 Task: Get directions from Palo Duro Canyon State Park, Texas, United States to Tybee Island, Georgia, United States and explore the nearby hotels with guest rating 4 and above during next weekend and 1 guest
Action: Mouse moved to (524, 295)
Screenshot: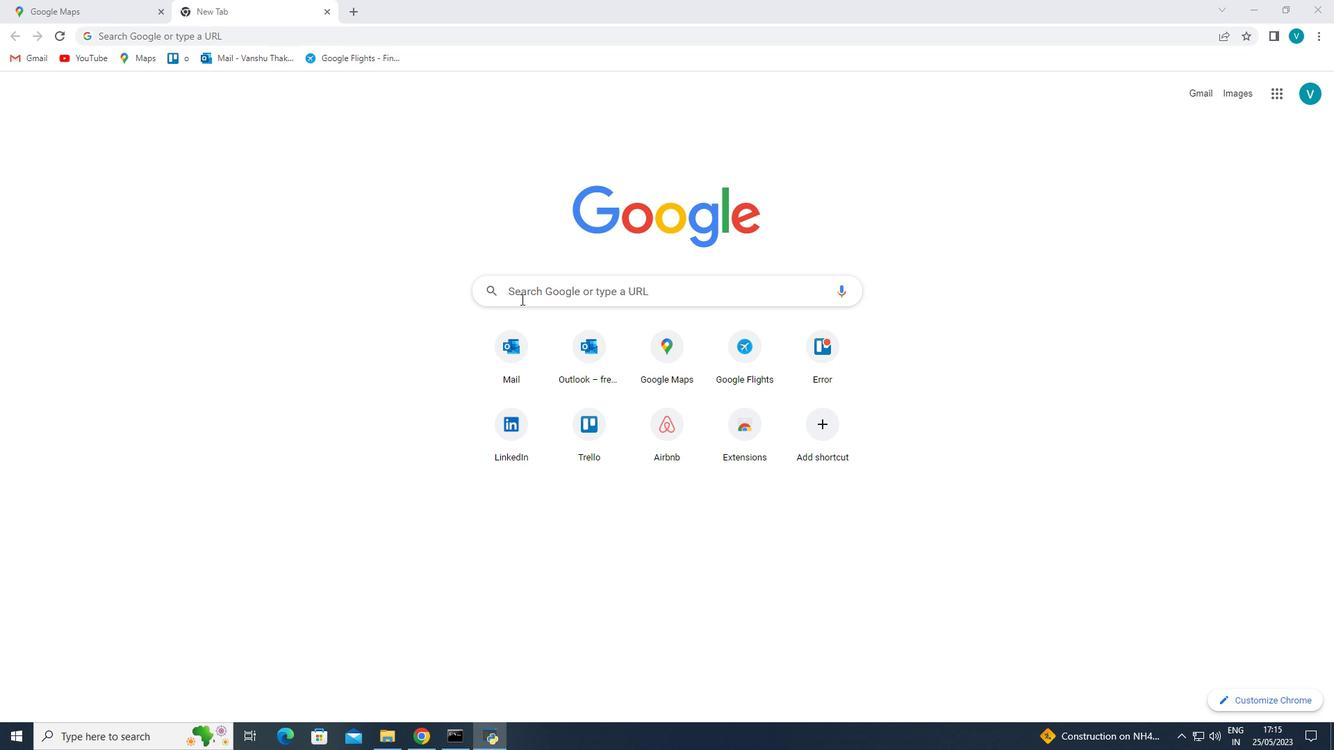 
Action: Mouse pressed left at (524, 295)
Screenshot: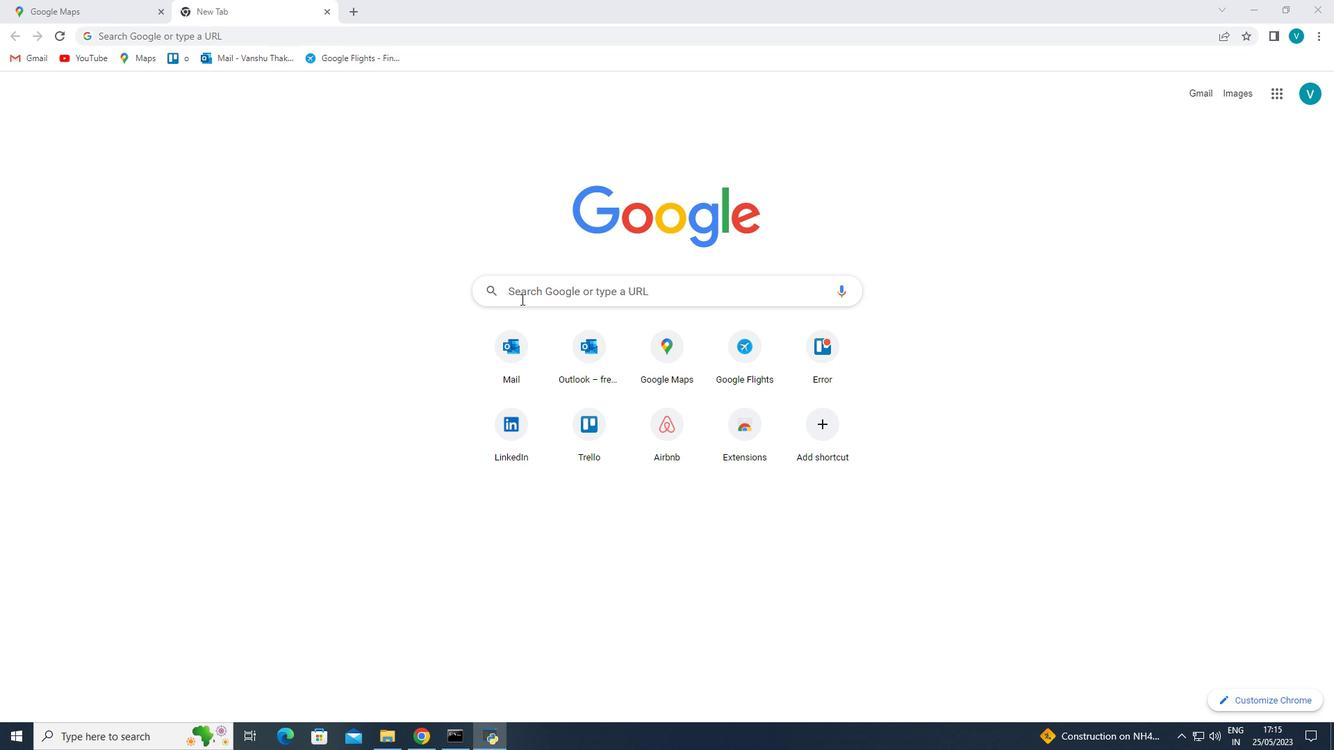 
Action: Mouse moved to (528, 319)
Screenshot: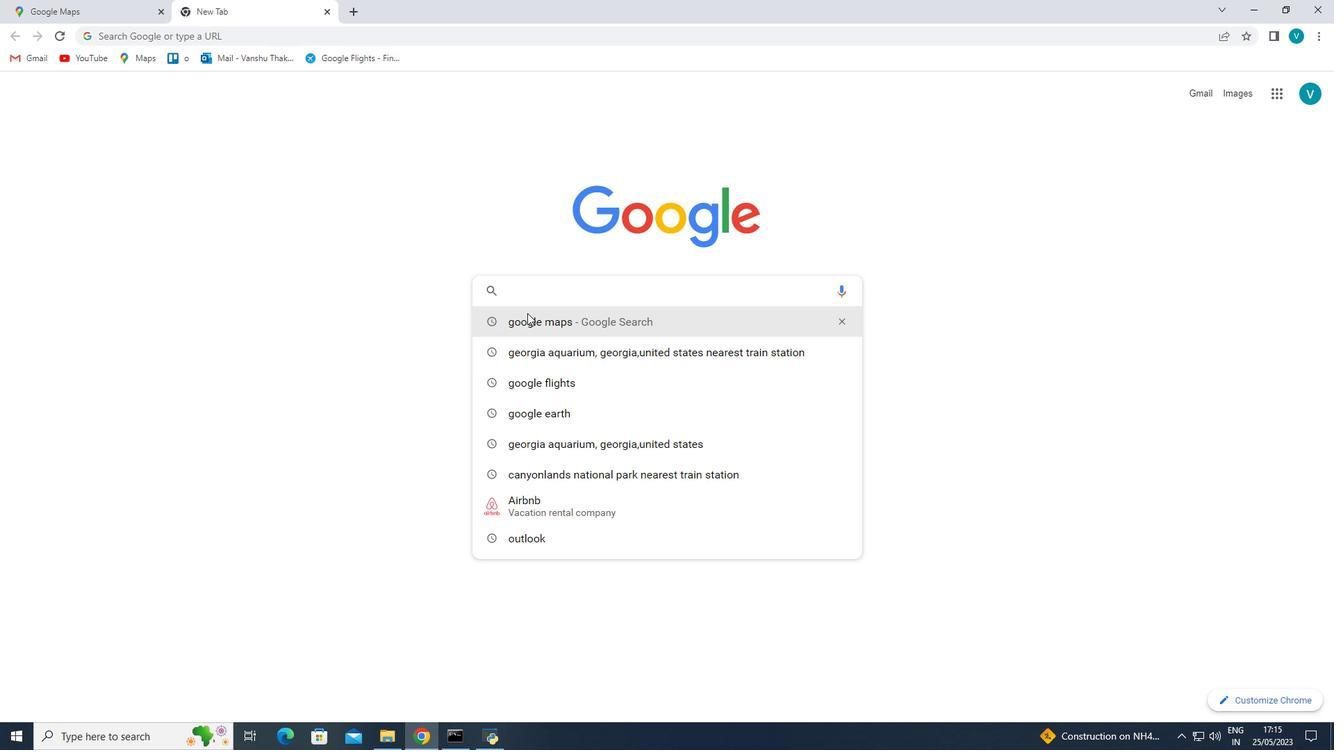 
Action: Mouse pressed left at (528, 319)
Screenshot: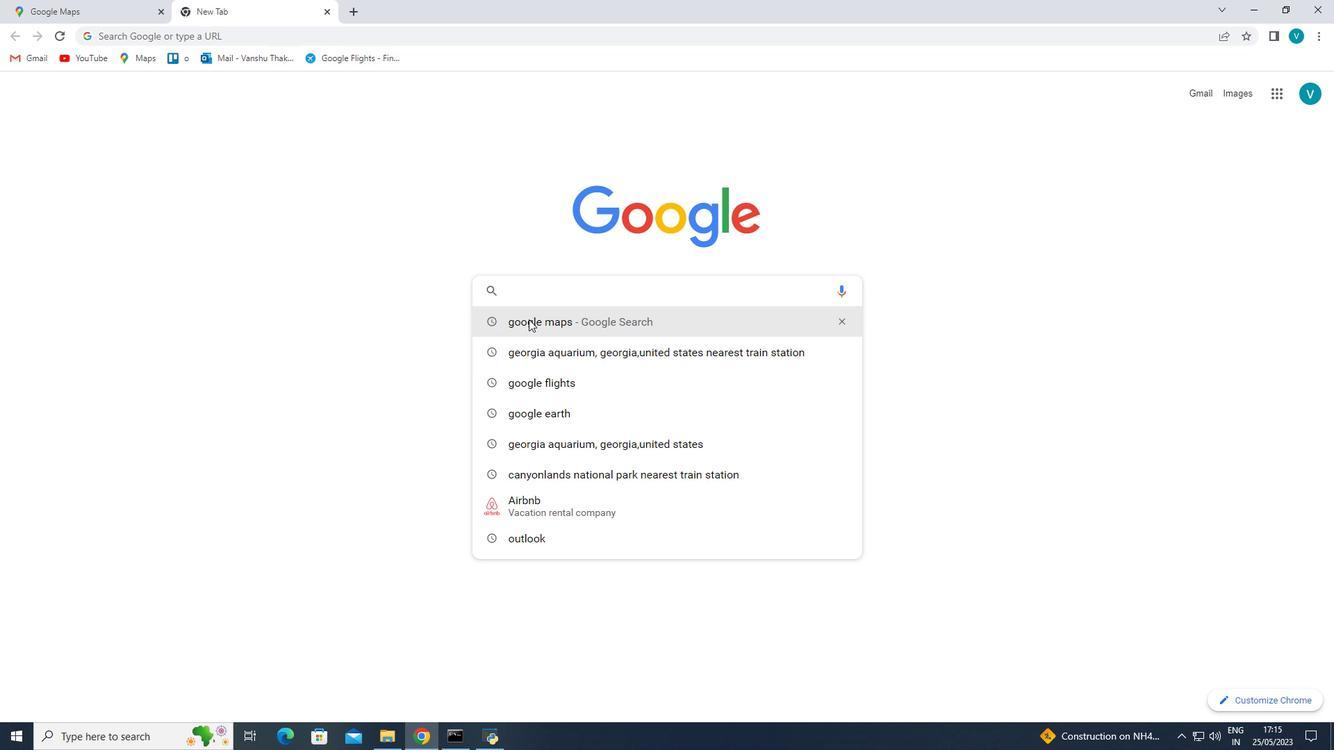 
Action: Mouse moved to (192, 236)
Screenshot: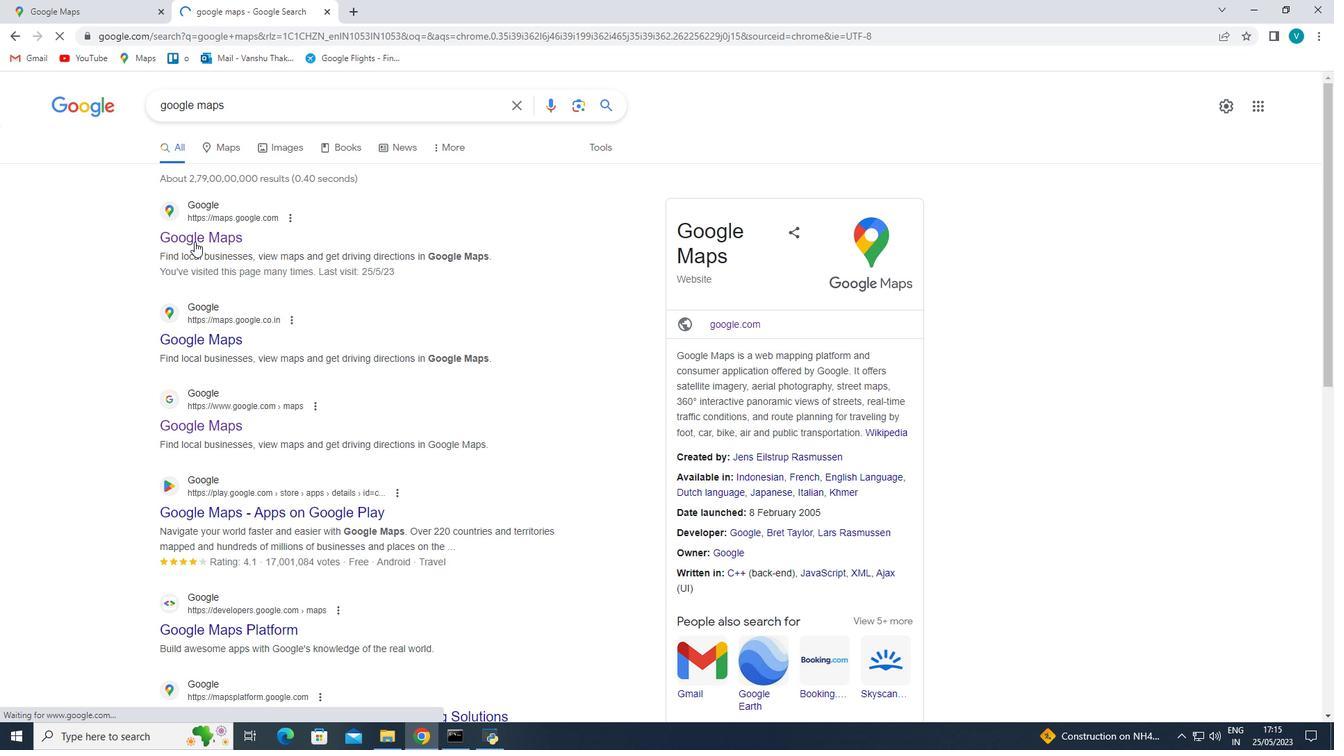 
Action: Mouse pressed left at (192, 236)
Screenshot: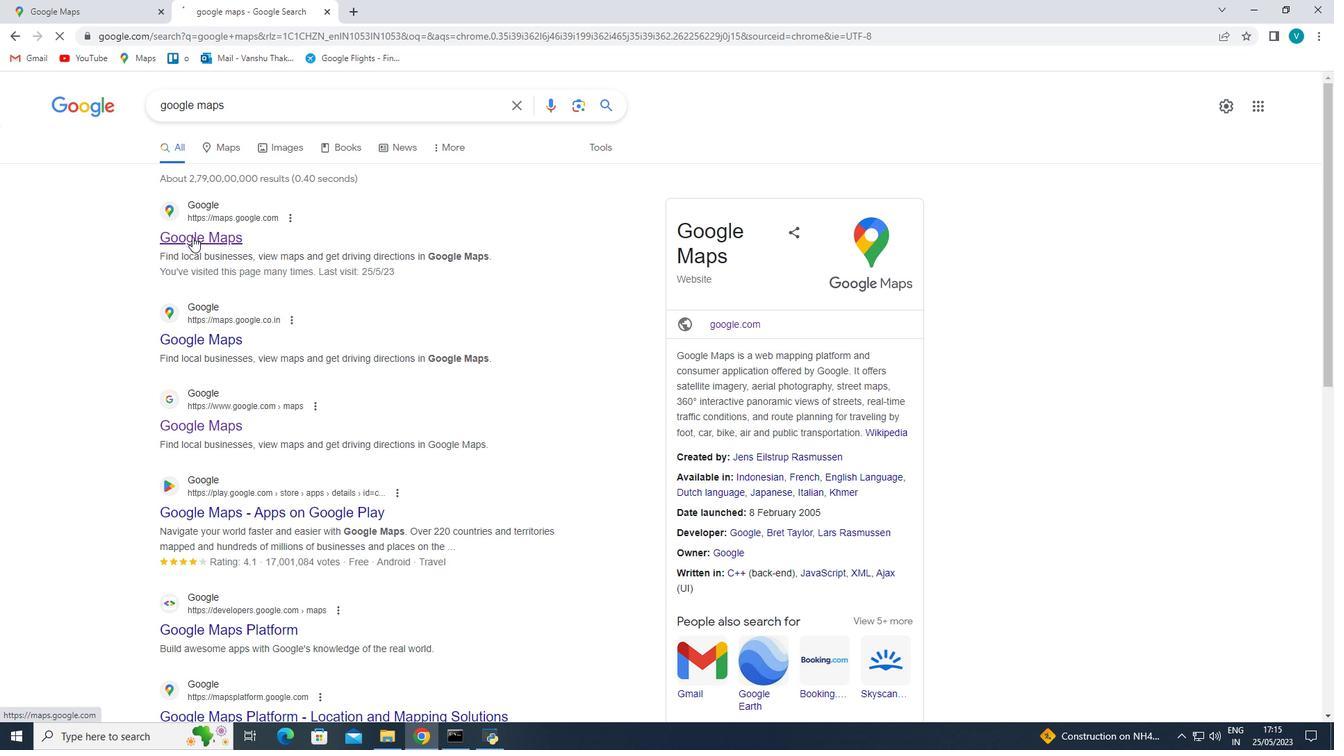 
Action: Mouse moved to (311, 99)
Screenshot: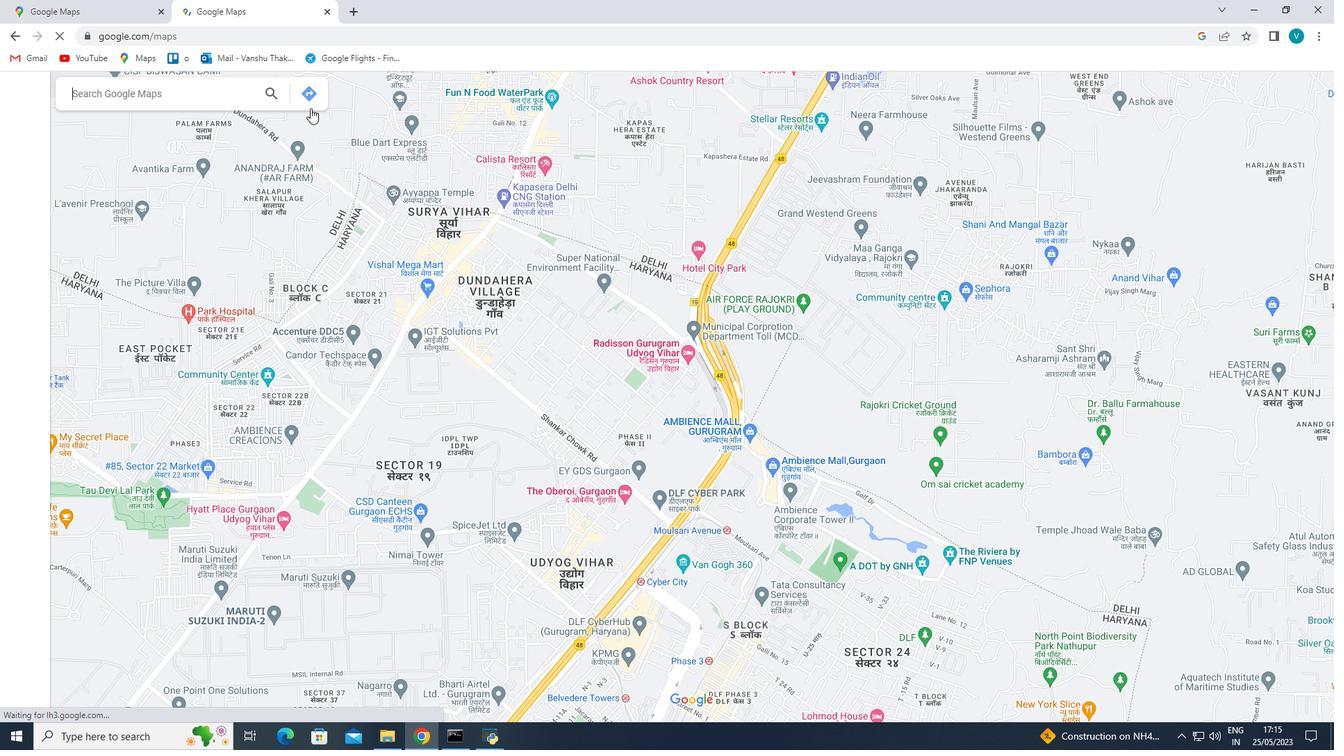 
Action: Mouse pressed left at (311, 99)
Screenshot: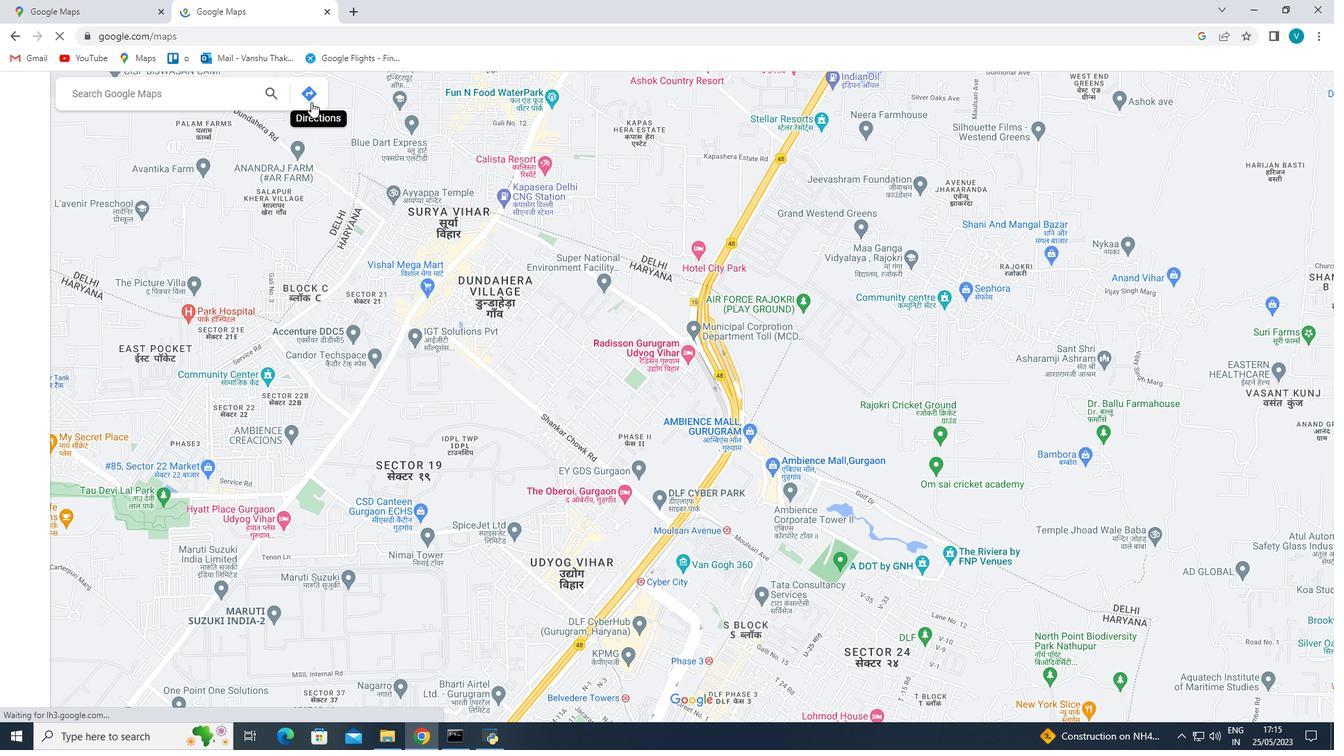 
Action: Mouse moved to (241, 128)
Screenshot: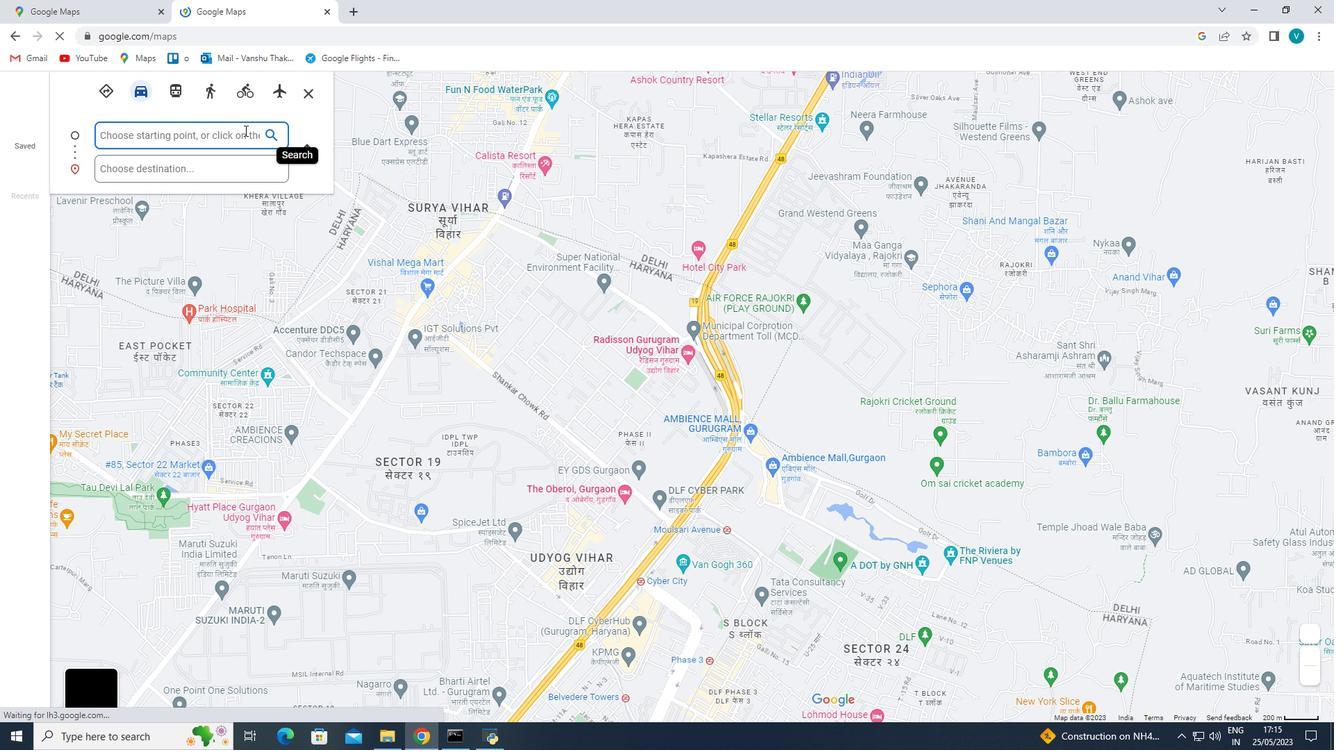 
Action: Mouse pressed left at (241, 128)
Screenshot: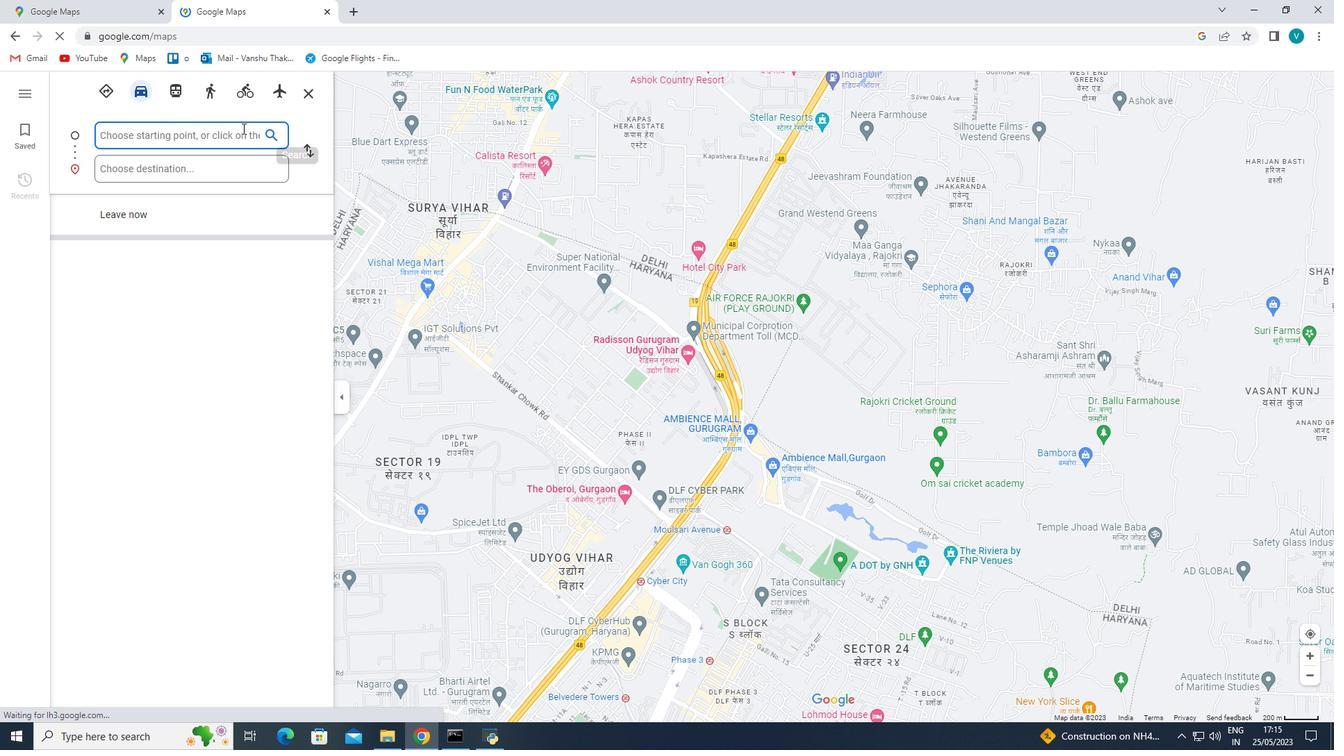 
Action: Key pressed <Key.shift>Palo<Key.space><Key.shift>Di<Key.backspace>uro<Key.space><Key.shift>Canyon<Key.space><Key.shift>State<Key.space><Key.shift>Park,<Key.space><Key.shift>Texas,<Key.space><Key.shift>United<Key.space><Key.shift><Key.shift>States
Screenshot: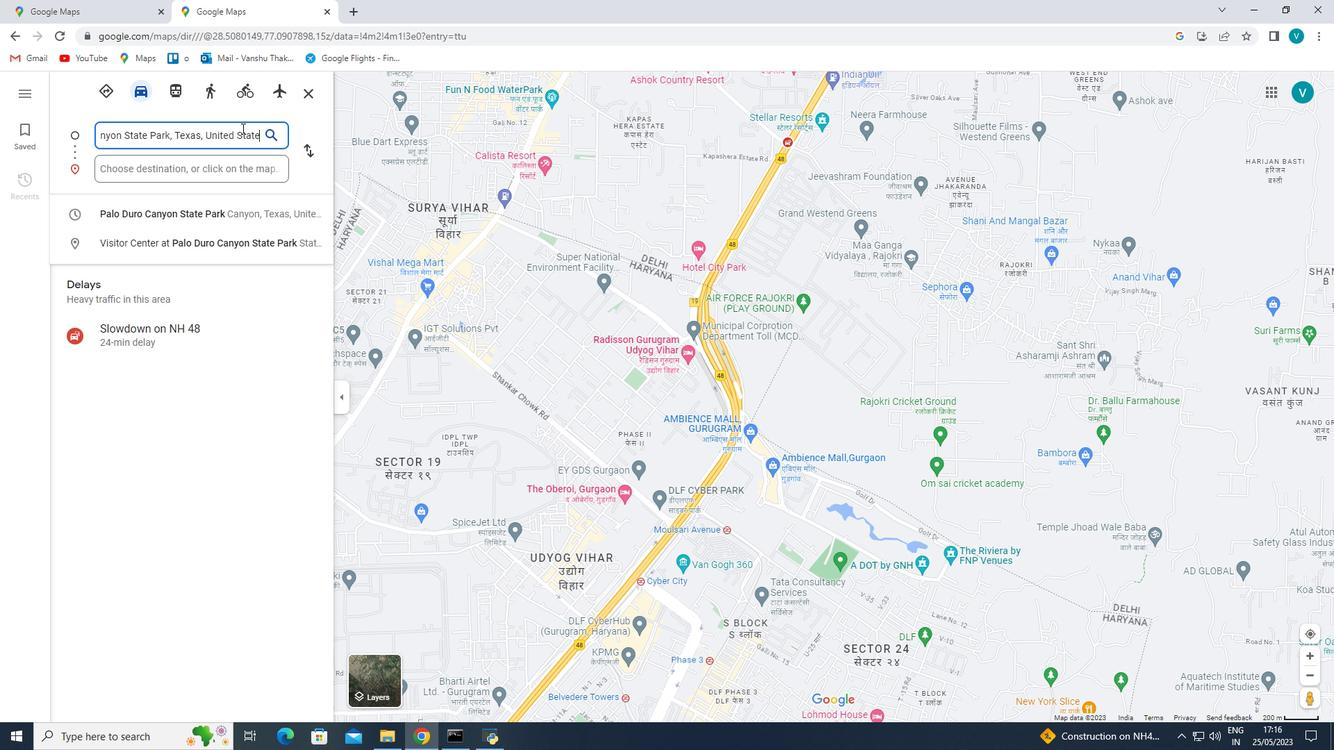
Action: Mouse moved to (216, 170)
Screenshot: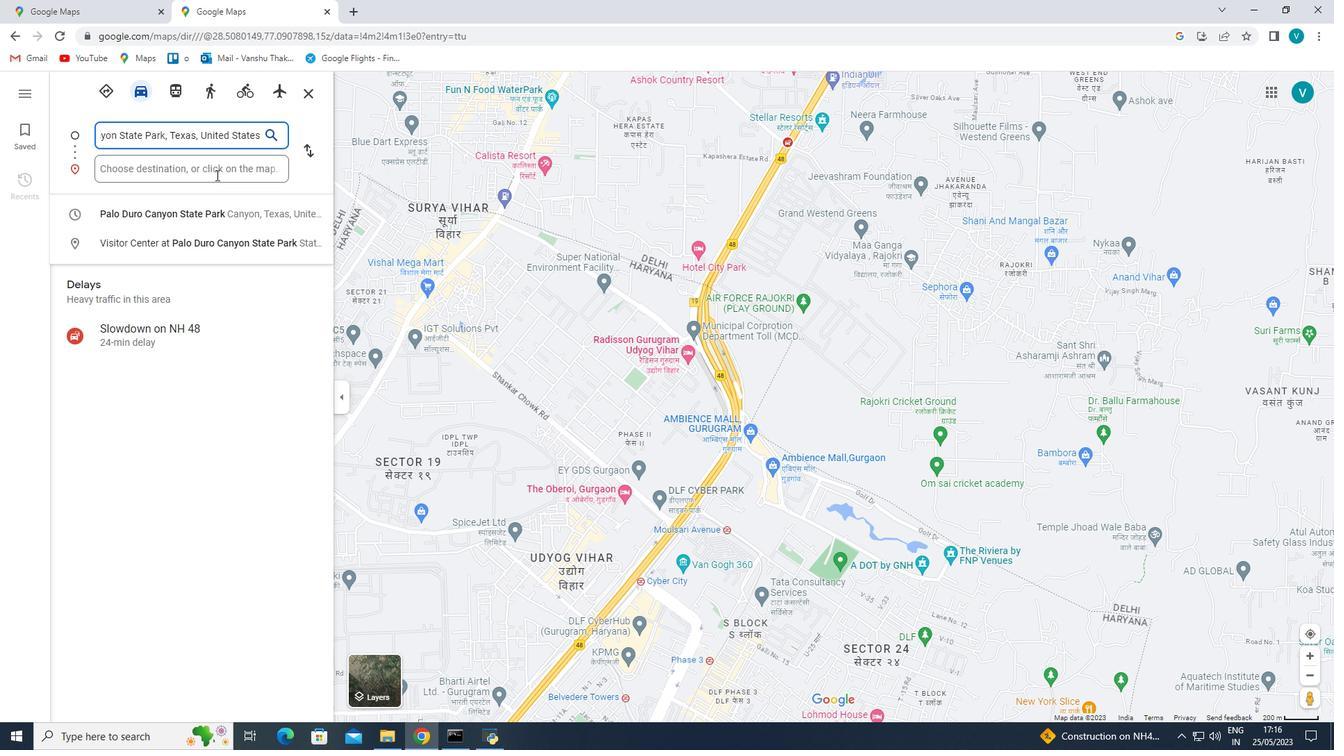
Action: Mouse pressed left at (216, 170)
Screenshot: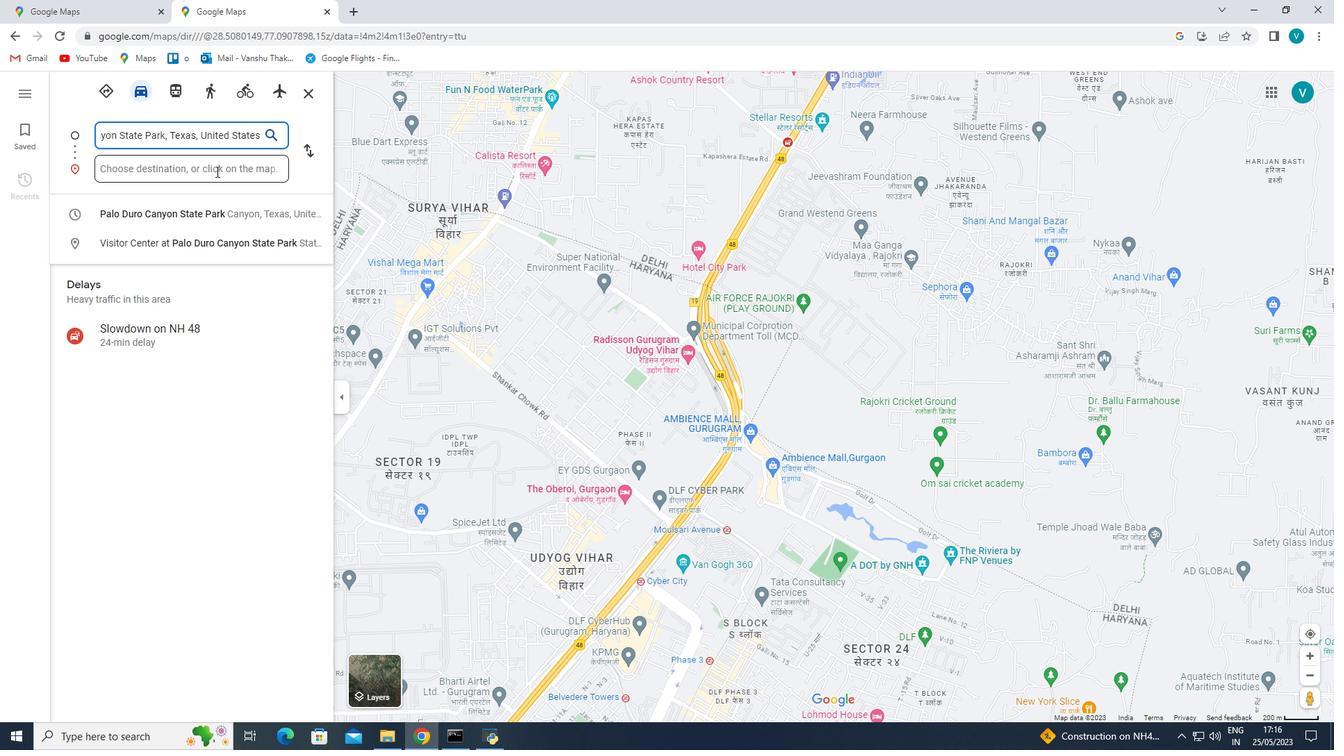 
Action: Key pressed <Key.shift><Key.shift><Key.shift>Tybee<Key.space><Key.shift><Key.shift><Key.shift><Key.shift><Key.shift><Key.shift><Key.shift><Key.shift><Key.shift><Key.shift>Island,<Key.space><Key.shift>Georgia,<Key.space><Key.shift>UNited<Key.space><Key.left><Key.left><Key.left><Key.left><Key.left><Key.left><Key.right><Key.backspace>n<Key.right><Key.right><Key.right><Key.right><Key.right><Key.shift>States
Screenshot: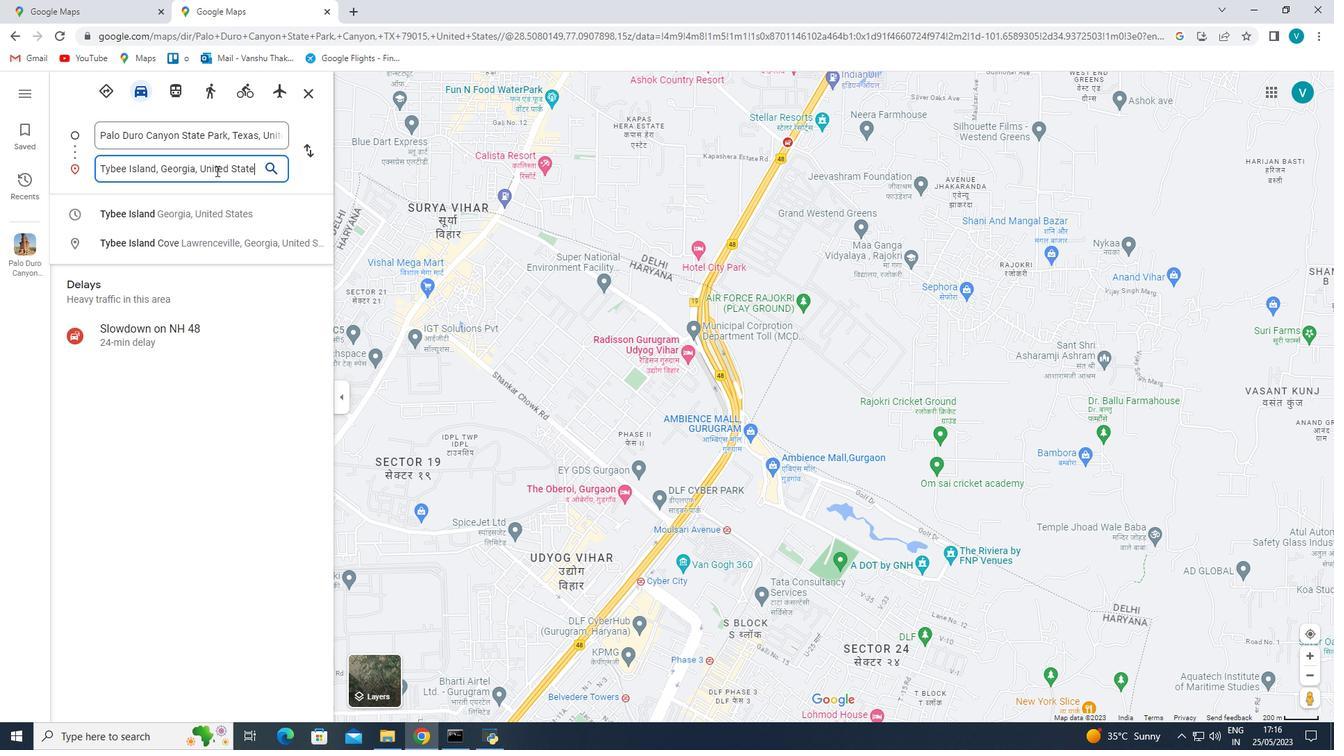 
Action: Mouse moved to (274, 166)
Screenshot: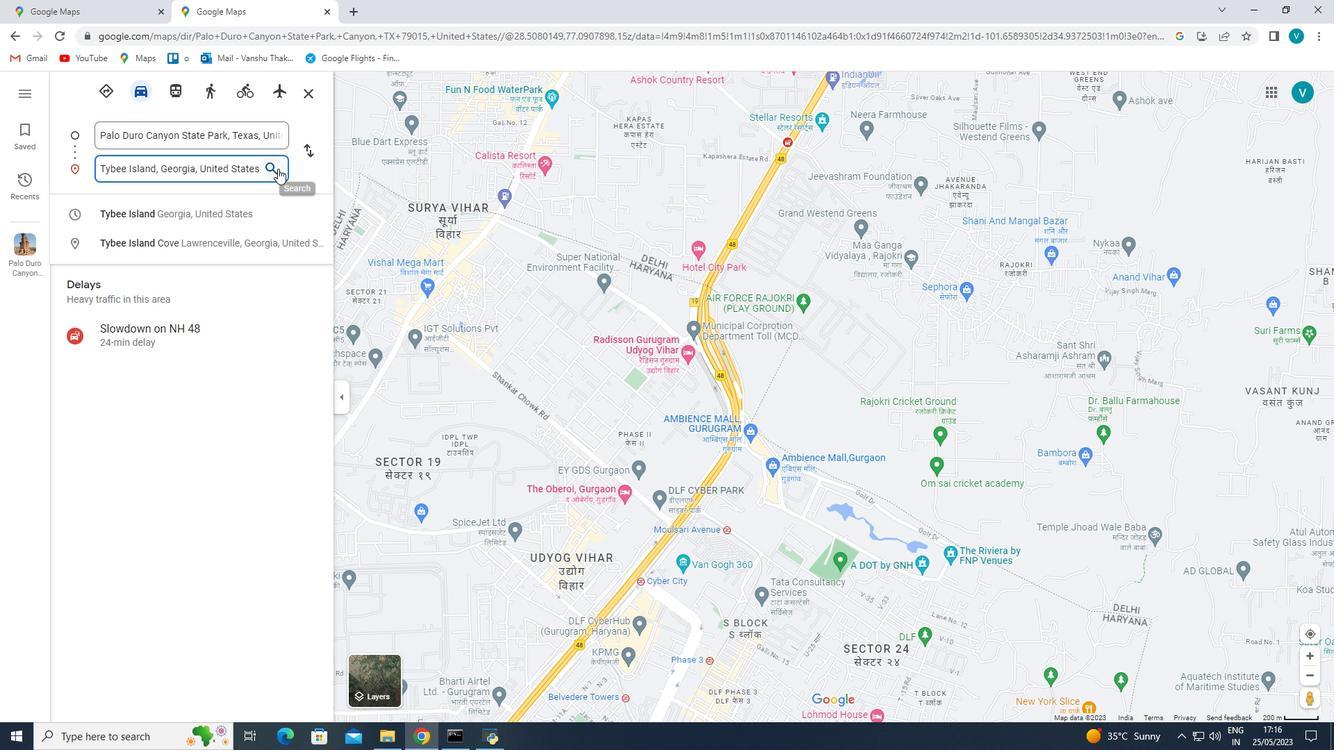 
Action: Mouse pressed left at (274, 166)
Screenshot: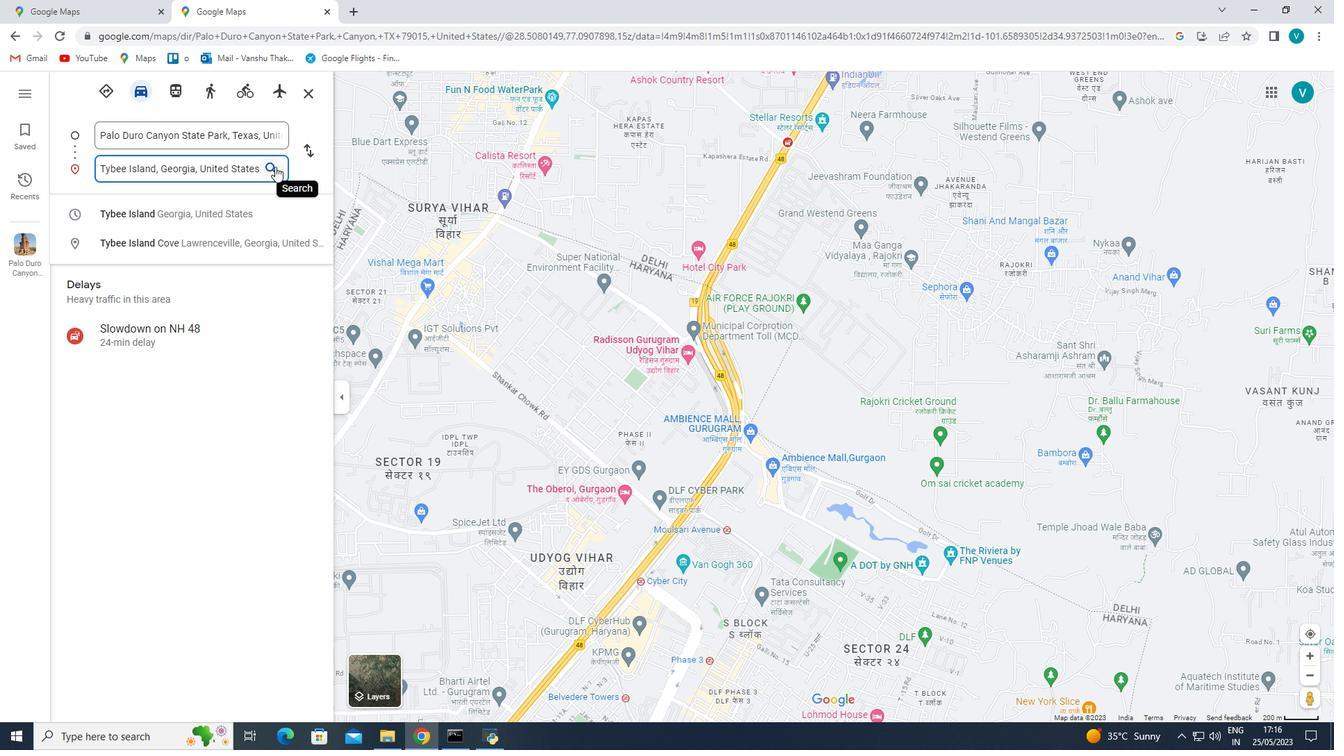 
Action: Mouse moved to (143, 627)
Screenshot: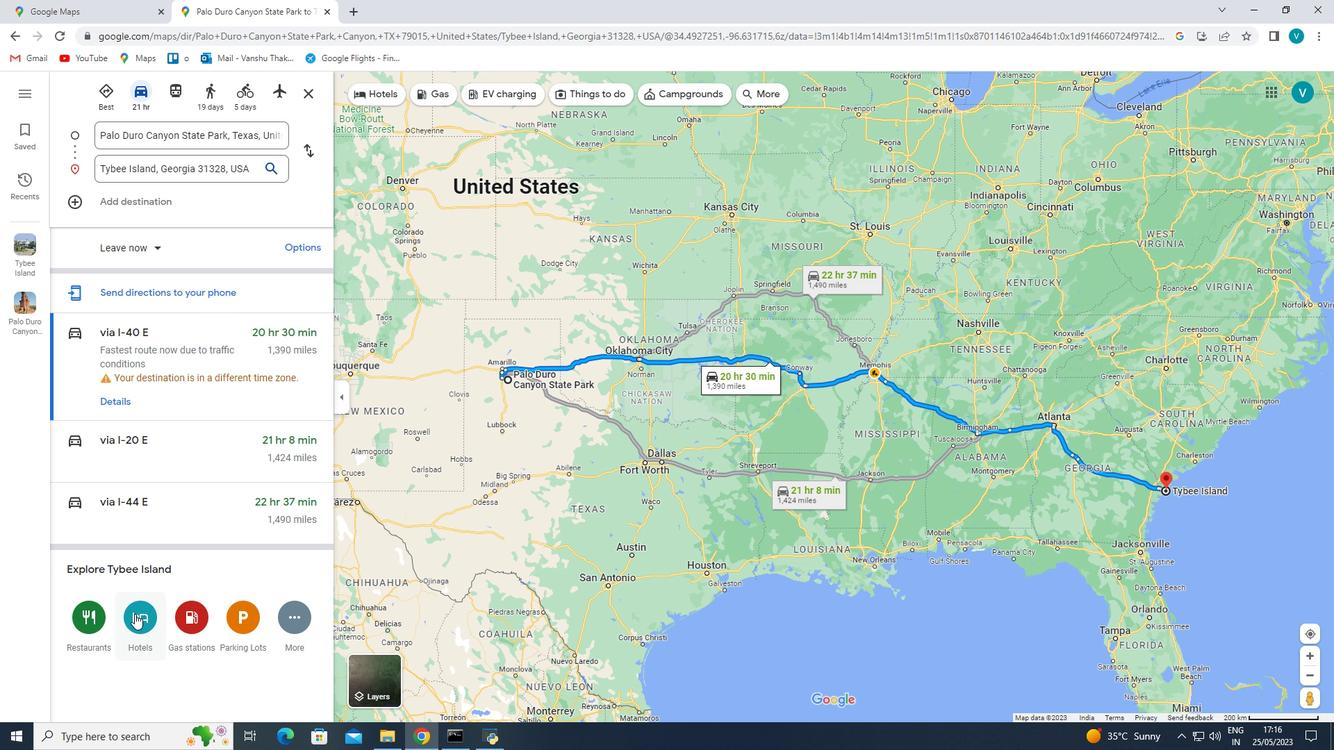 
Action: Mouse pressed left at (143, 627)
Screenshot: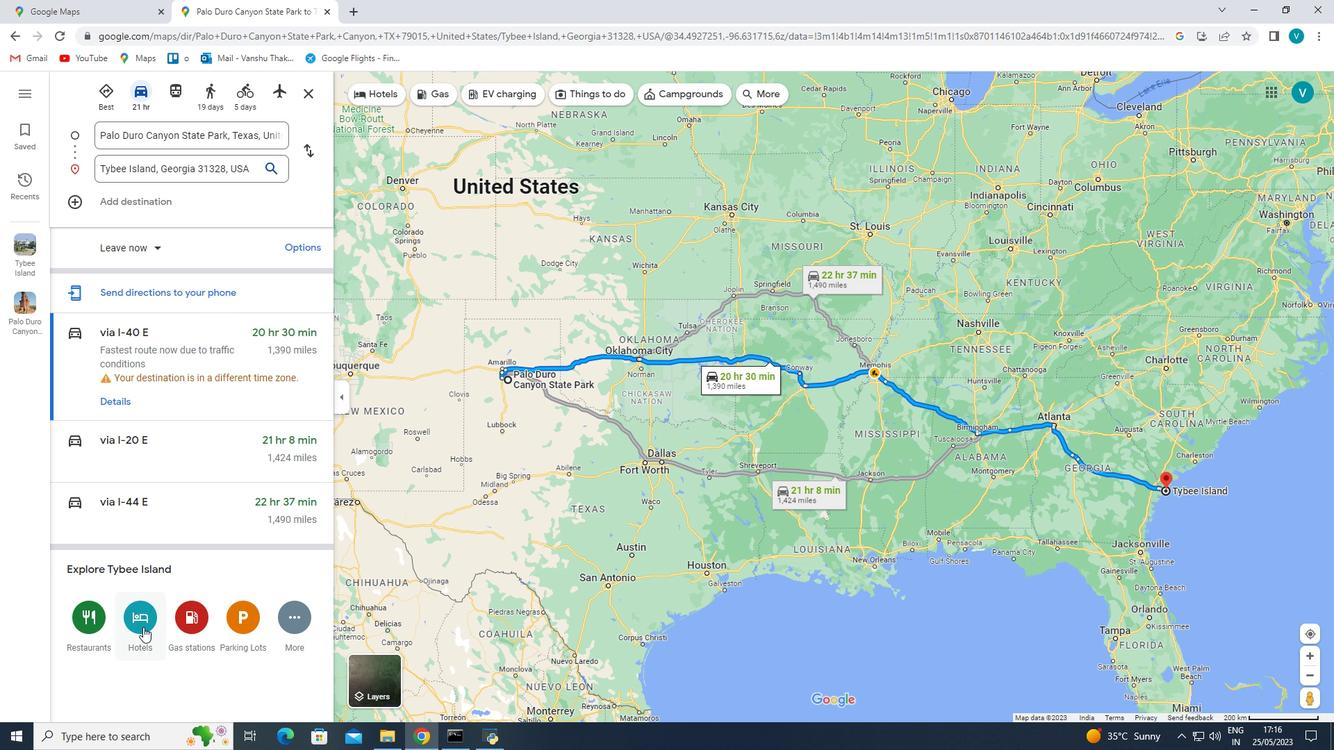 
Action: Mouse moved to (316, 157)
Screenshot: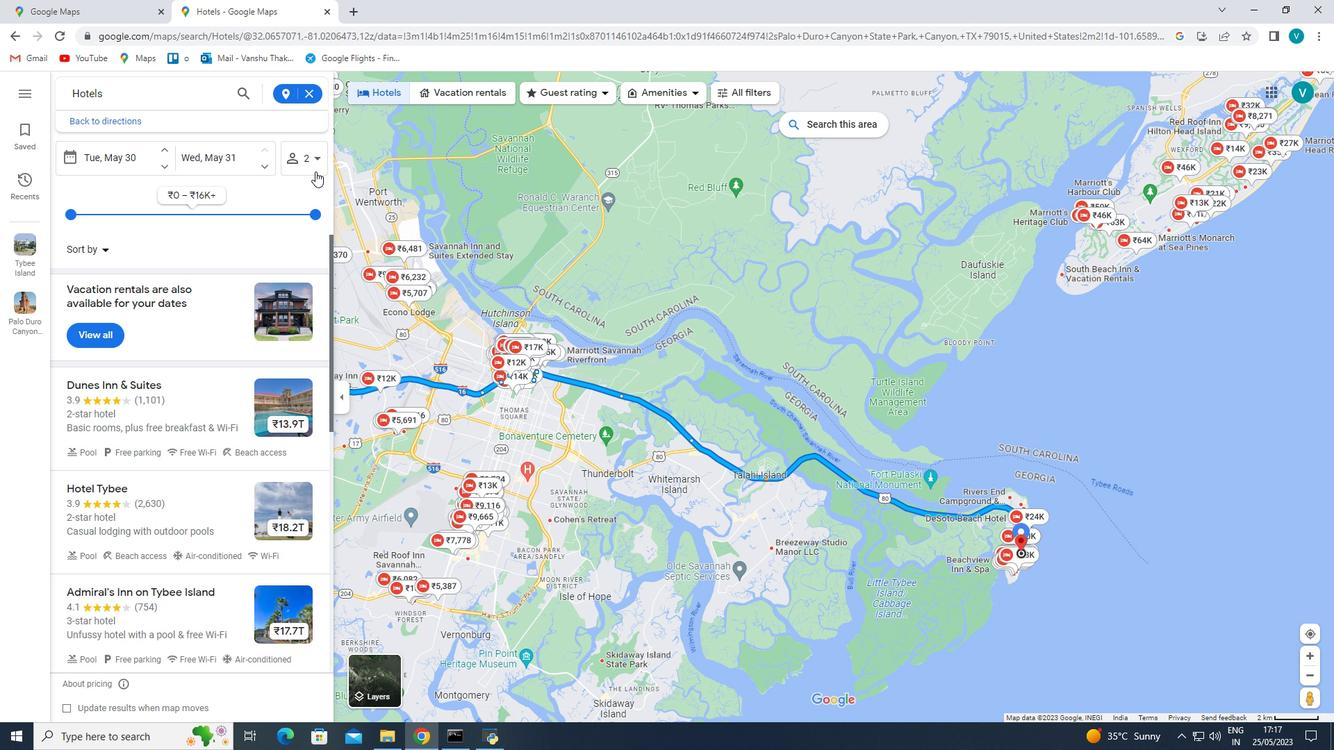 
Action: Mouse pressed left at (316, 157)
Screenshot: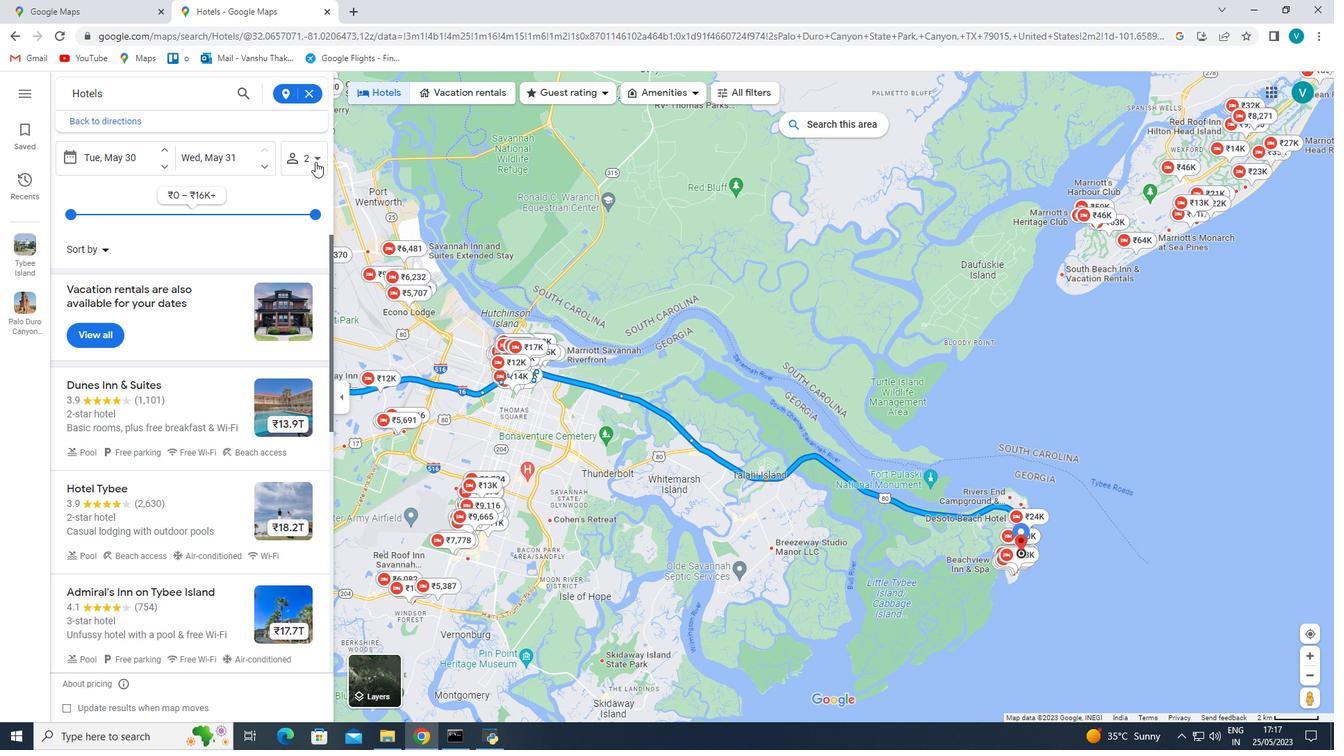 
Action: Mouse pressed left at (316, 157)
Screenshot: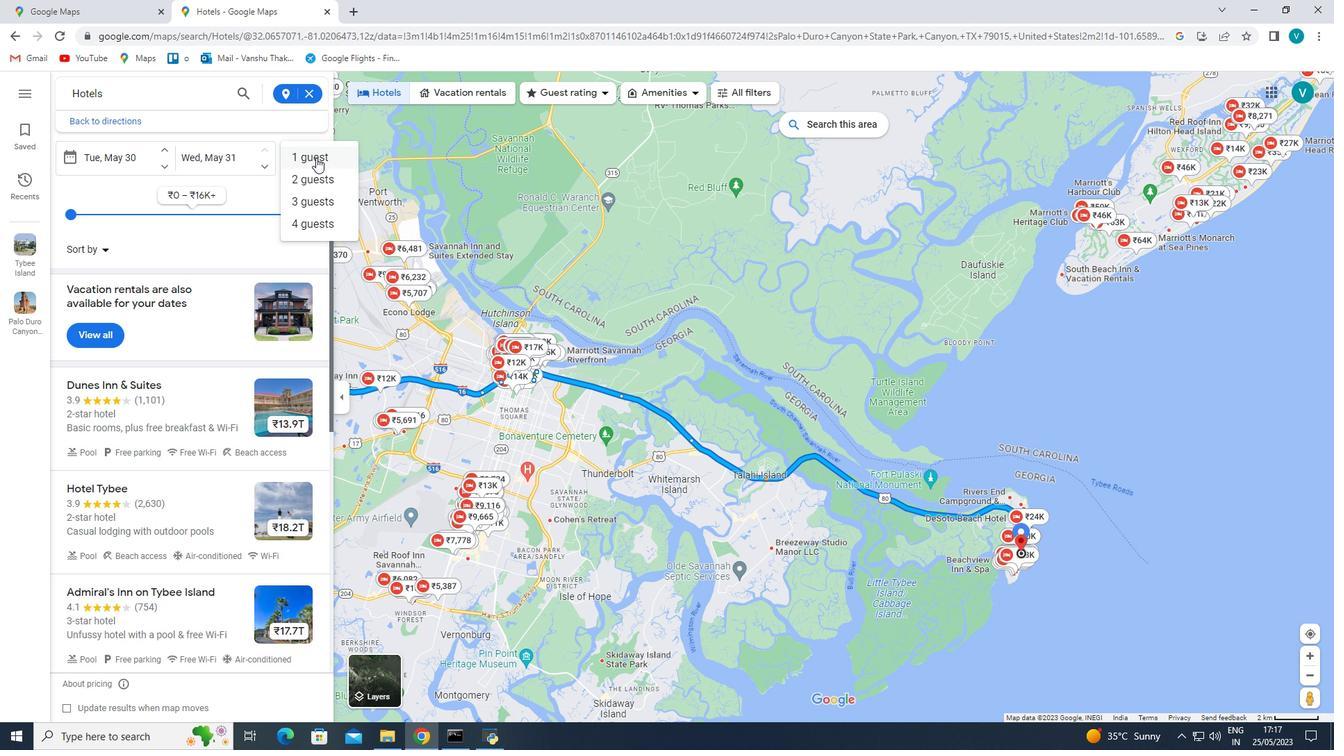 
Action: Mouse pressed left at (316, 157)
Screenshot: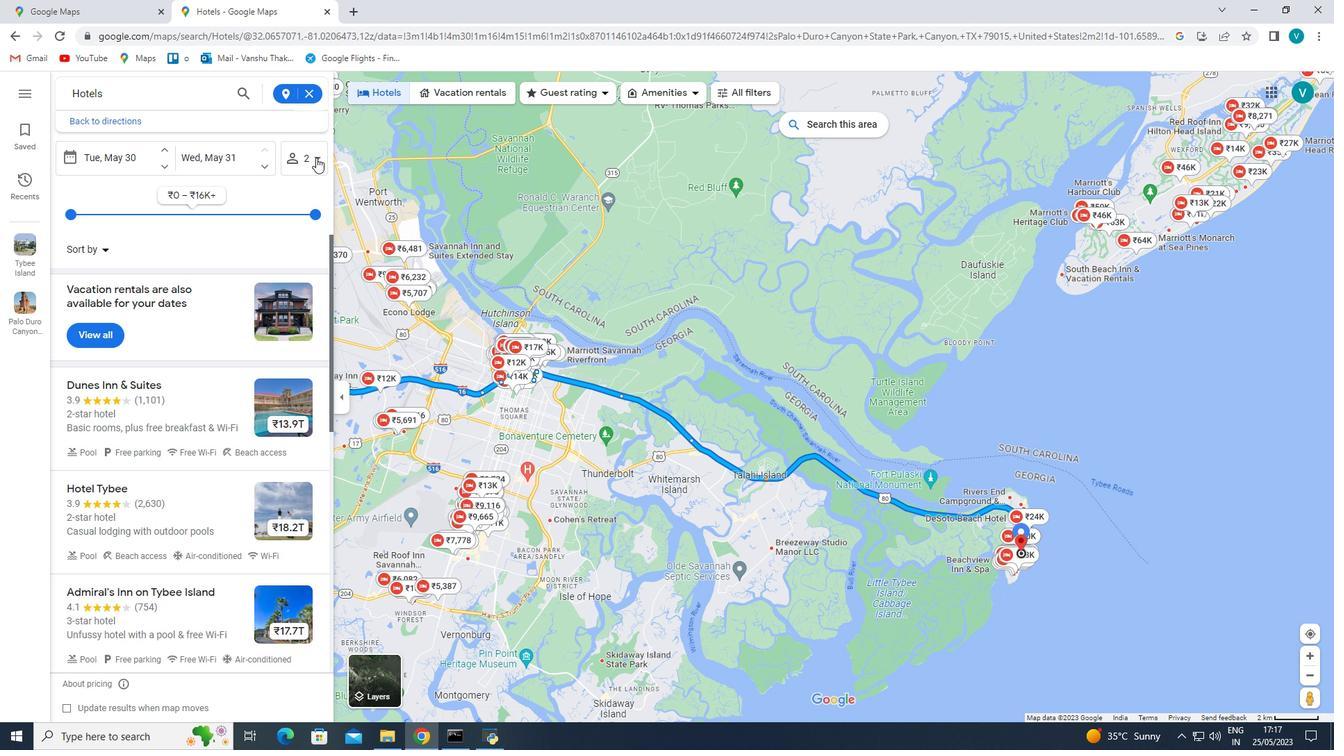 
Action: Mouse moved to (300, 153)
Screenshot: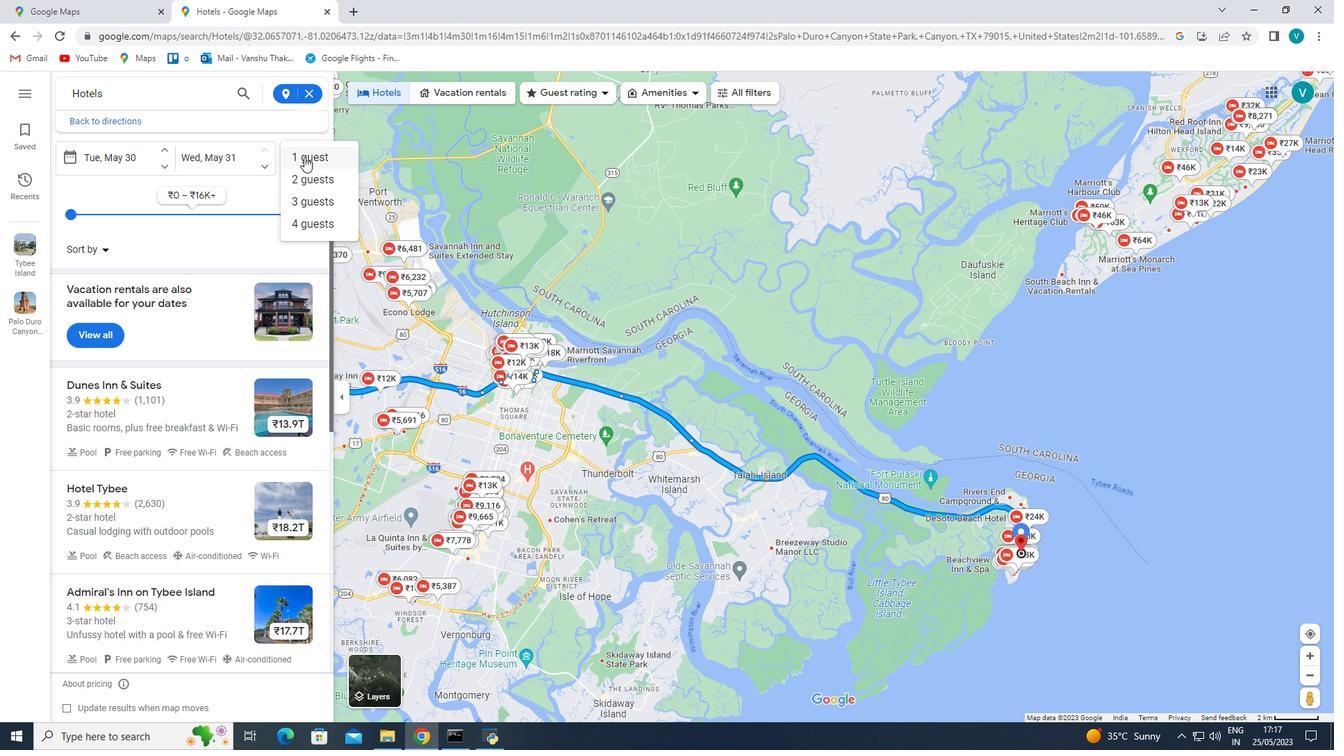
Action: Mouse pressed left at (300, 153)
Screenshot: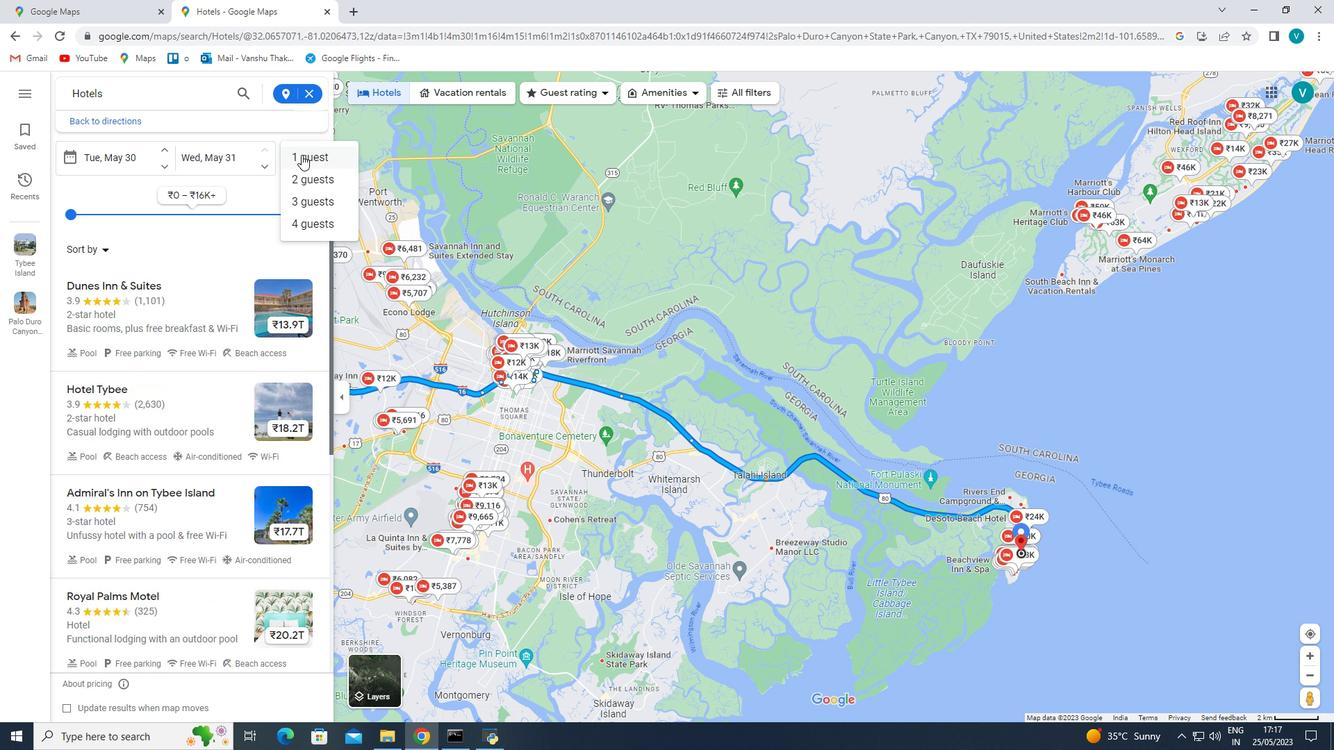 
Action: Mouse moved to (224, 303)
Screenshot: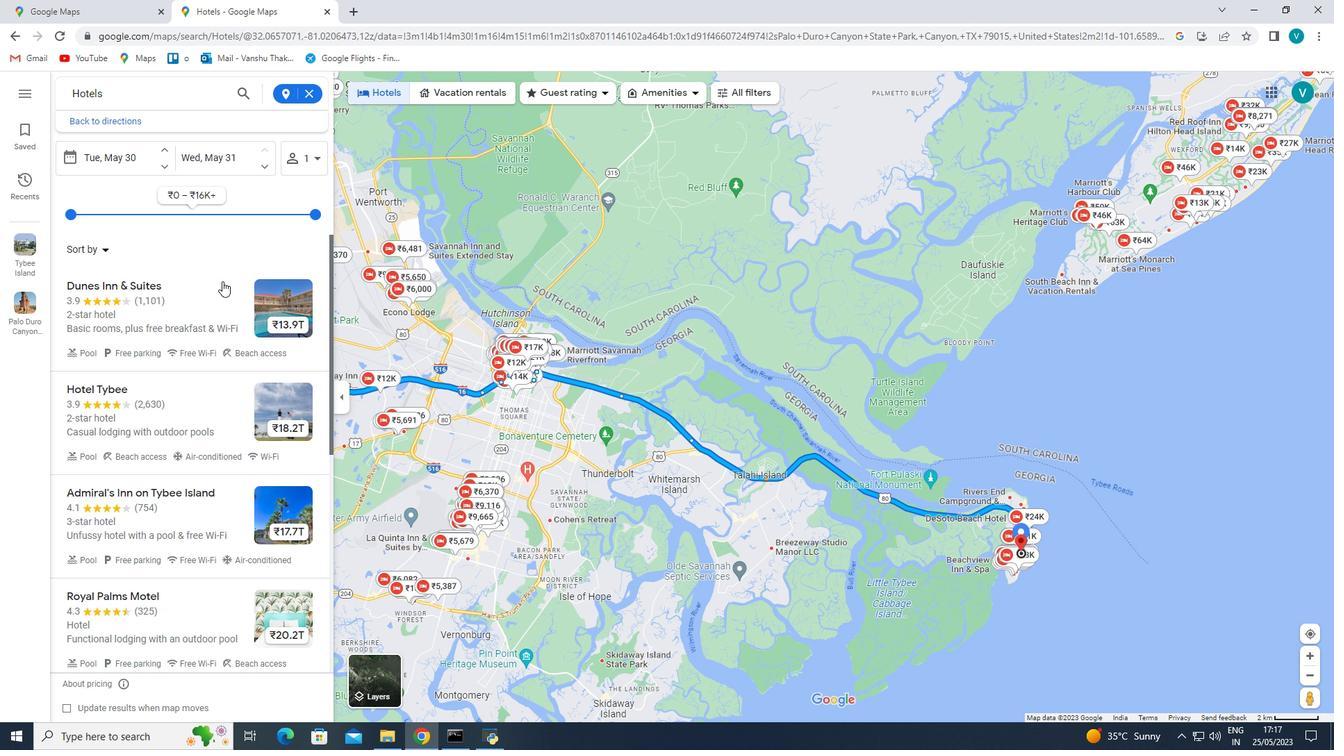 
Action: Mouse pressed left at (224, 303)
Screenshot: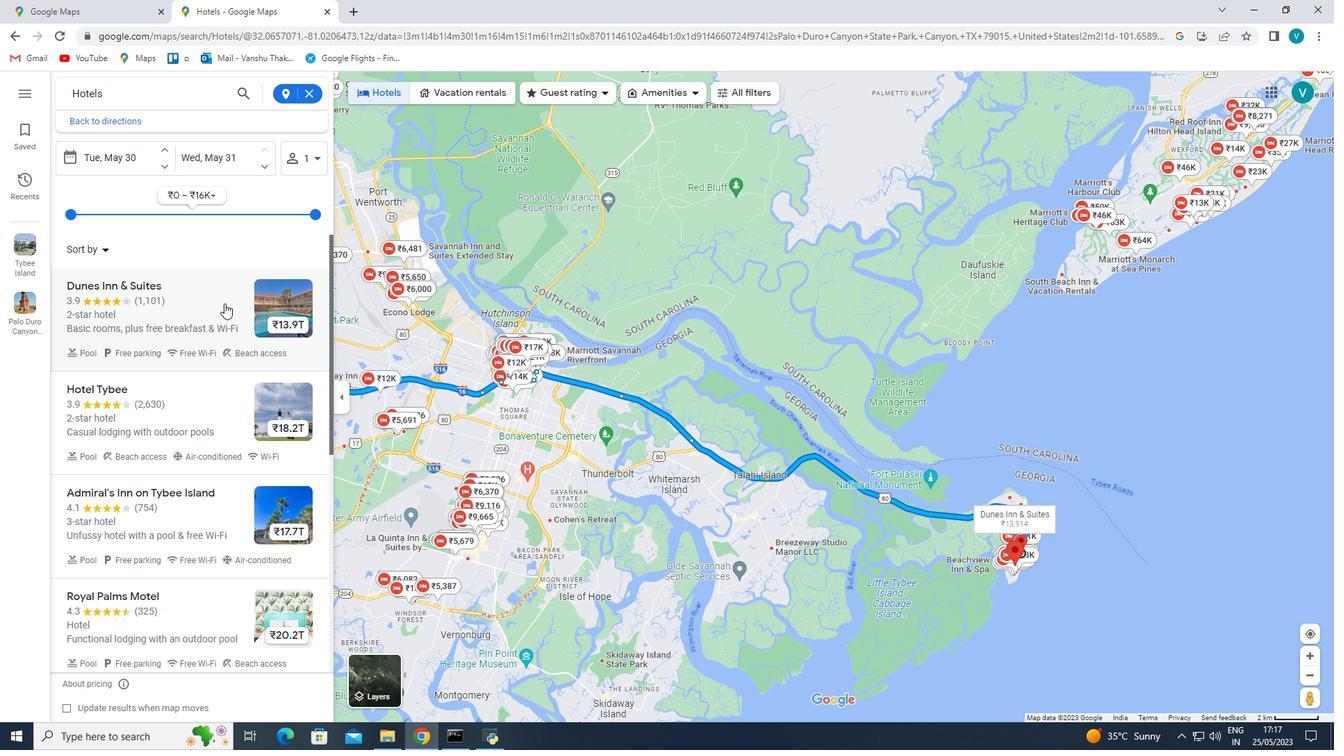 
Action: Mouse moved to (487, 355)
Screenshot: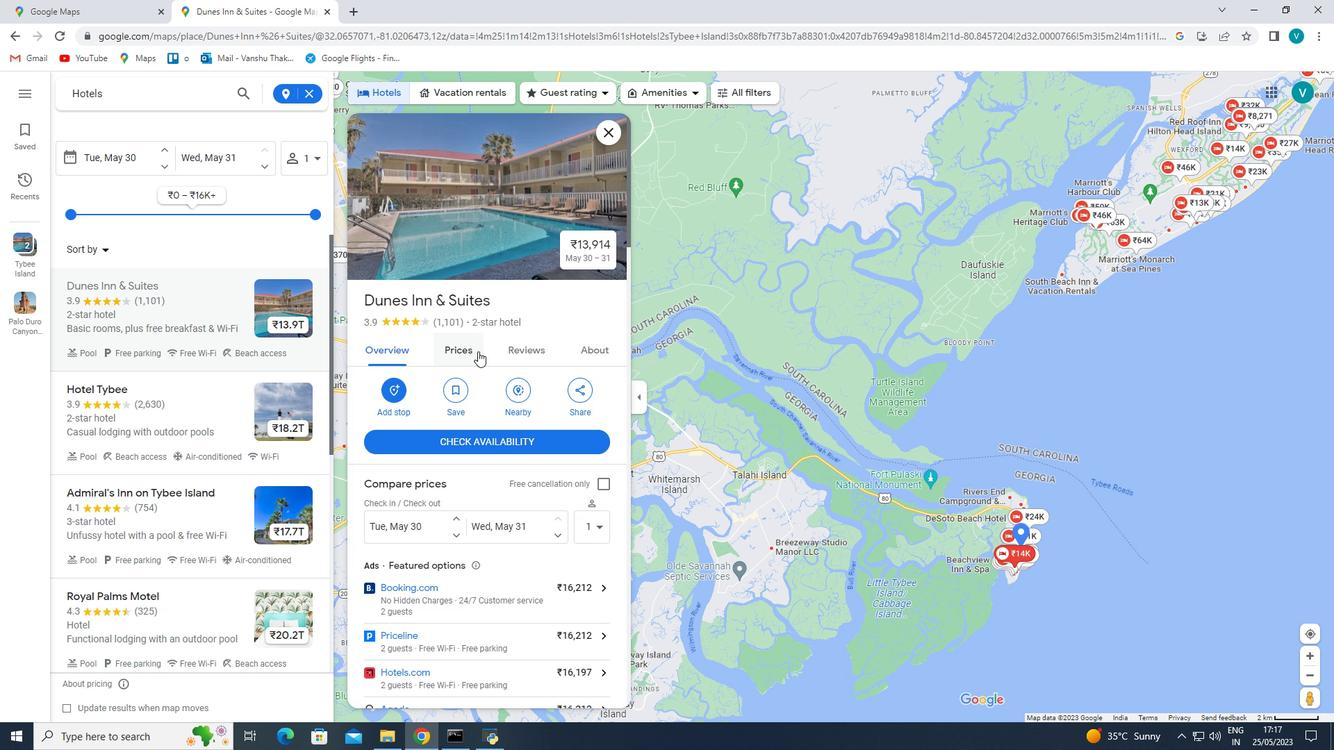 
Action: Mouse scrolled (487, 355) with delta (0, 0)
Screenshot: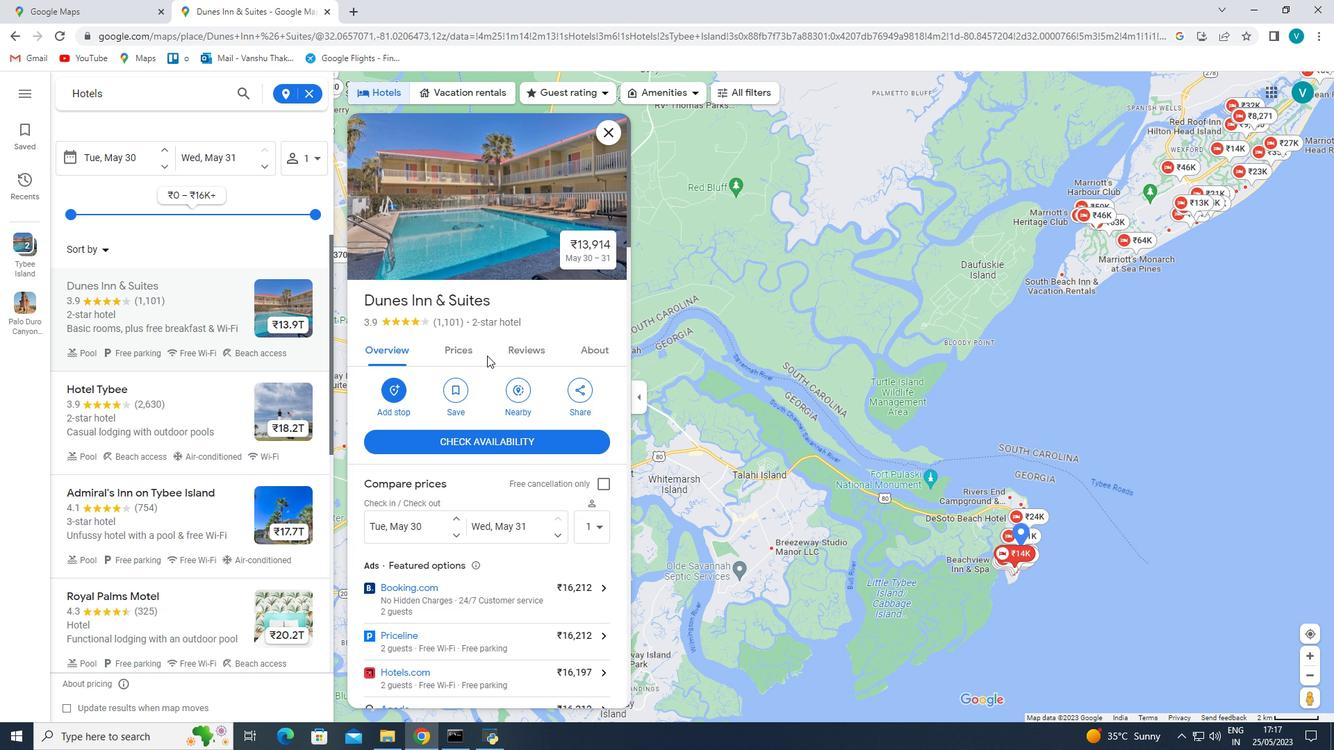 
Action: Mouse scrolled (487, 355) with delta (0, 0)
Screenshot: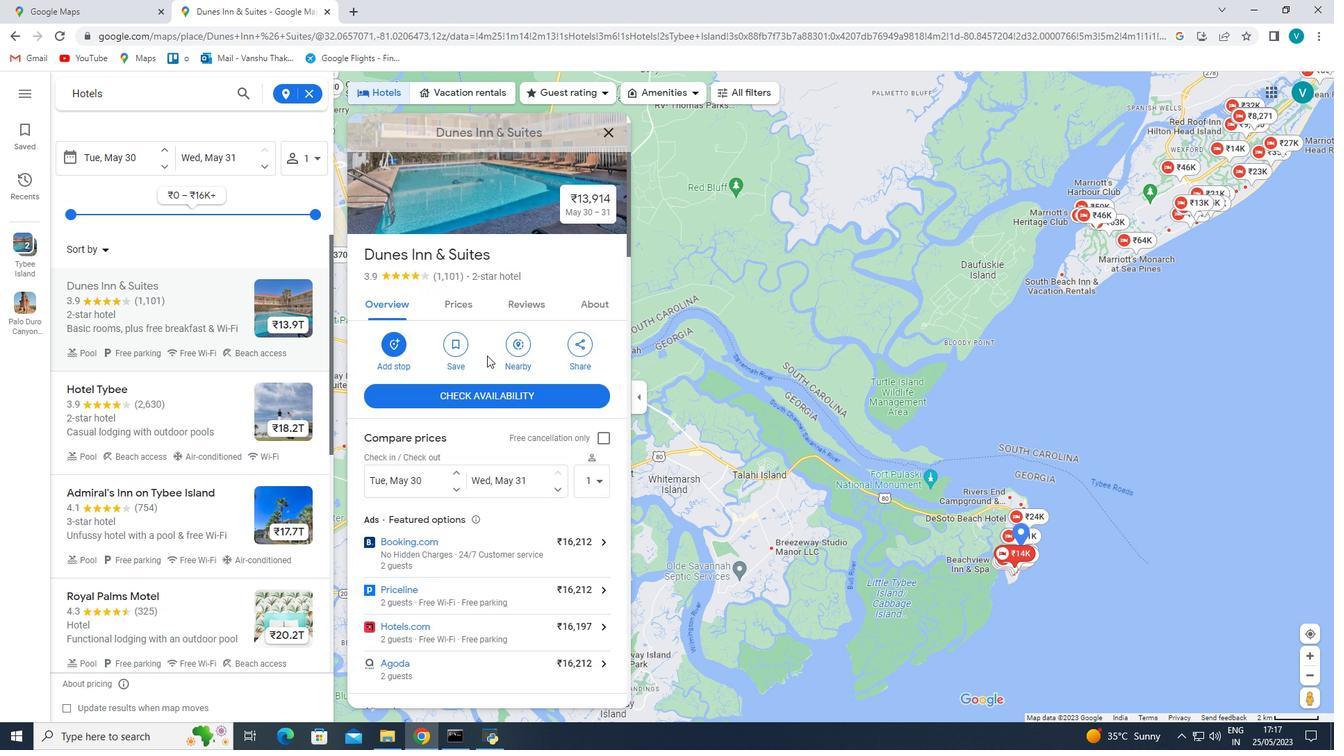 
Action: Mouse scrolled (487, 355) with delta (0, 0)
Screenshot: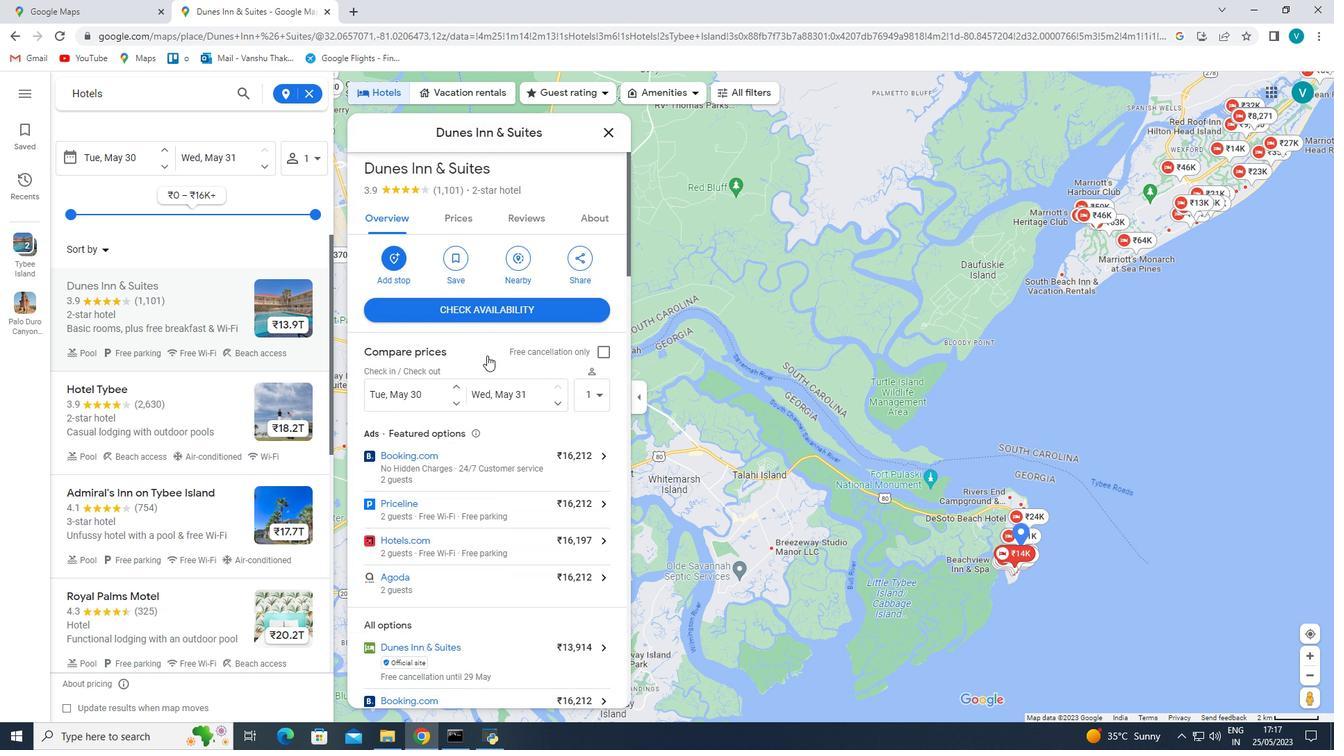 
Action: Mouse scrolled (487, 355) with delta (0, 0)
Screenshot: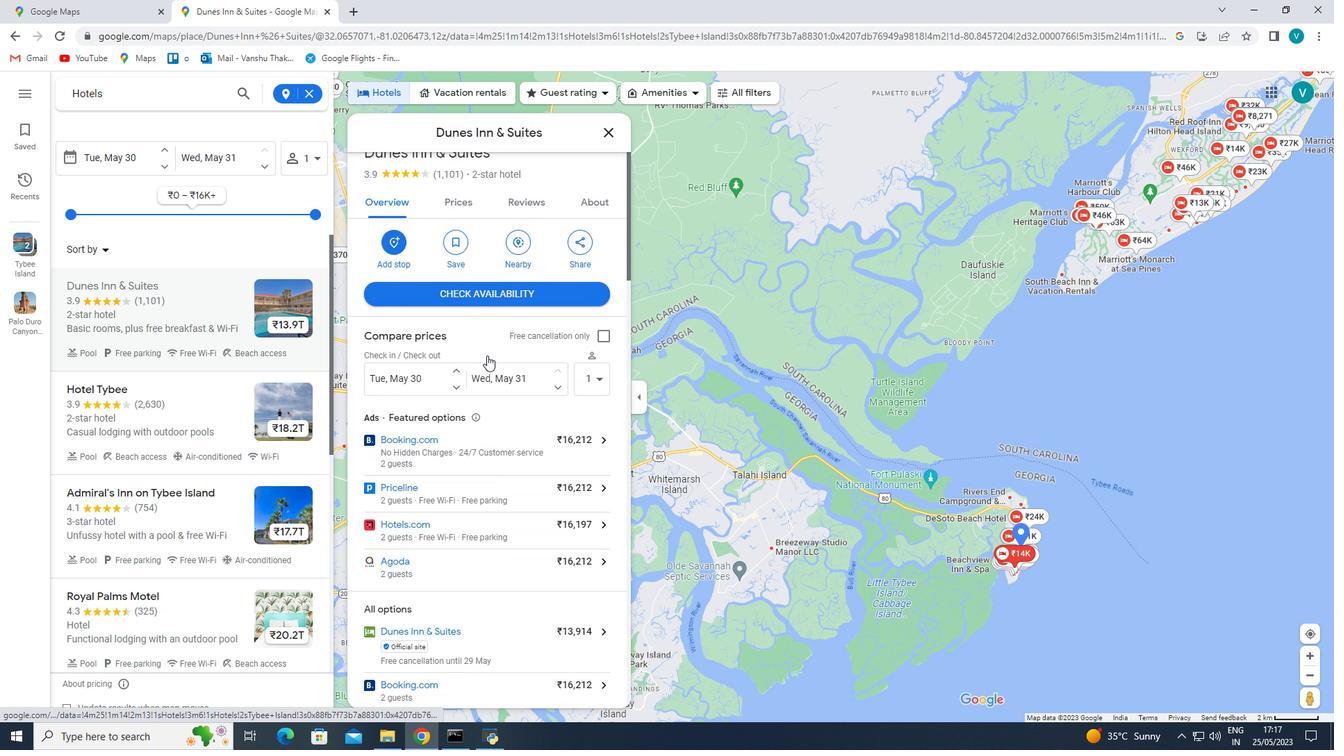 
Action: Mouse scrolled (487, 355) with delta (0, 0)
Screenshot: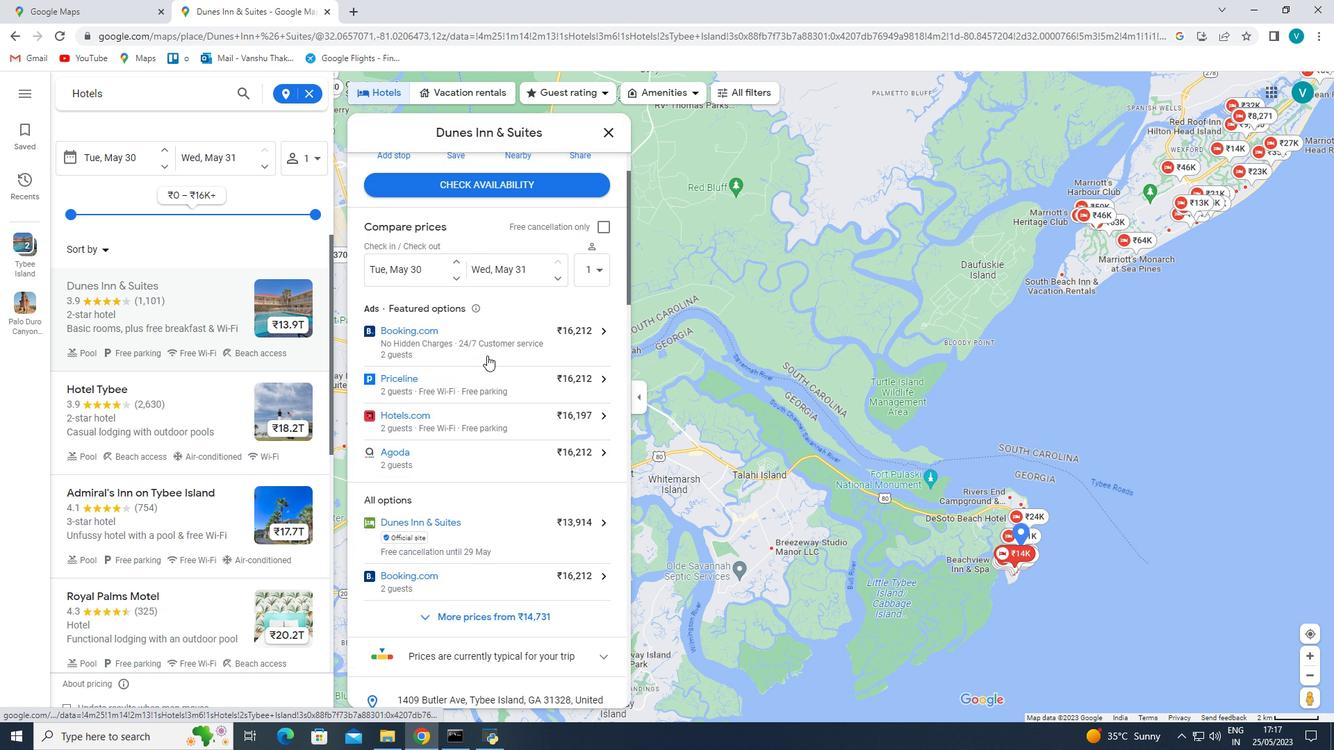 
Action: Mouse moved to (487, 355)
Screenshot: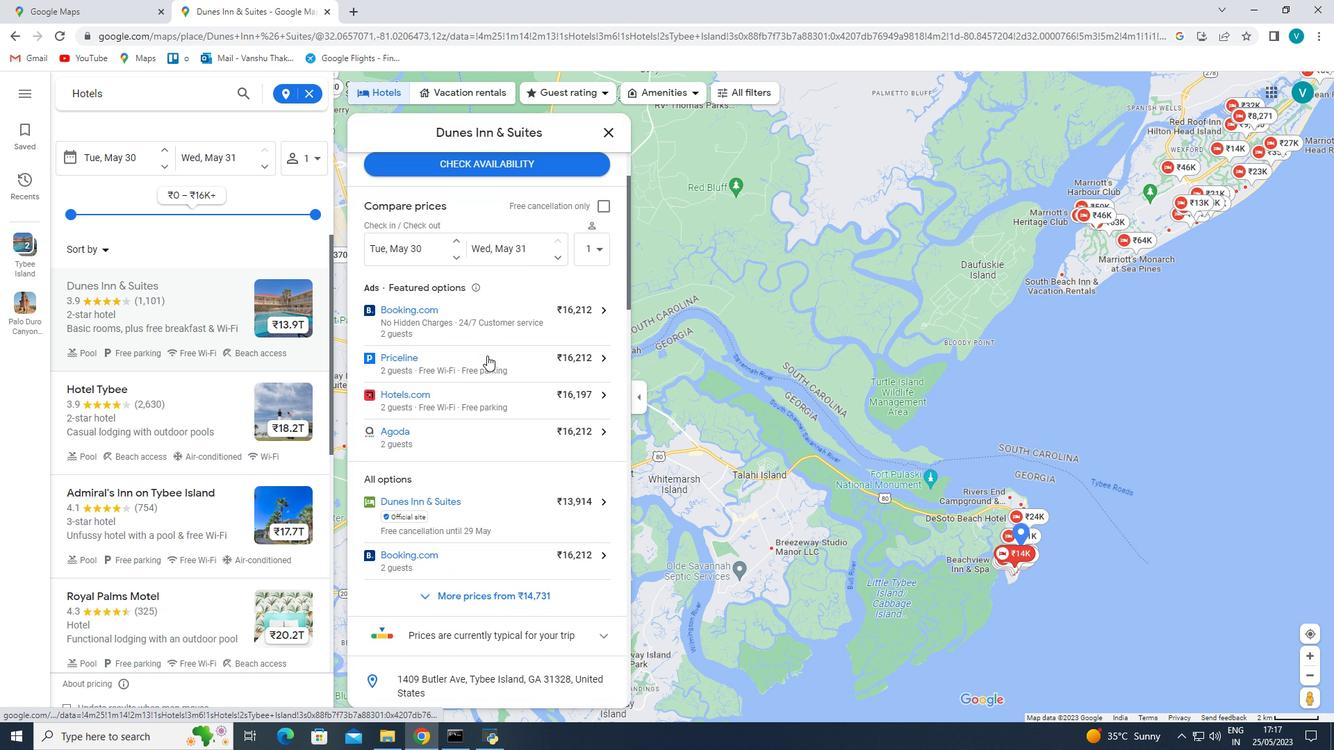 
Action: Mouse scrolled (487, 355) with delta (0, 0)
Screenshot: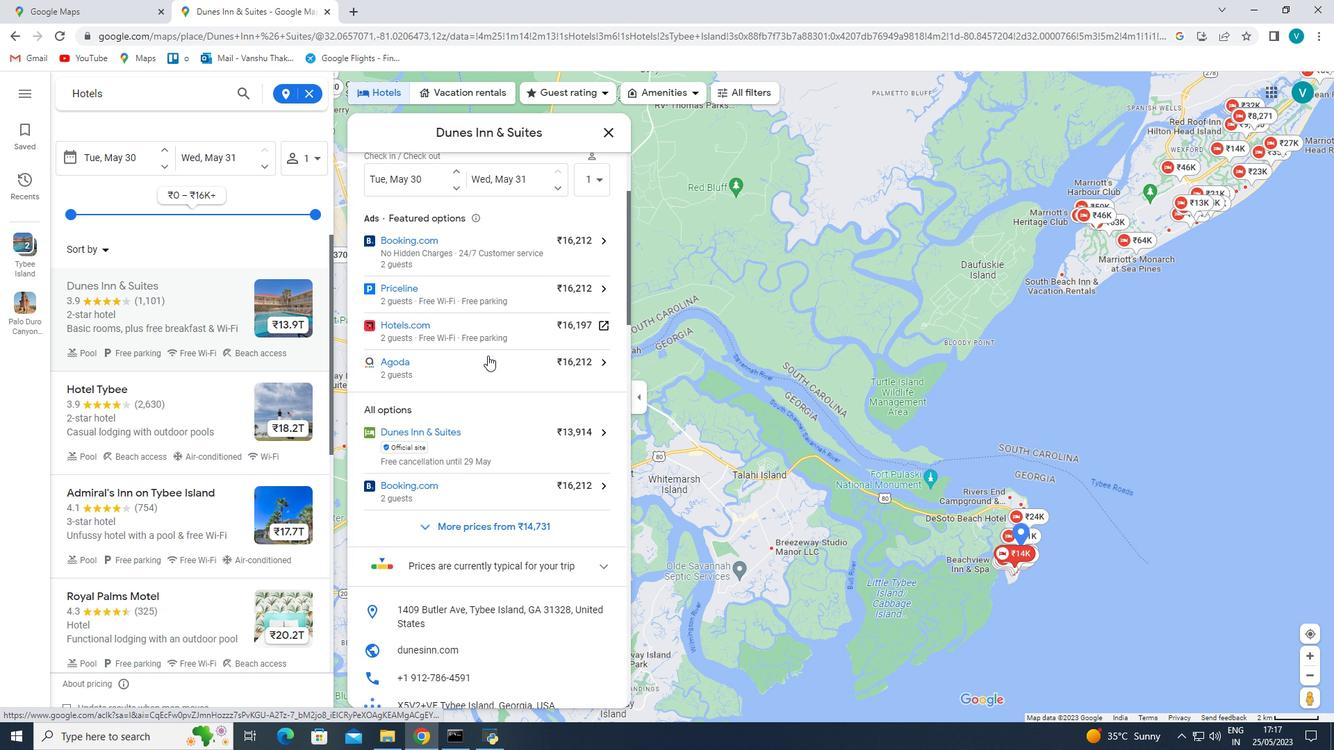 
Action: Mouse scrolled (487, 355) with delta (0, 0)
Screenshot: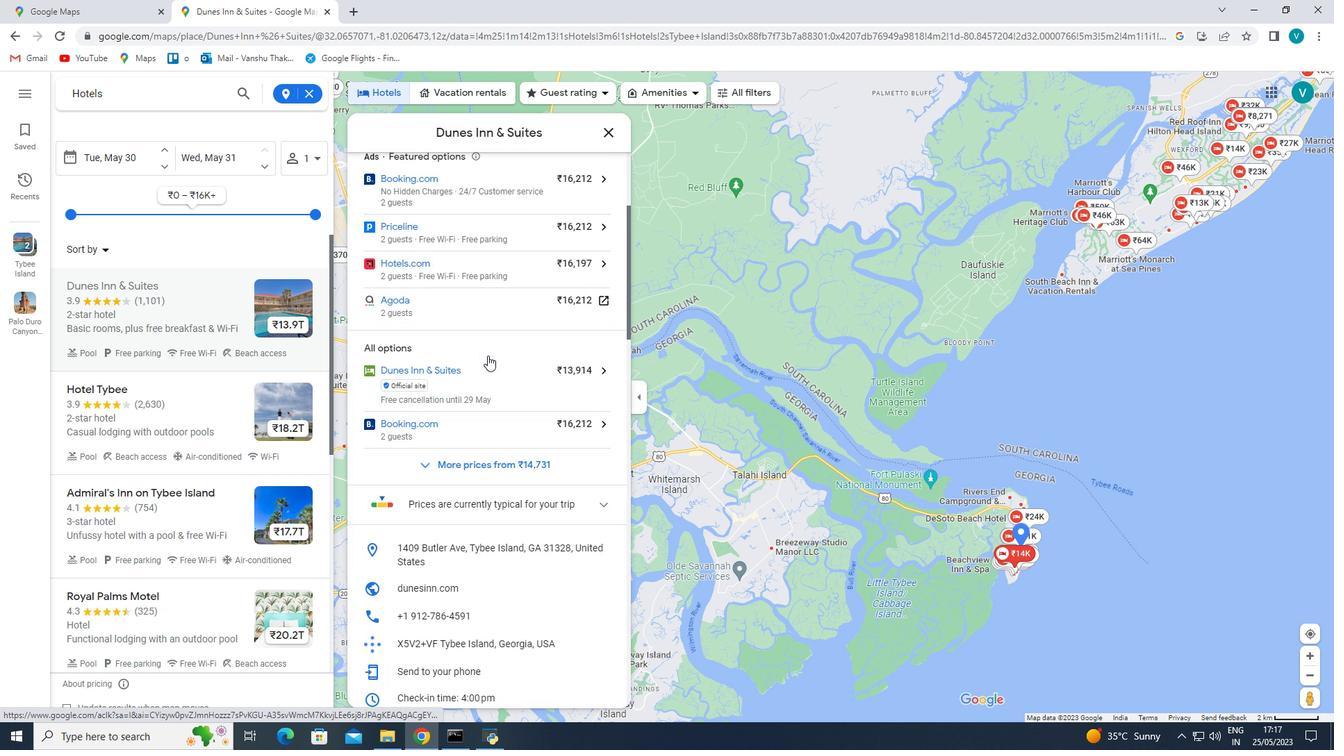 
Action: Mouse scrolled (487, 355) with delta (0, 0)
Screenshot: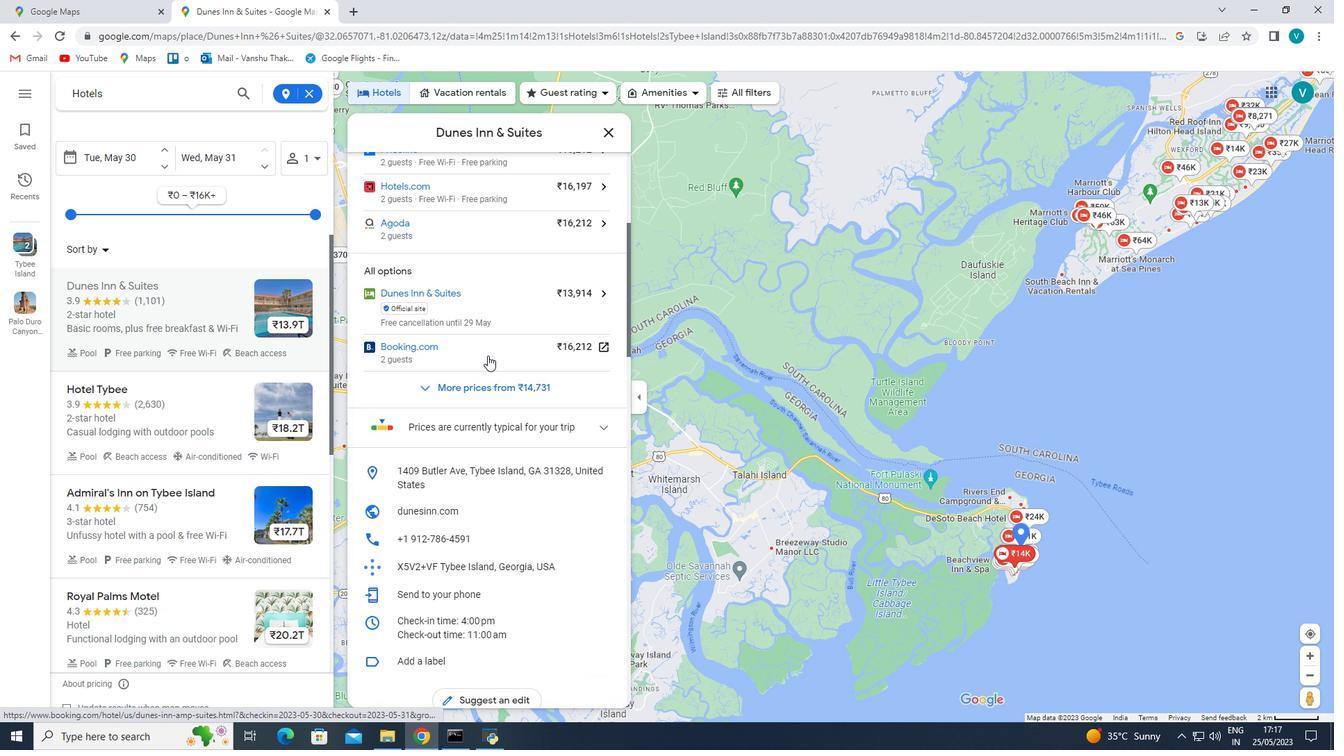 
Action: Mouse scrolled (487, 355) with delta (0, 0)
Screenshot: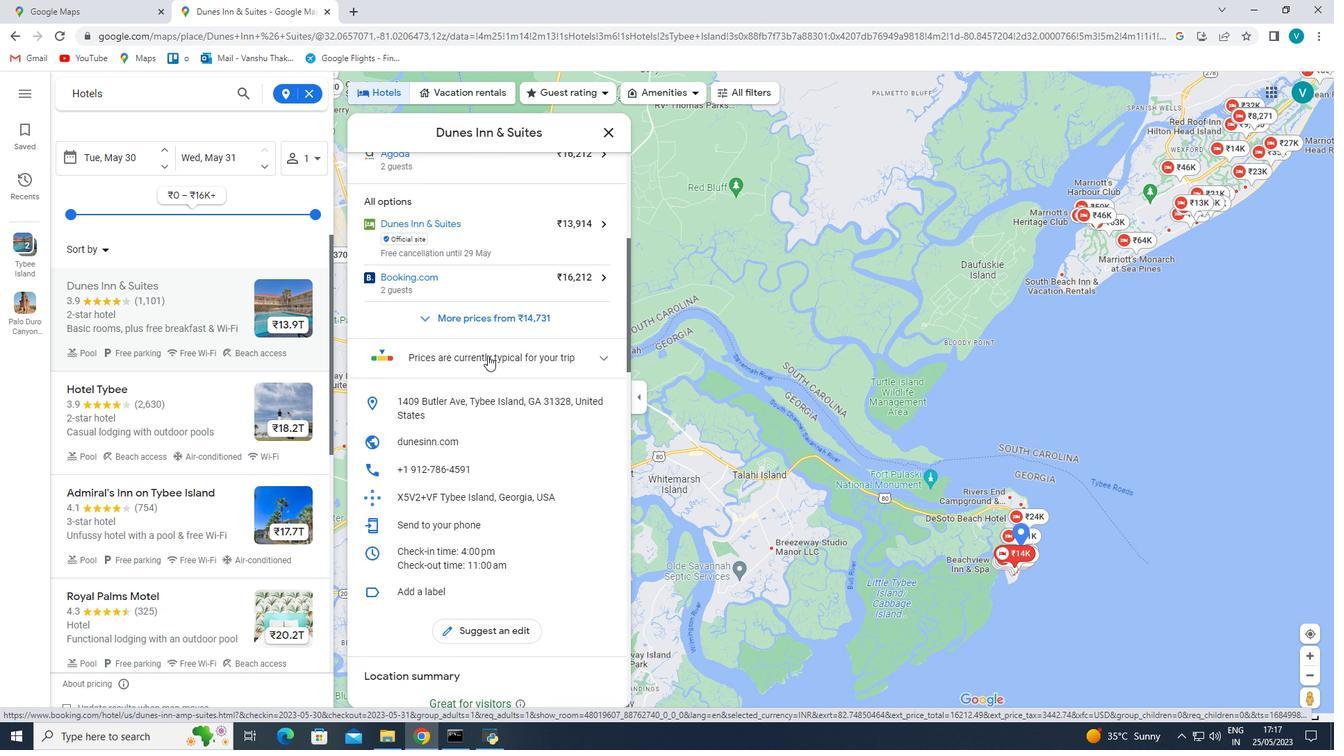 
Action: Mouse scrolled (487, 355) with delta (0, 0)
Screenshot: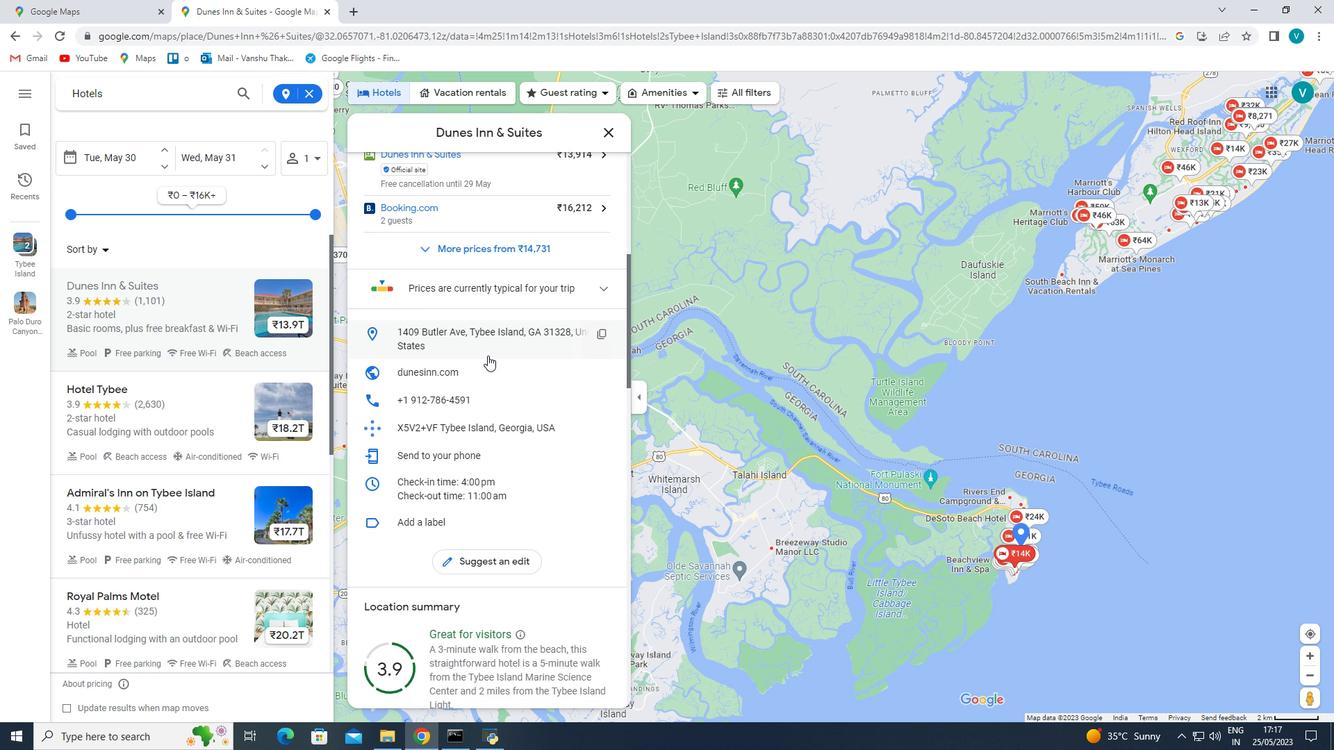 
Action: Mouse scrolled (487, 355) with delta (0, 0)
Screenshot: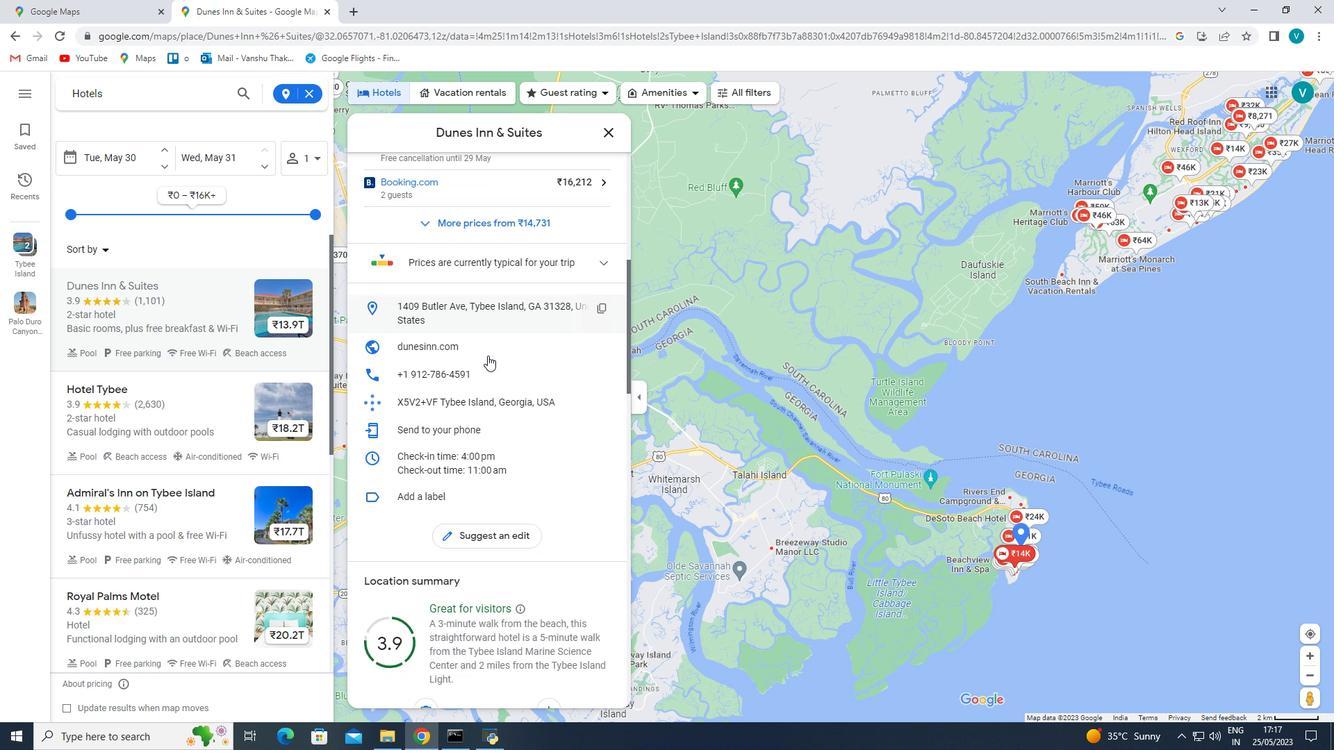 
Action: Mouse scrolled (487, 355) with delta (0, 0)
Screenshot: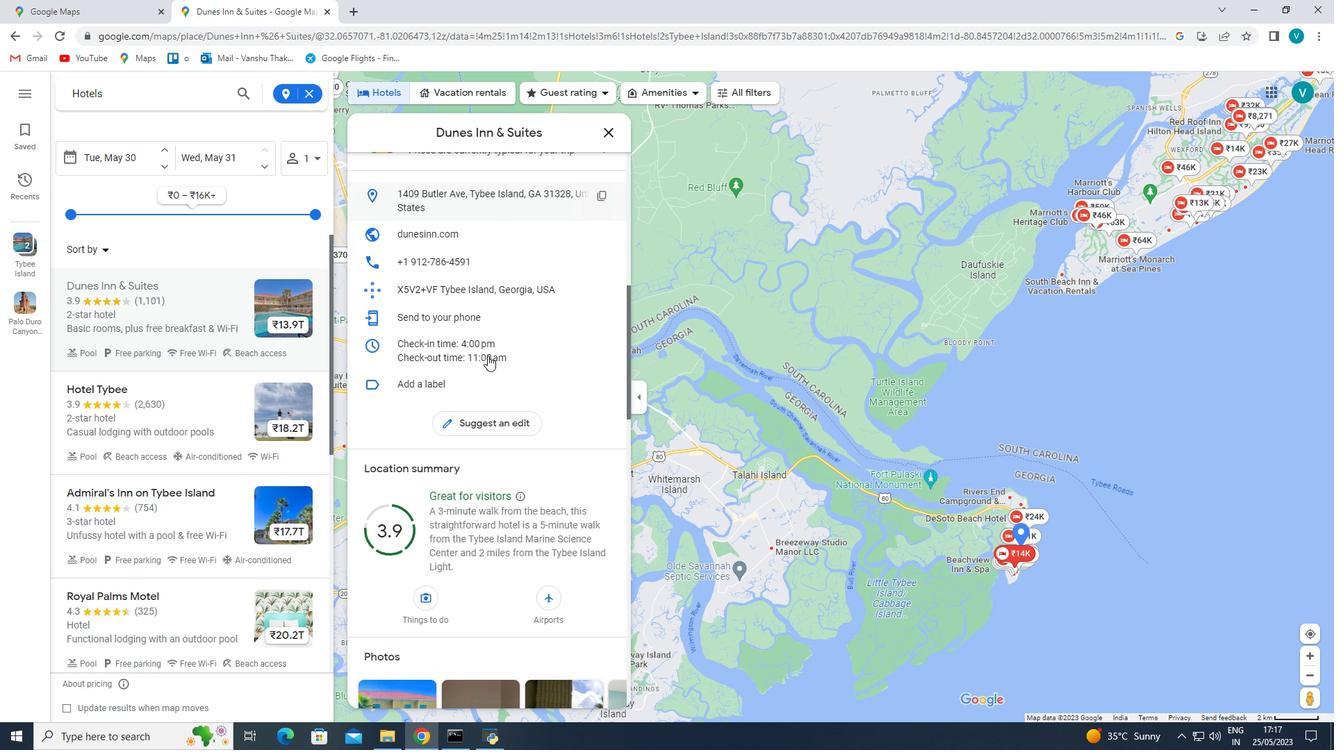 
Action: Mouse scrolled (487, 355) with delta (0, 0)
Screenshot: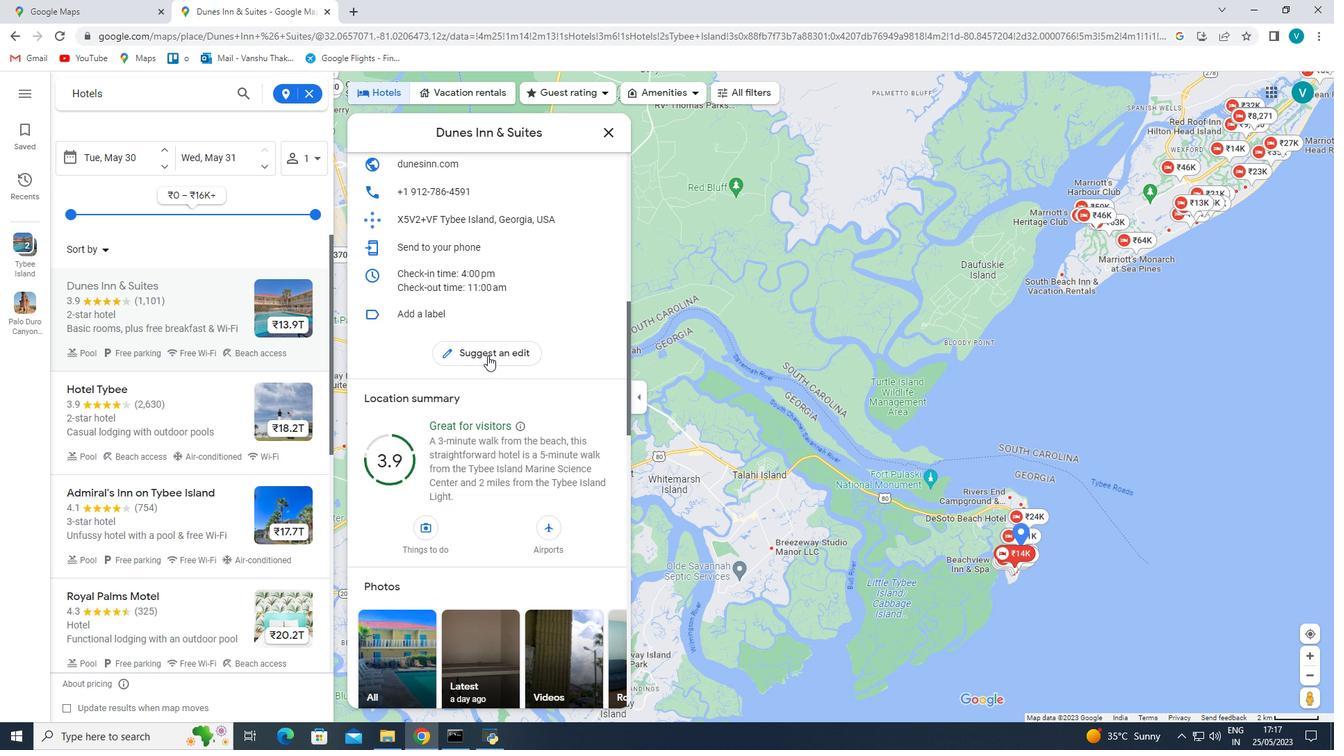 
Action: Mouse scrolled (487, 355) with delta (0, 0)
Screenshot: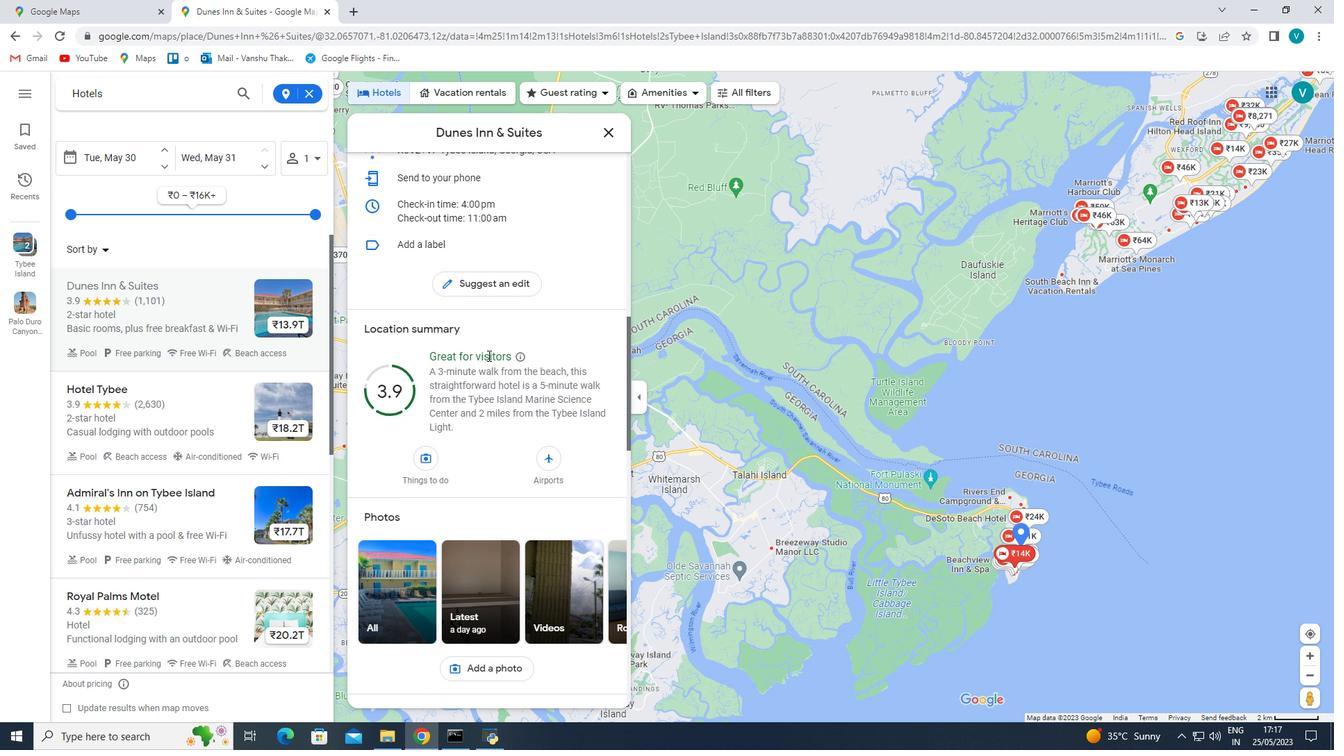 
Action: Mouse scrolled (487, 355) with delta (0, 0)
Screenshot: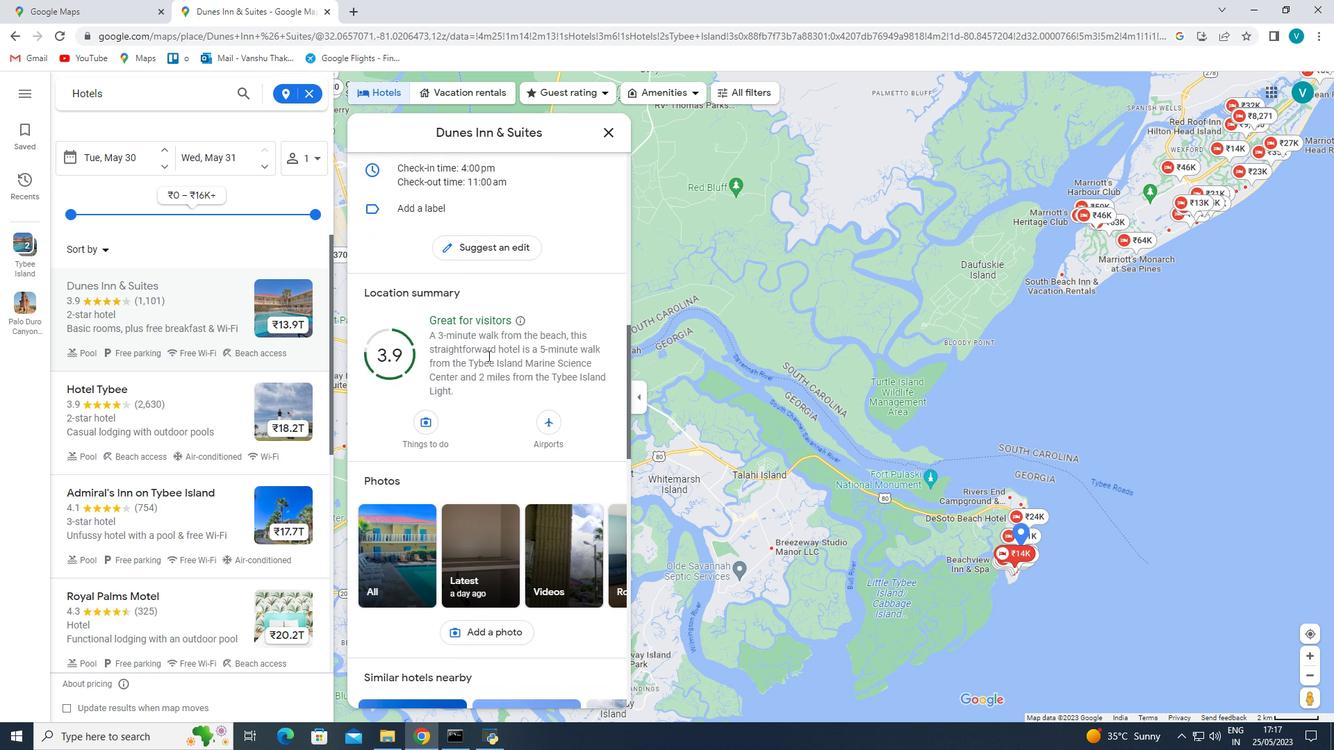 
Action: Mouse scrolled (487, 355) with delta (0, 0)
Screenshot: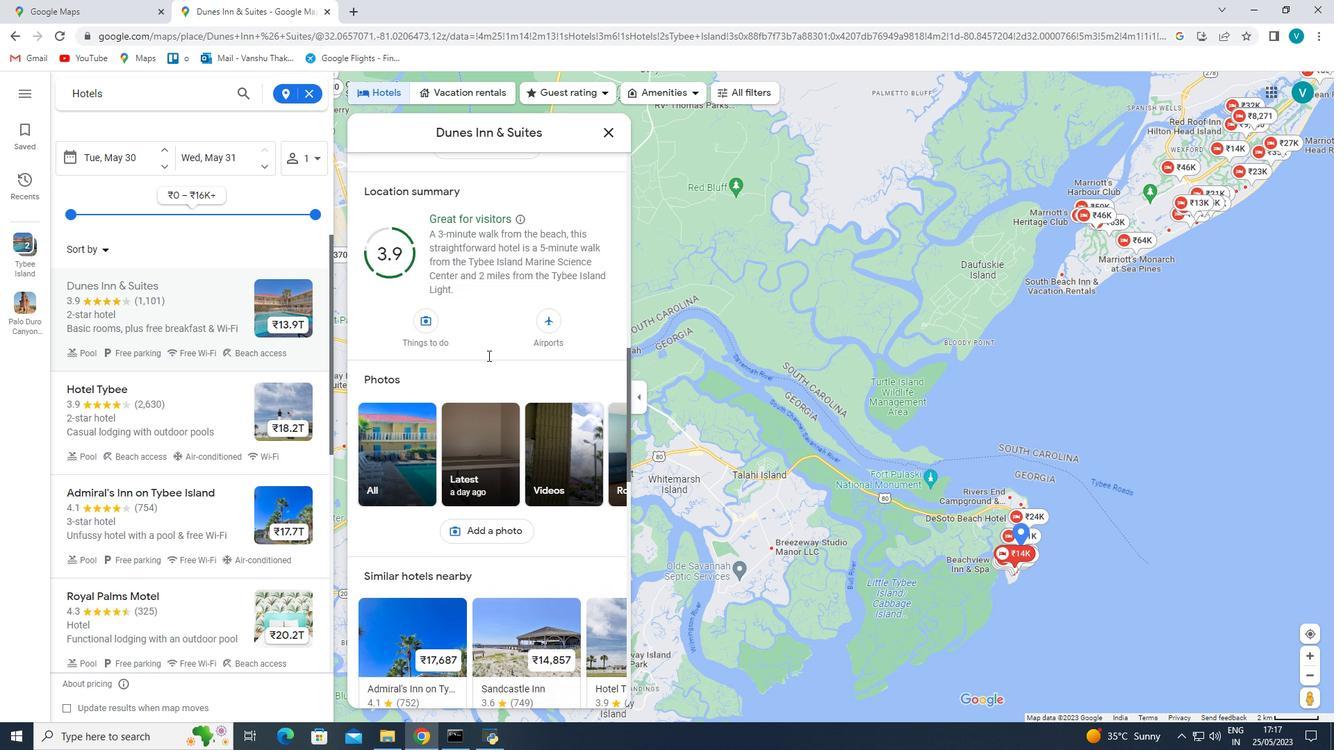 
Action: Mouse scrolled (487, 355) with delta (0, 0)
Screenshot: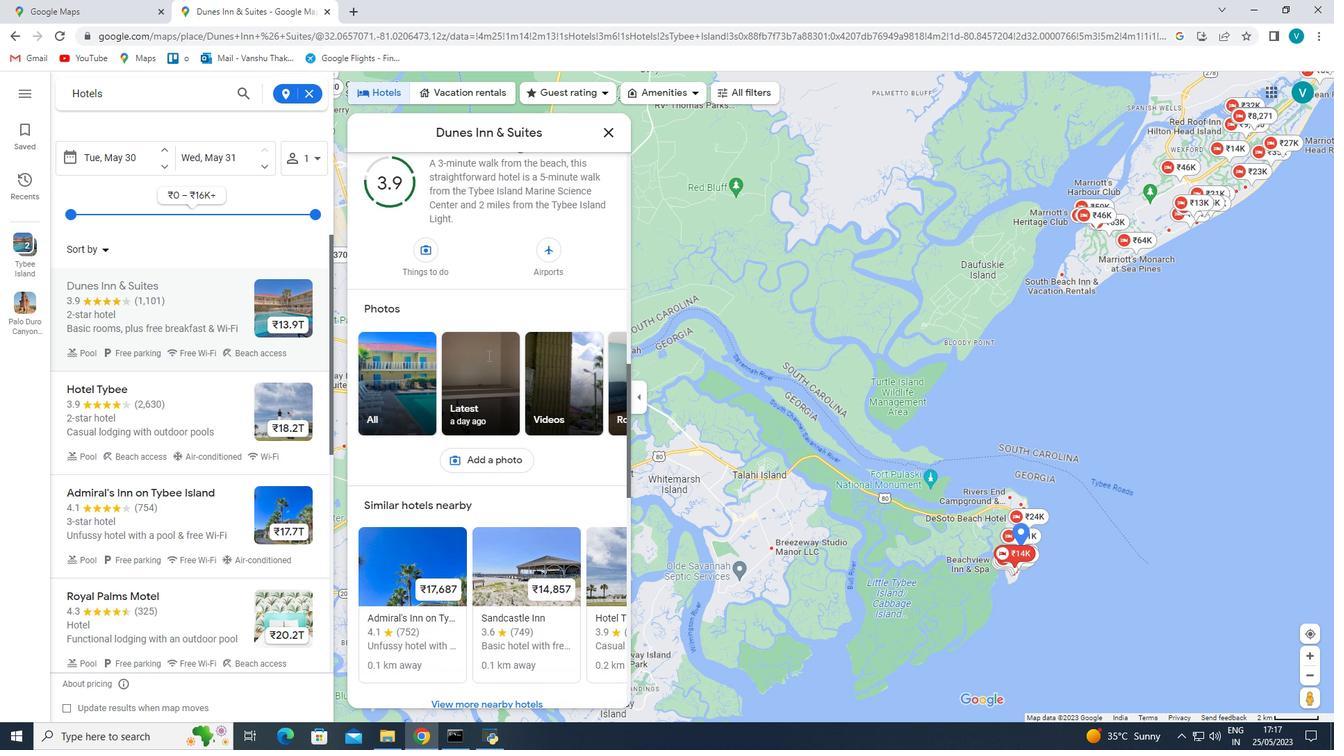 
Action: Mouse scrolled (487, 355) with delta (0, 0)
Screenshot: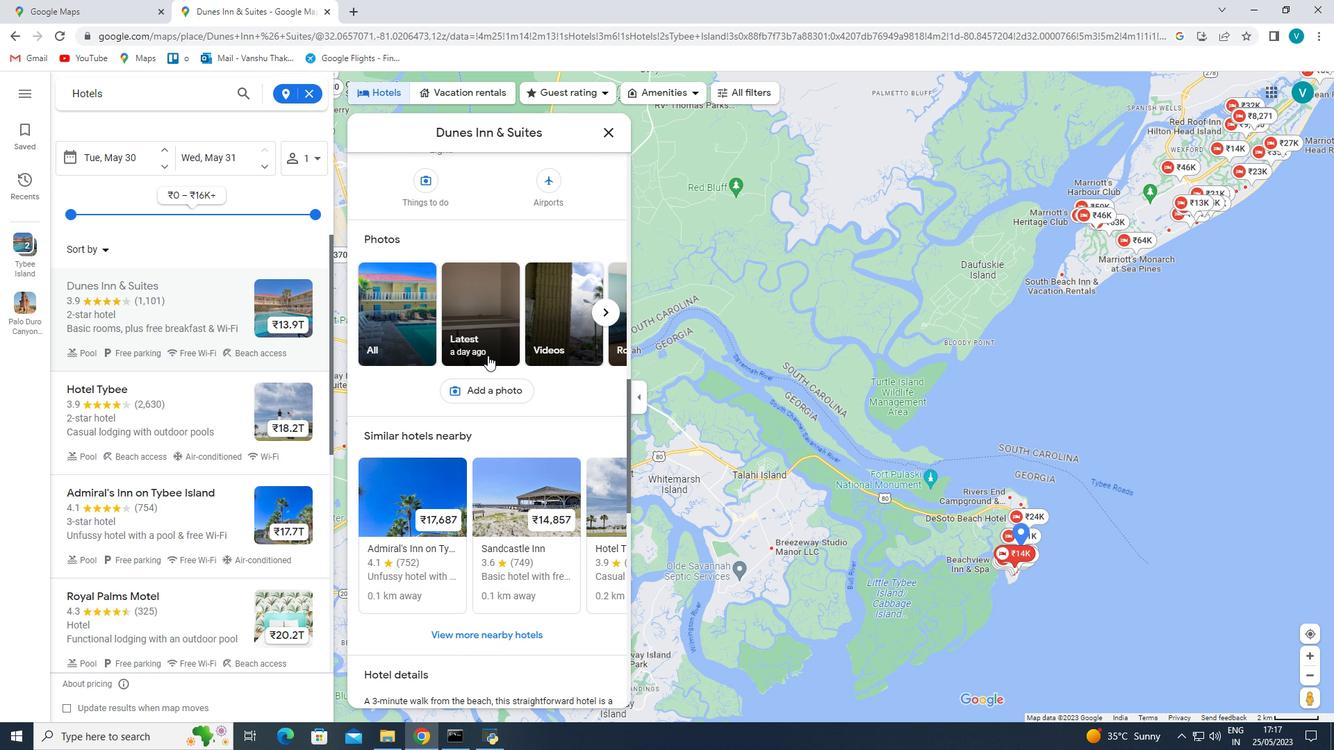 
Action: Mouse scrolled (487, 355) with delta (0, 0)
Screenshot: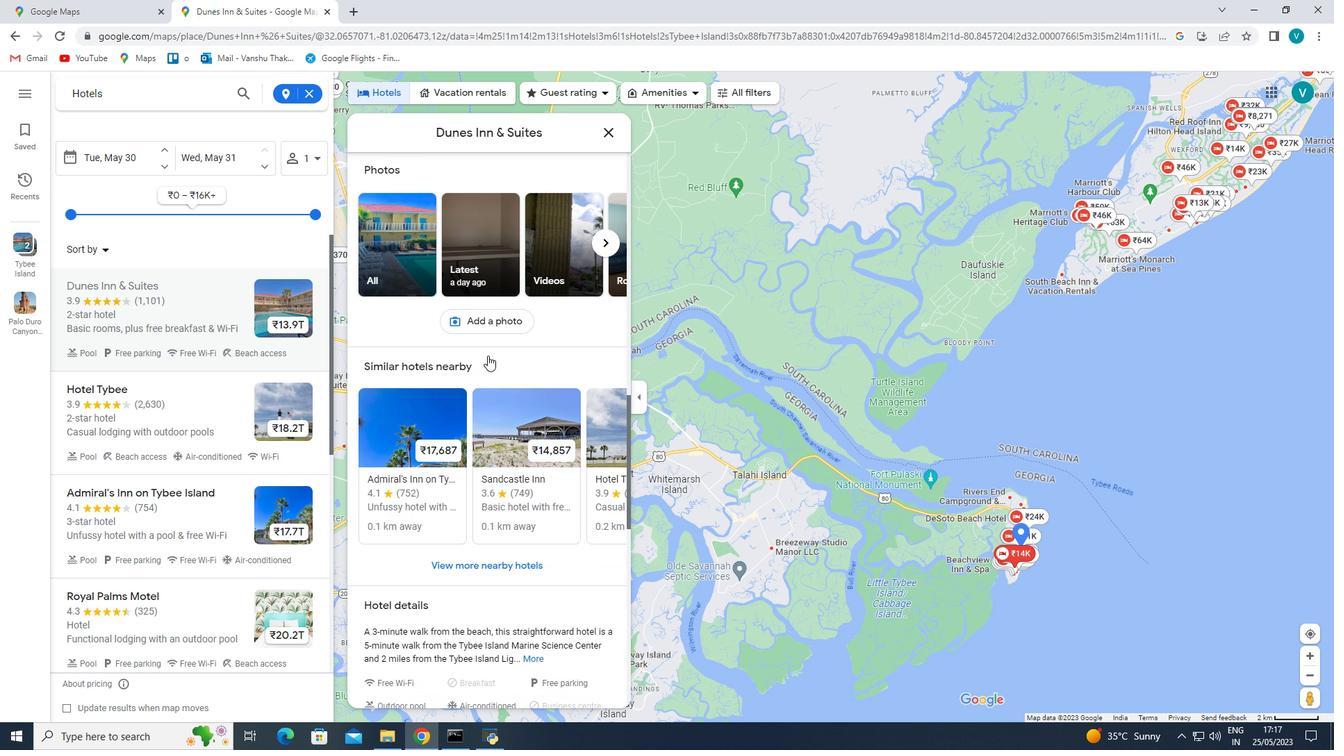 
Action: Mouse scrolled (487, 355) with delta (0, 0)
Screenshot: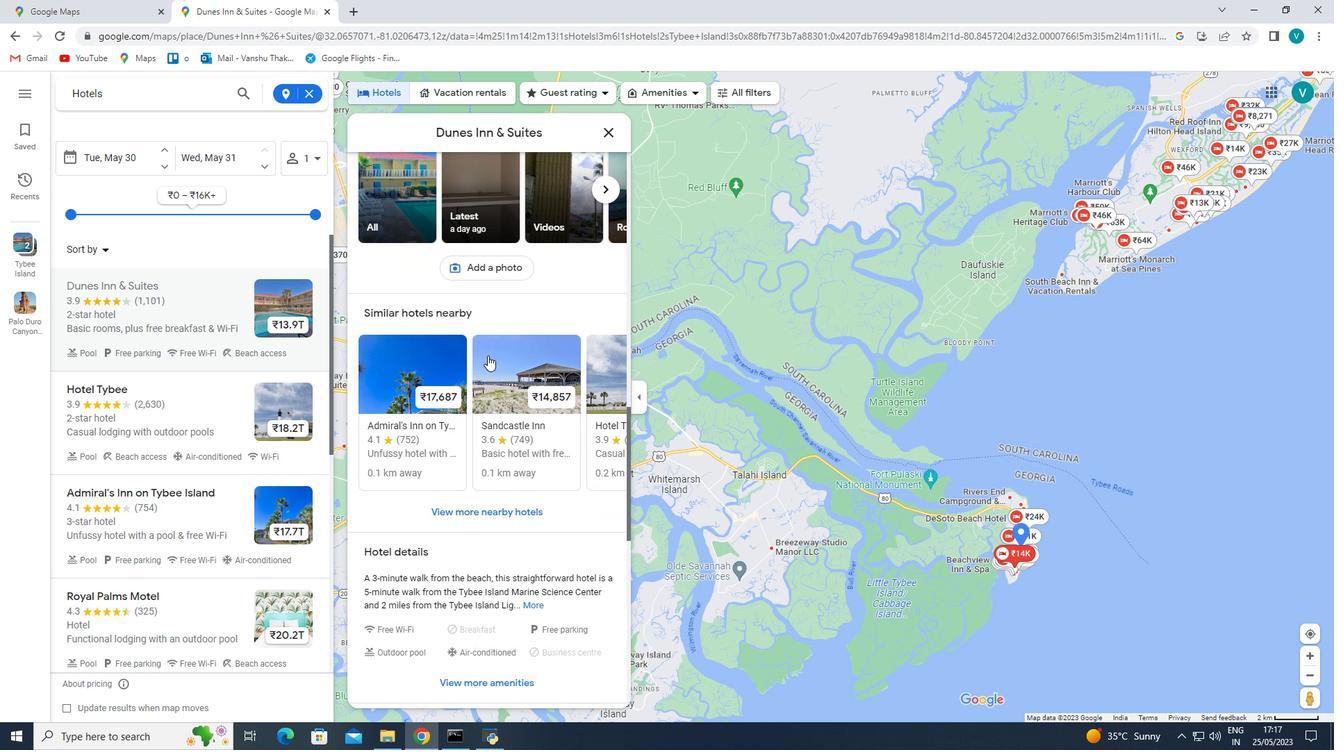 
Action: Mouse scrolled (487, 355) with delta (0, 0)
Screenshot: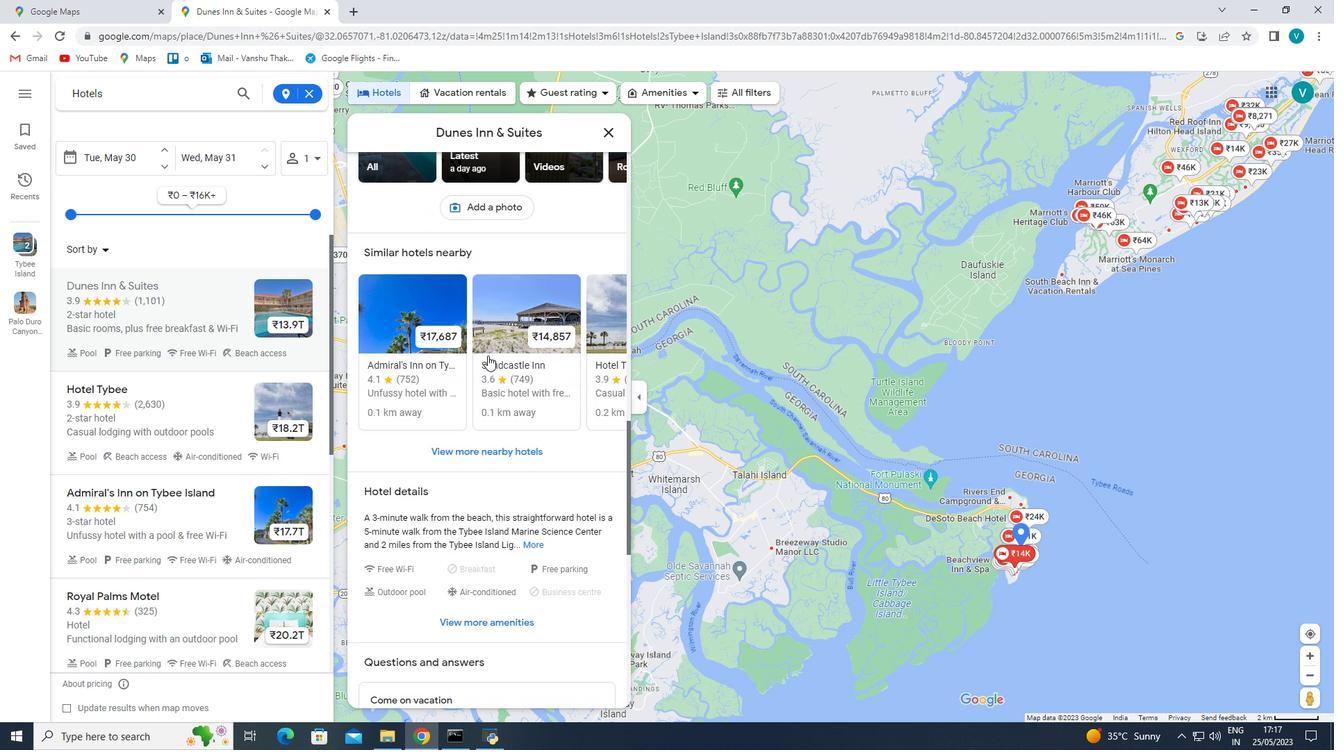 
Action: Mouse scrolled (487, 355) with delta (0, 0)
Screenshot: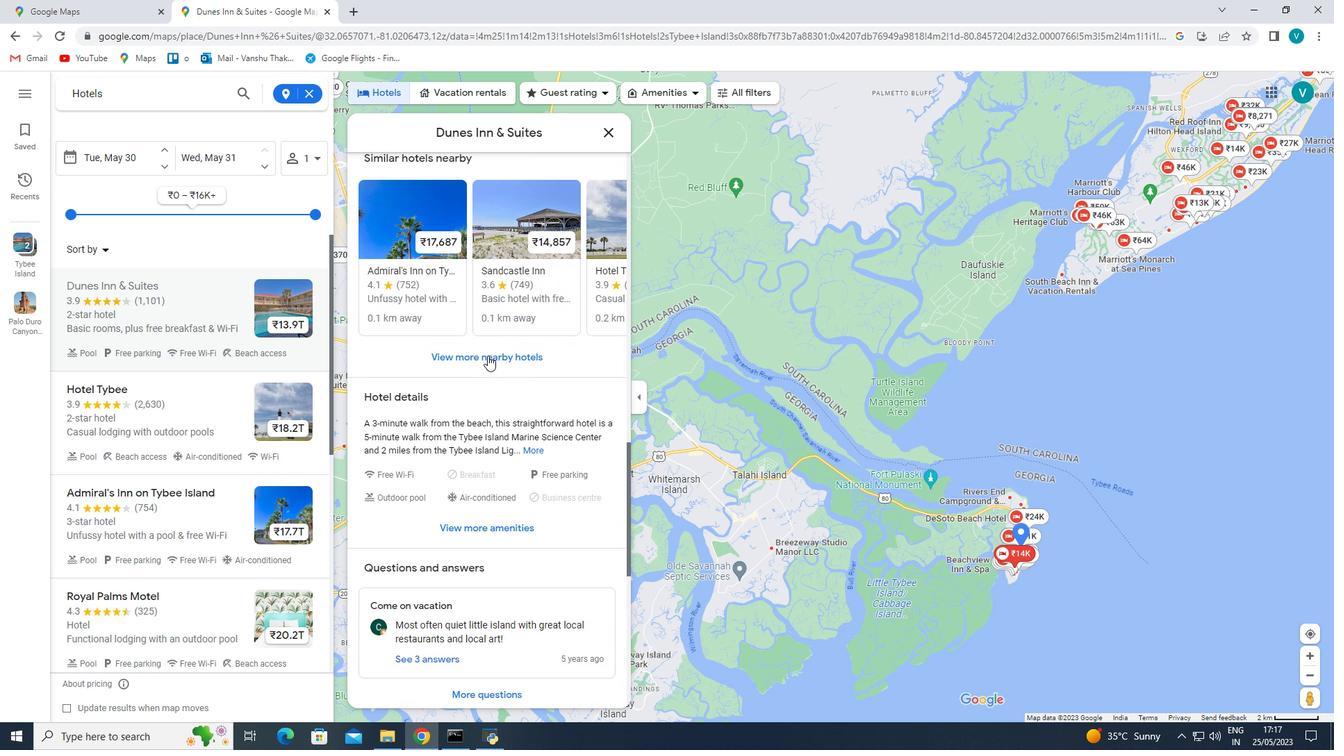 
Action: Mouse scrolled (487, 355) with delta (0, 0)
Screenshot: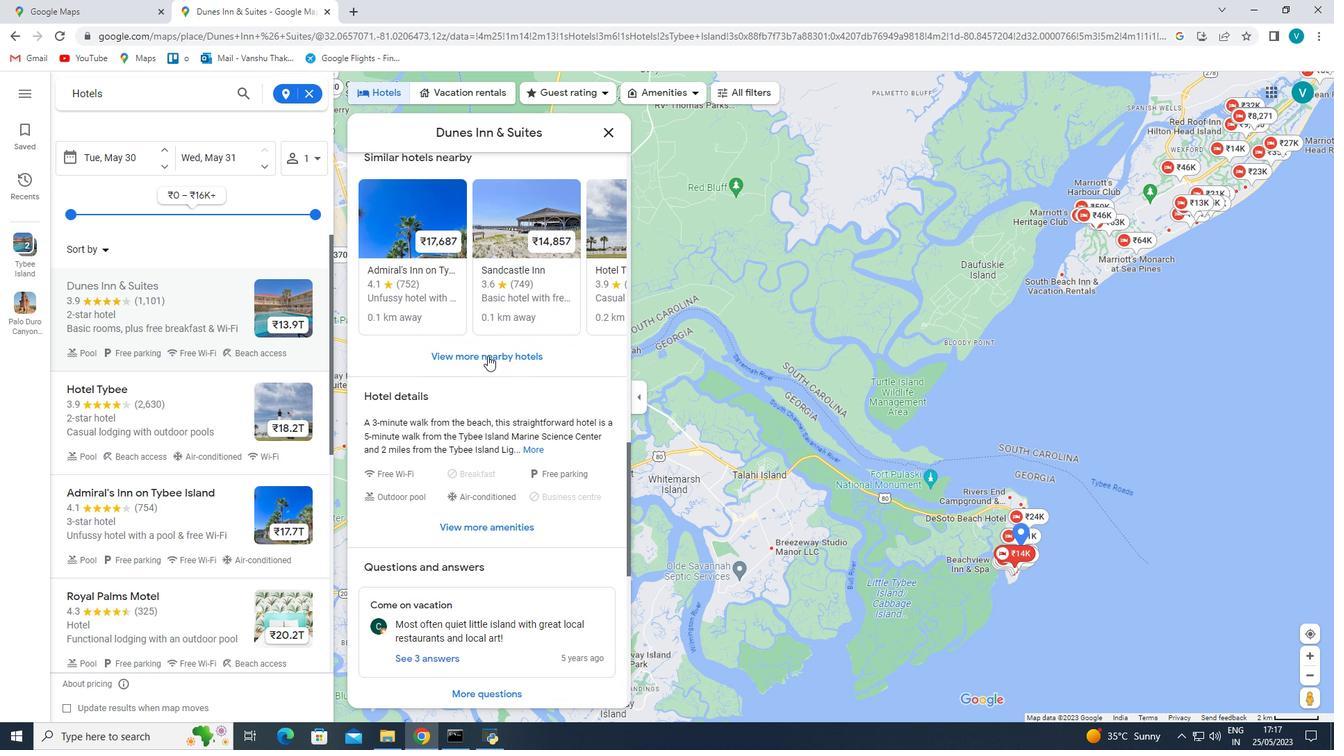 
Action: Mouse scrolled (487, 355) with delta (0, 0)
Screenshot: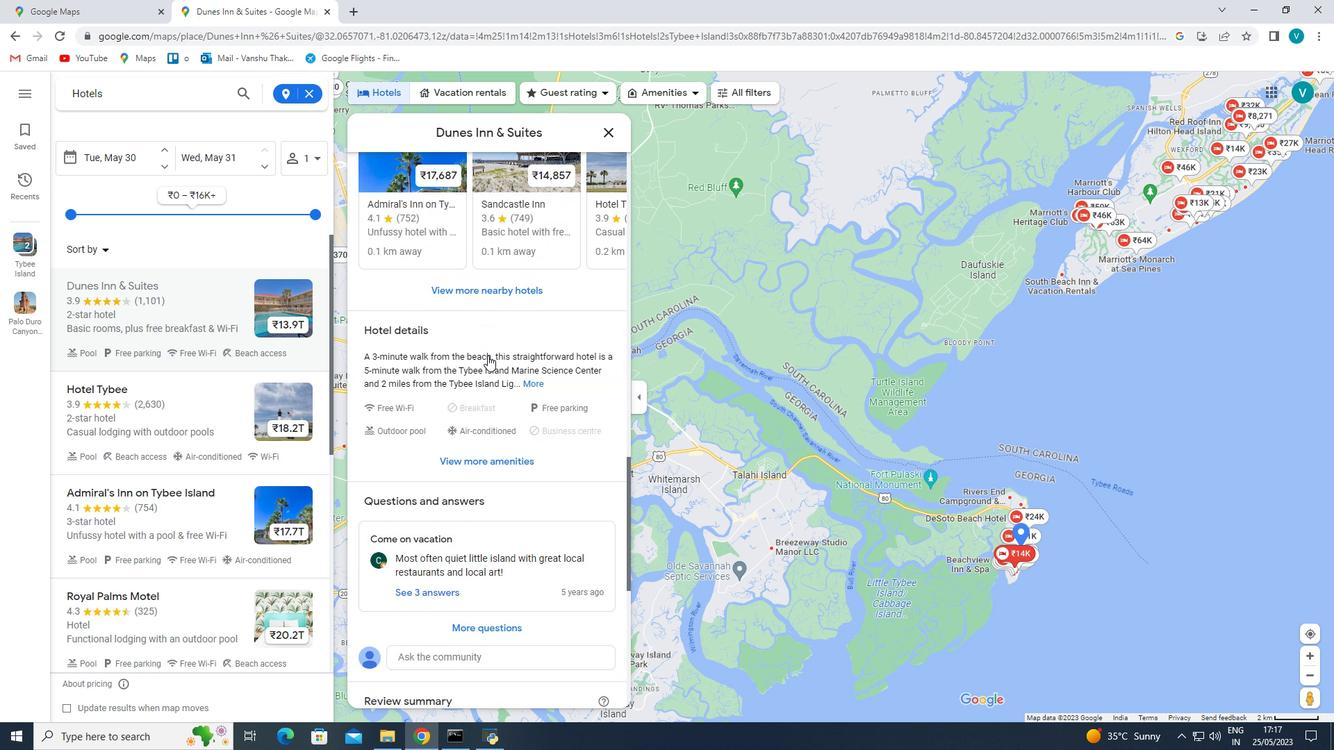 
Action: Mouse scrolled (487, 355) with delta (0, 0)
Screenshot: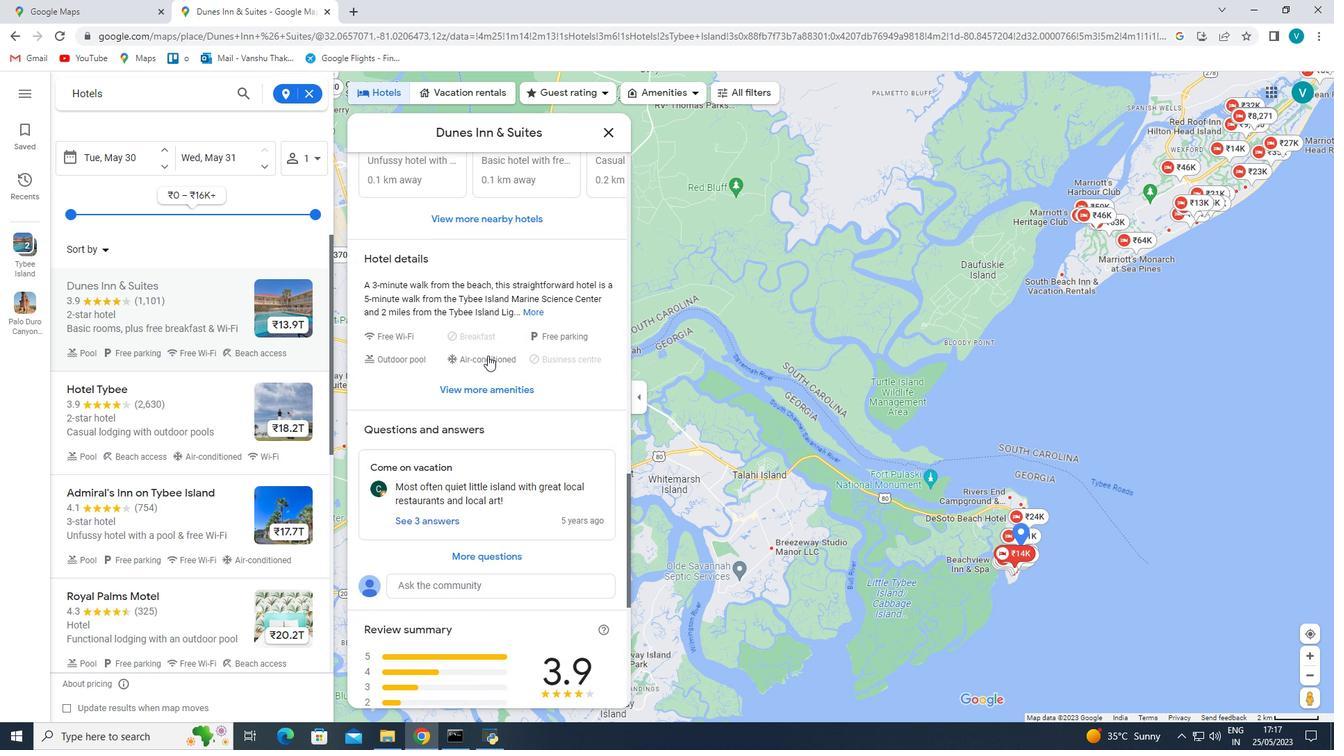 
Action: Mouse scrolled (487, 355) with delta (0, 0)
Screenshot: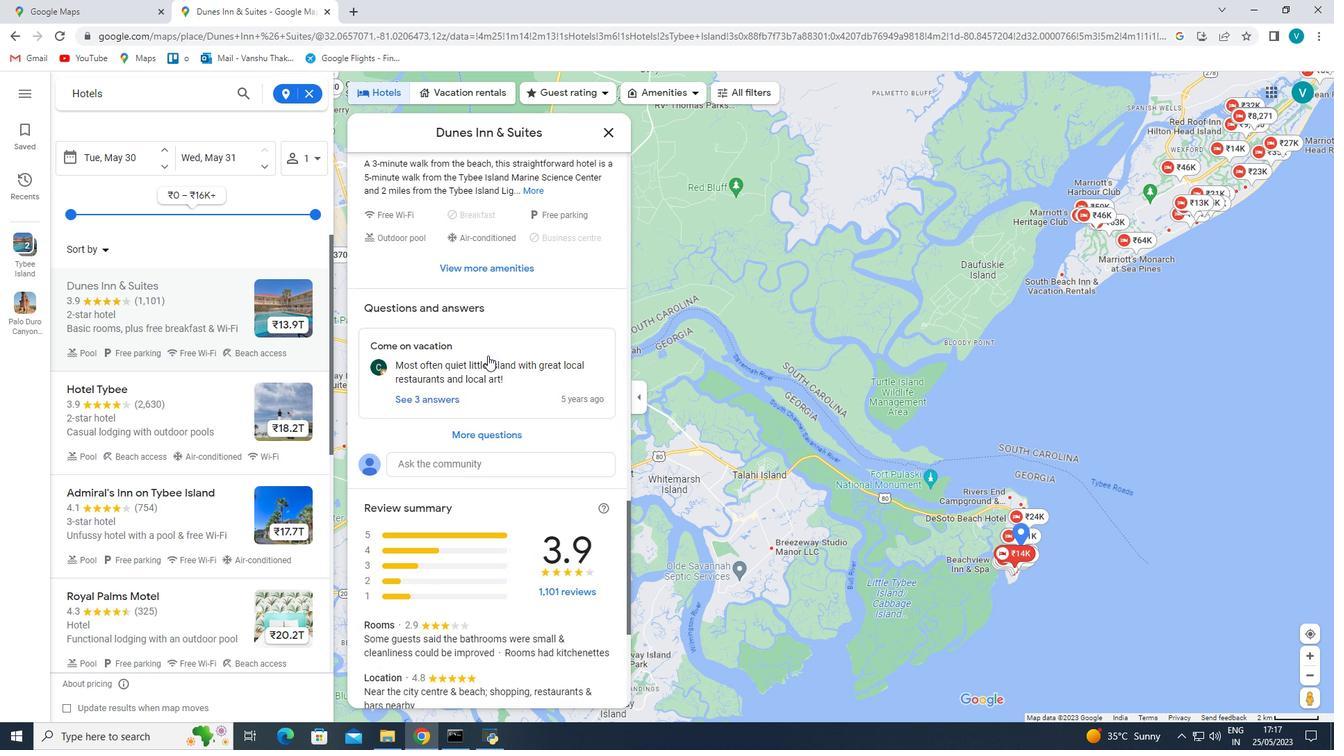 
Action: Mouse scrolled (487, 355) with delta (0, 0)
Screenshot: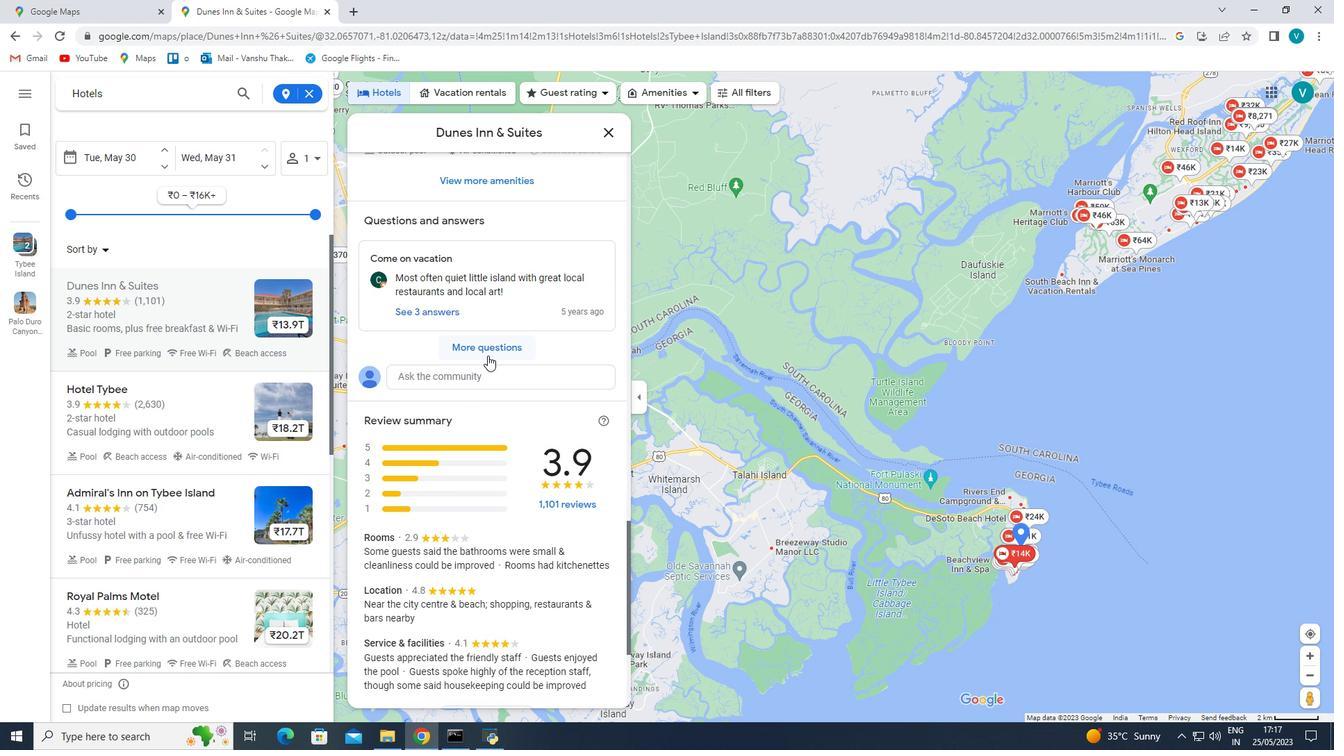 
Action: Mouse scrolled (487, 355) with delta (0, 0)
Screenshot: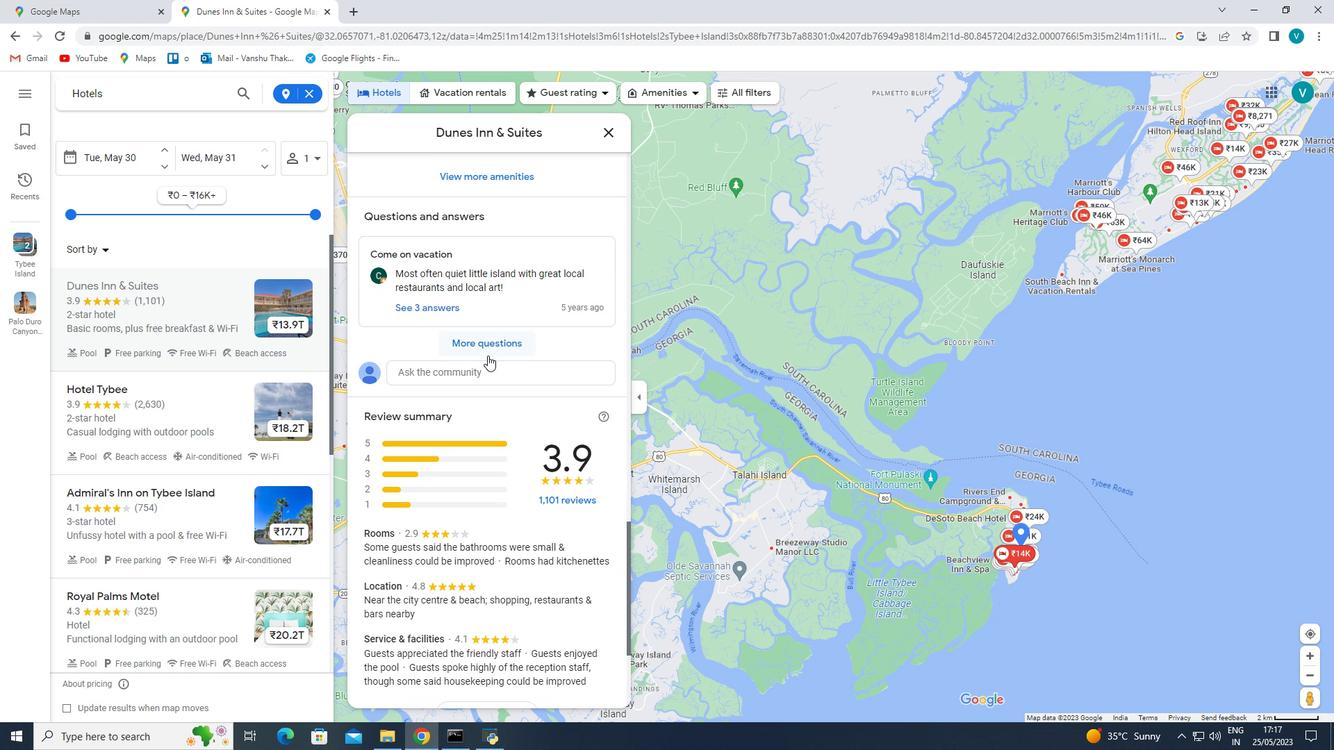
Action: Mouse scrolled (487, 355) with delta (0, 0)
Screenshot: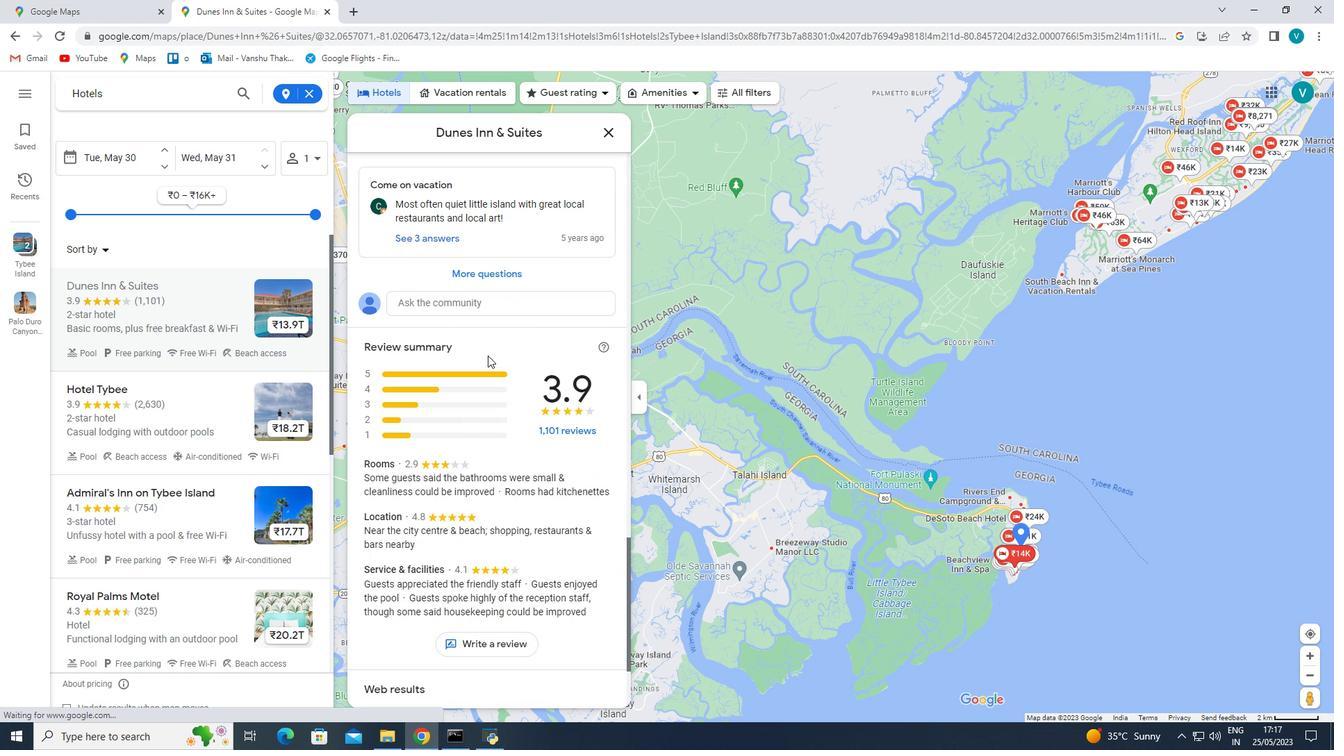
Action: Mouse scrolled (487, 355) with delta (0, 0)
Screenshot: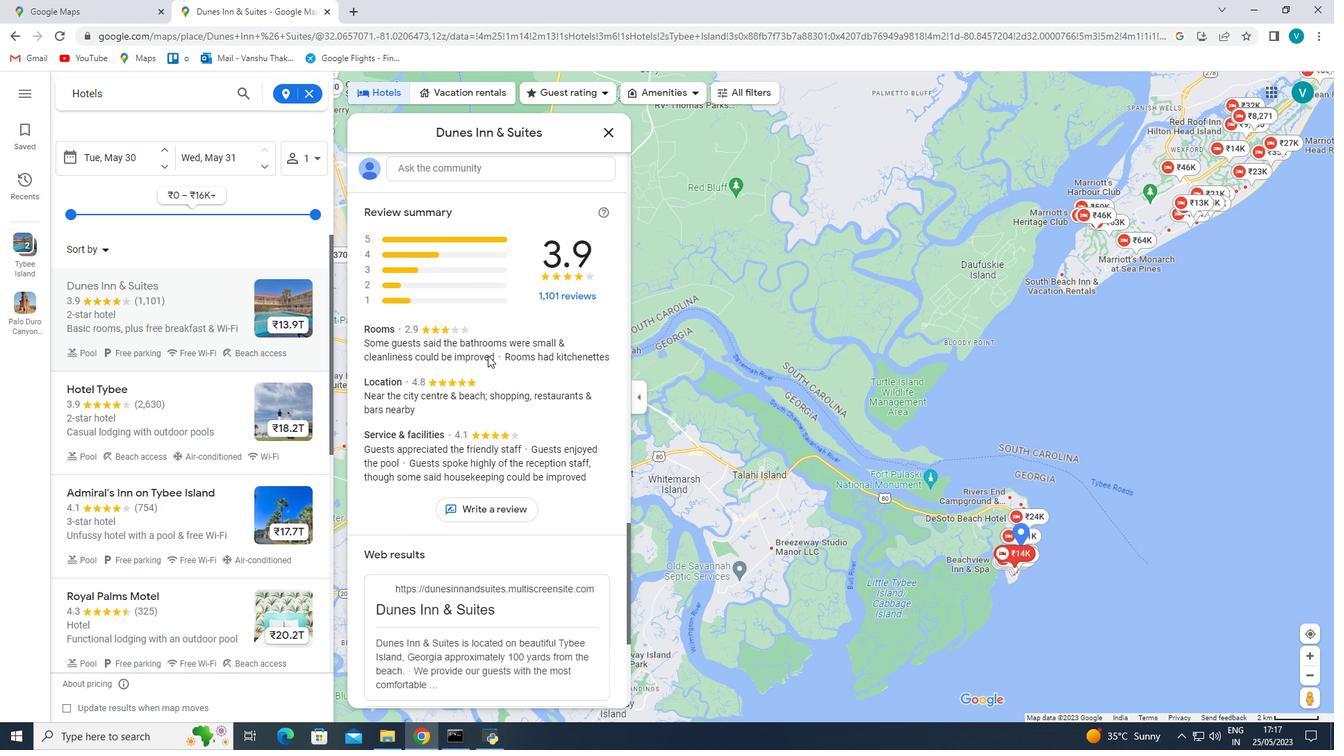 
Action: Mouse scrolled (487, 355) with delta (0, 0)
Screenshot: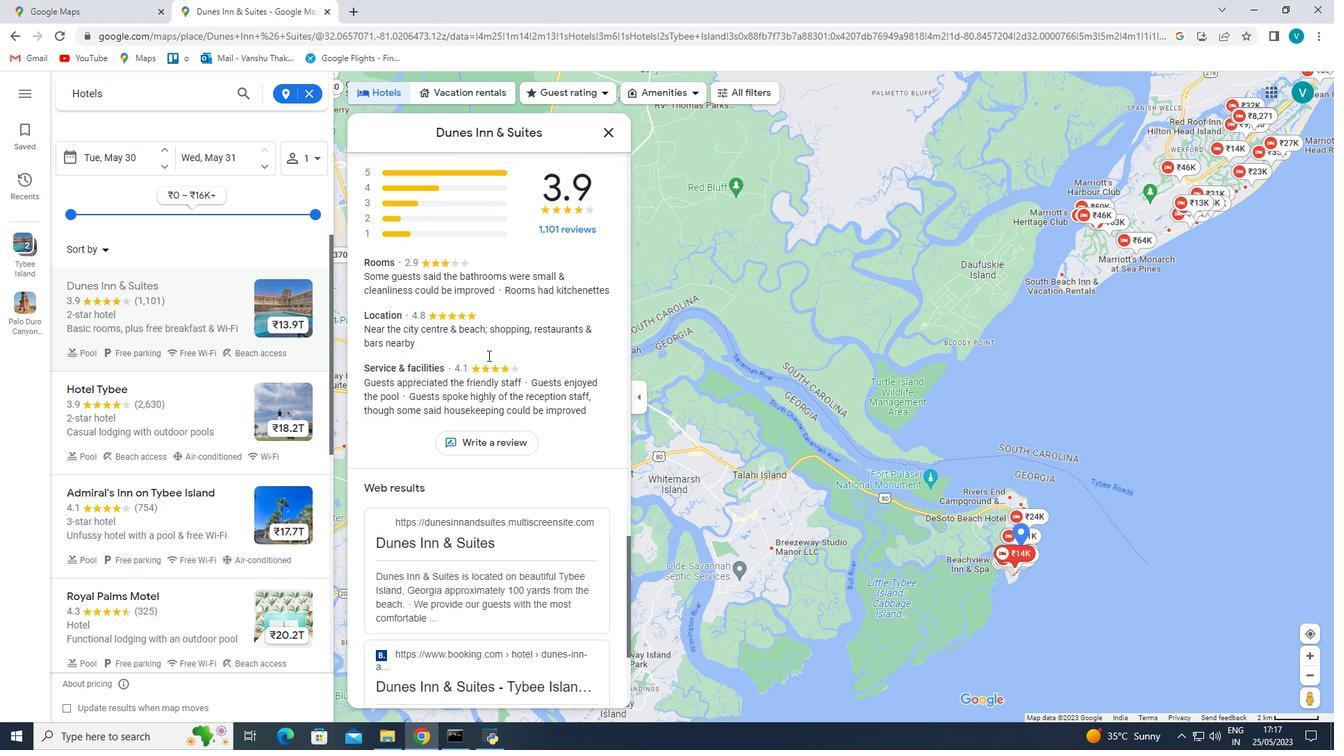
Action: Mouse scrolled (487, 355) with delta (0, 0)
Screenshot: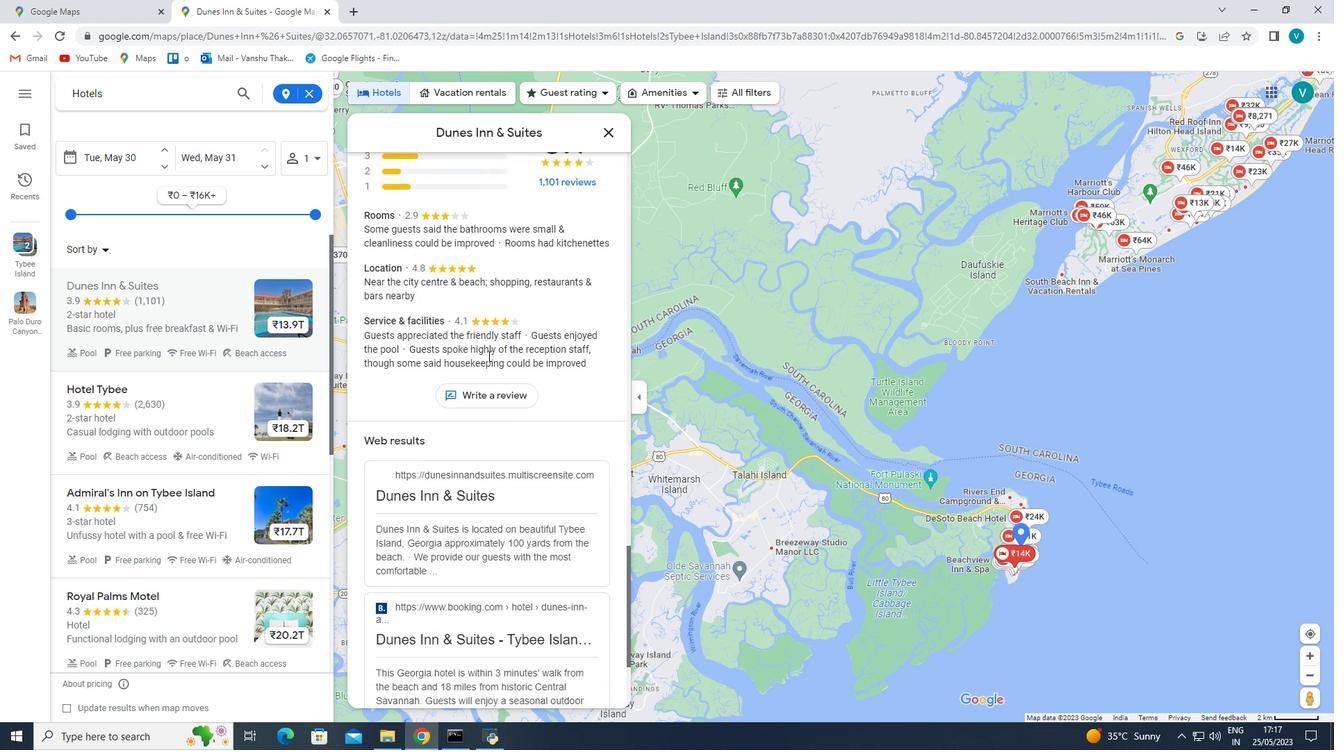 
Action: Mouse scrolled (487, 355) with delta (0, 0)
Screenshot: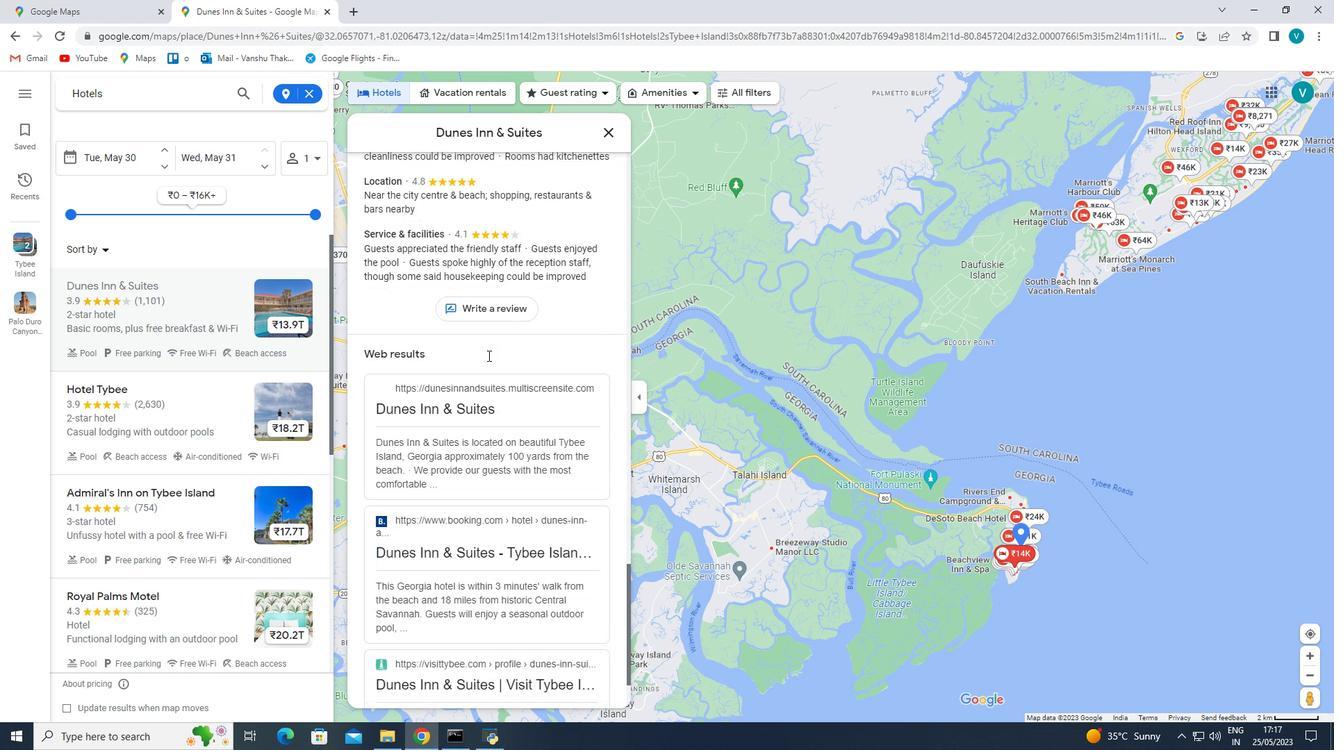 
Action: Mouse scrolled (487, 355) with delta (0, 0)
Screenshot: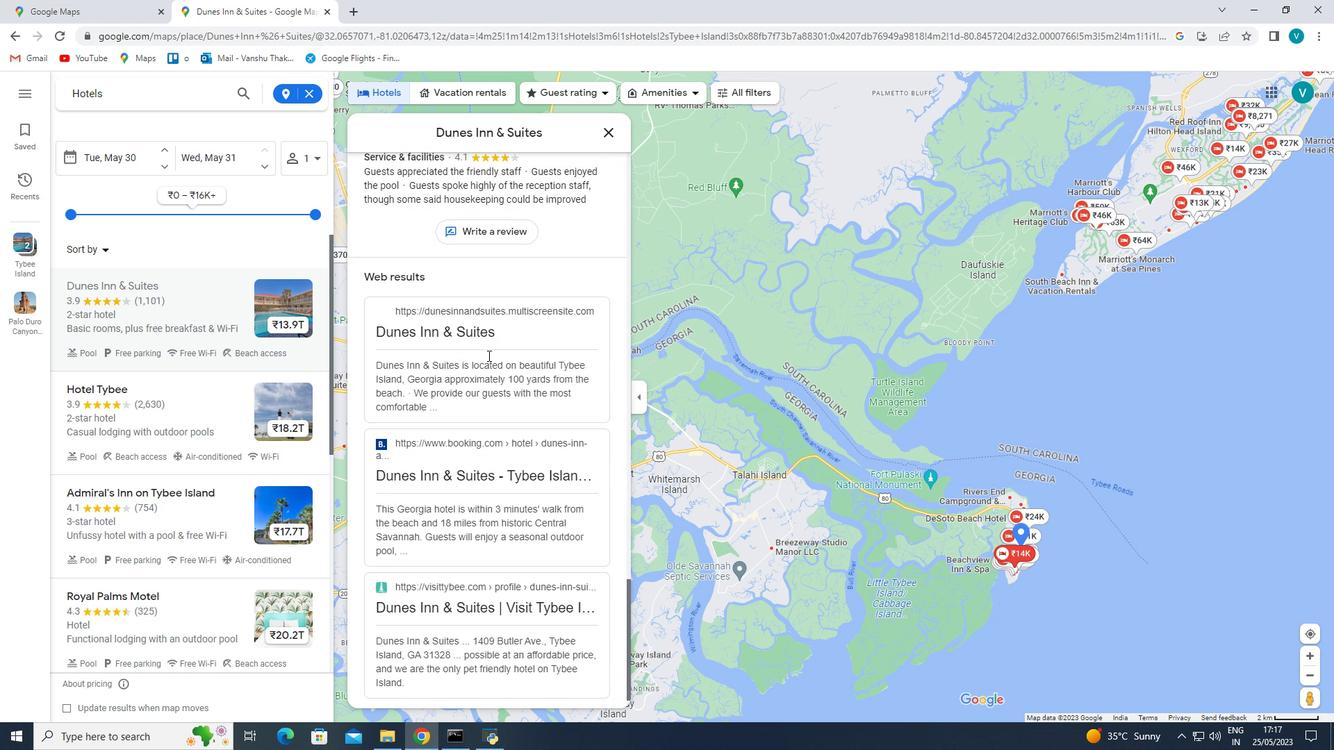 
Action: Mouse scrolled (487, 355) with delta (0, 0)
Screenshot: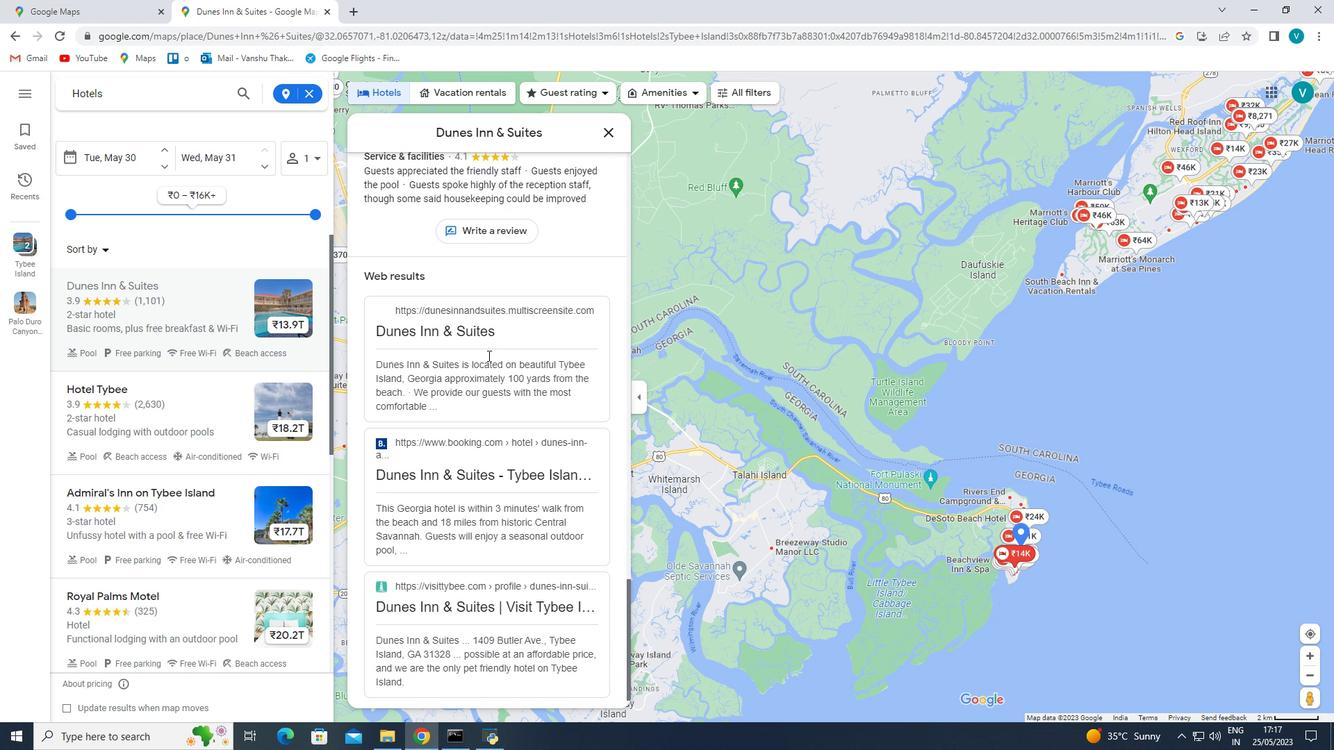 
Action: Mouse scrolled (487, 355) with delta (0, 0)
Screenshot: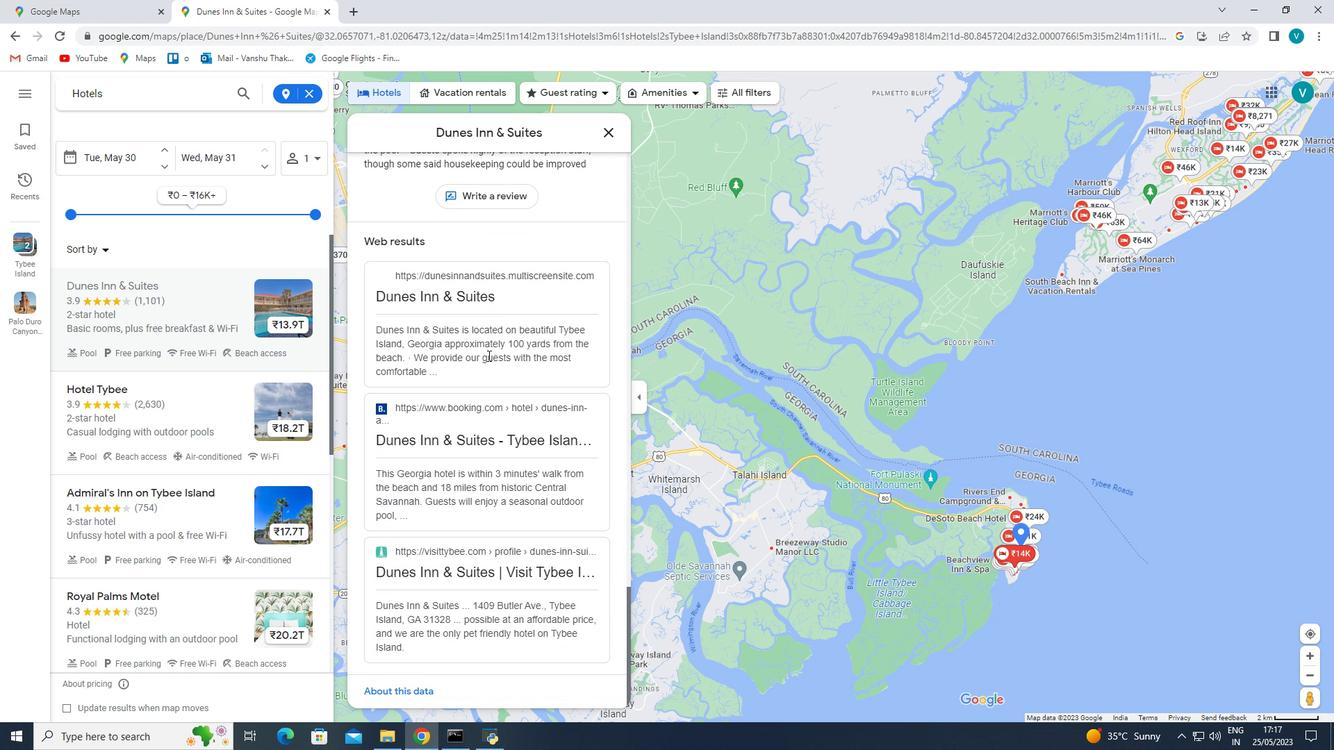 
Action: Mouse moved to (181, 388)
Screenshot: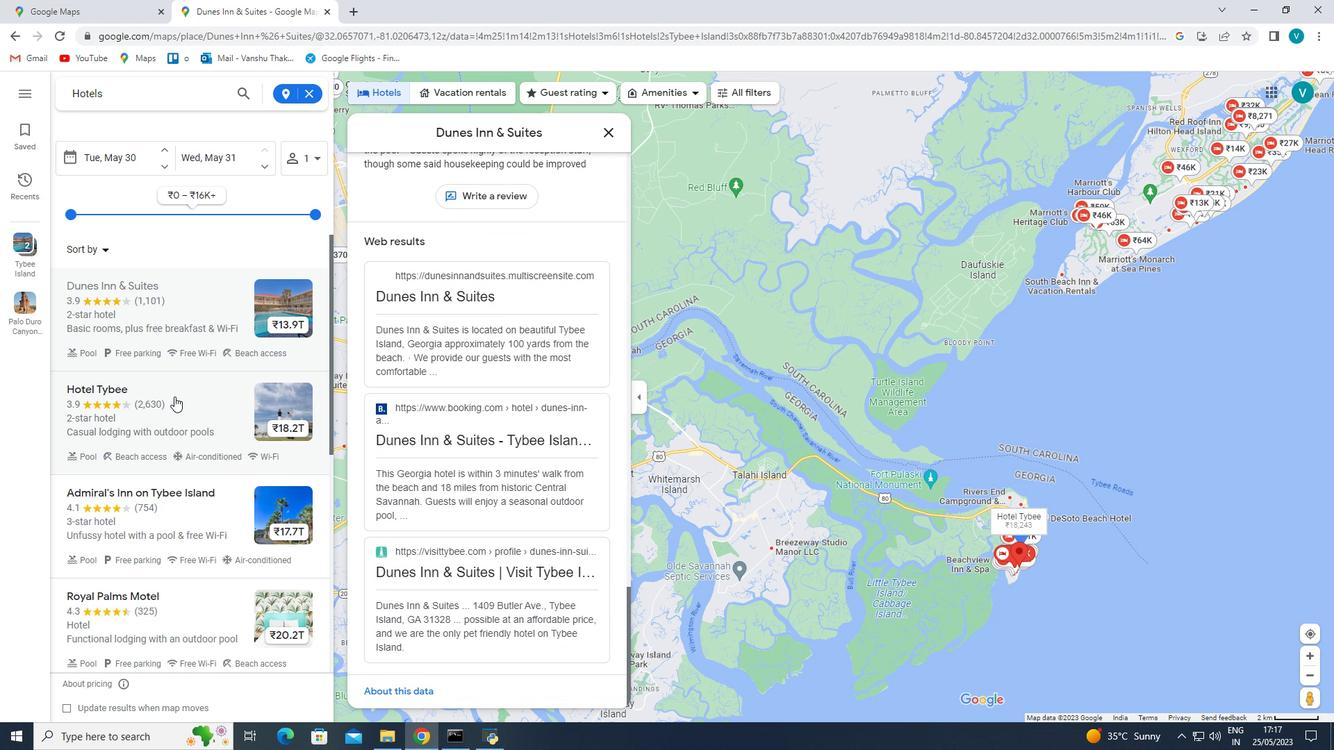 
Action: Mouse pressed left at (181, 388)
Screenshot: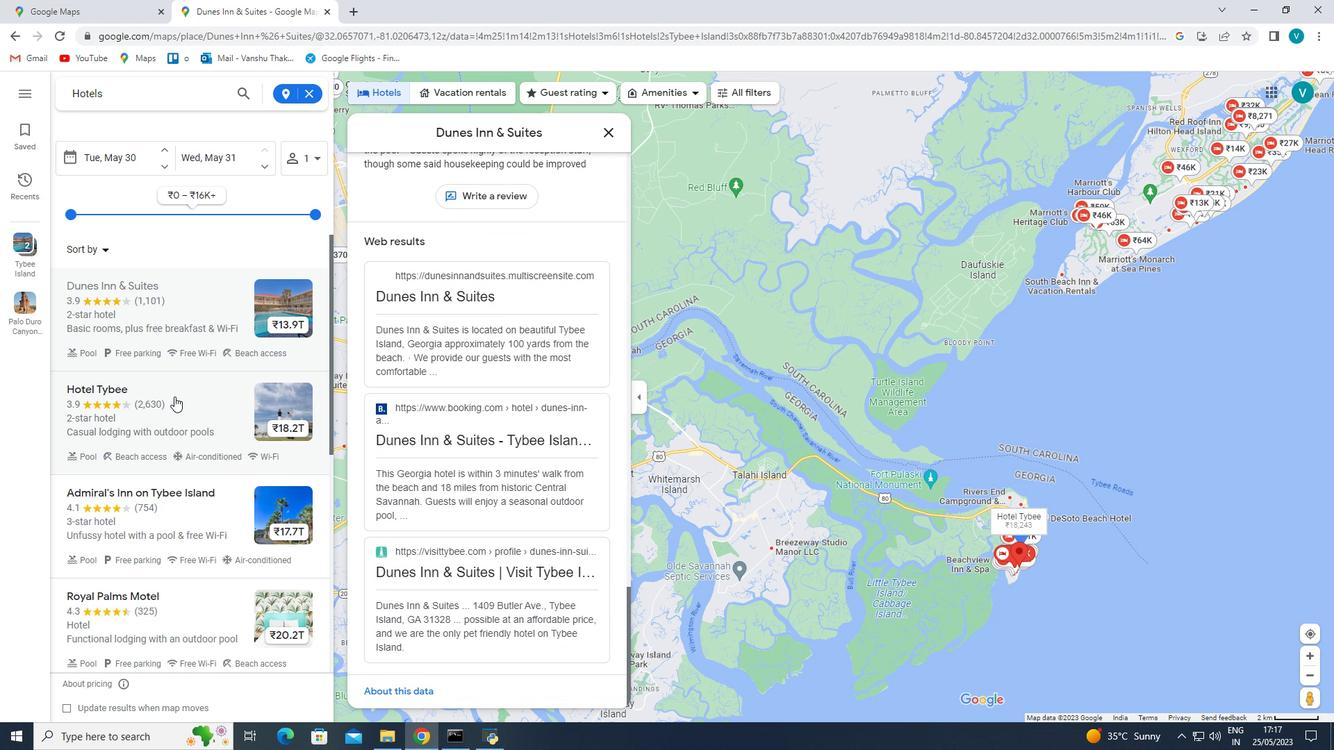 
Action: Mouse moved to (550, 317)
Screenshot: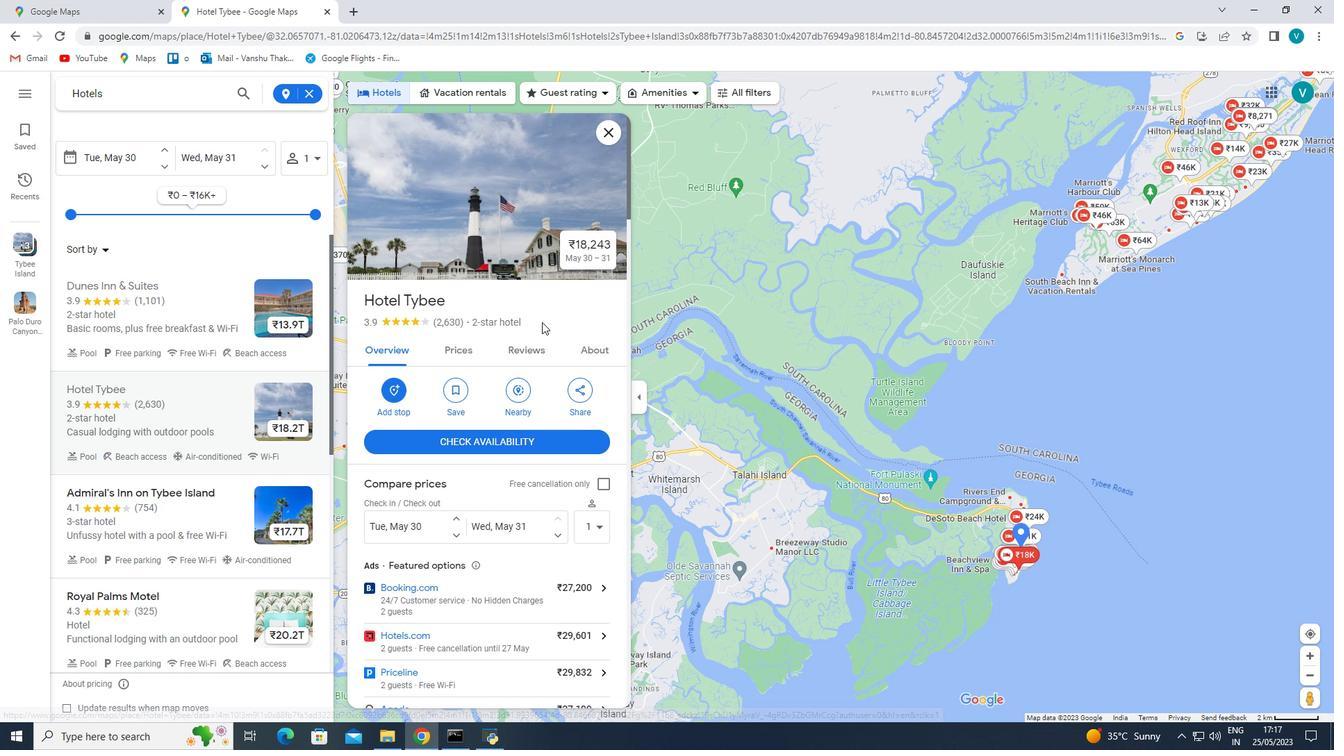 
Action: Mouse scrolled (550, 316) with delta (0, 0)
Screenshot: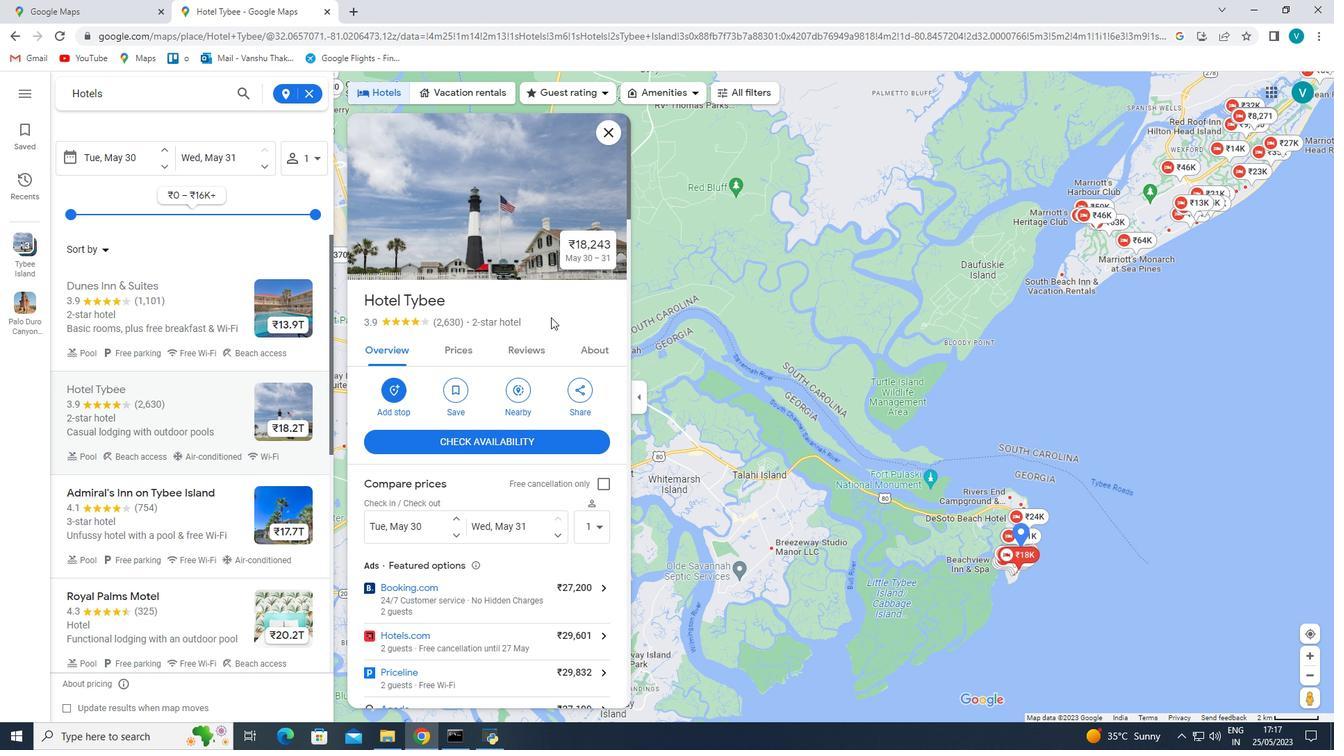 
Action: Mouse scrolled (550, 316) with delta (0, 0)
Screenshot: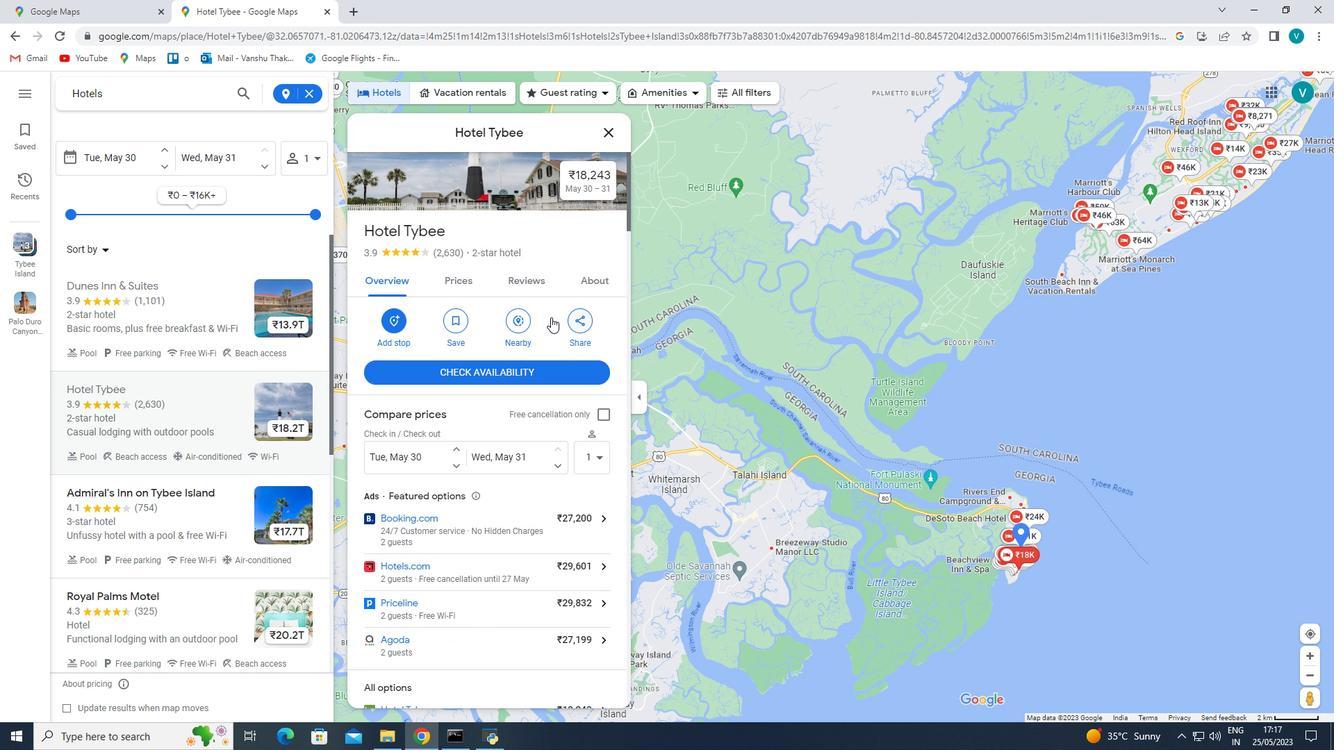 
Action: Mouse scrolled (550, 316) with delta (0, 0)
Screenshot: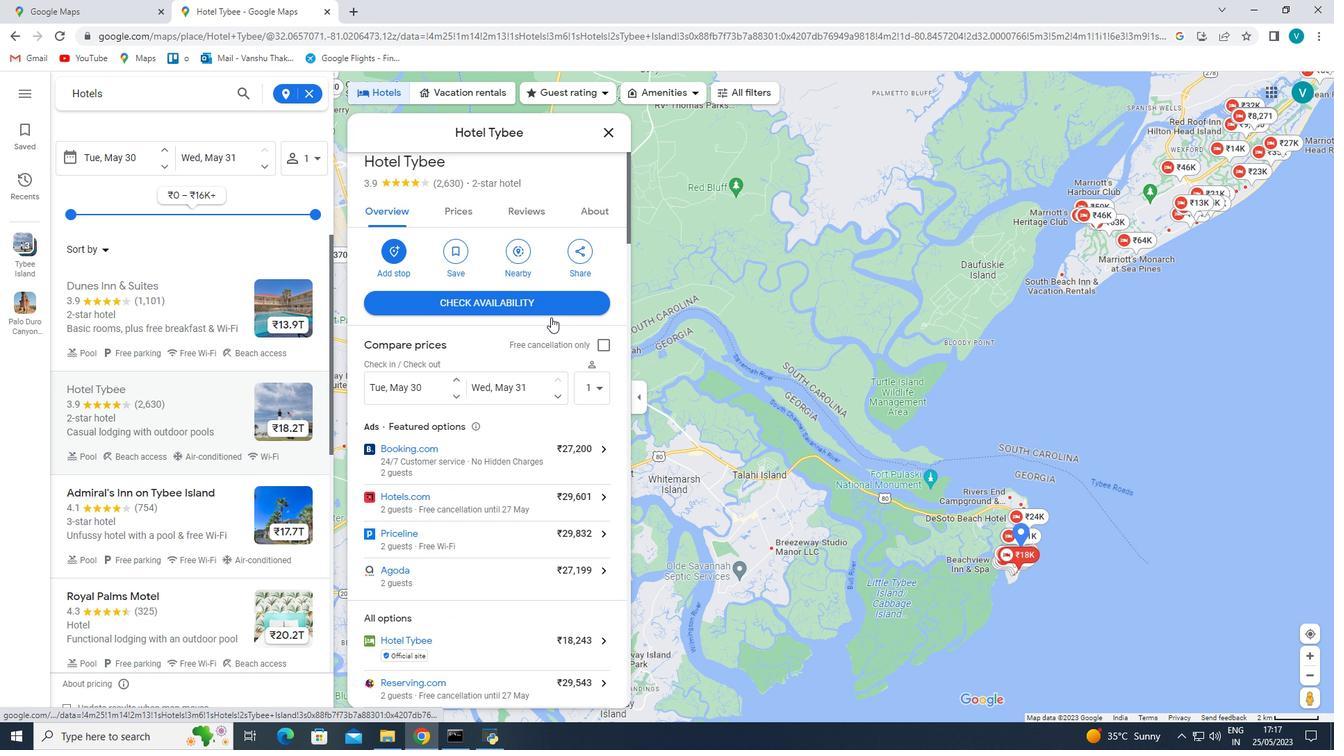 
Action: Mouse scrolled (550, 316) with delta (0, 0)
Screenshot: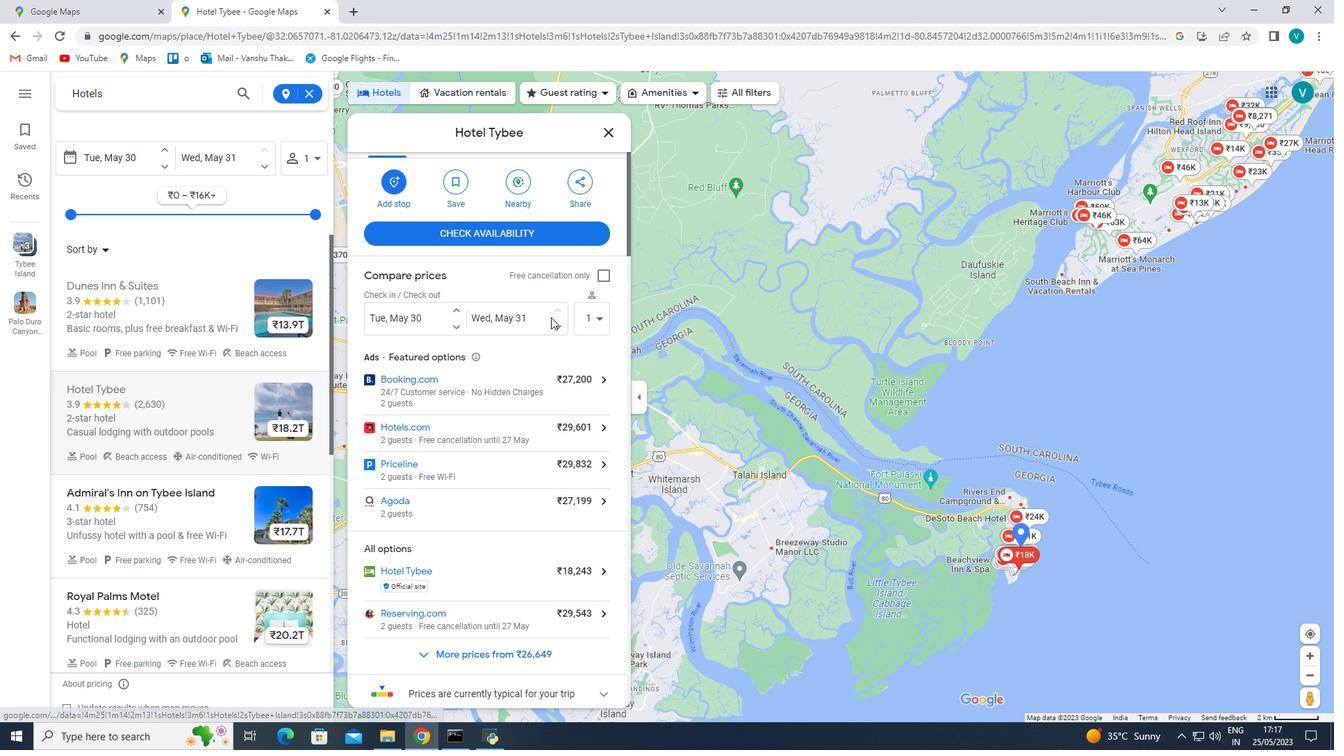 
Action: Mouse scrolled (550, 316) with delta (0, 0)
Screenshot: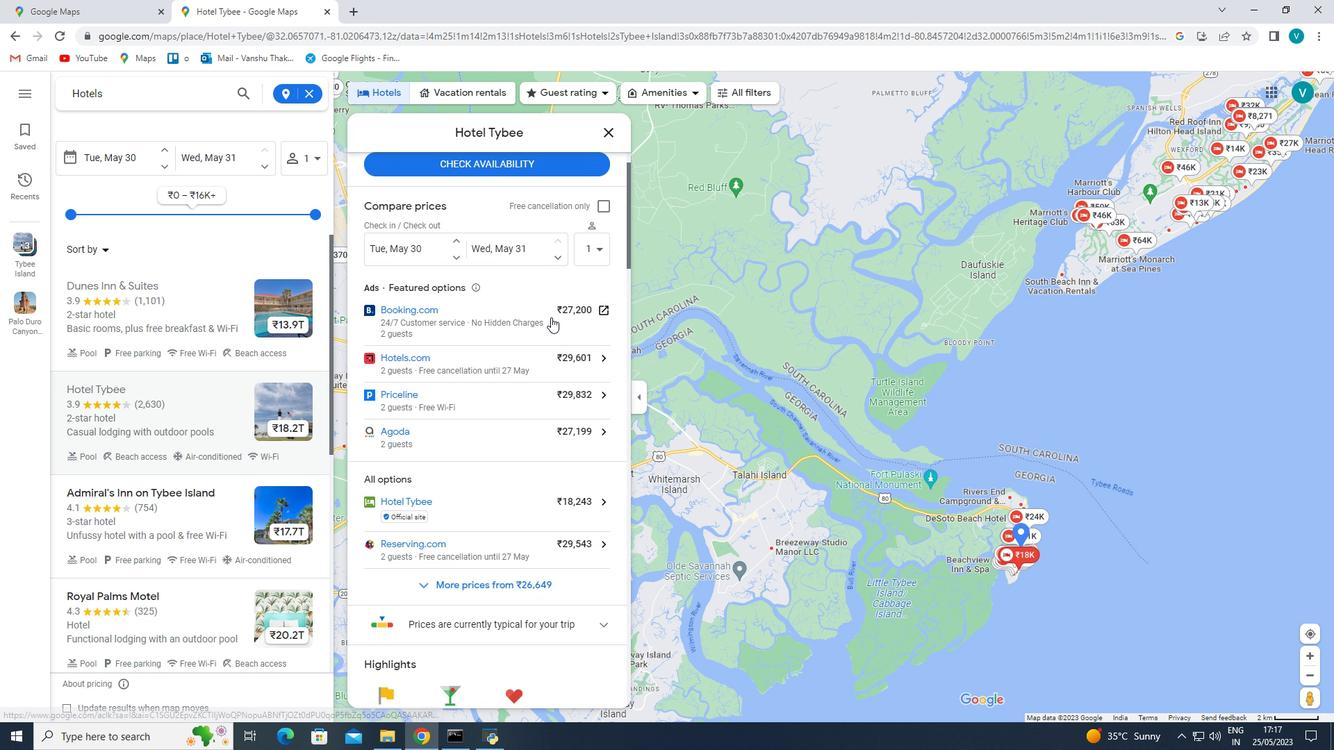 
Action: Mouse scrolled (550, 316) with delta (0, 0)
Screenshot: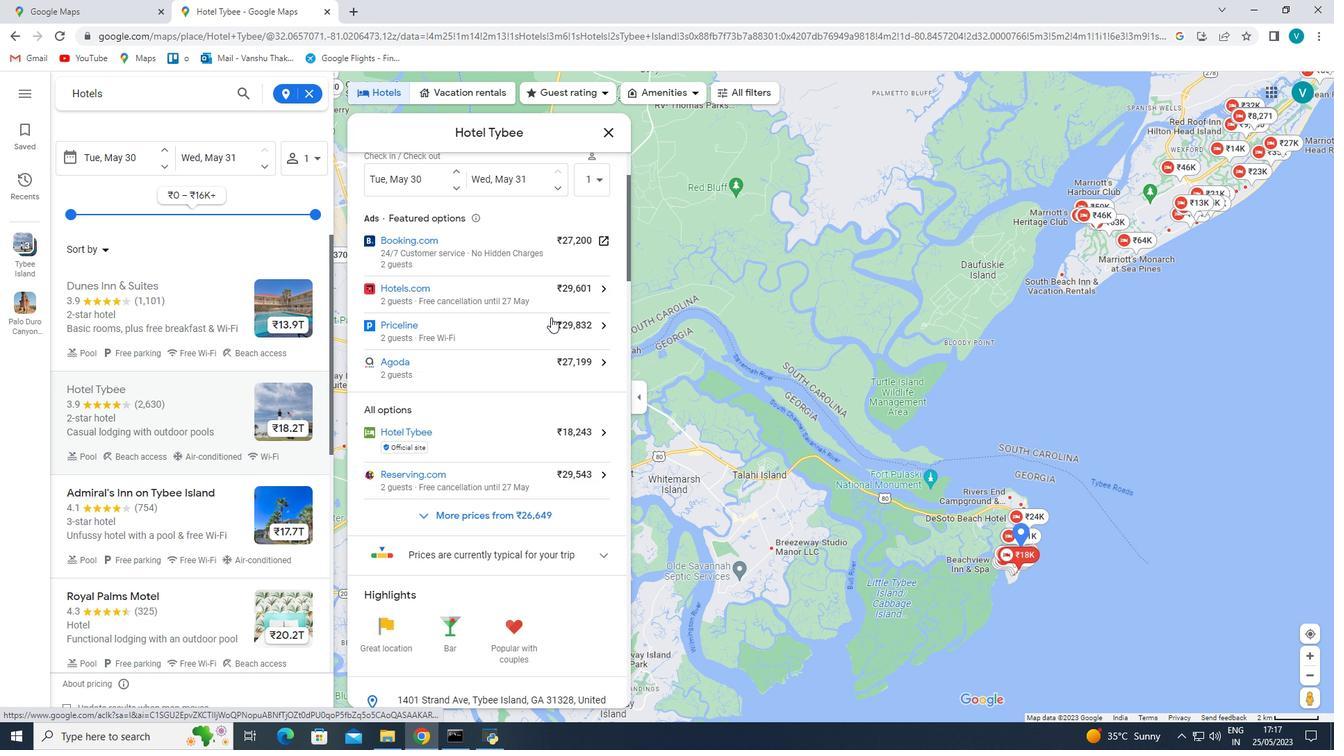 
Action: Mouse scrolled (550, 316) with delta (0, 0)
Screenshot: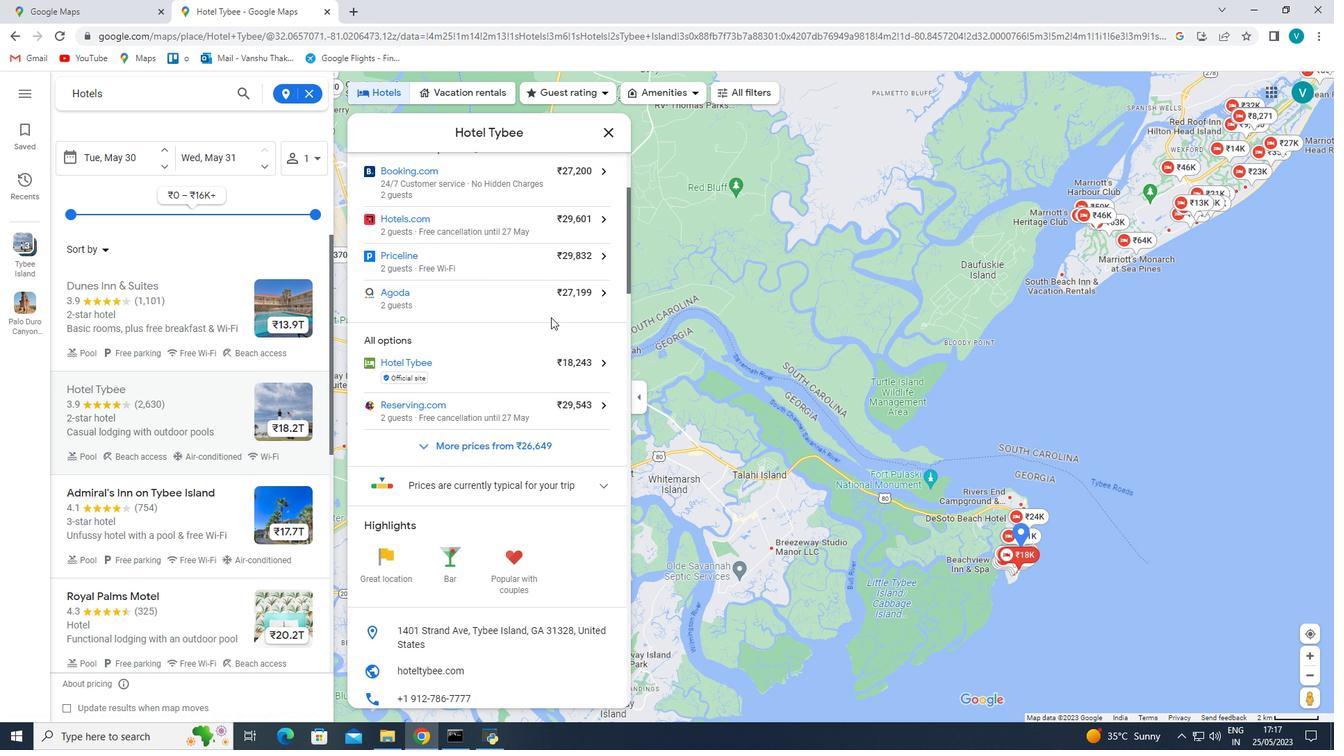 
Action: Mouse scrolled (550, 316) with delta (0, 0)
Screenshot: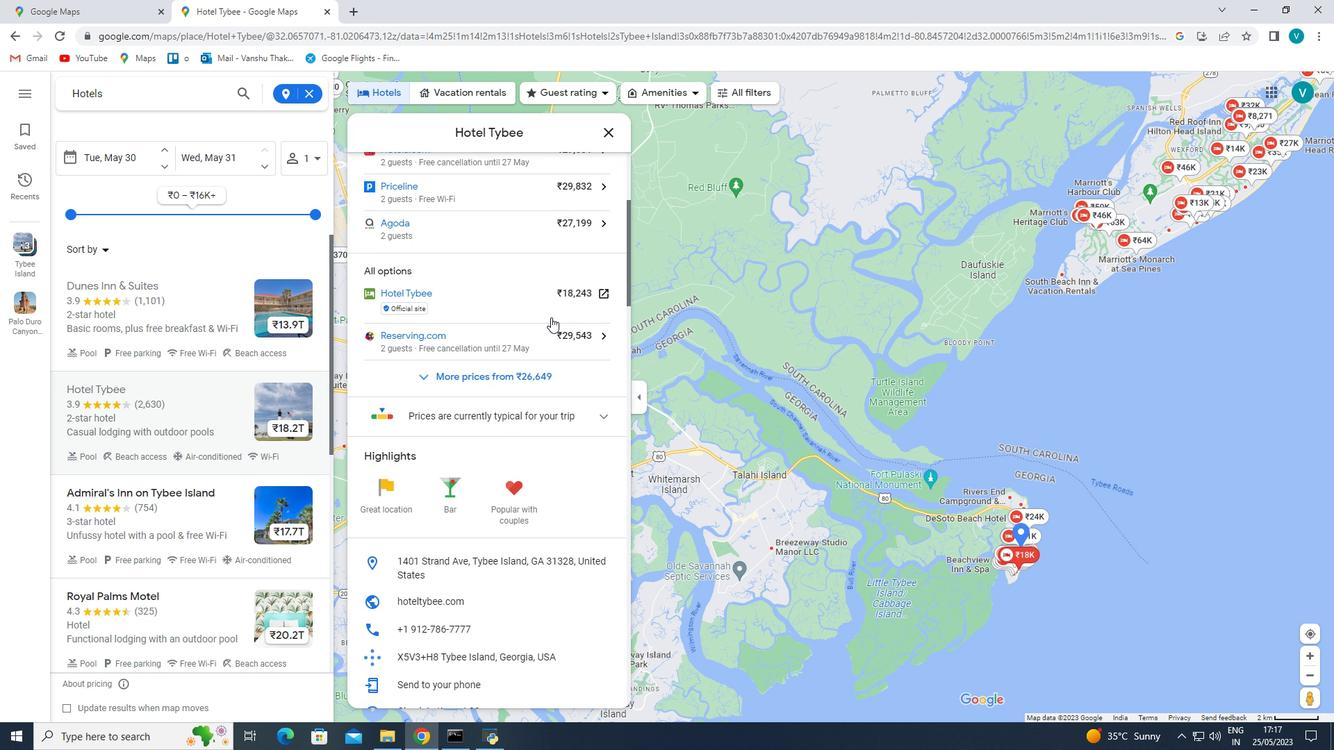 
Action: Mouse scrolled (550, 316) with delta (0, 0)
Screenshot: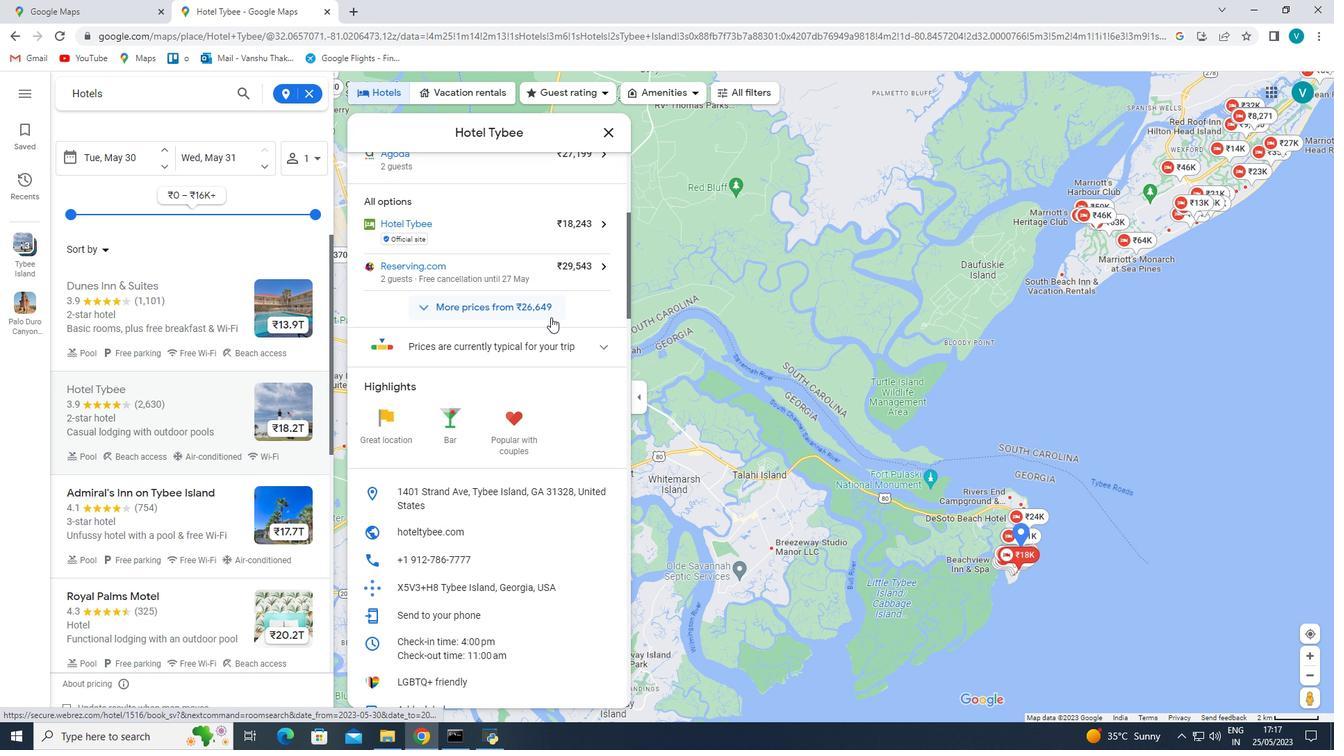 
Action: Mouse scrolled (550, 316) with delta (0, 0)
Screenshot: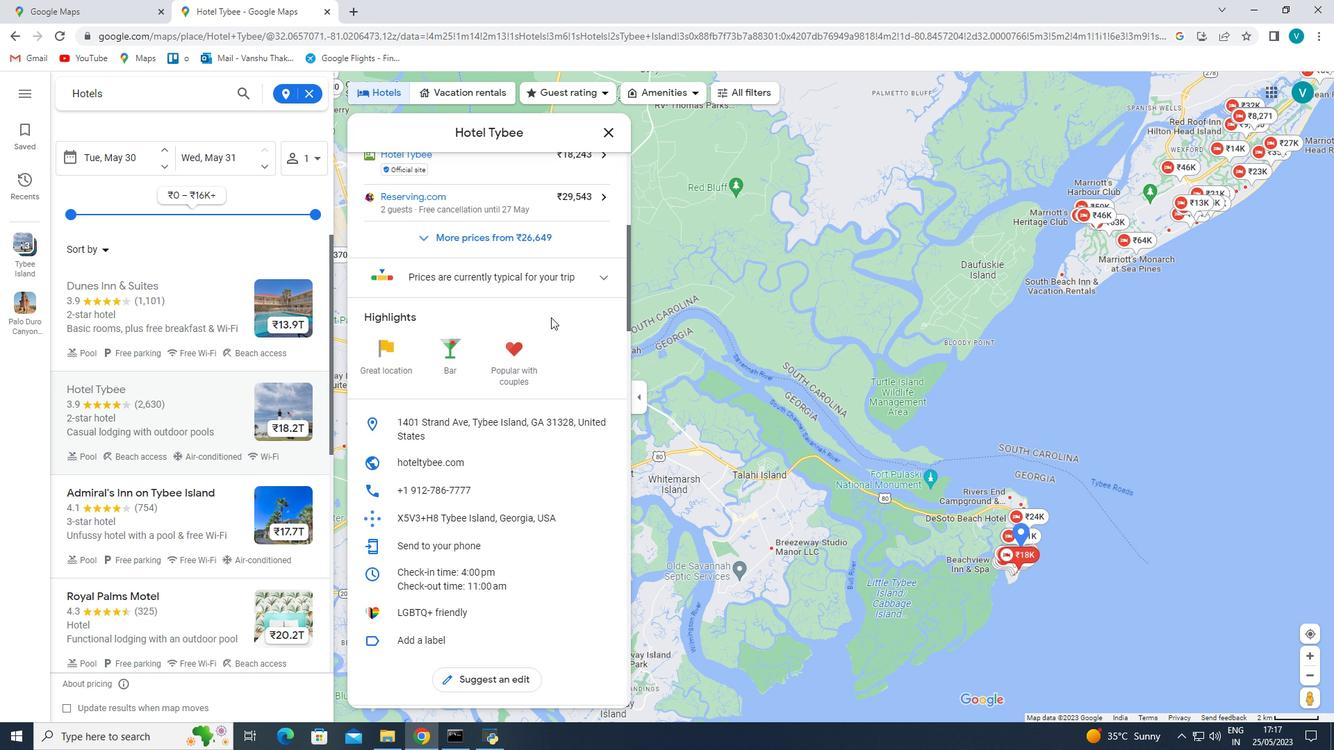 
Action: Mouse scrolled (550, 316) with delta (0, 0)
Screenshot: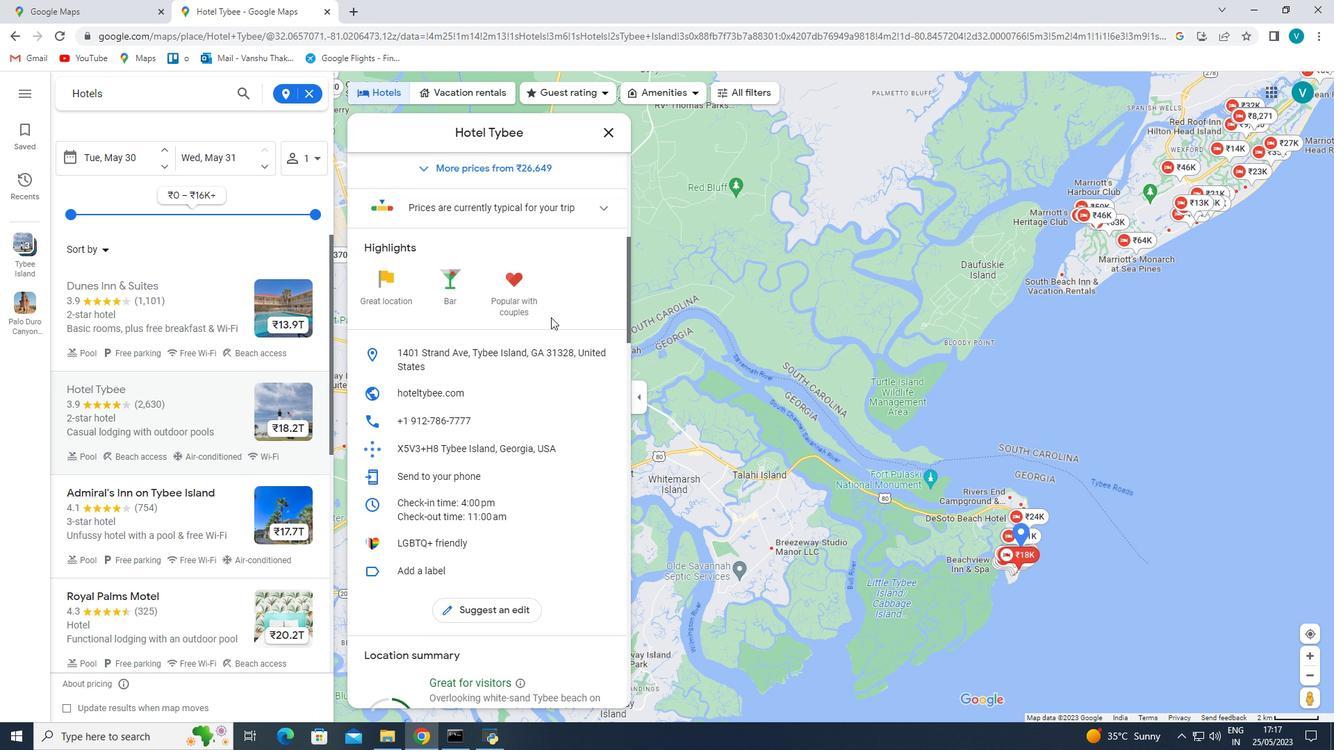 
Action: Mouse scrolled (550, 316) with delta (0, 0)
Screenshot: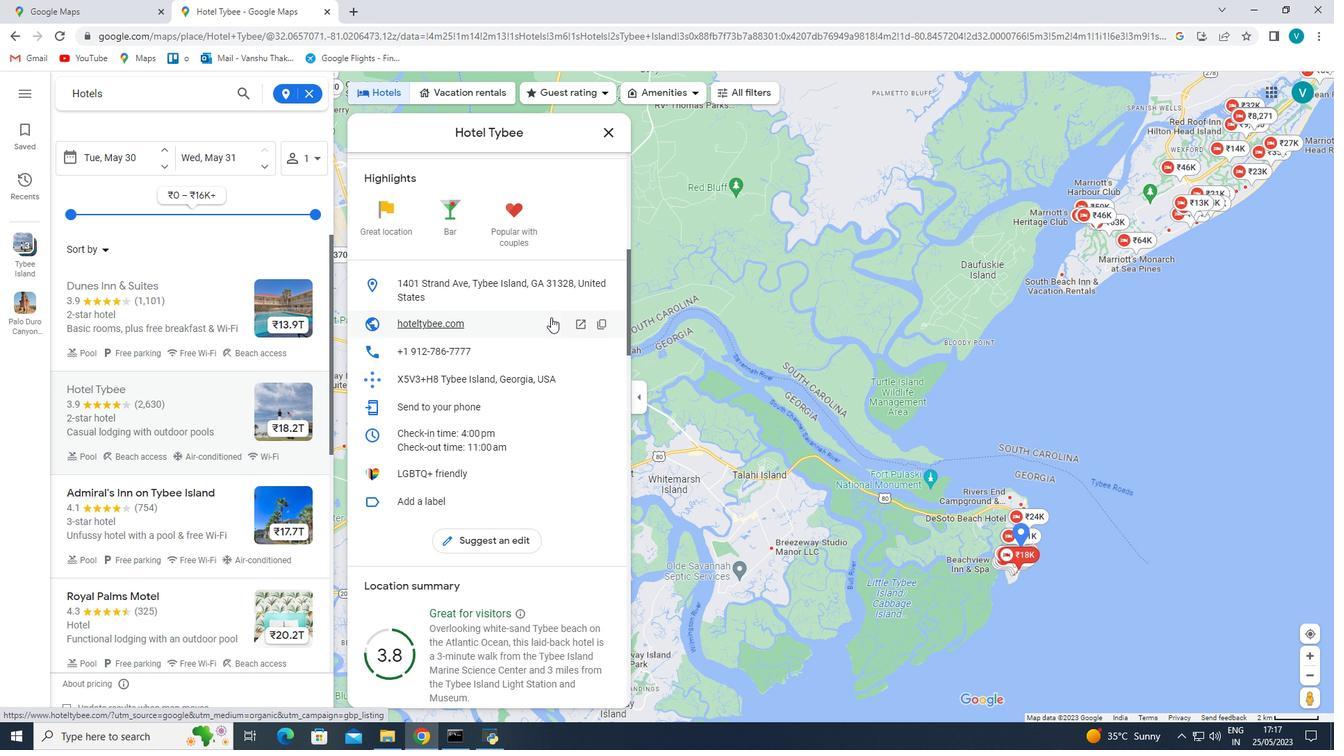 
Action: Mouse scrolled (550, 316) with delta (0, 0)
Screenshot: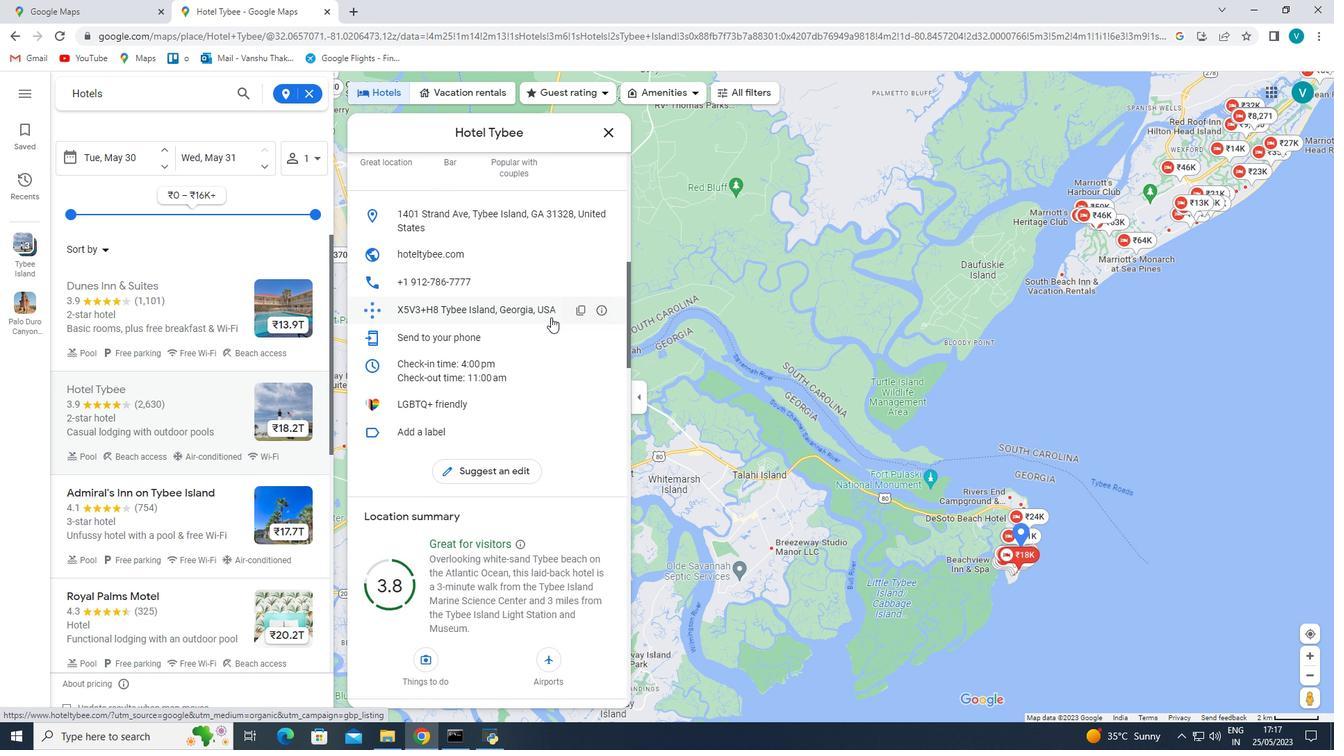 
Action: Mouse scrolled (550, 316) with delta (0, 0)
Screenshot: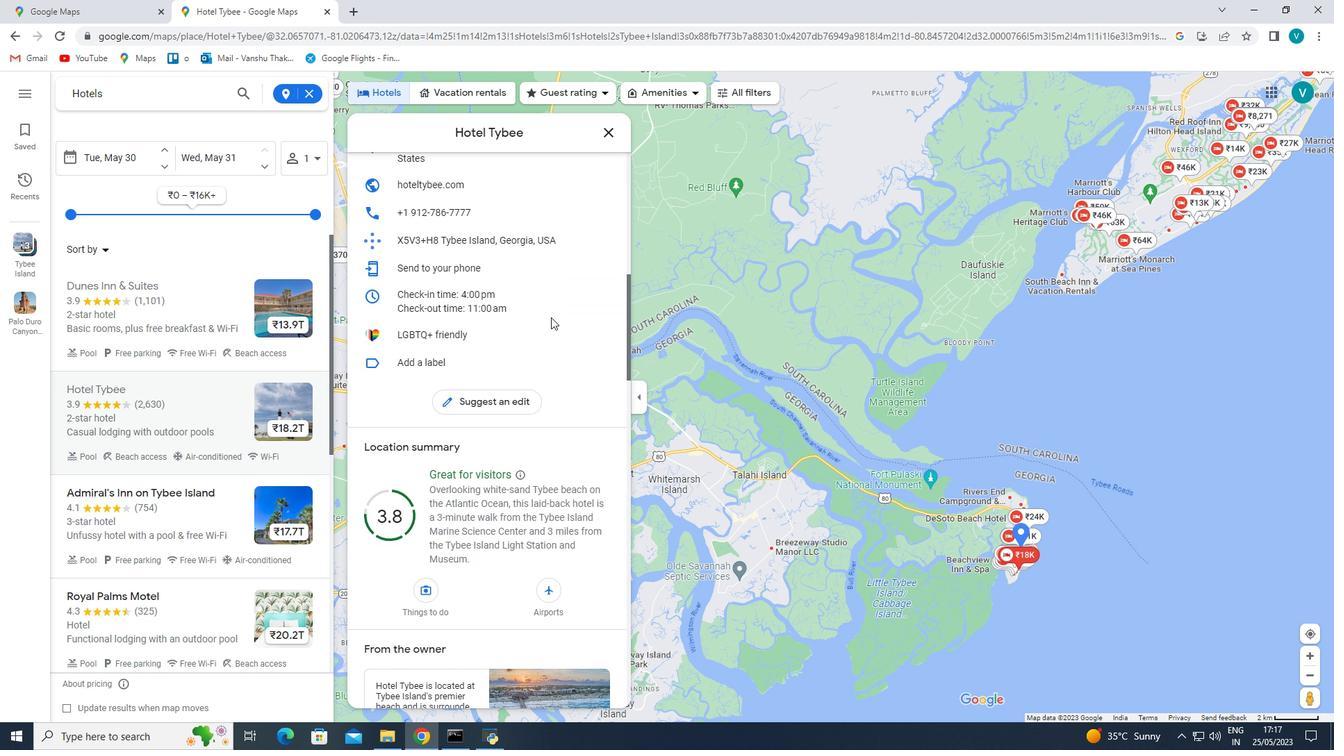 
Action: Mouse scrolled (550, 316) with delta (0, 0)
Screenshot: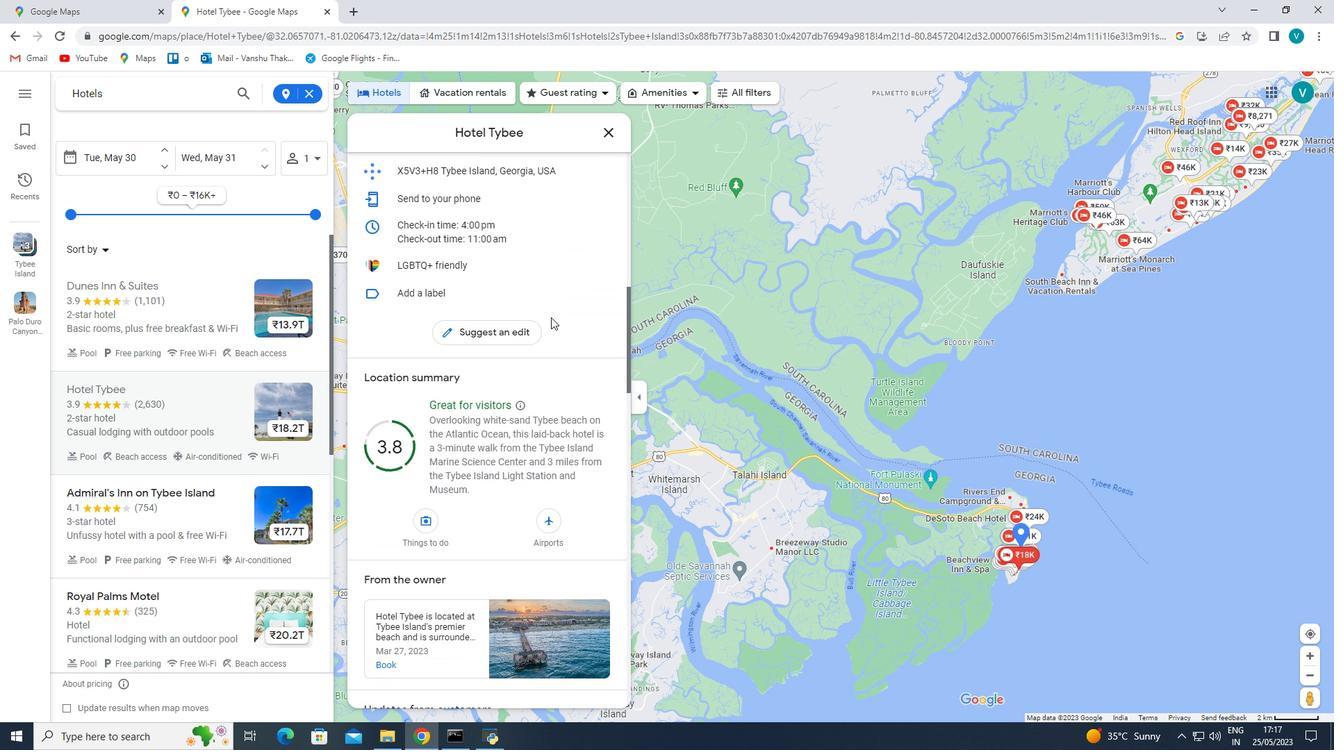 
Action: Mouse scrolled (550, 316) with delta (0, 0)
Screenshot: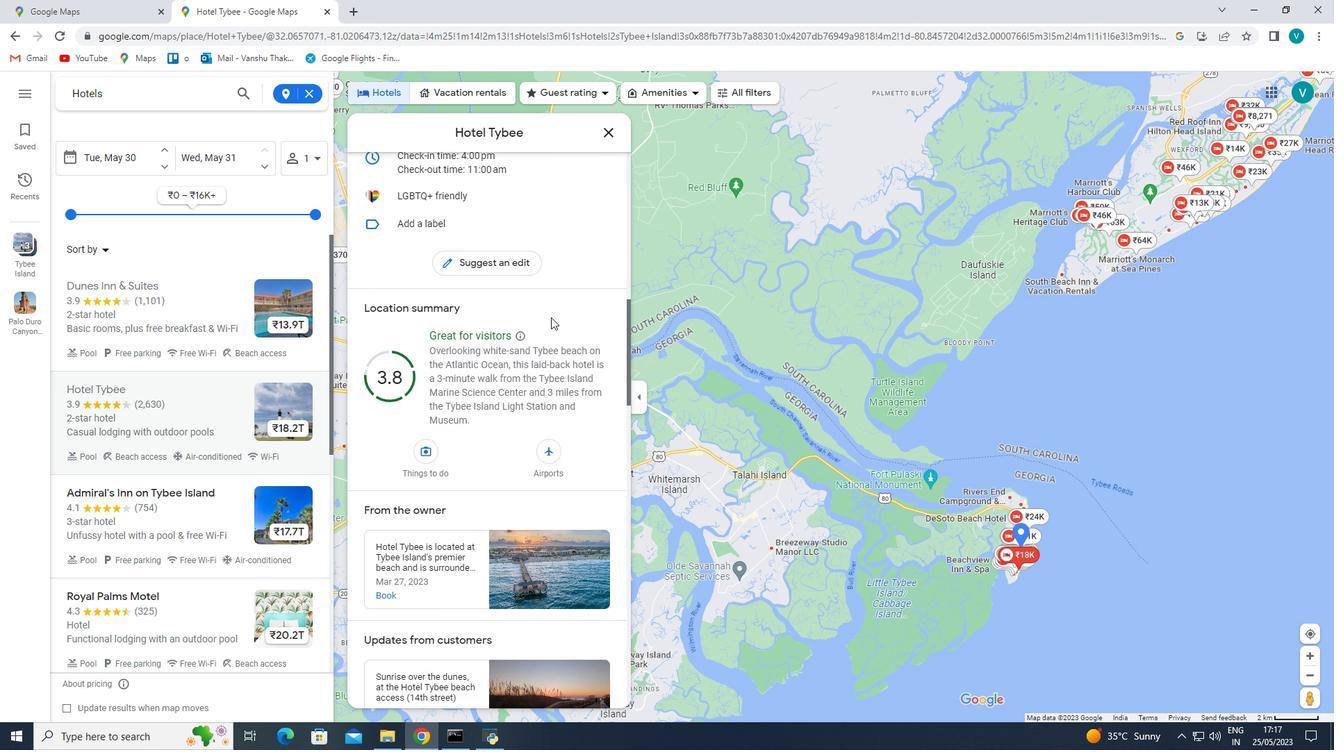 
Action: Mouse scrolled (550, 316) with delta (0, 0)
Screenshot: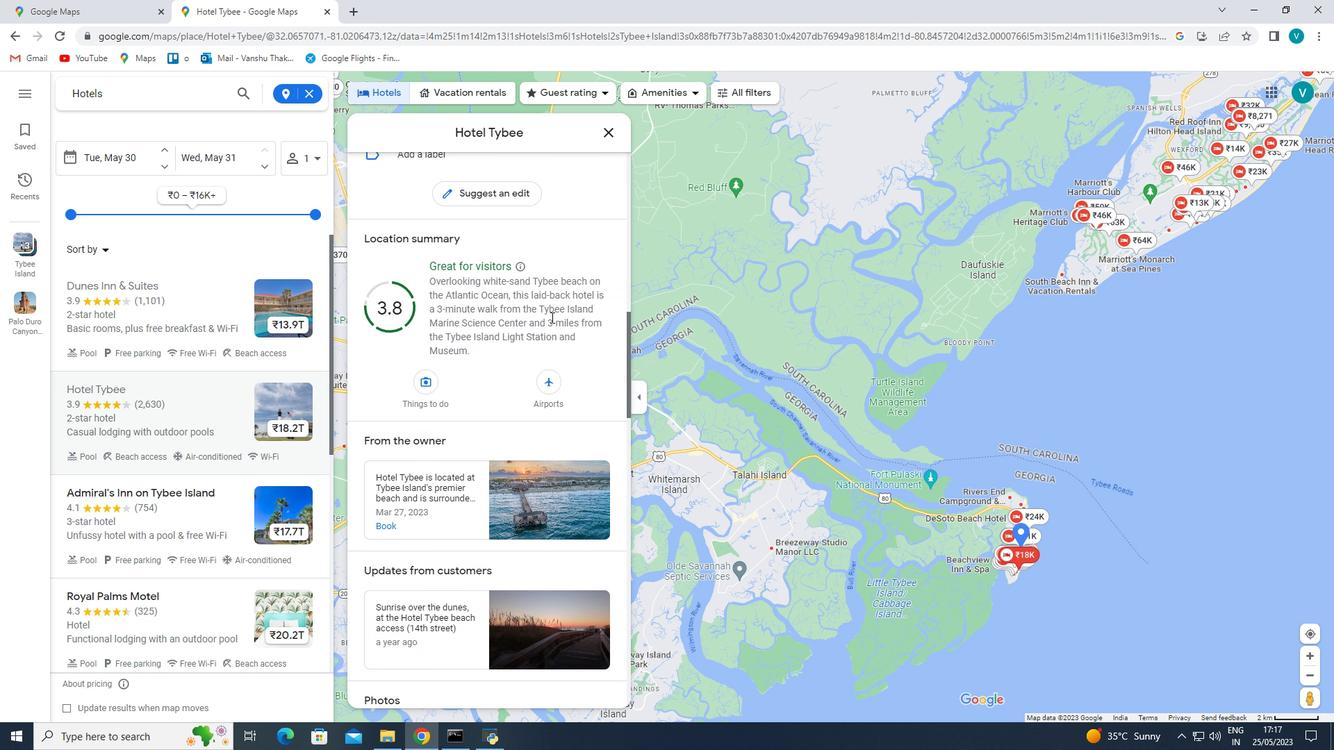 
Action: Mouse scrolled (550, 316) with delta (0, 0)
Screenshot: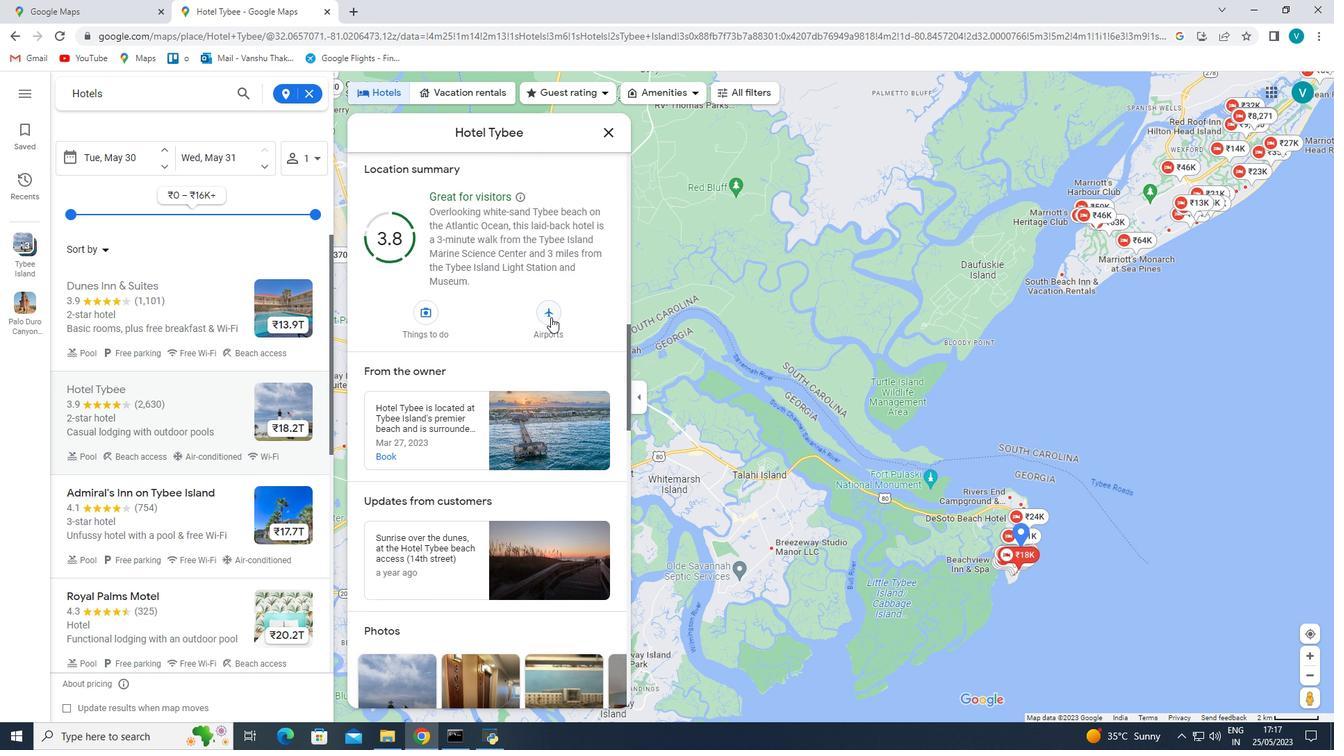 
Action: Mouse scrolled (550, 316) with delta (0, 0)
Screenshot: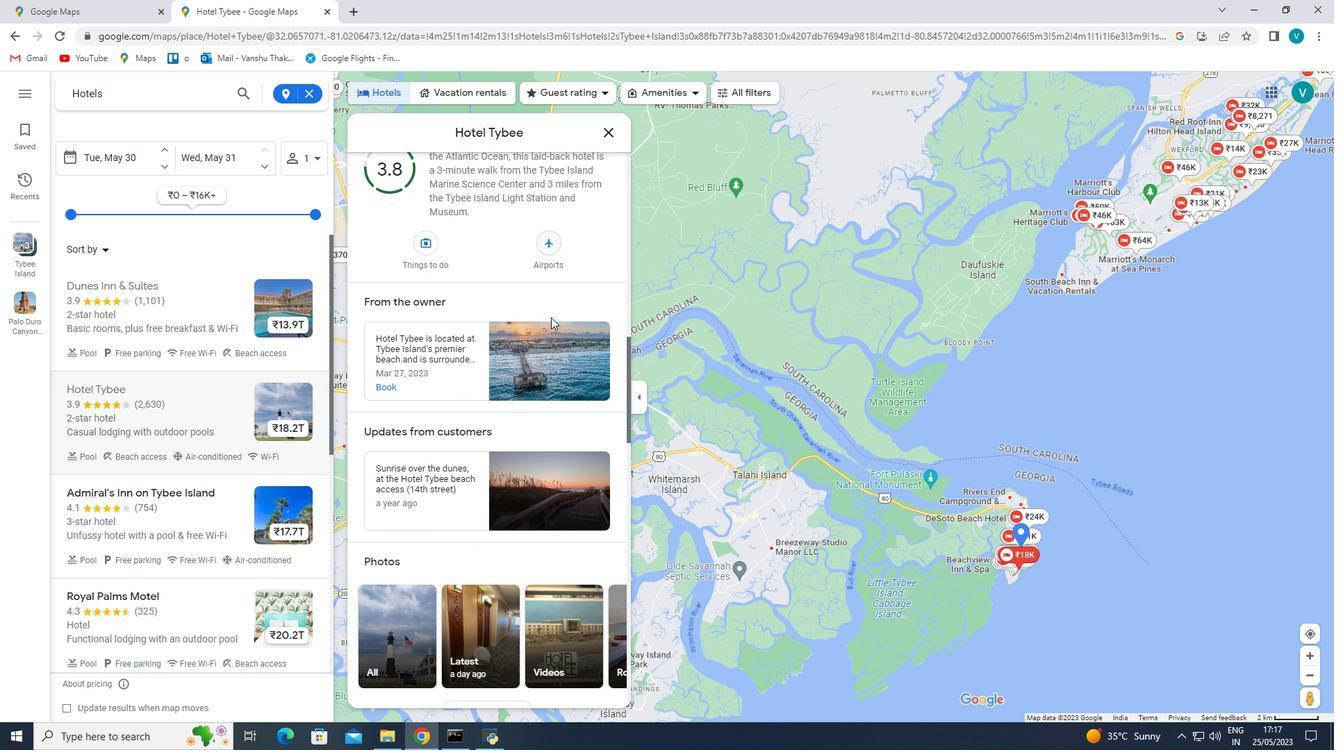 
Action: Mouse scrolled (550, 316) with delta (0, 0)
Screenshot: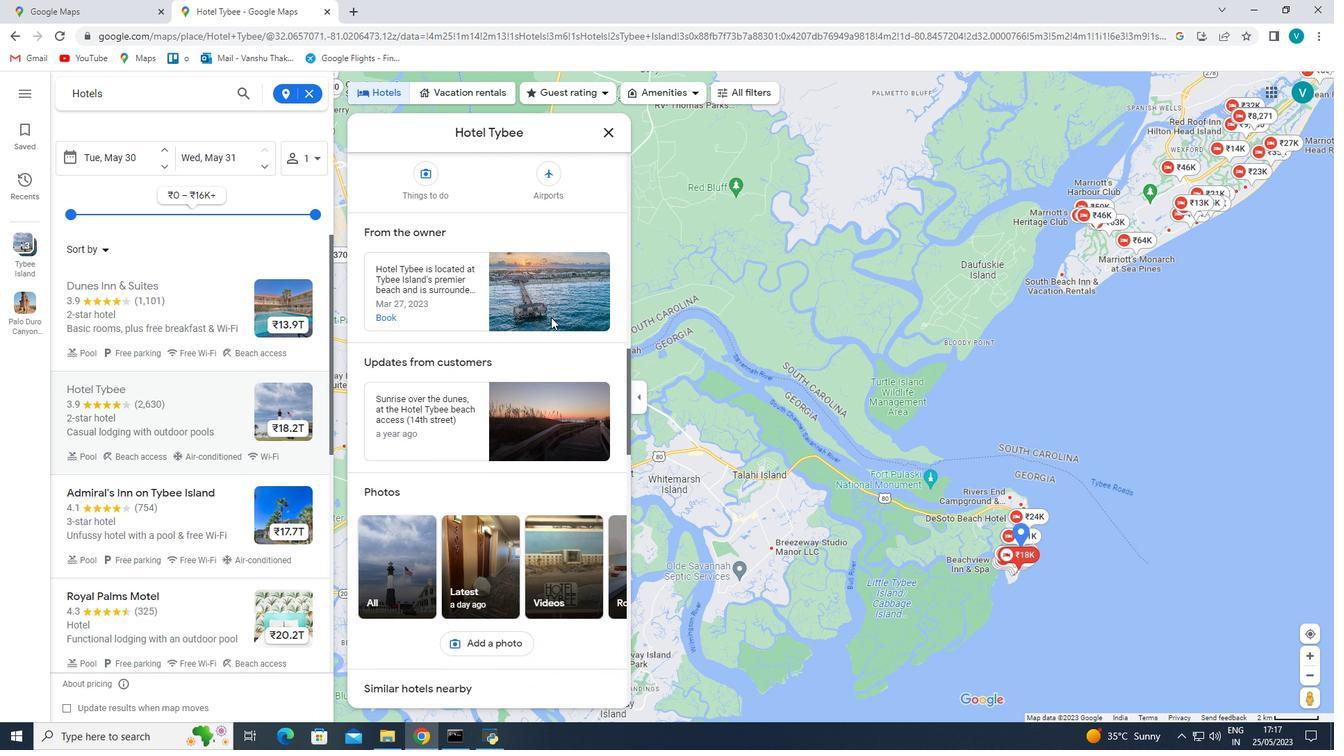 
Action: Mouse scrolled (550, 316) with delta (0, 0)
Screenshot: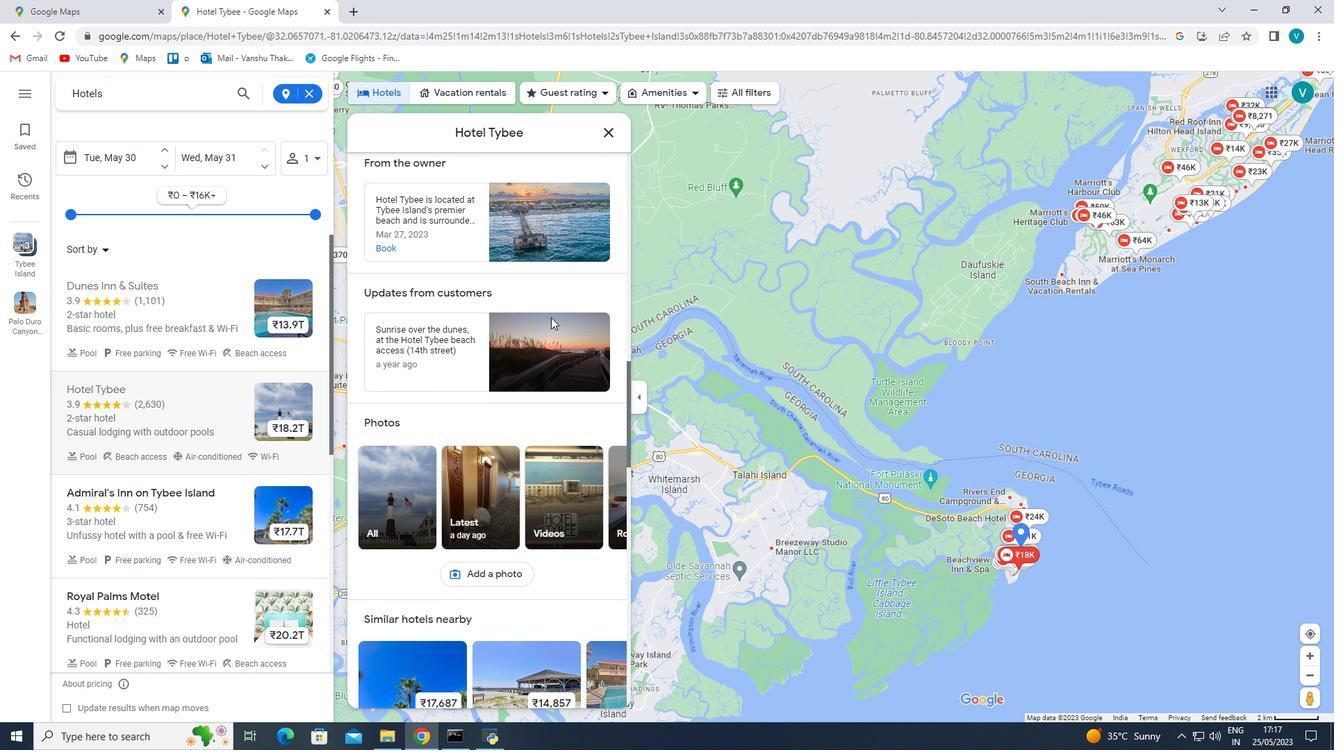 
Action: Mouse scrolled (550, 316) with delta (0, 0)
Screenshot: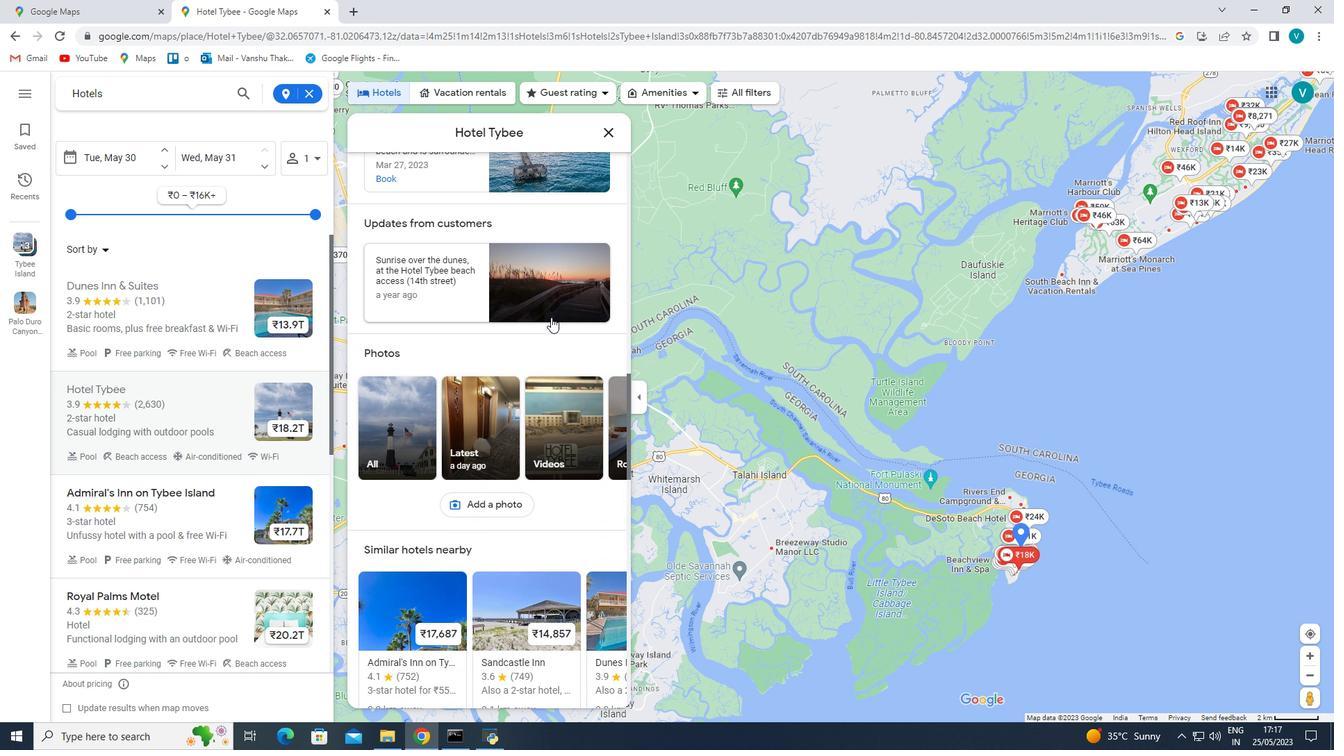 
Action: Mouse scrolled (550, 316) with delta (0, 0)
Screenshot: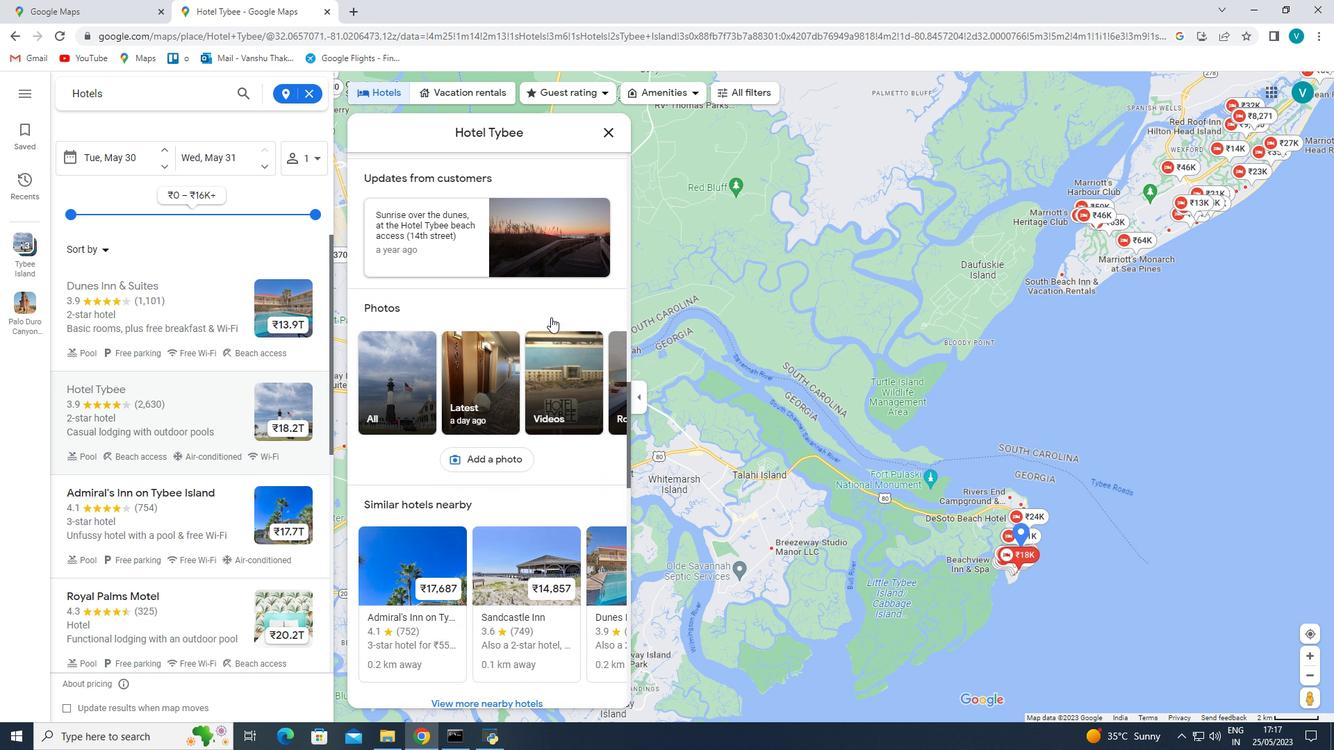 
Action: Mouse scrolled (550, 316) with delta (0, 0)
Screenshot: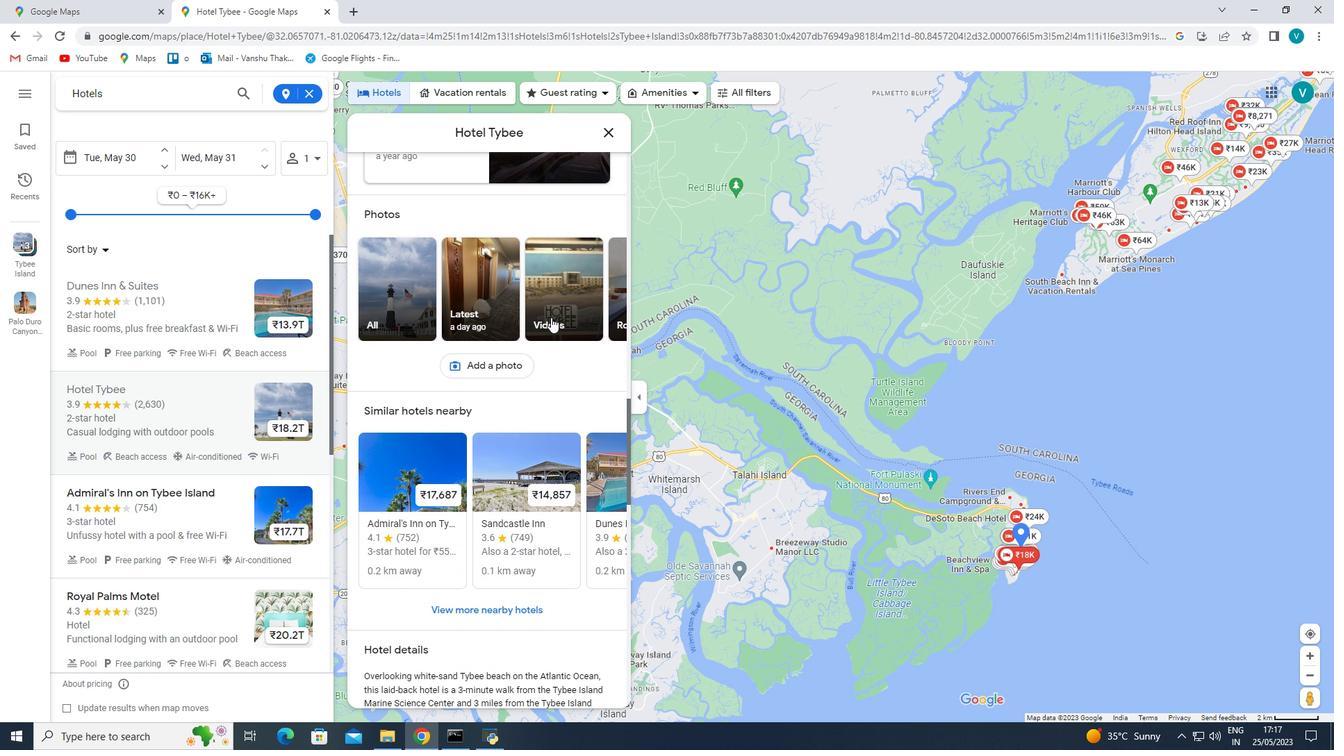 
Action: Mouse scrolled (550, 316) with delta (0, 0)
Screenshot: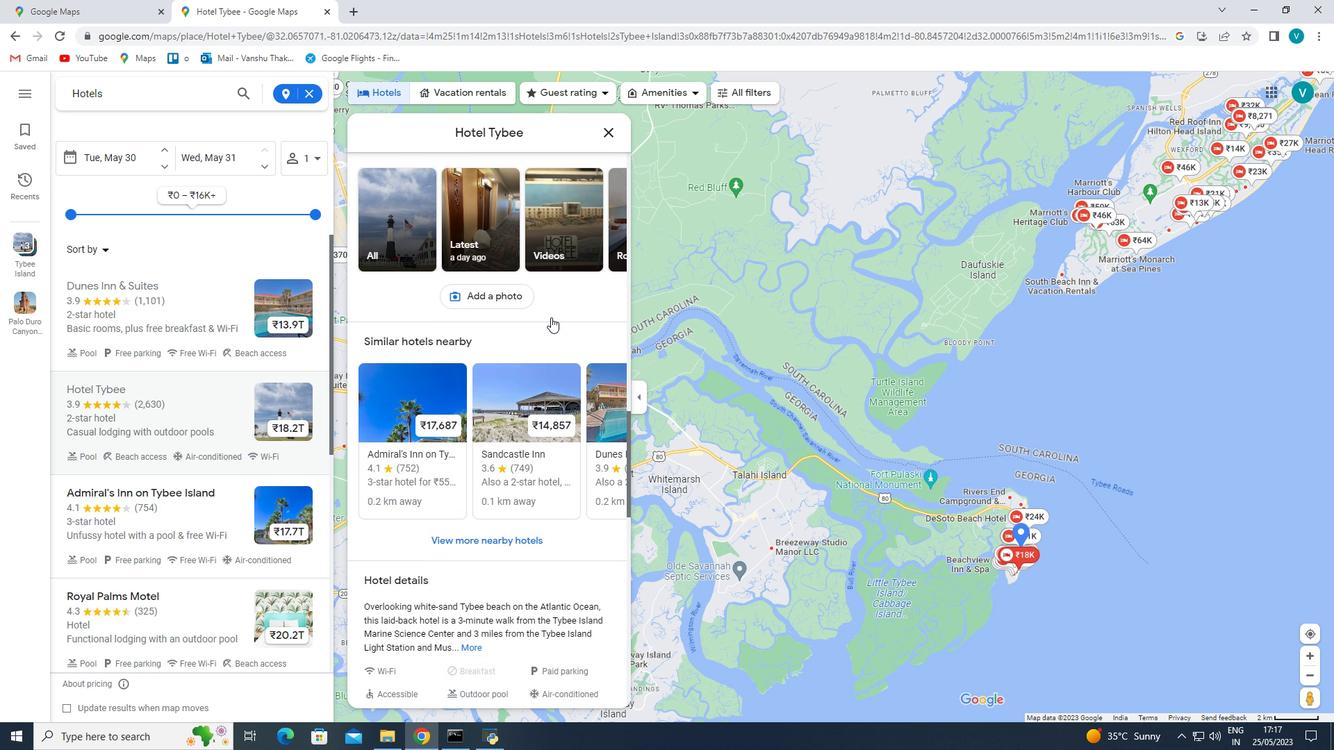 
Action: Mouse scrolled (550, 316) with delta (0, 0)
Screenshot: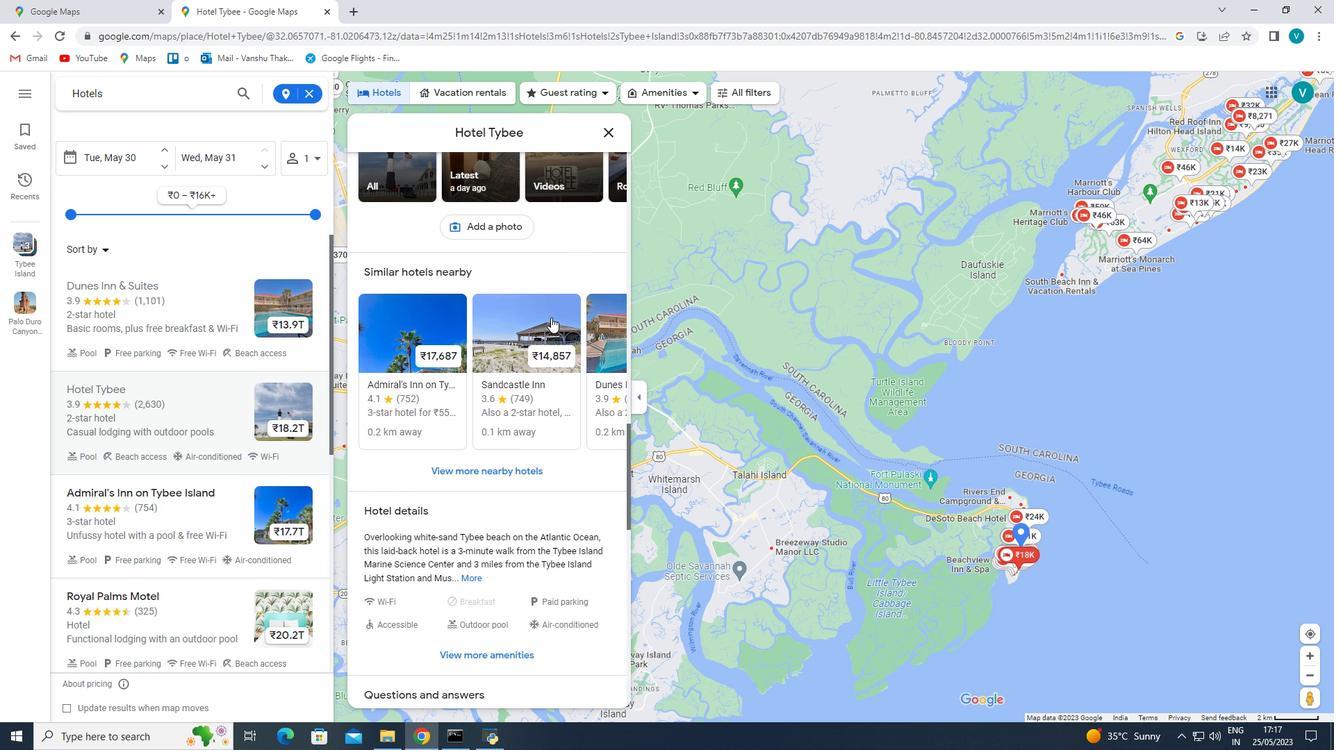 
Action: Mouse scrolled (550, 316) with delta (0, 0)
Screenshot: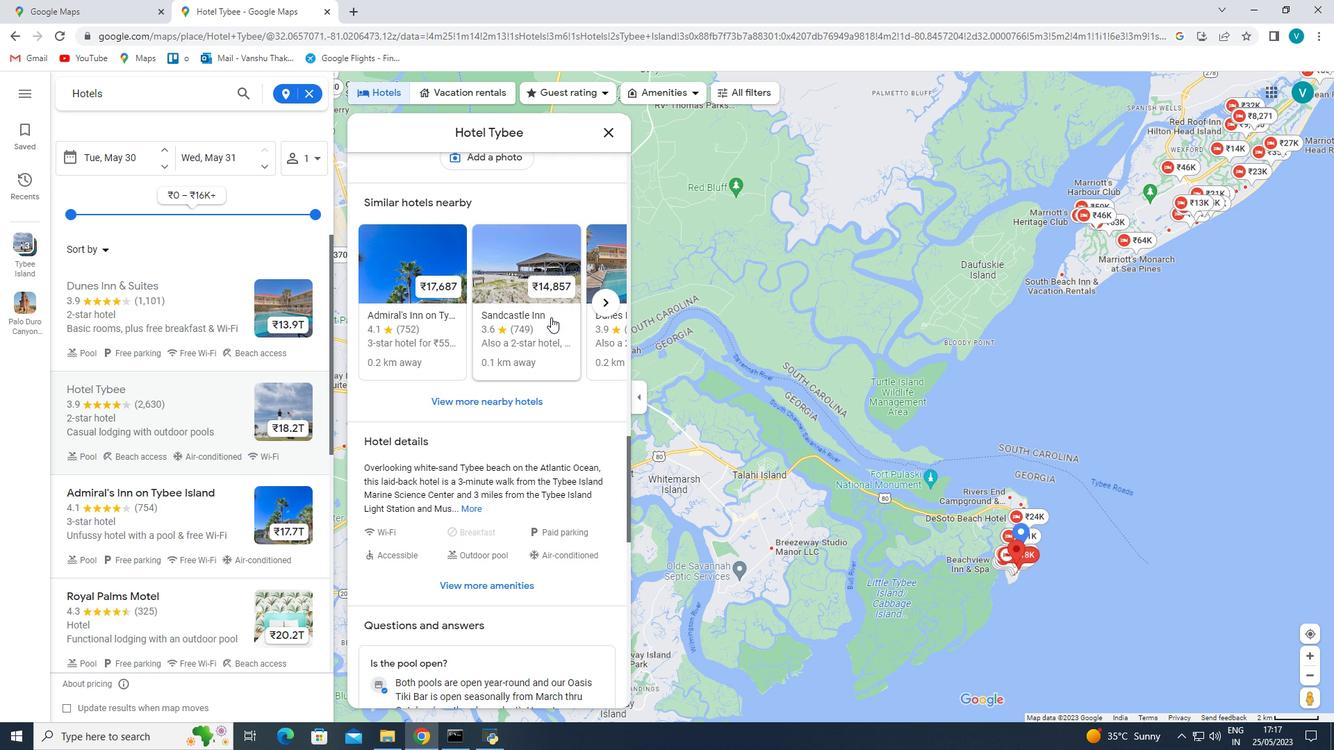
Action: Mouse scrolled (550, 316) with delta (0, 0)
Screenshot: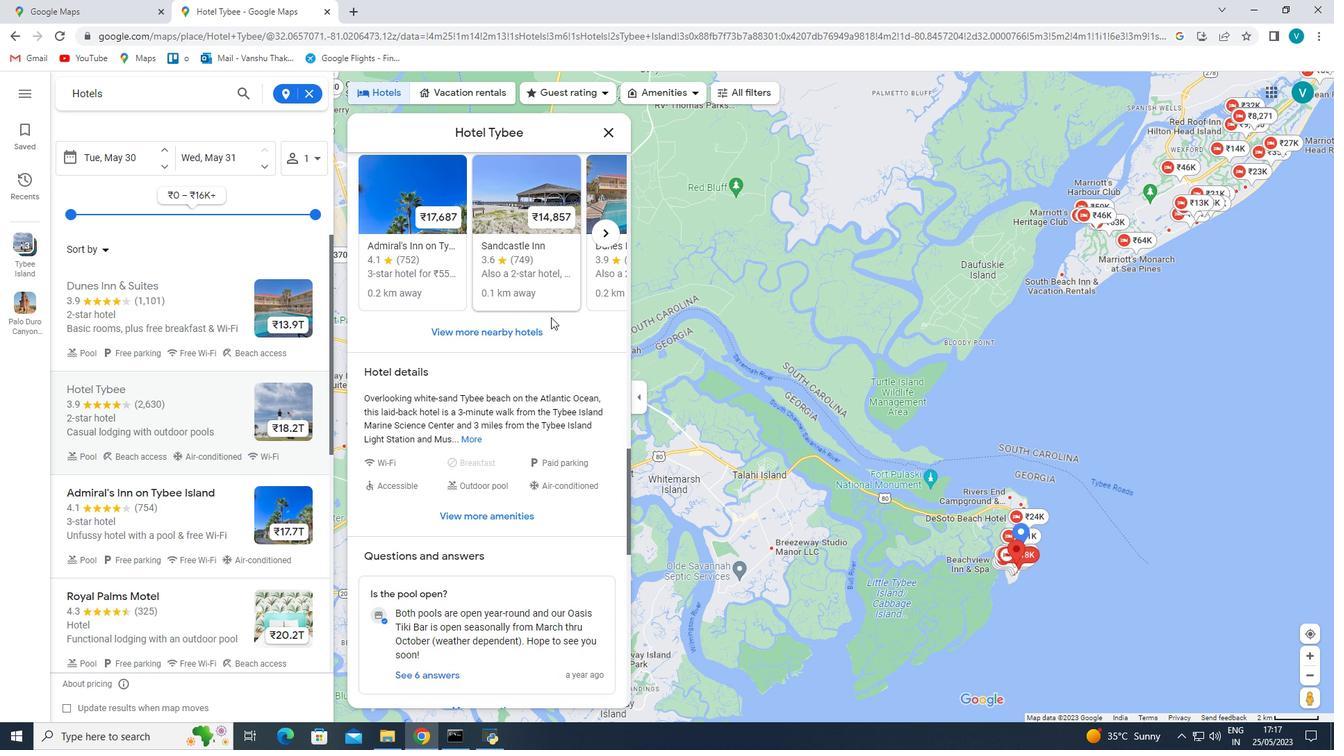 
Action: Mouse scrolled (550, 316) with delta (0, 0)
Screenshot: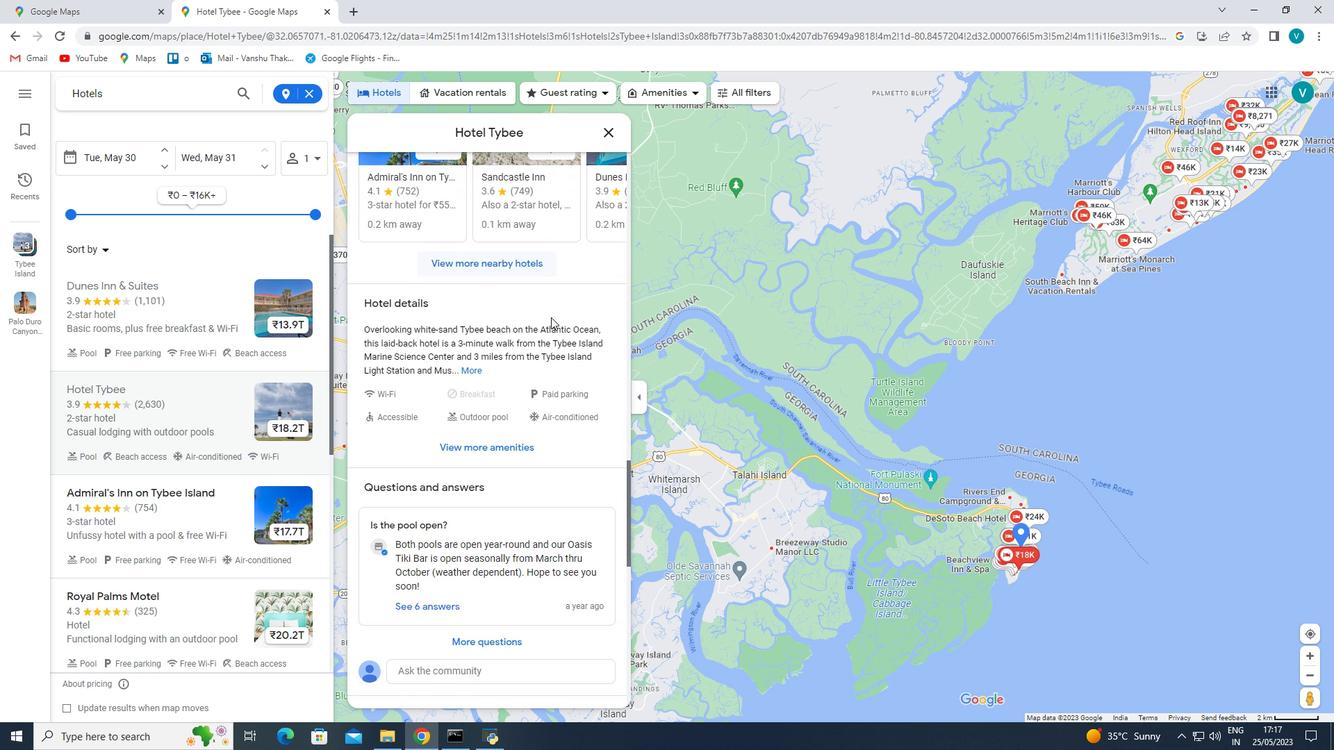 
Action: Mouse scrolled (550, 316) with delta (0, 0)
Screenshot: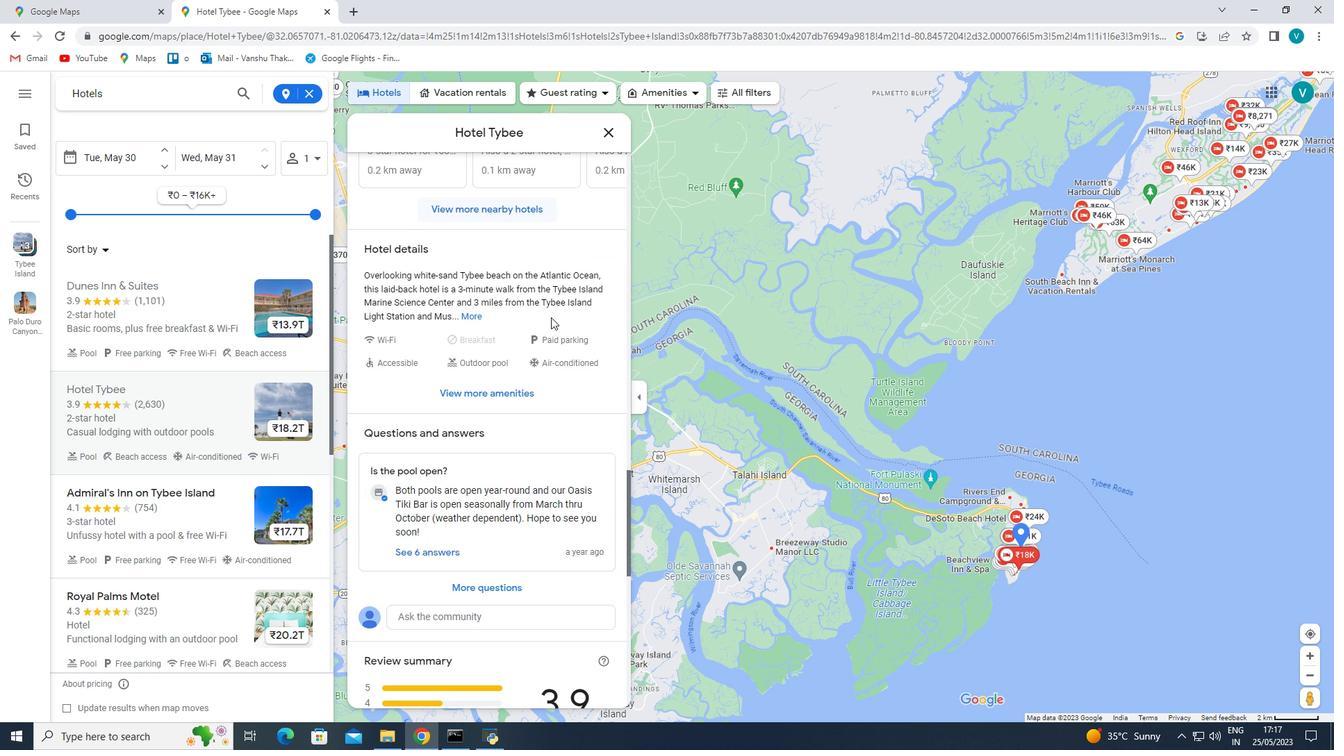 
Action: Mouse scrolled (550, 316) with delta (0, 0)
Screenshot: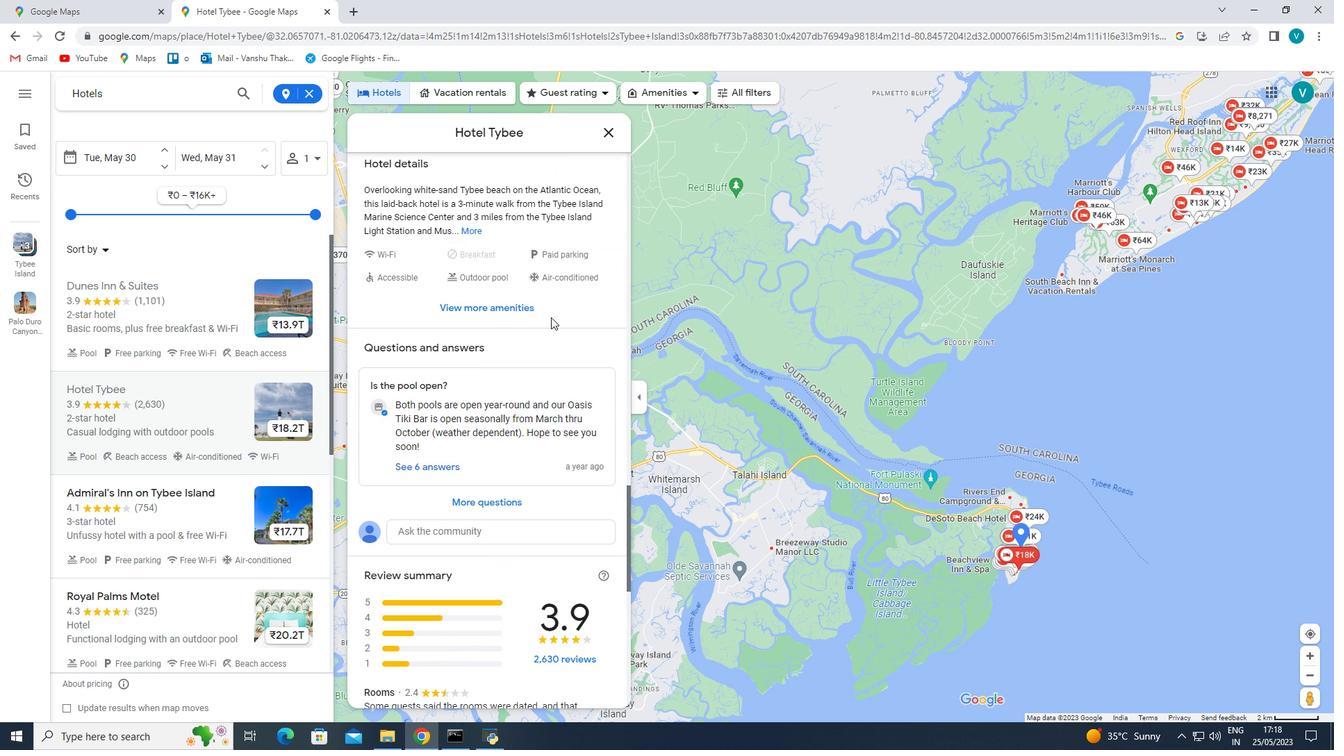 
Action: Mouse scrolled (550, 316) with delta (0, 0)
Screenshot: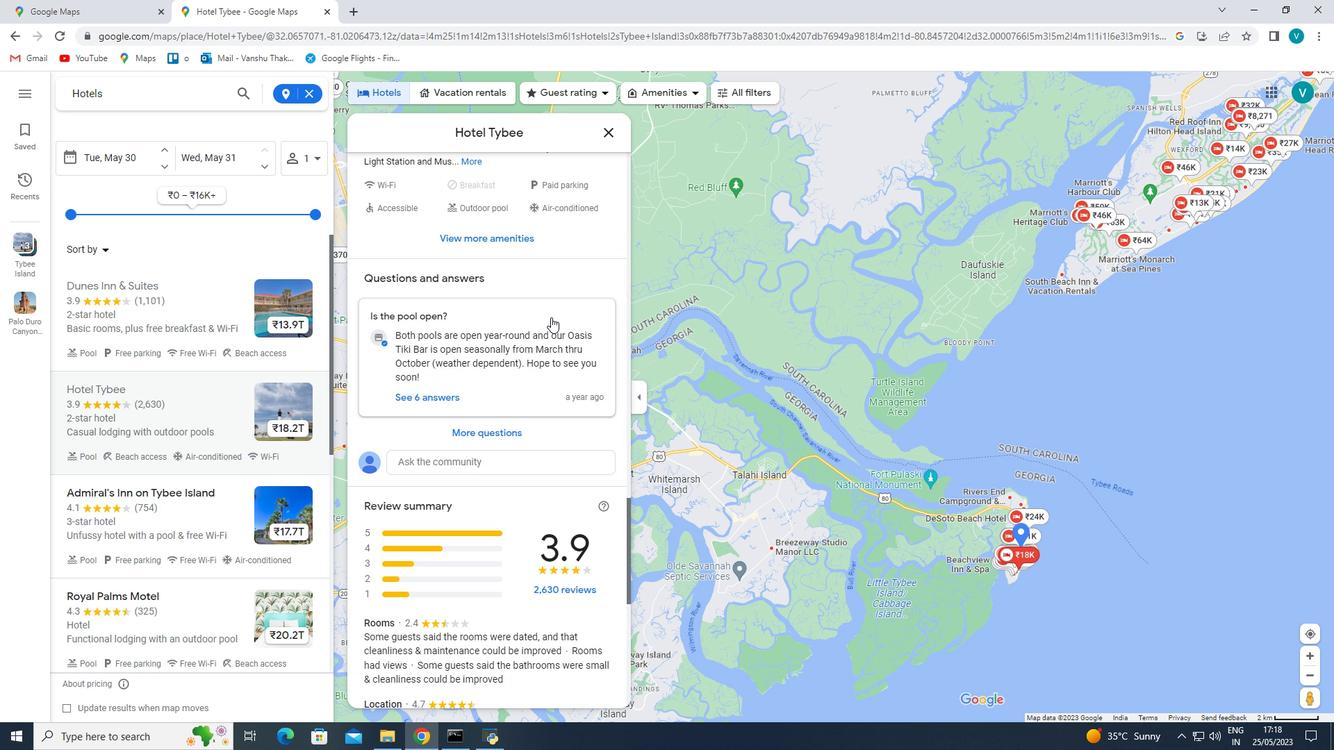
Action: Mouse scrolled (550, 316) with delta (0, 0)
Screenshot: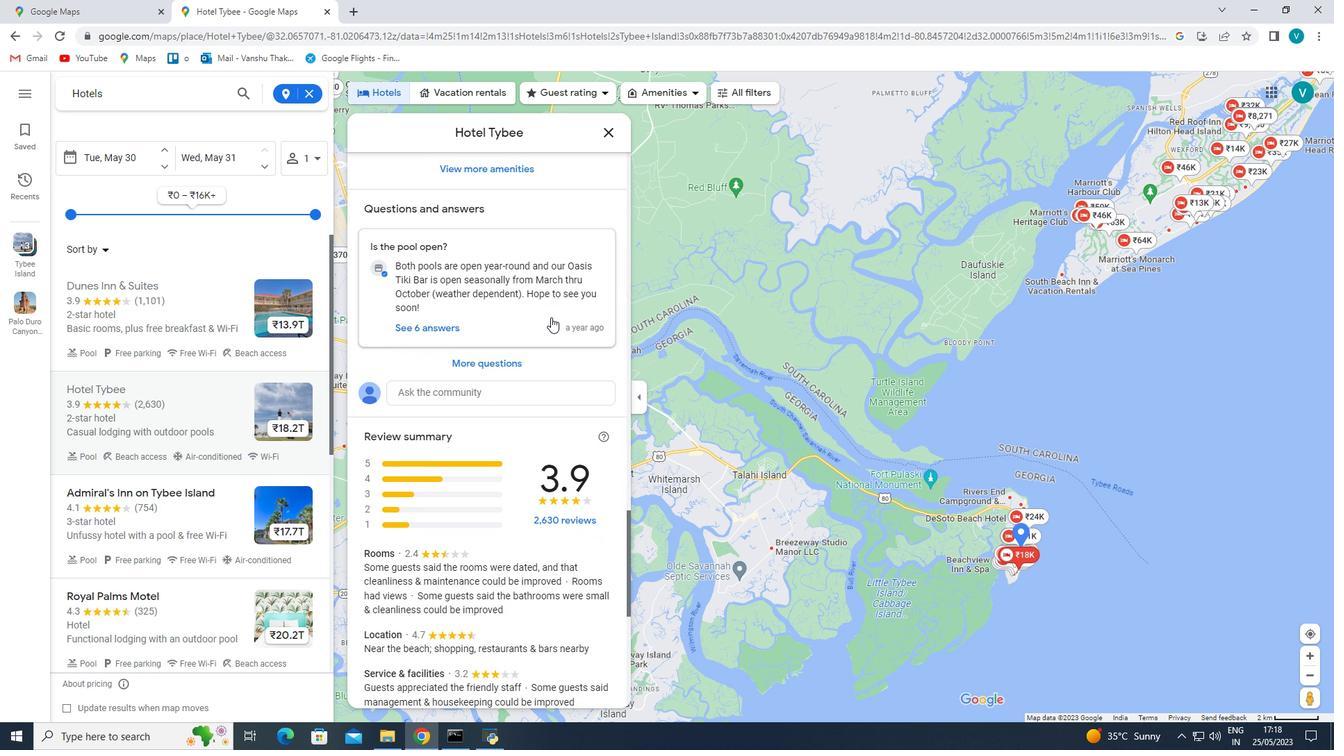 
Action: Mouse scrolled (550, 316) with delta (0, 0)
Screenshot: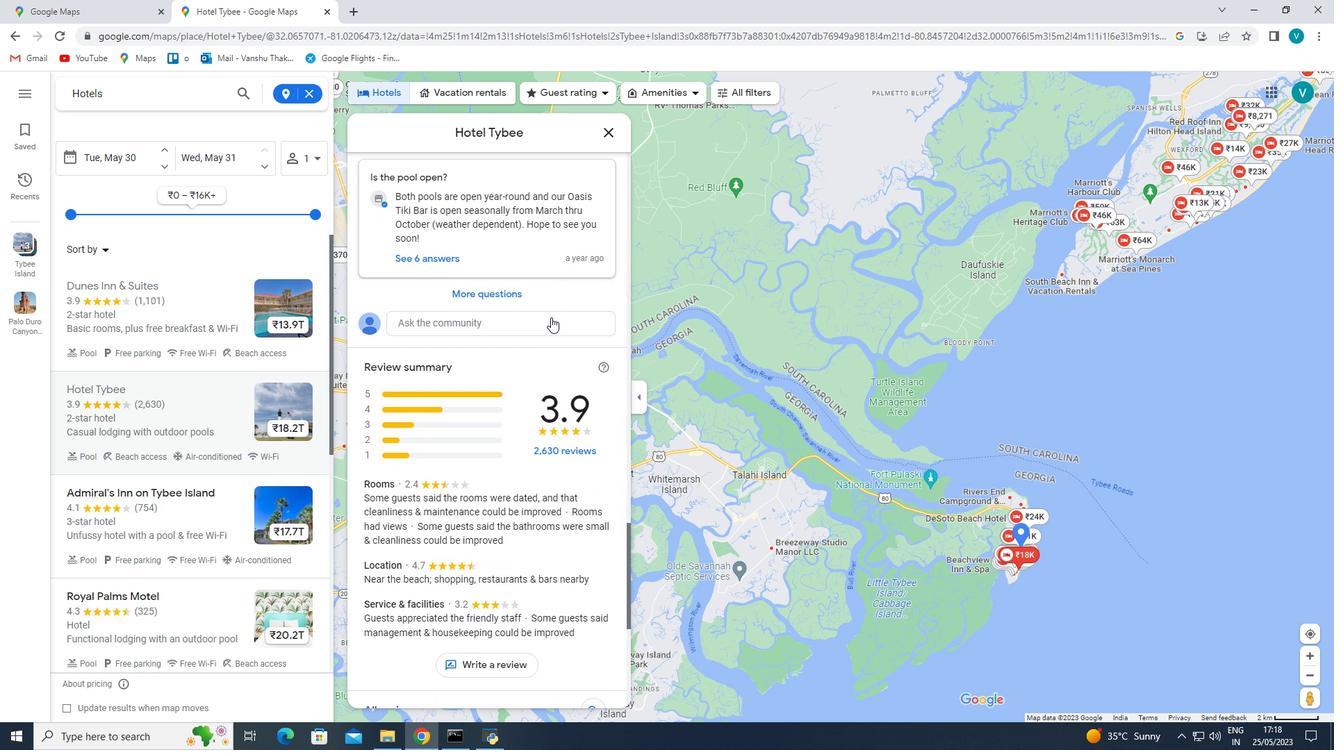 
Action: Mouse scrolled (550, 316) with delta (0, 0)
Screenshot: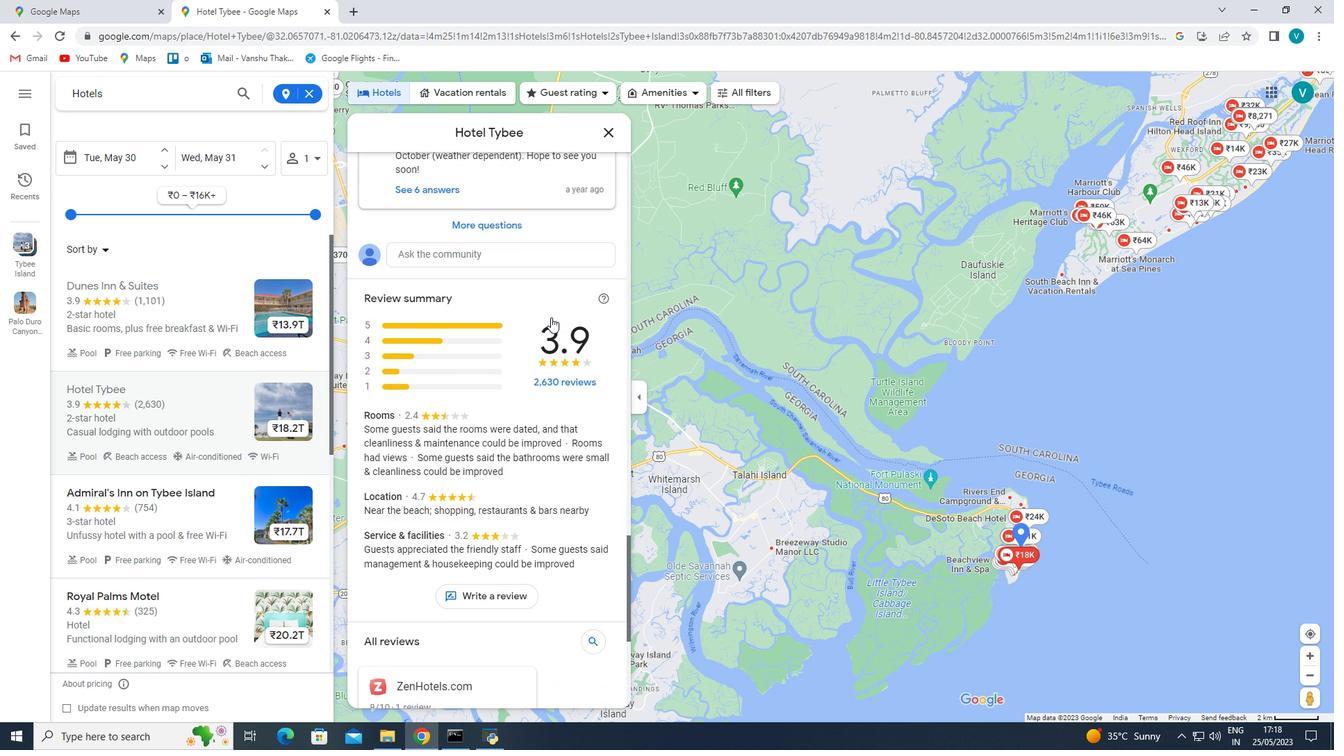 
Action: Mouse scrolled (550, 316) with delta (0, 0)
Screenshot: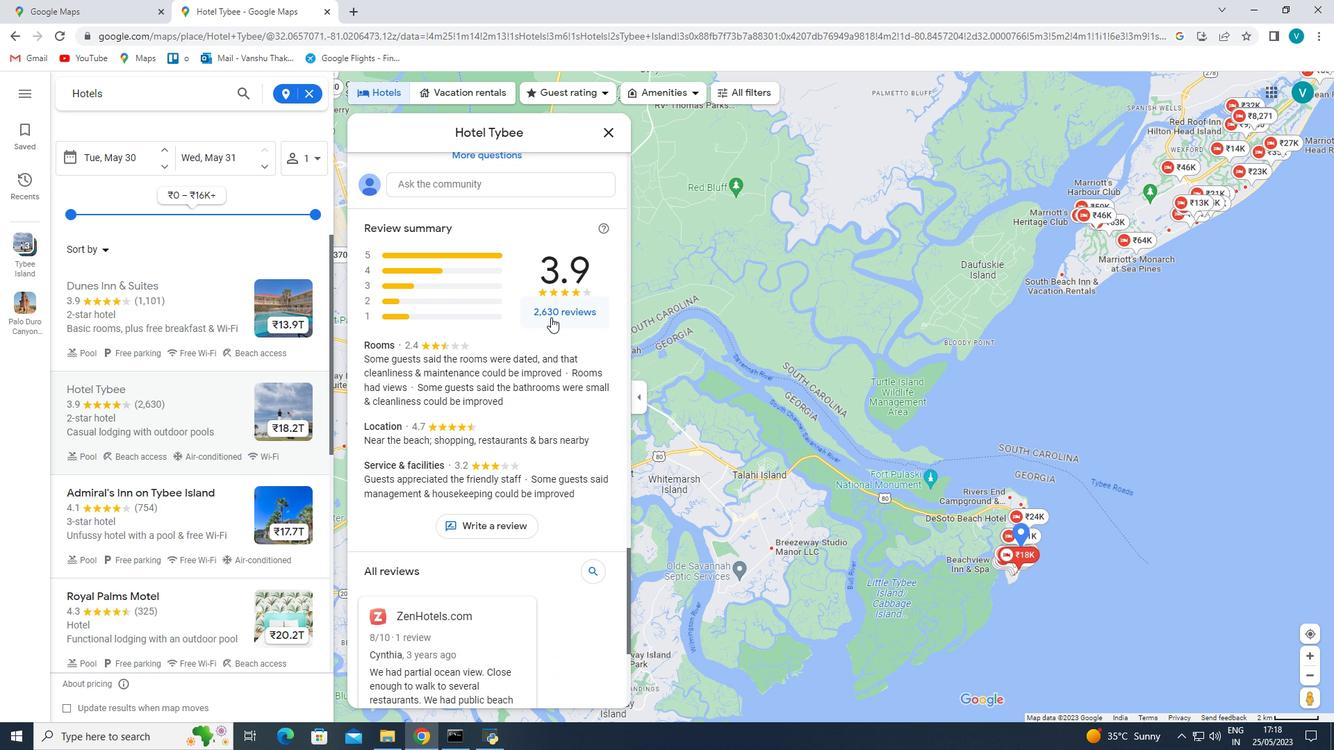
Action: Mouse scrolled (550, 316) with delta (0, 0)
Screenshot: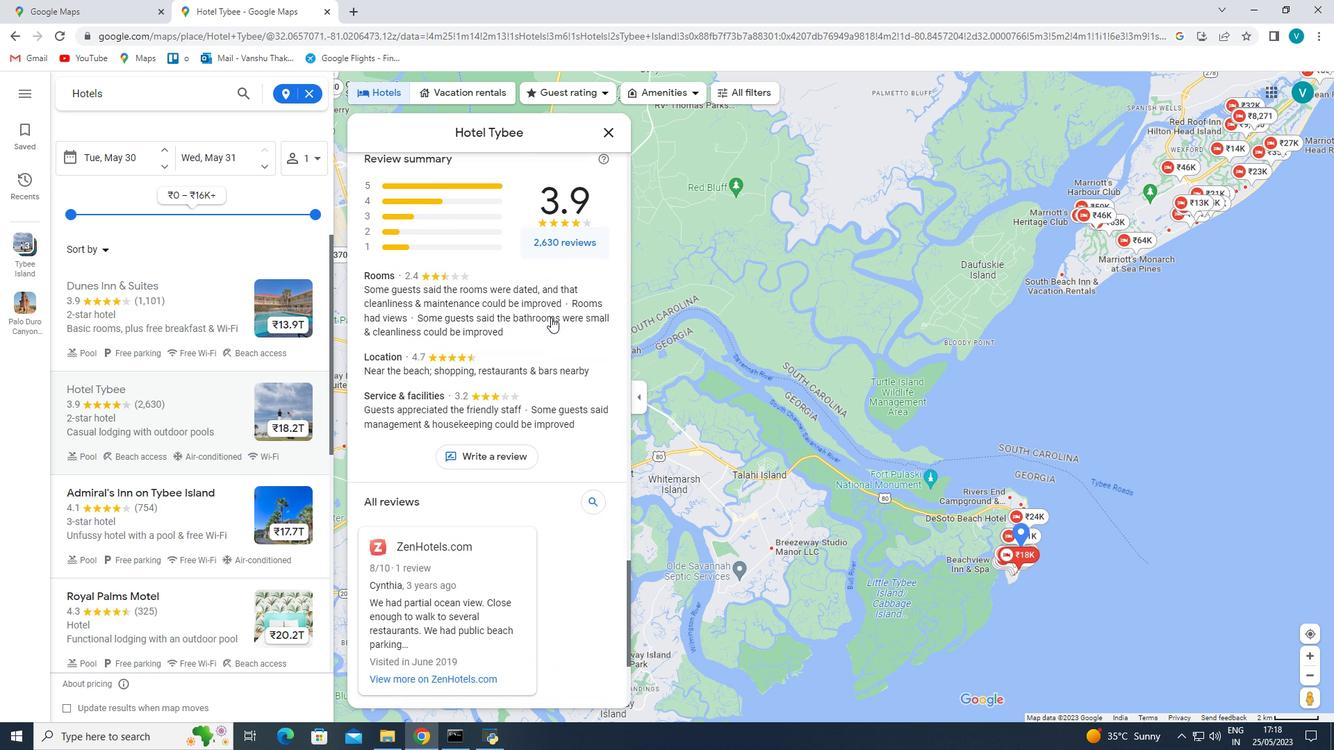 
Action: Mouse scrolled (550, 316) with delta (0, 0)
Screenshot: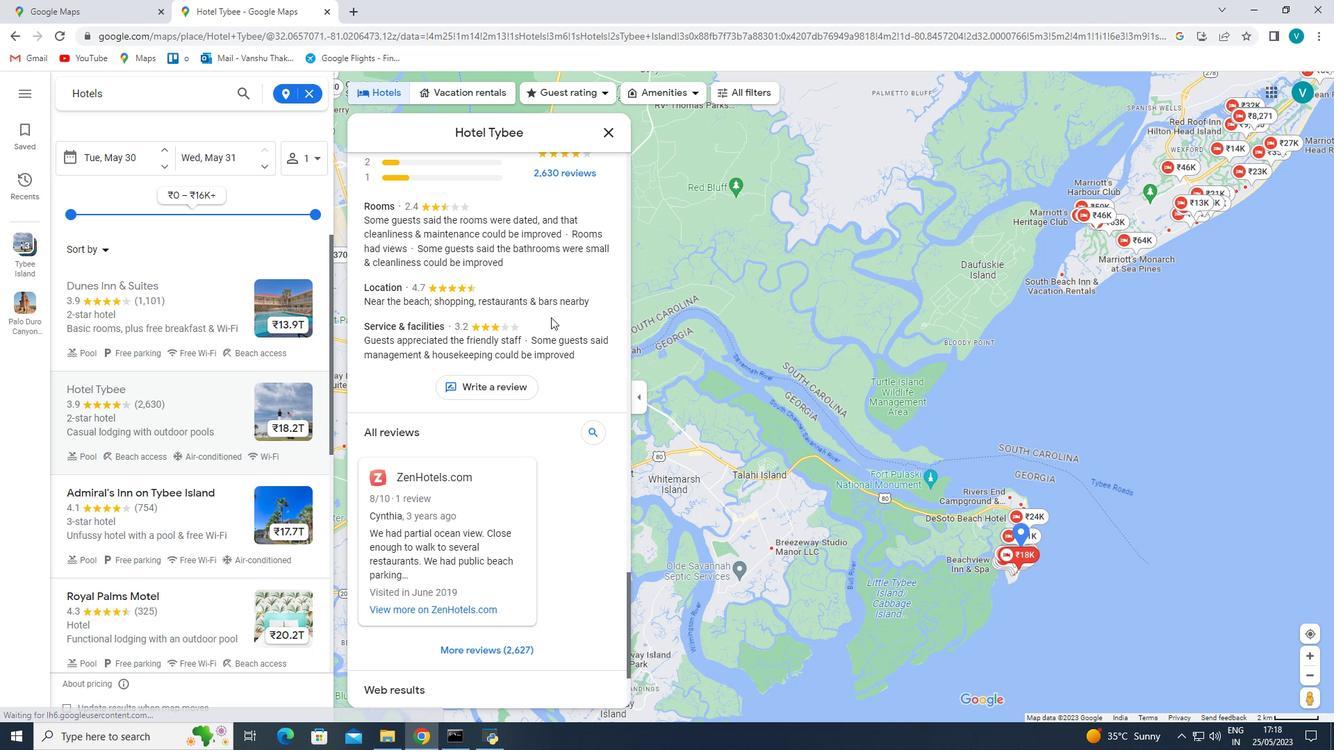 
Action: Mouse scrolled (550, 316) with delta (0, 0)
Screenshot: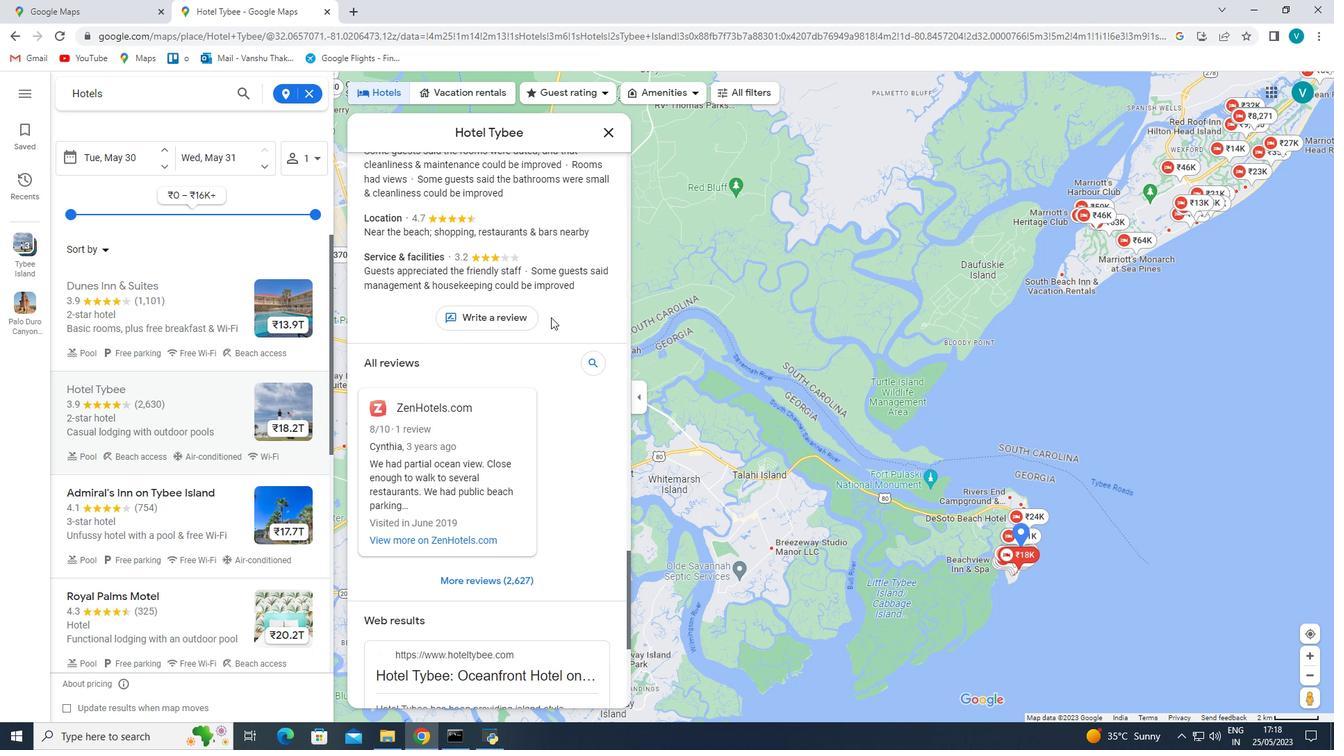 
Action: Mouse scrolled (550, 316) with delta (0, 0)
Screenshot: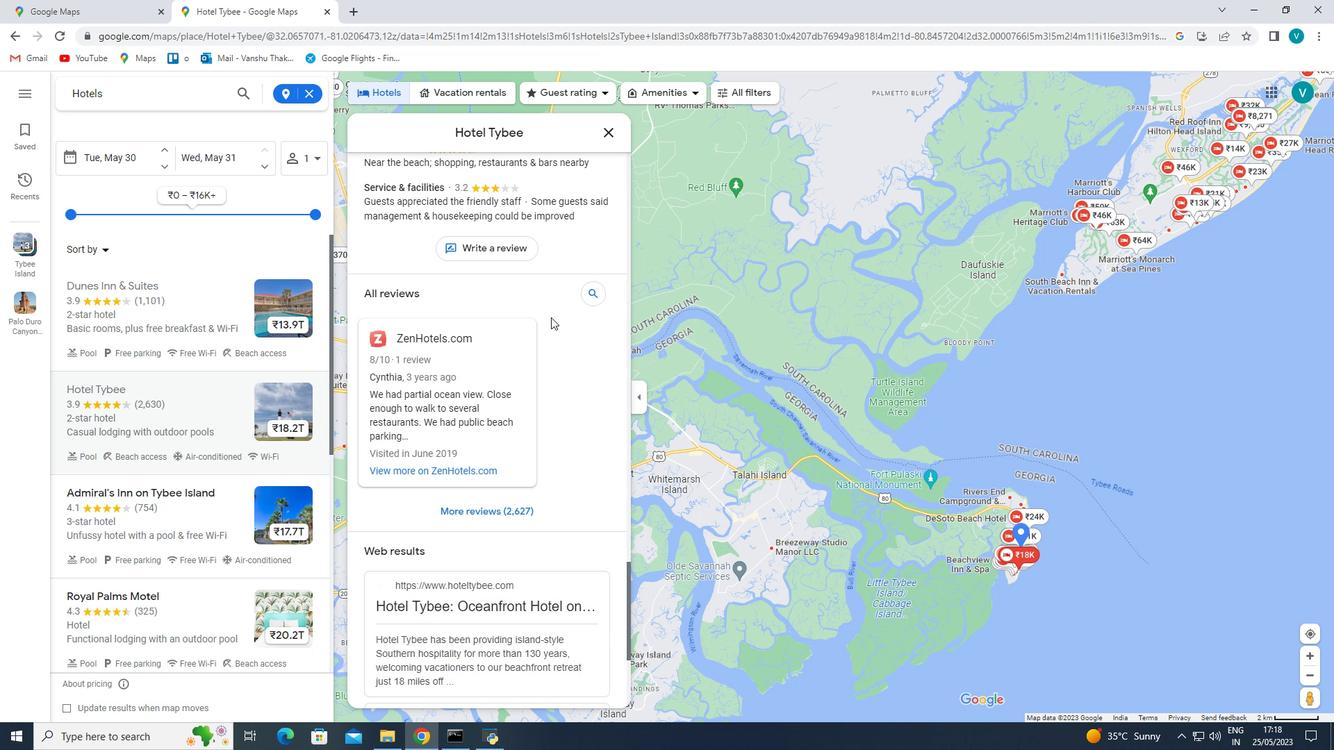 
Action: Mouse scrolled (550, 316) with delta (0, 0)
Screenshot: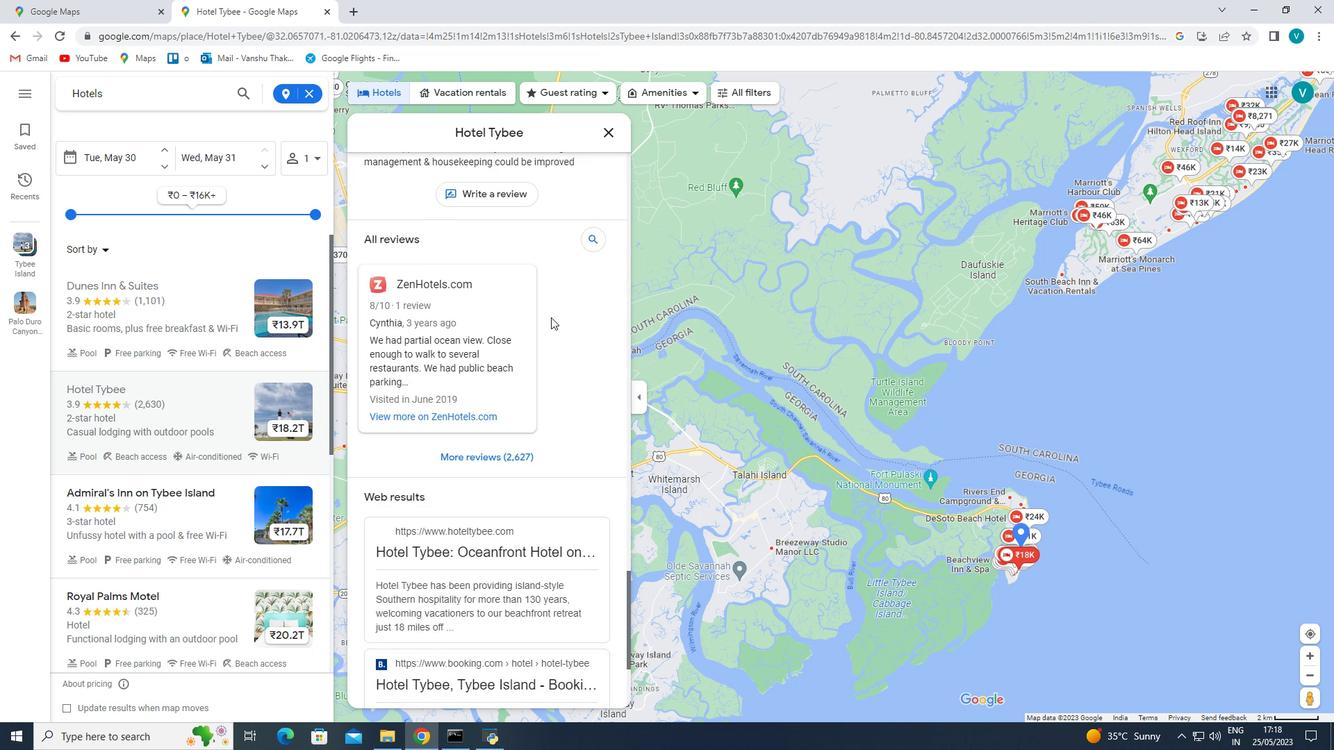 
Action: Mouse scrolled (550, 316) with delta (0, 0)
Screenshot: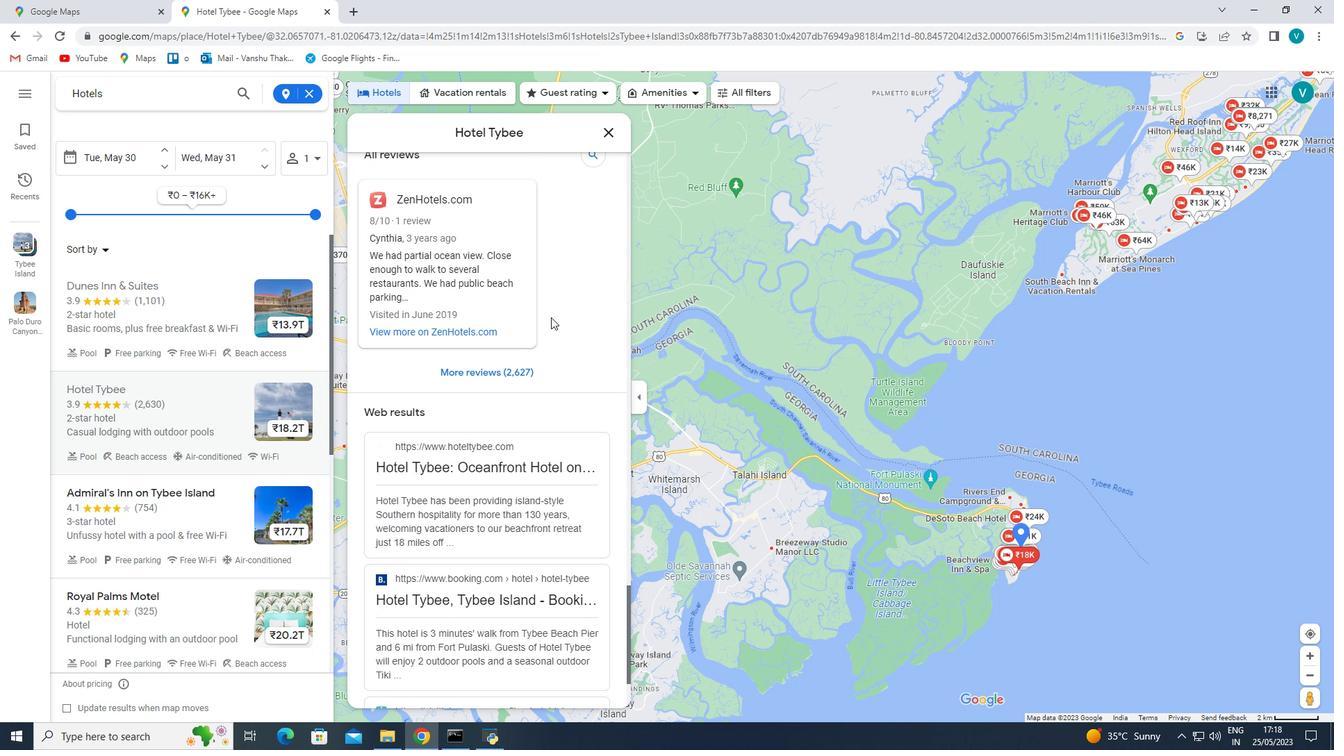 
Action: Mouse scrolled (550, 316) with delta (0, 0)
Screenshot: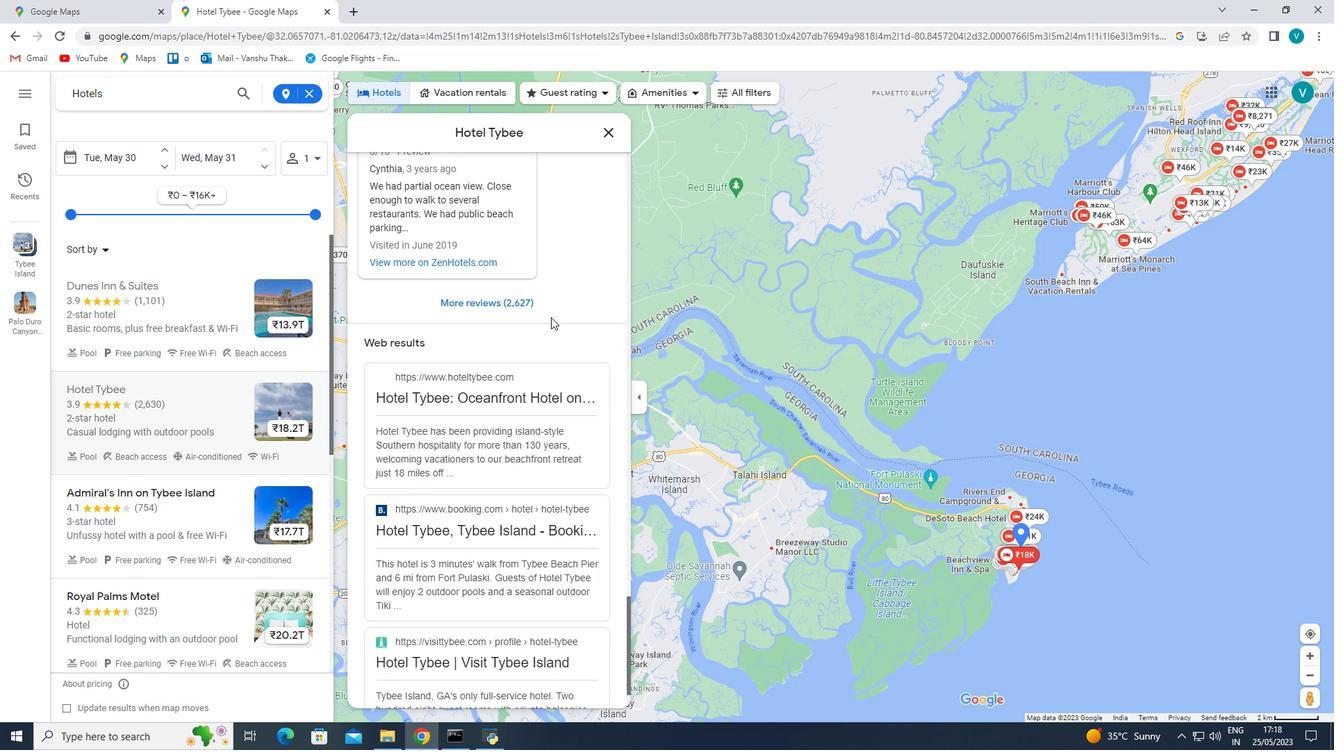 
Action: Mouse scrolled (550, 316) with delta (0, 0)
Screenshot: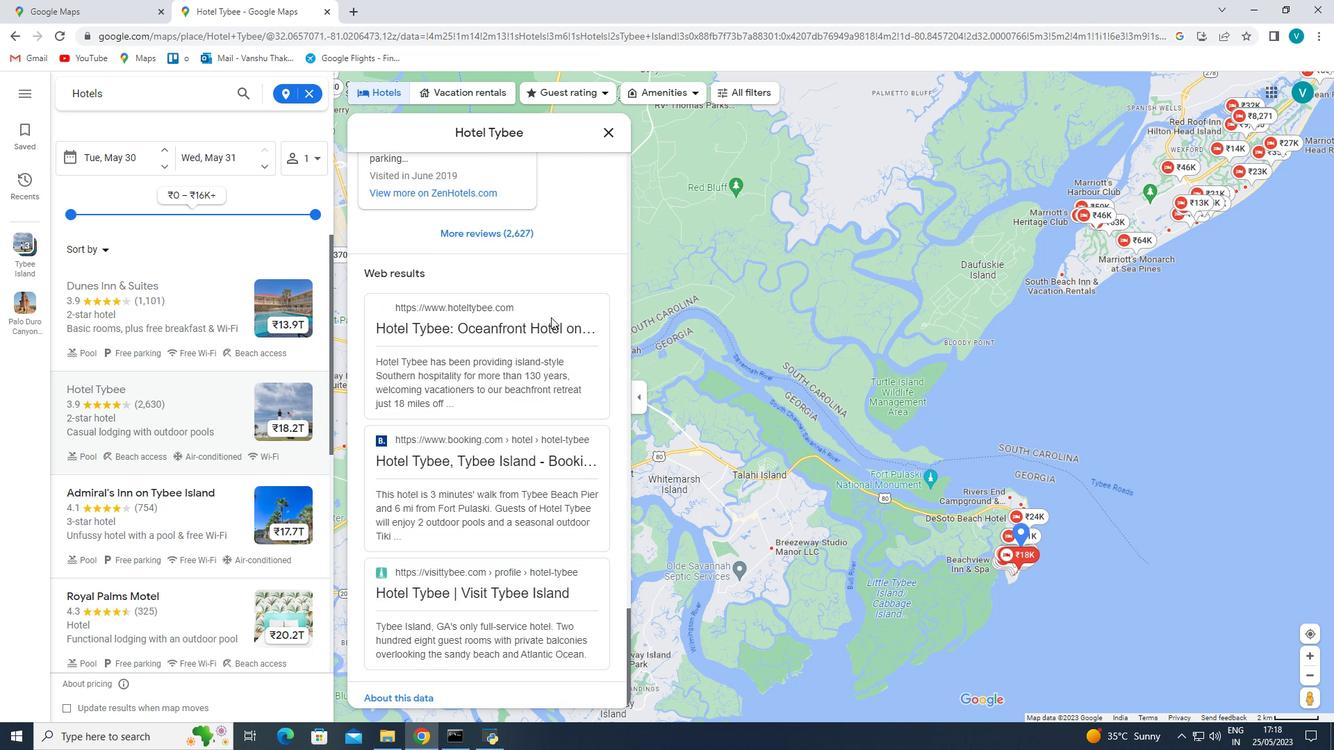 
Action: Mouse scrolled (550, 316) with delta (0, 0)
Screenshot: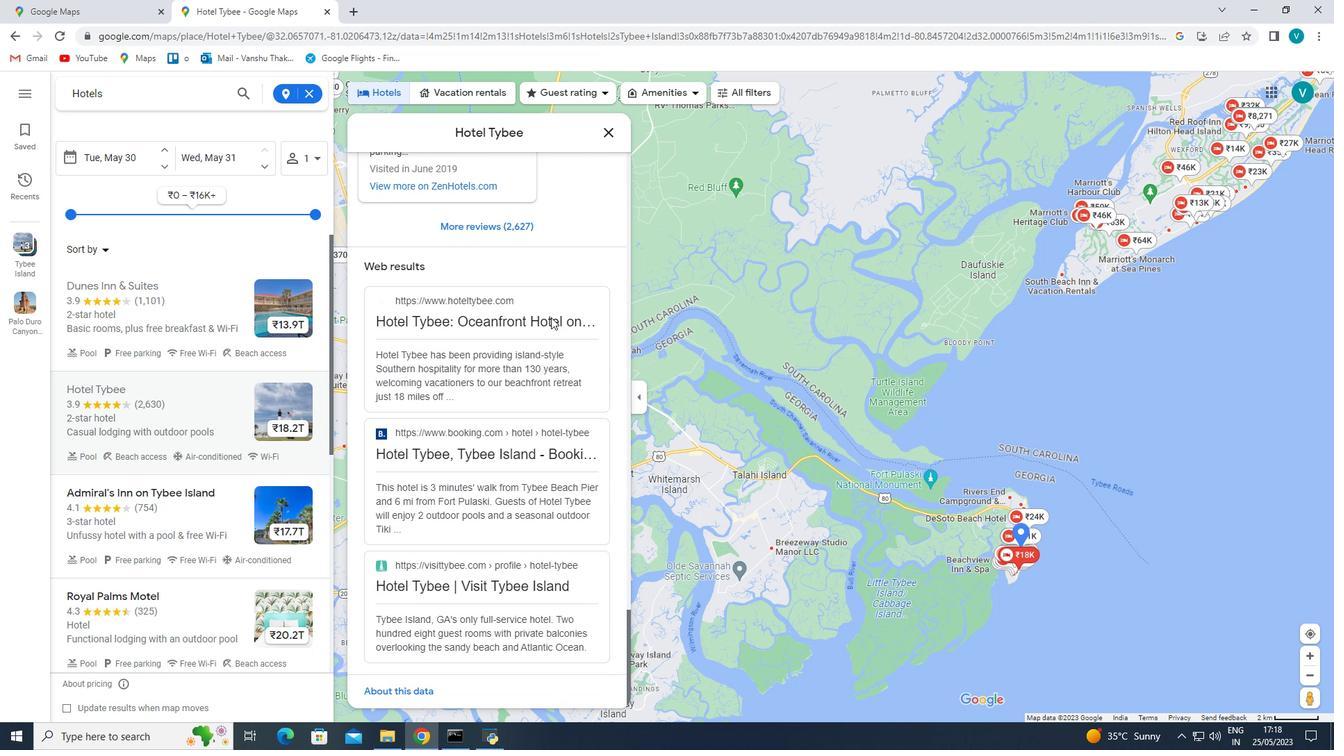 
Action: Mouse moved to (216, 418)
Screenshot: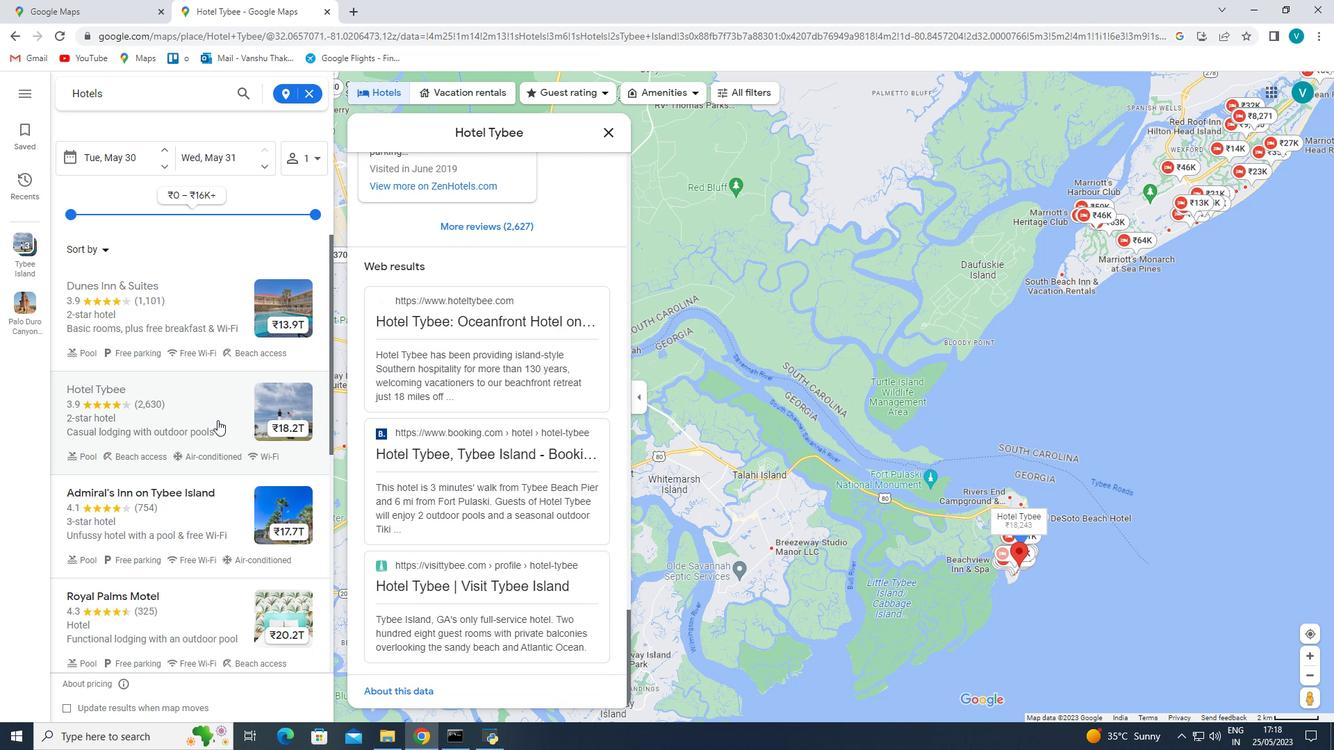 
Action: Mouse scrolled (216, 417) with delta (0, 0)
Screenshot: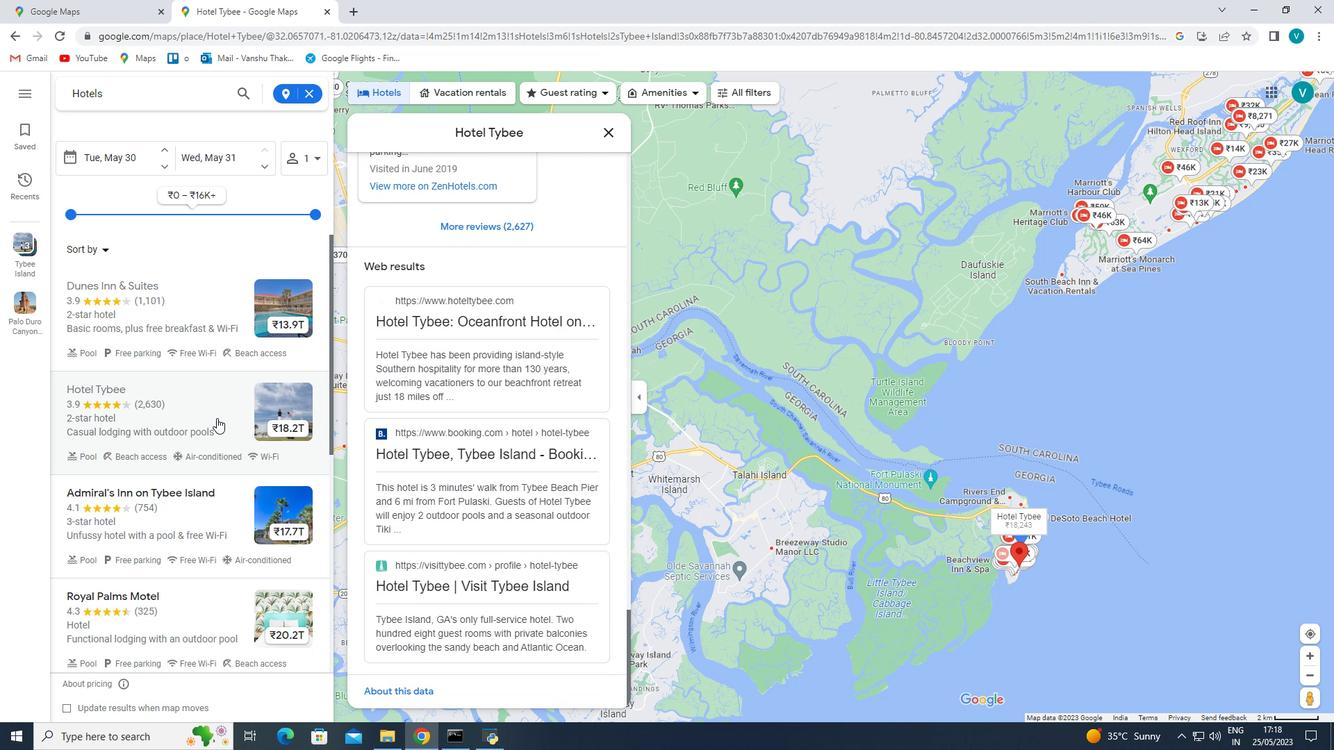 
Action: Mouse moved to (223, 428)
Screenshot: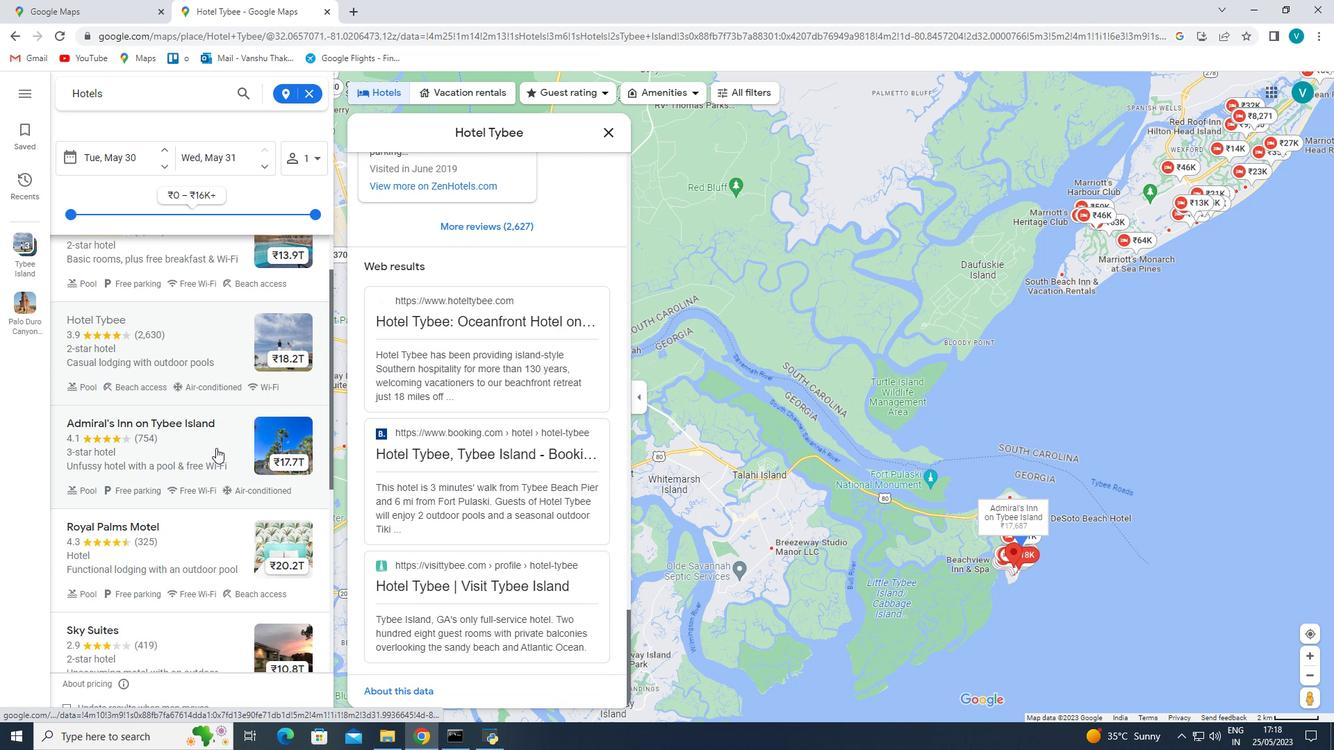 
Action: Mouse pressed left at (223, 428)
Screenshot: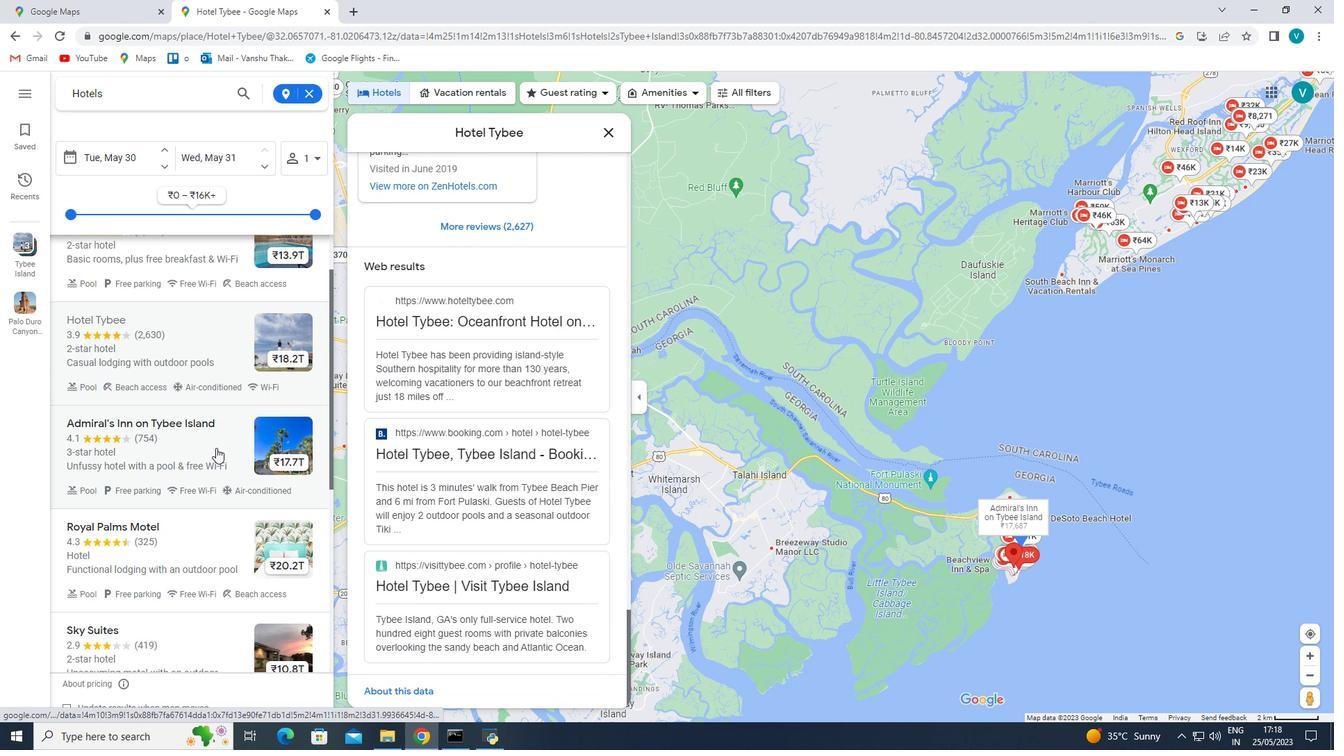 
Action: Mouse moved to (547, 312)
Screenshot: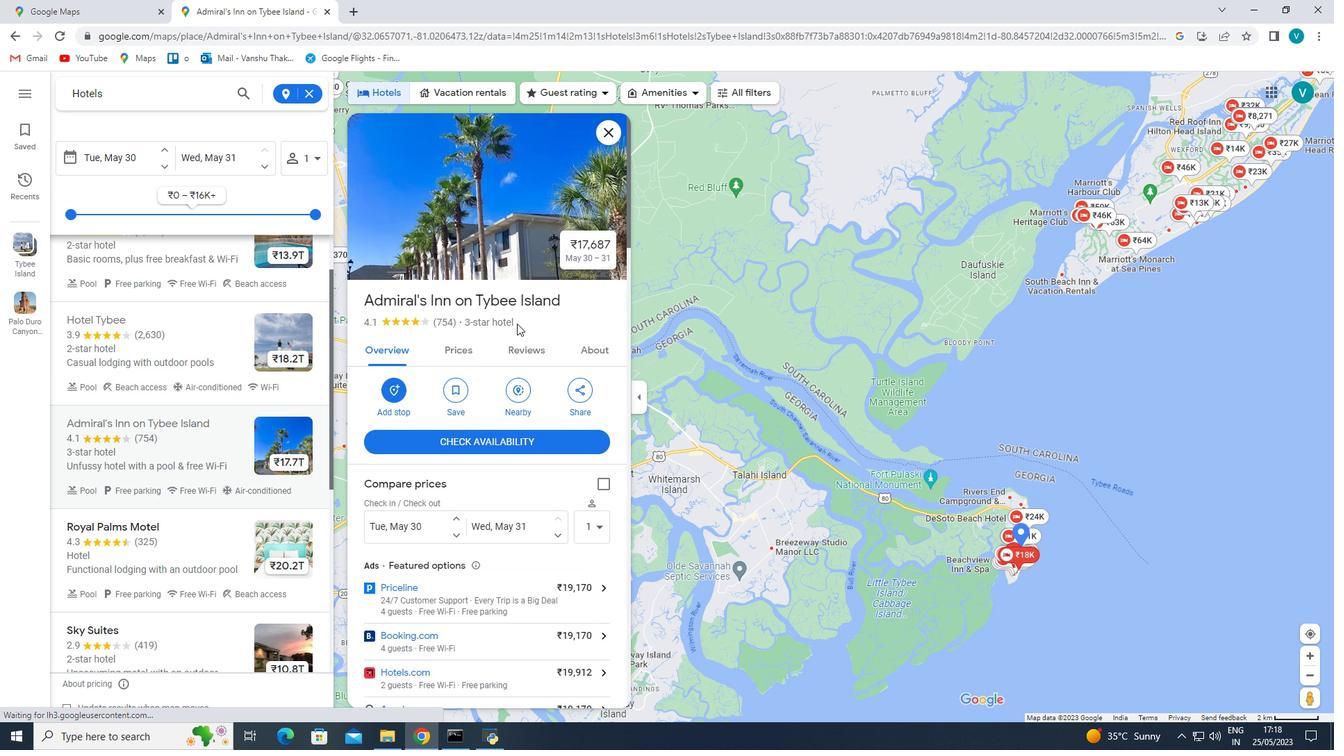 
Action: Mouse scrolled (547, 311) with delta (0, 0)
Screenshot: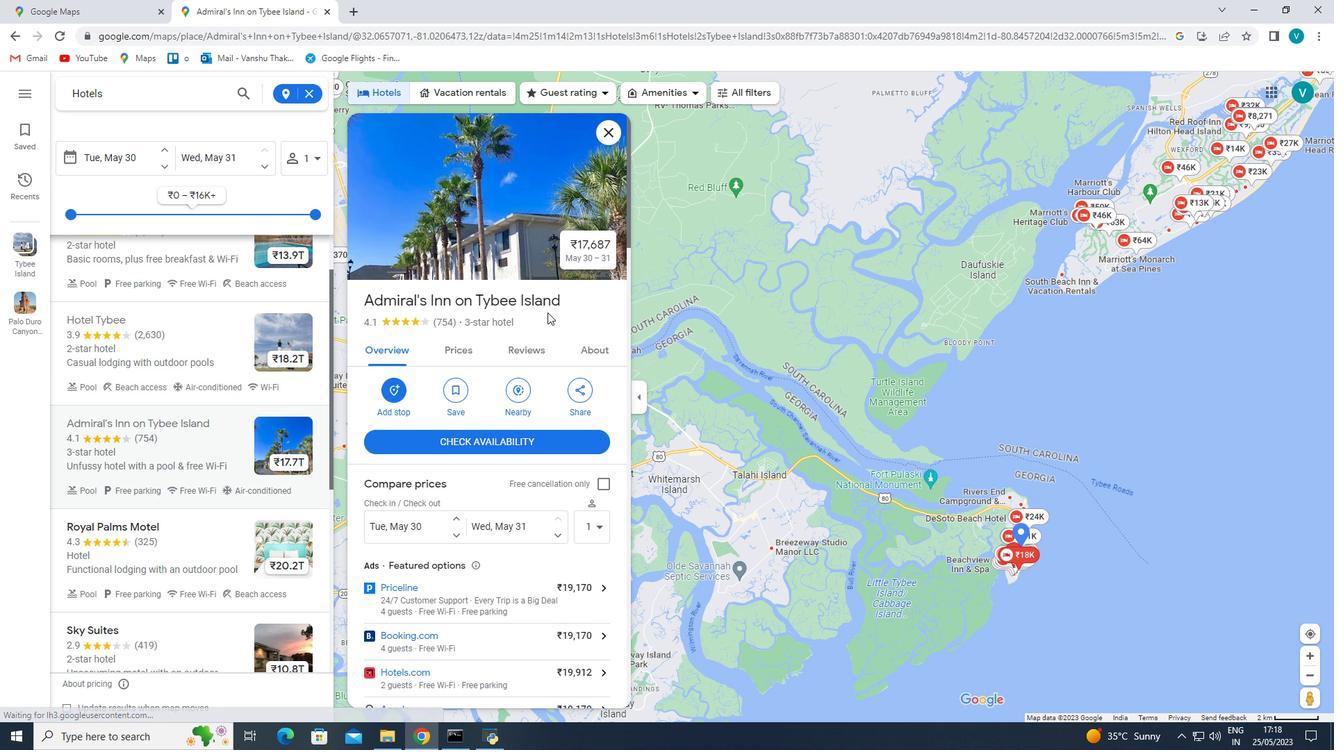 
Action: Mouse moved to (548, 312)
Screenshot: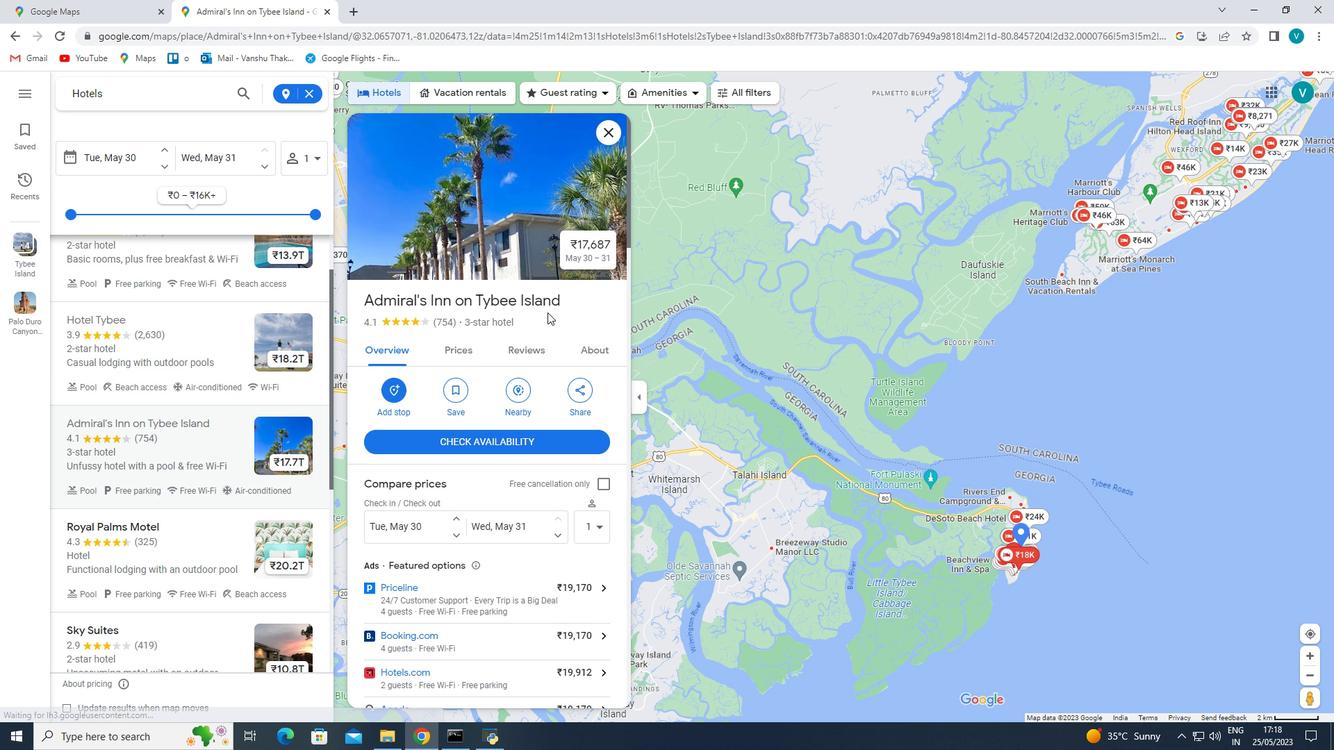 
Action: Mouse scrolled (548, 311) with delta (0, 0)
Screenshot: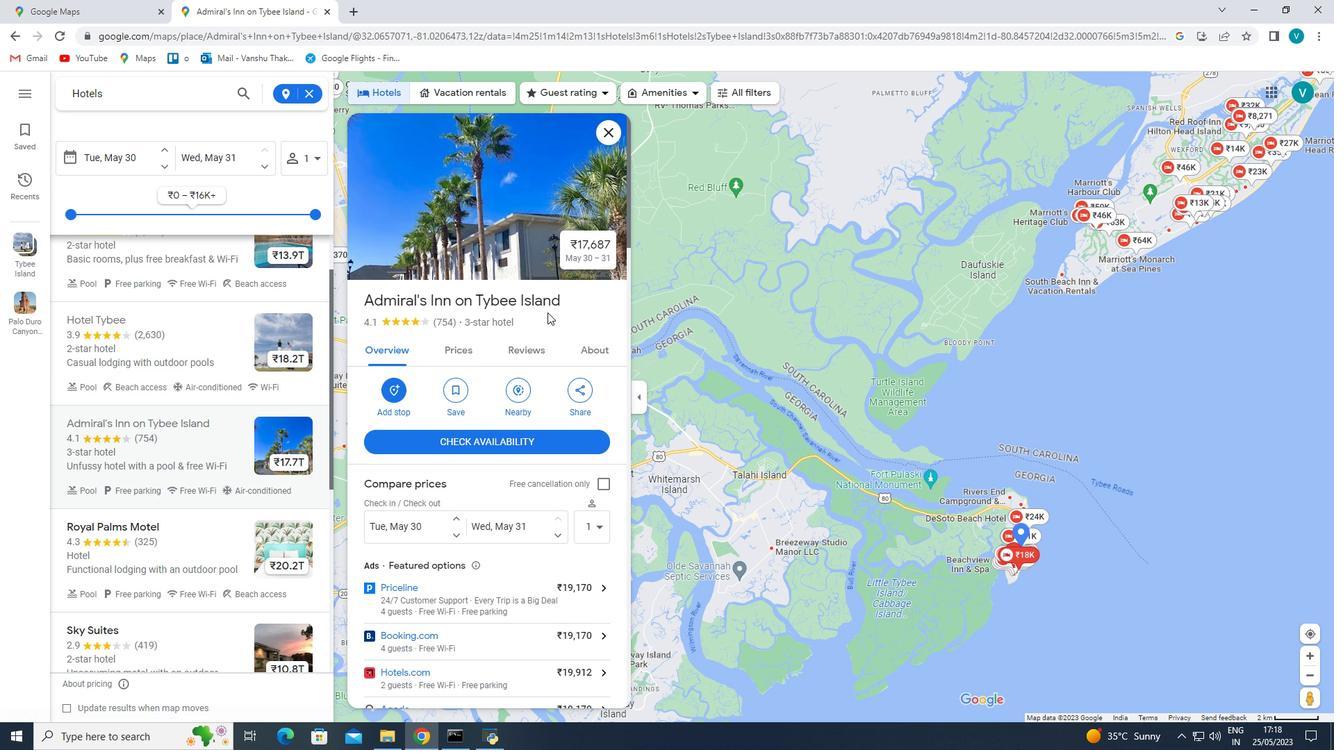 
Action: Mouse moved to (549, 352)
Screenshot: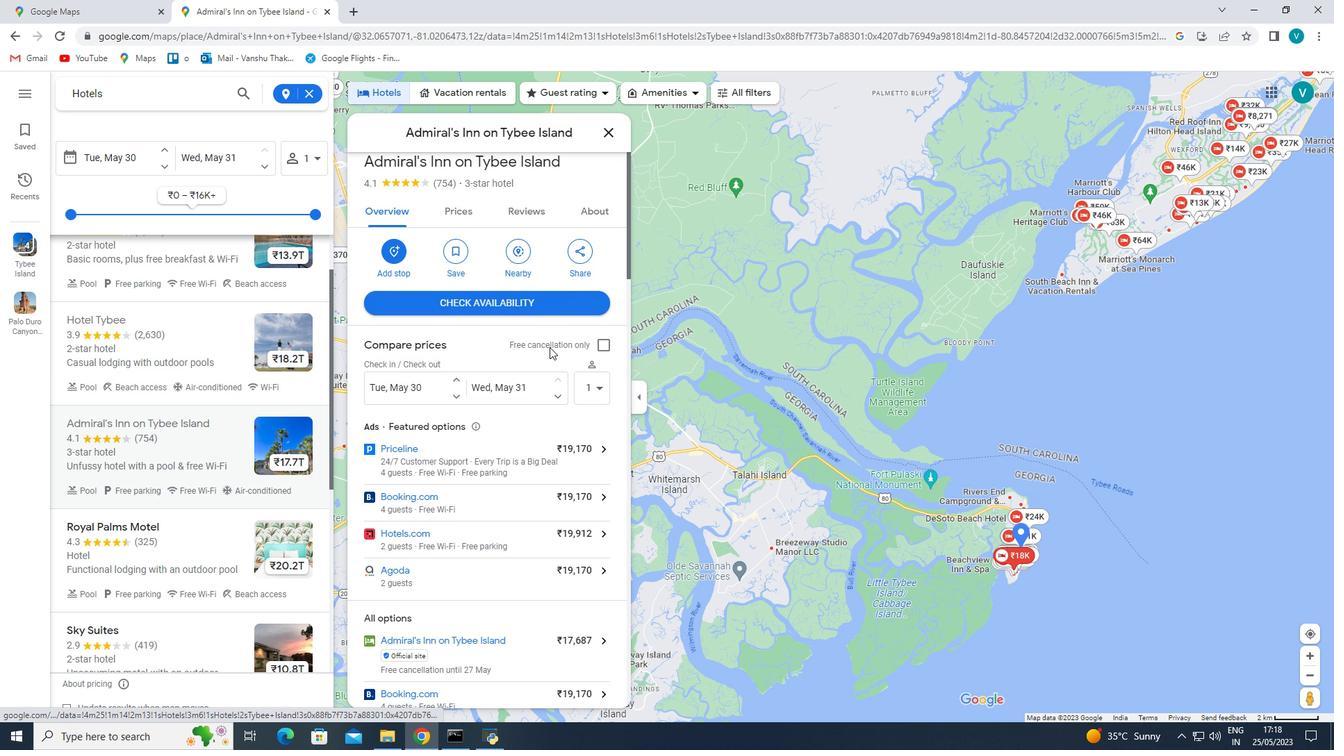 
Action: Mouse scrolled (549, 351) with delta (0, 0)
Screenshot: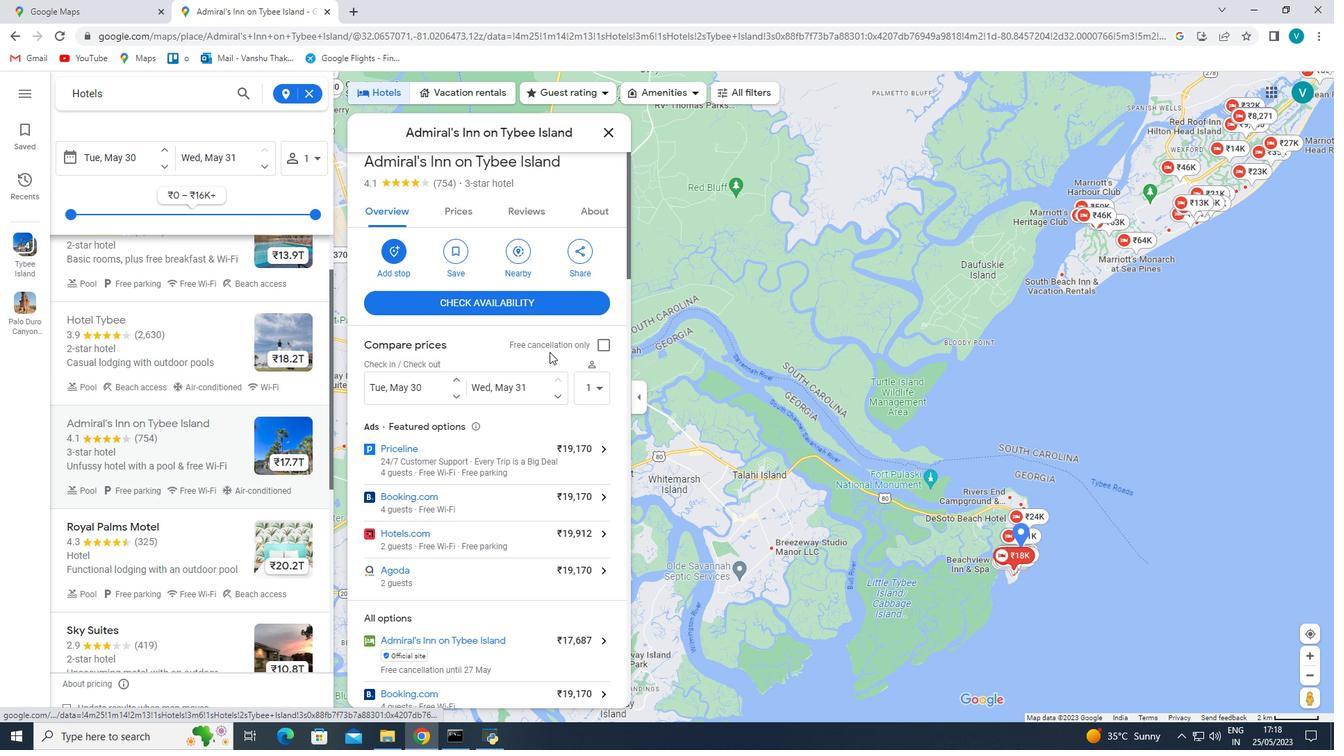 
Action: Mouse moved to (549, 353)
Screenshot: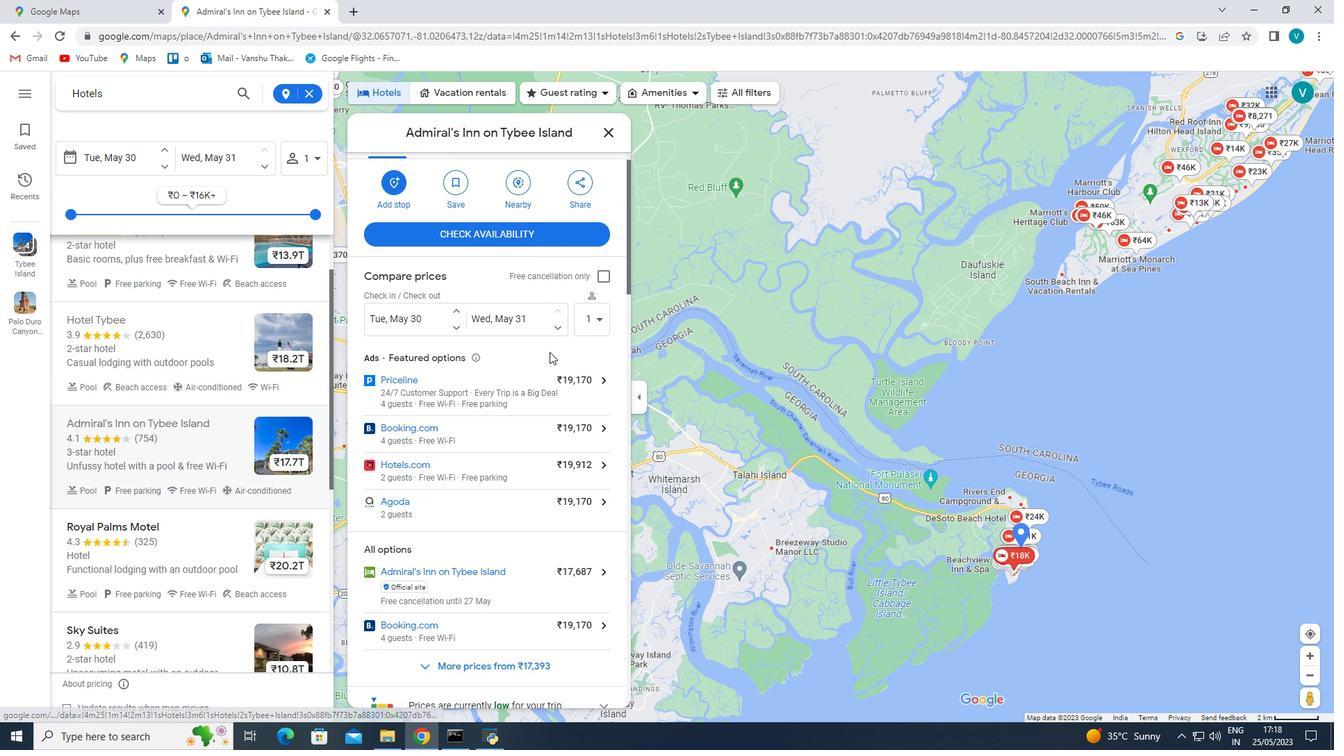
Action: Mouse scrolled (549, 352) with delta (0, 0)
Screenshot: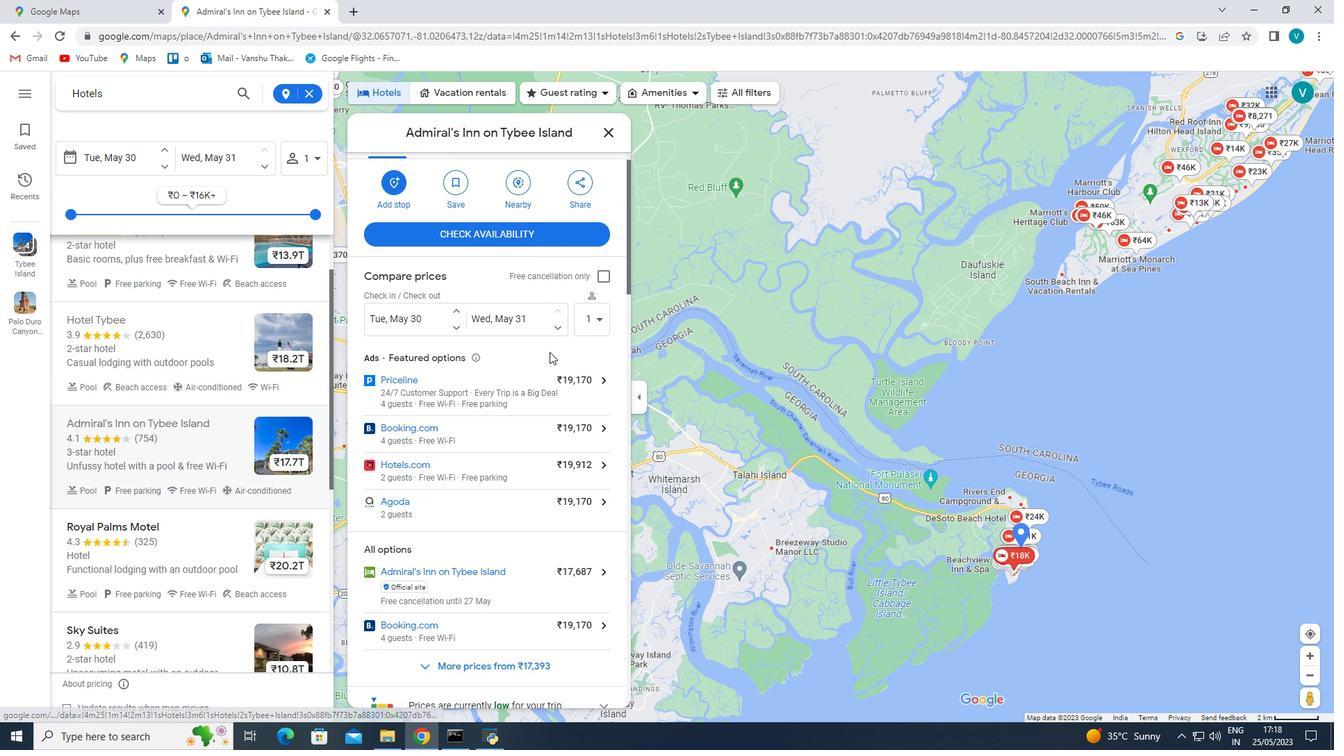 
Action: Mouse scrolled (549, 352) with delta (0, 0)
Screenshot: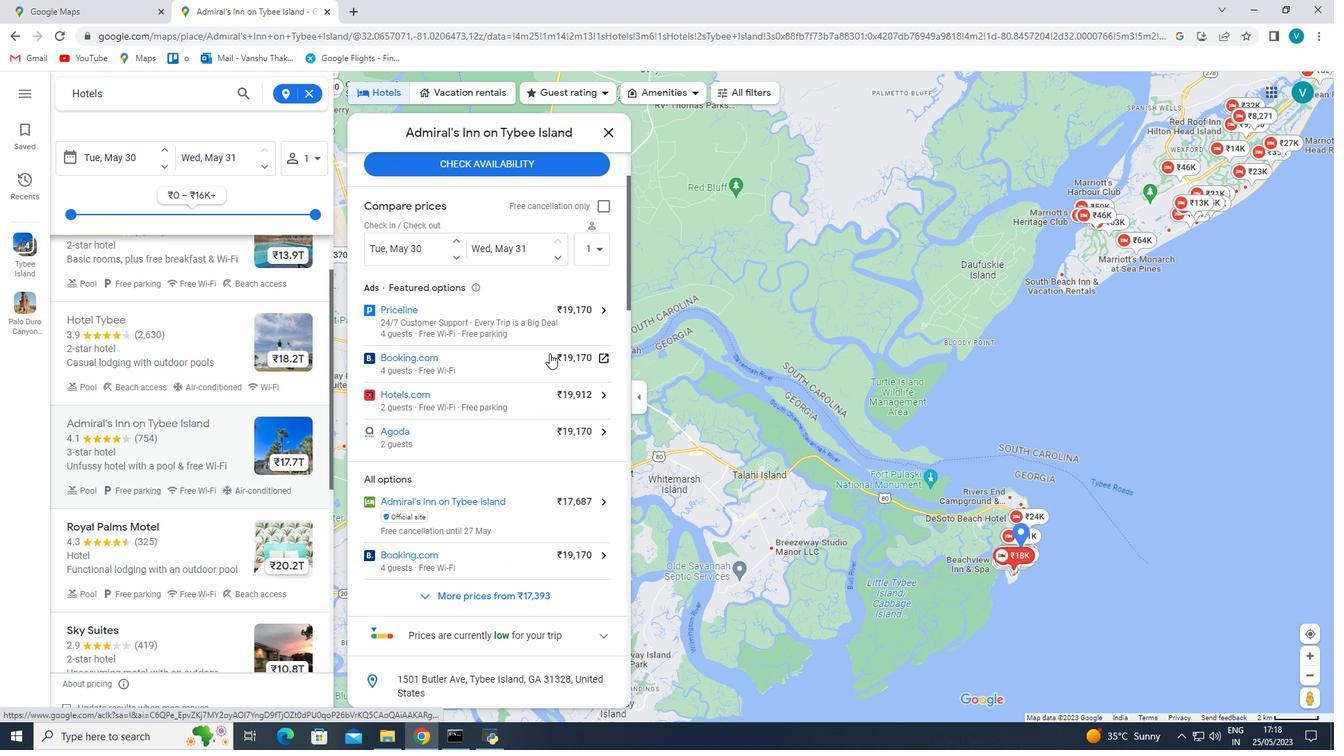 
Action: Mouse scrolled (549, 352) with delta (0, 0)
Screenshot: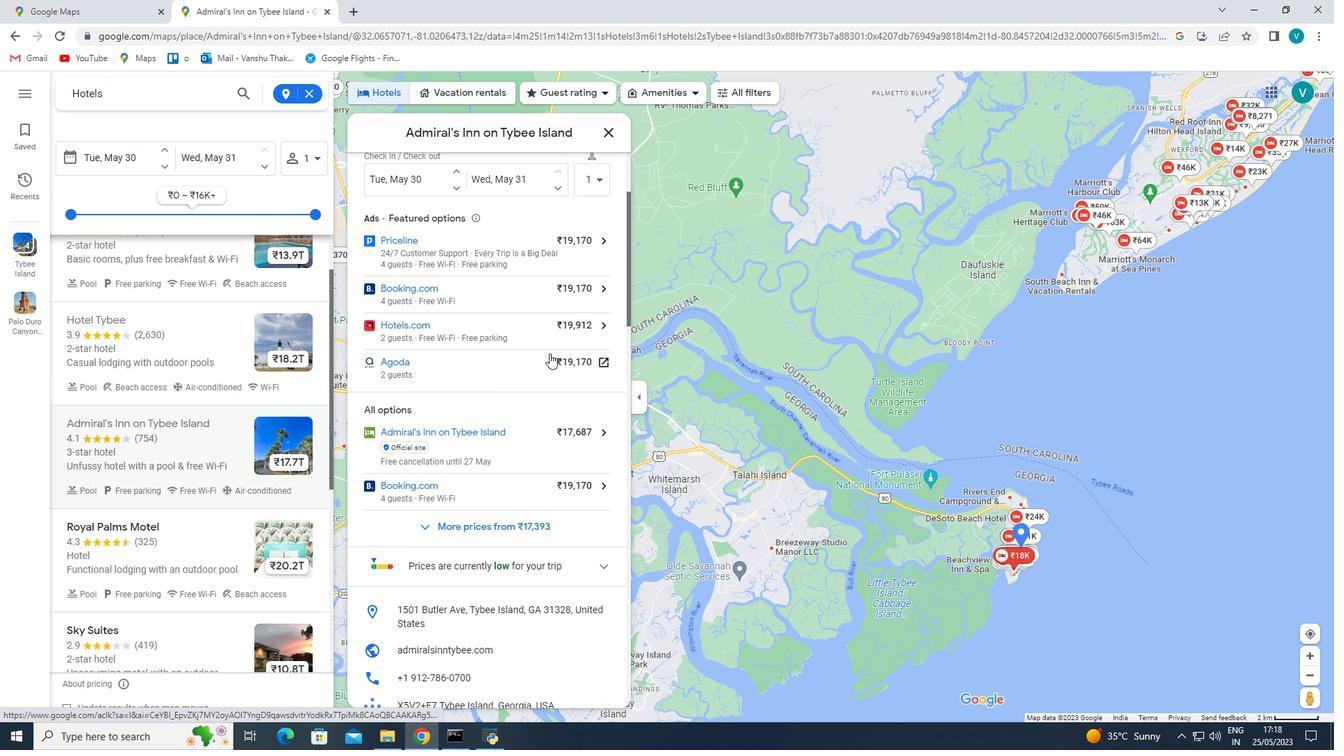 
Action: Mouse scrolled (549, 352) with delta (0, 0)
Screenshot: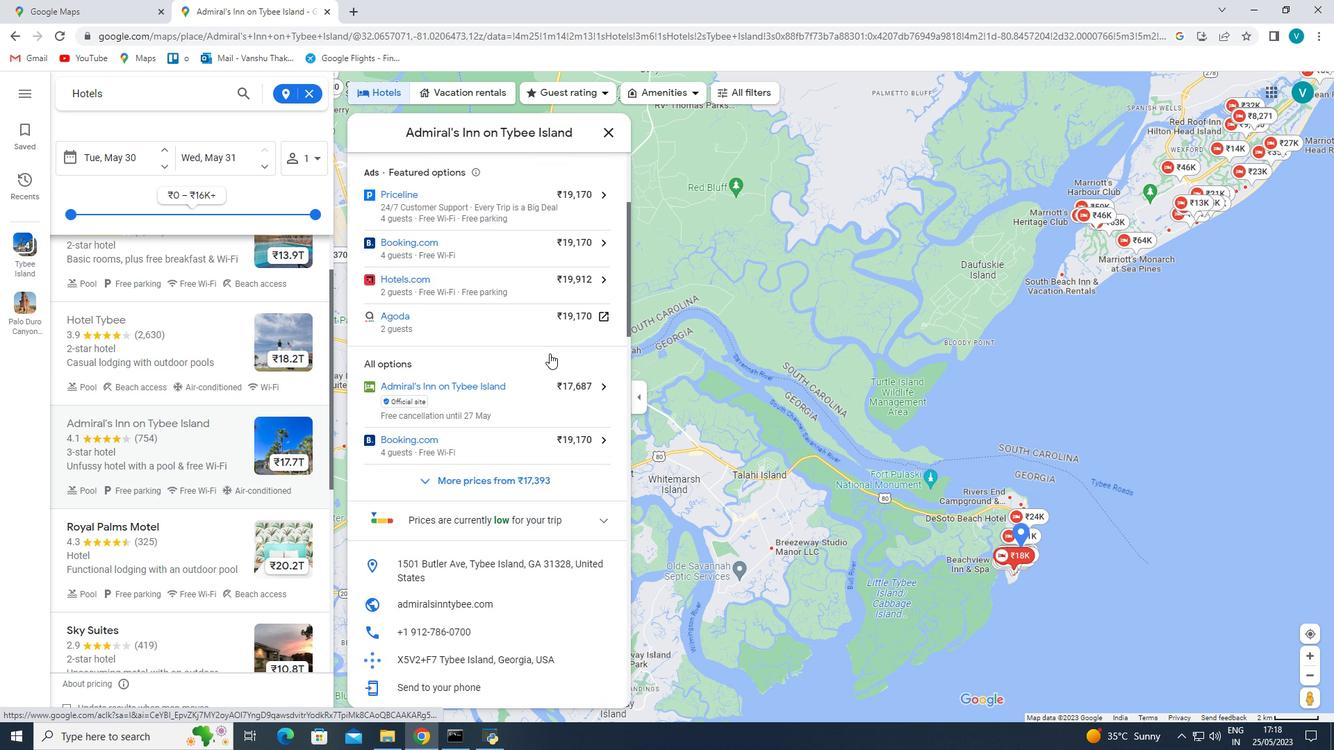 
Action: Mouse scrolled (549, 352) with delta (0, 0)
Screenshot: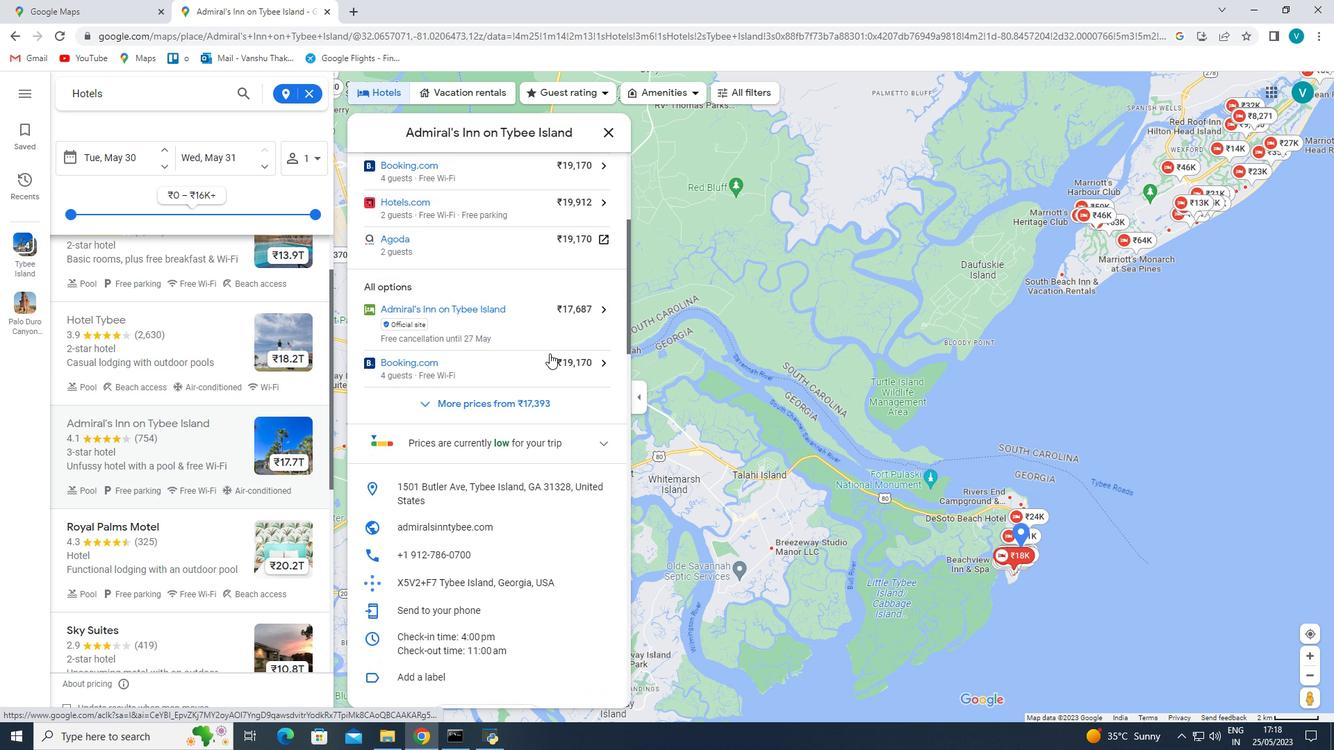 
Action: Mouse scrolled (549, 352) with delta (0, 0)
Screenshot: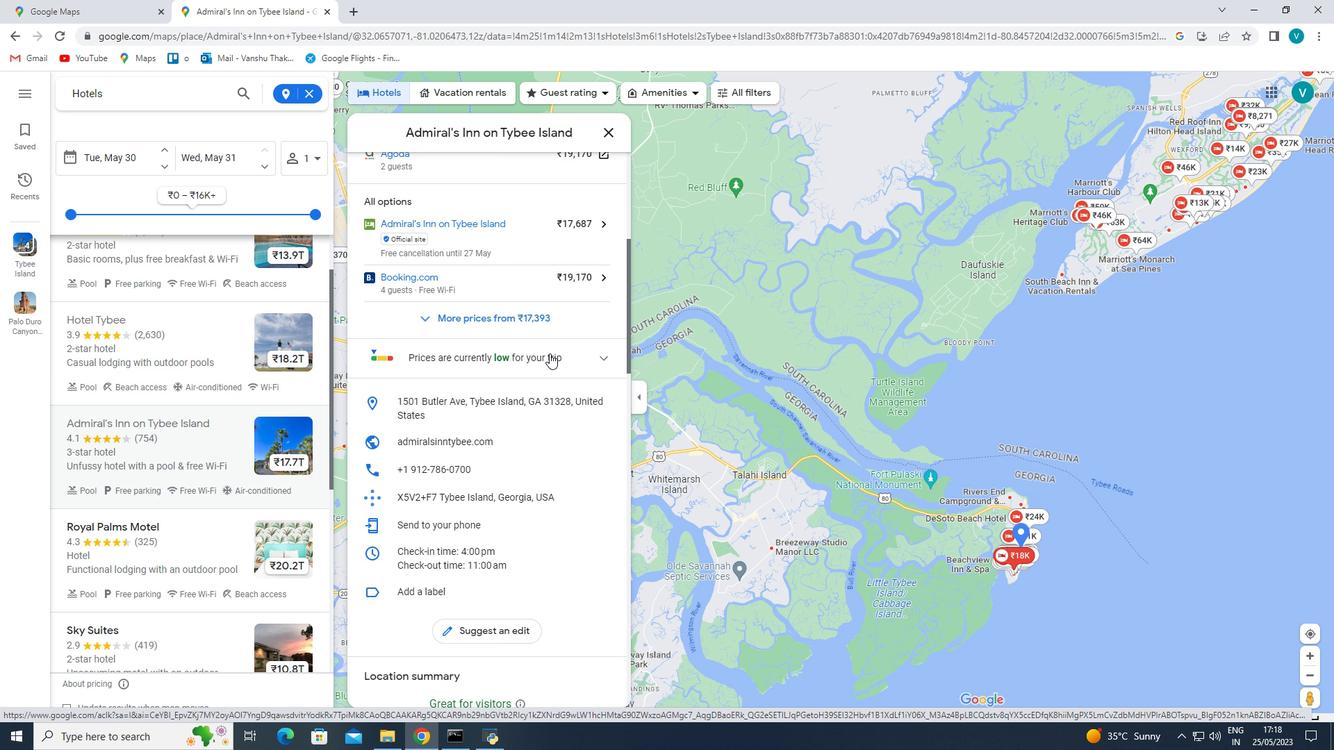 
Action: Mouse scrolled (549, 352) with delta (0, 0)
Screenshot: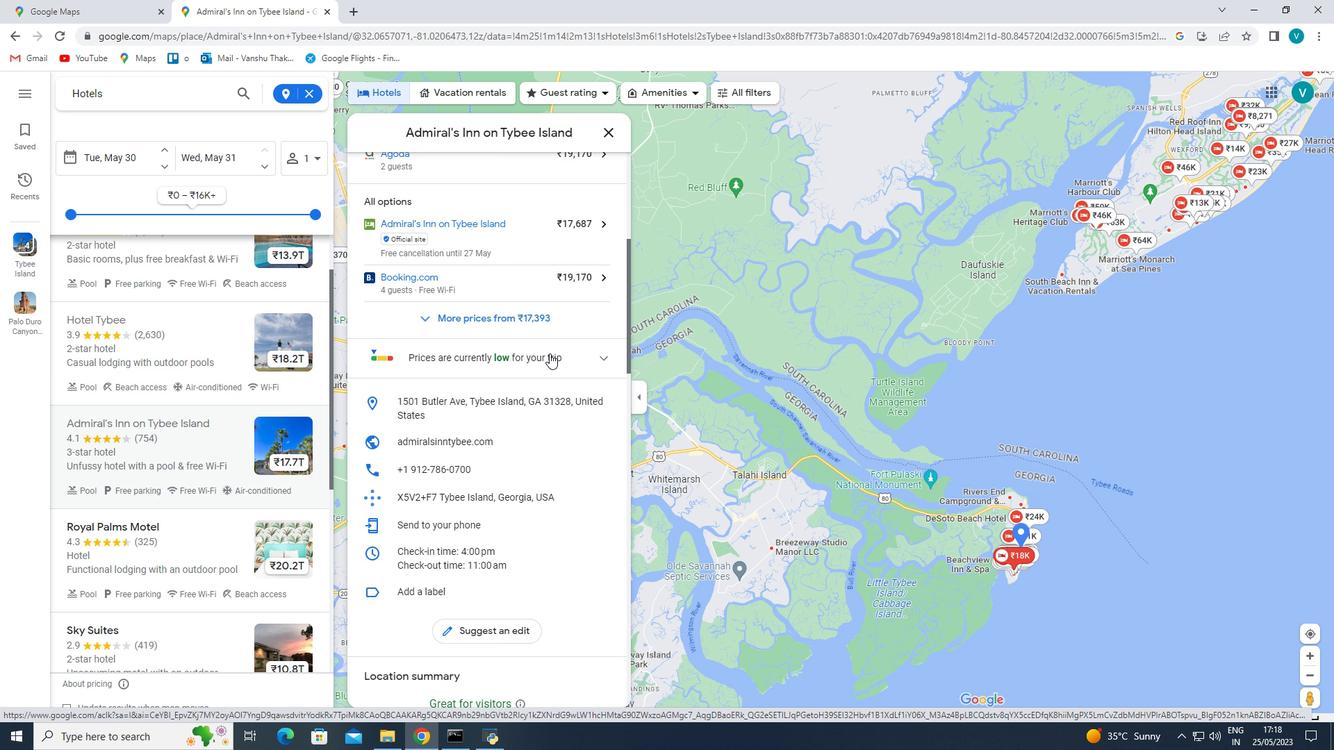 
Action: Mouse scrolled (549, 352) with delta (0, 0)
Screenshot: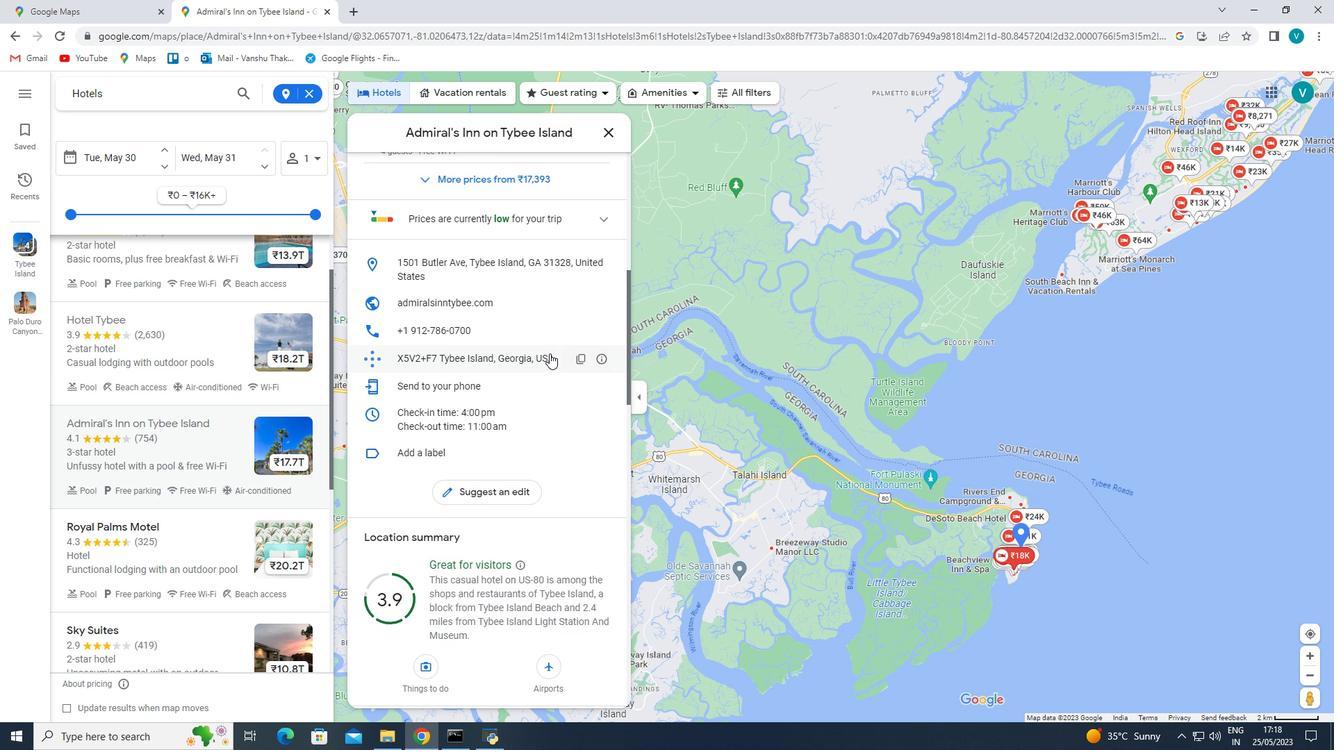 
Action: Mouse scrolled (549, 352) with delta (0, 0)
Screenshot: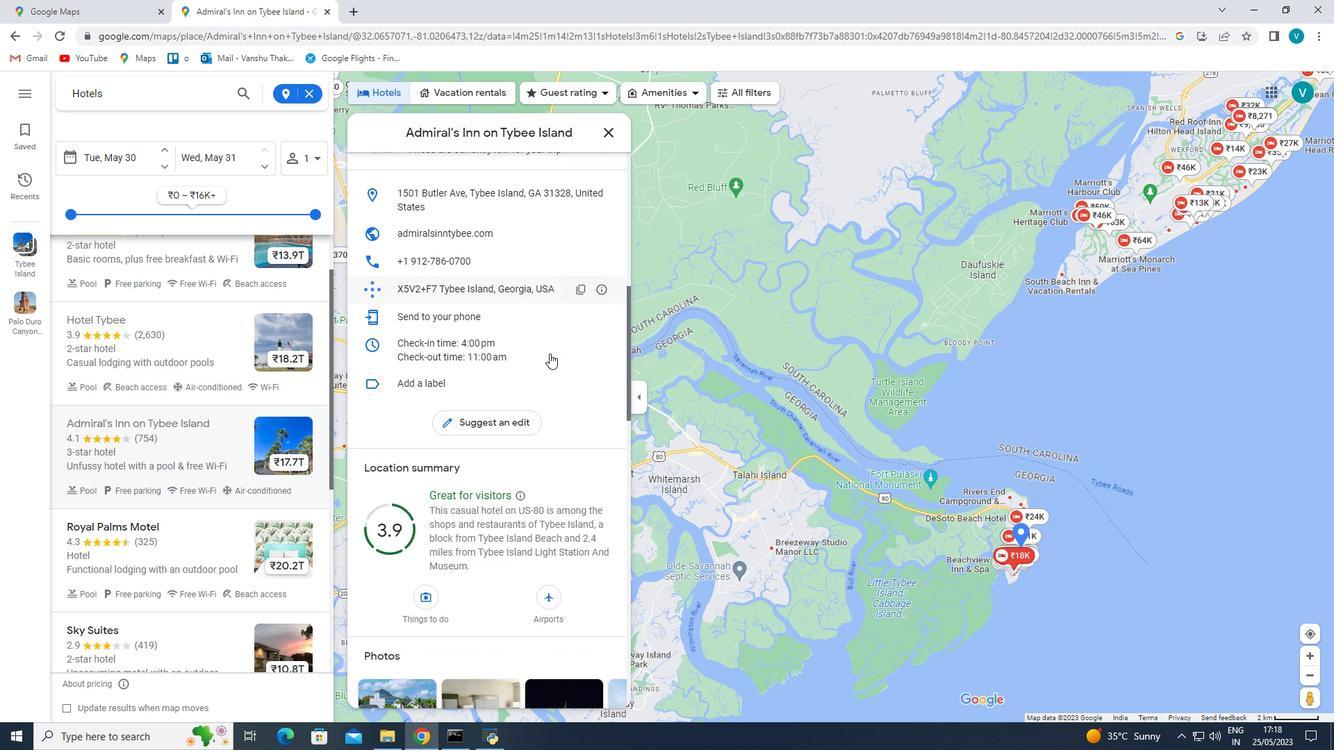 
Action: Mouse scrolled (549, 352) with delta (0, 0)
Screenshot: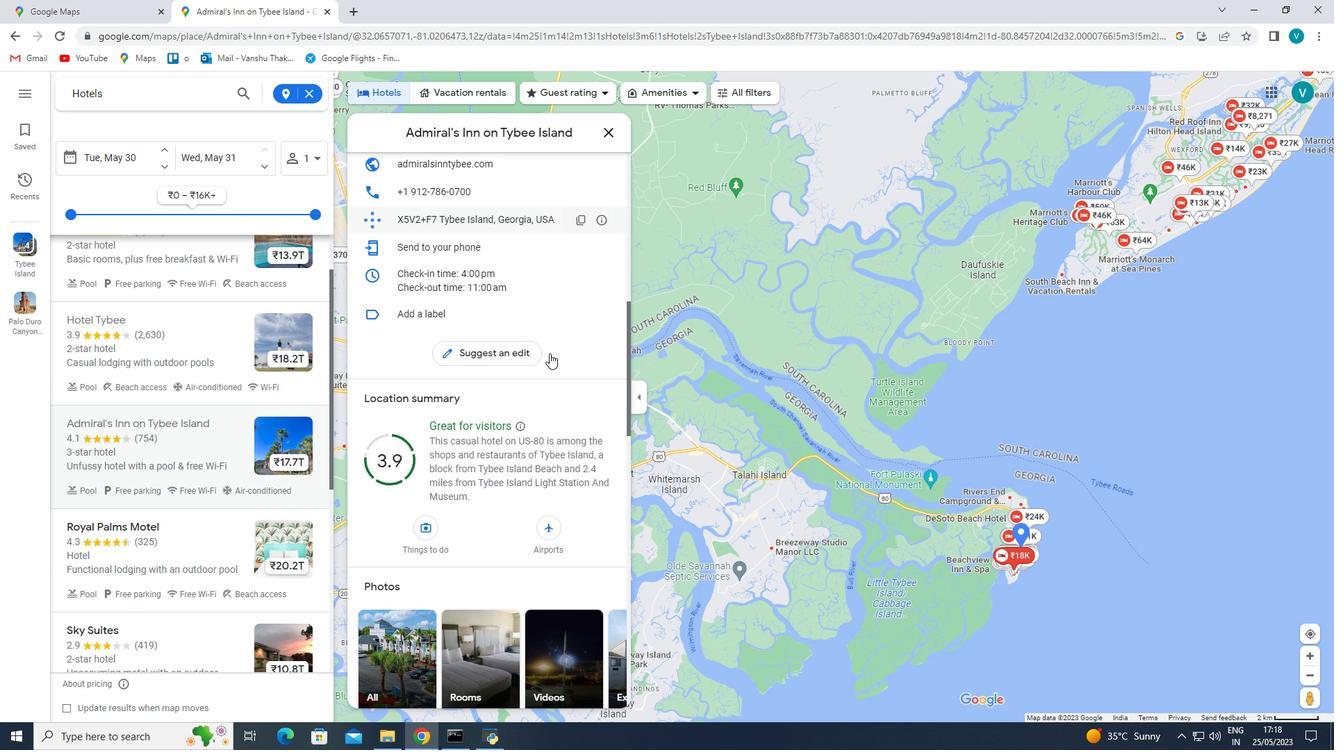 
Action: Mouse scrolled (549, 352) with delta (0, 0)
Screenshot: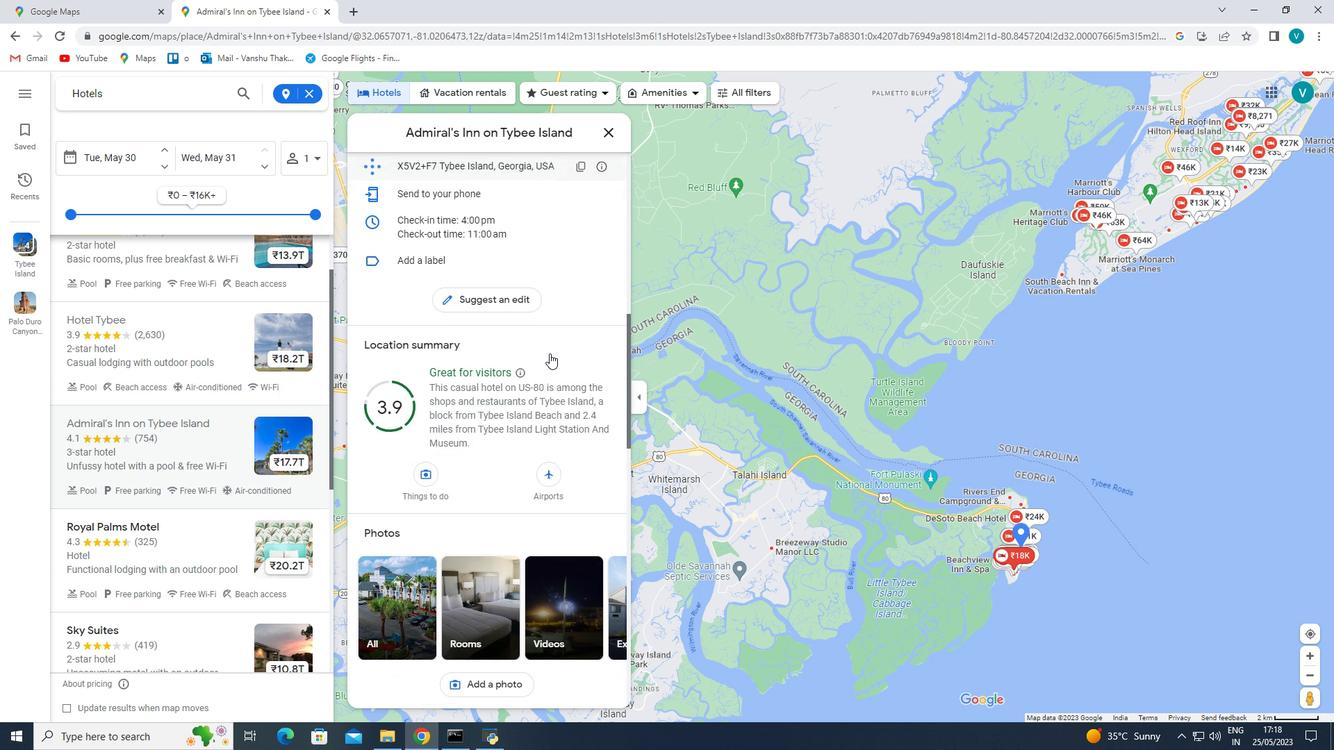 
Action: Mouse scrolled (549, 352) with delta (0, 0)
Screenshot: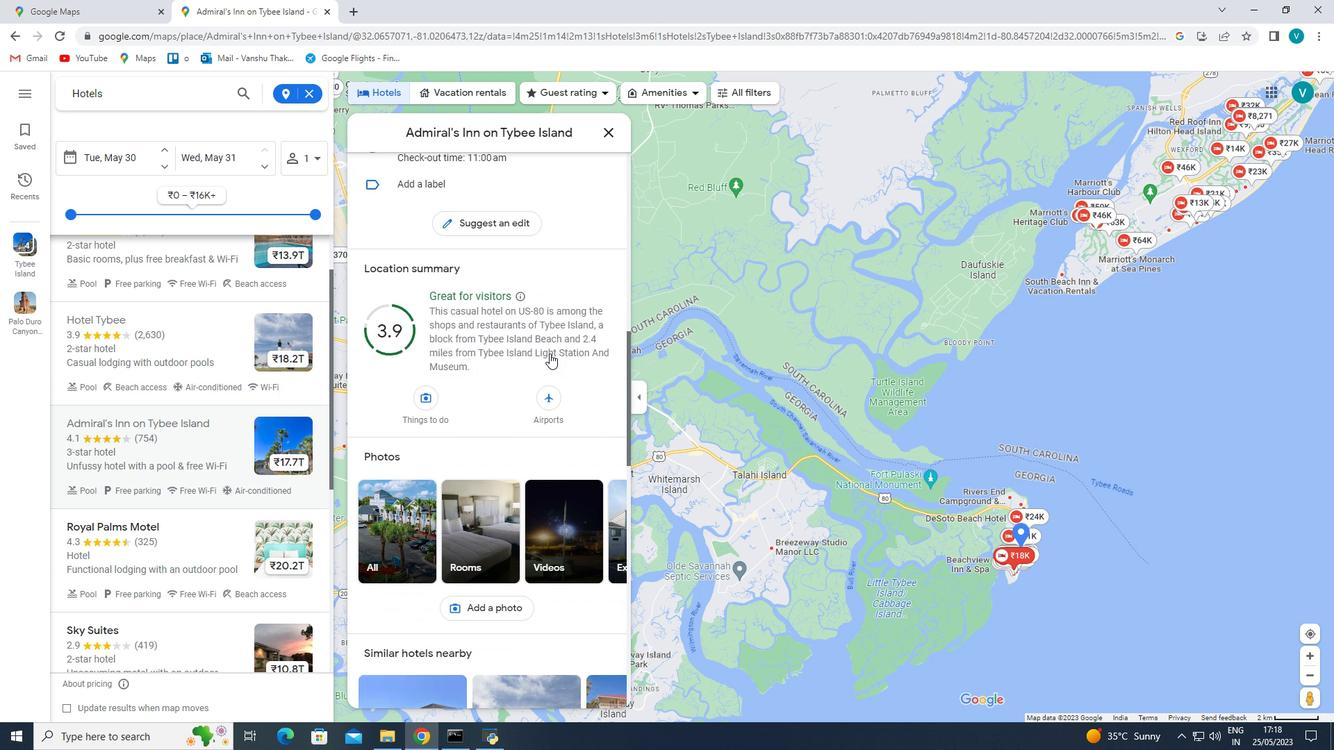 
Action: Mouse scrolled (549, 352) with delta (0, 0)
Screenshot: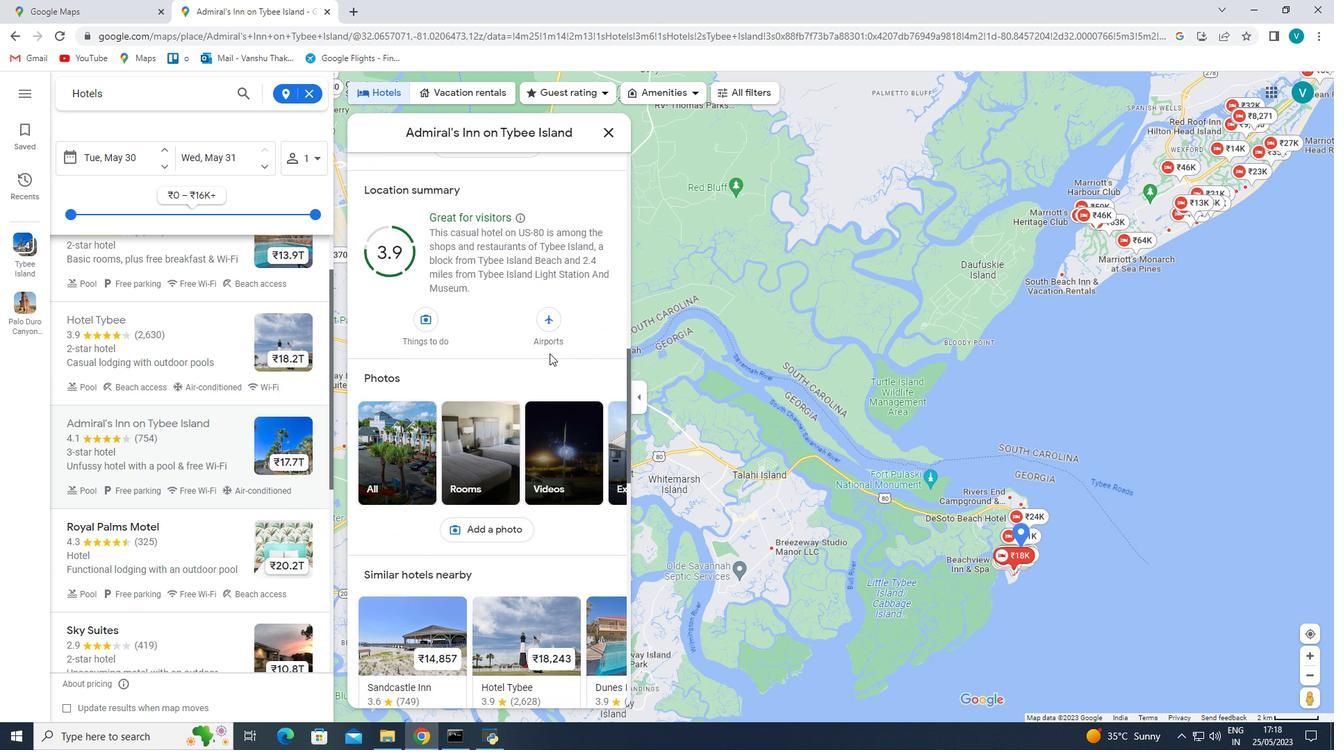 
Action: Mouse scrolled (549, 352) with delta (0, 0)
Screenshot: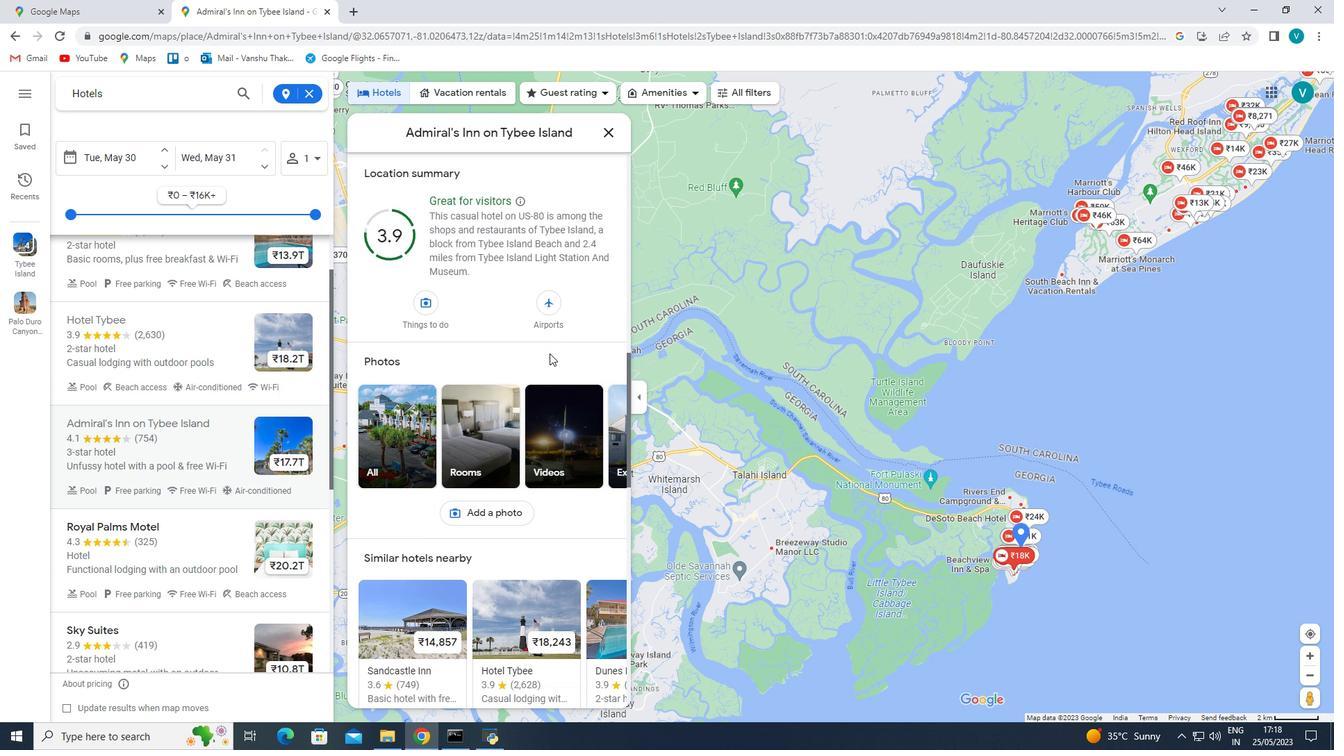 
Action: Mouse scrolled (549, 352) with delta (0, 0)
Screenshot: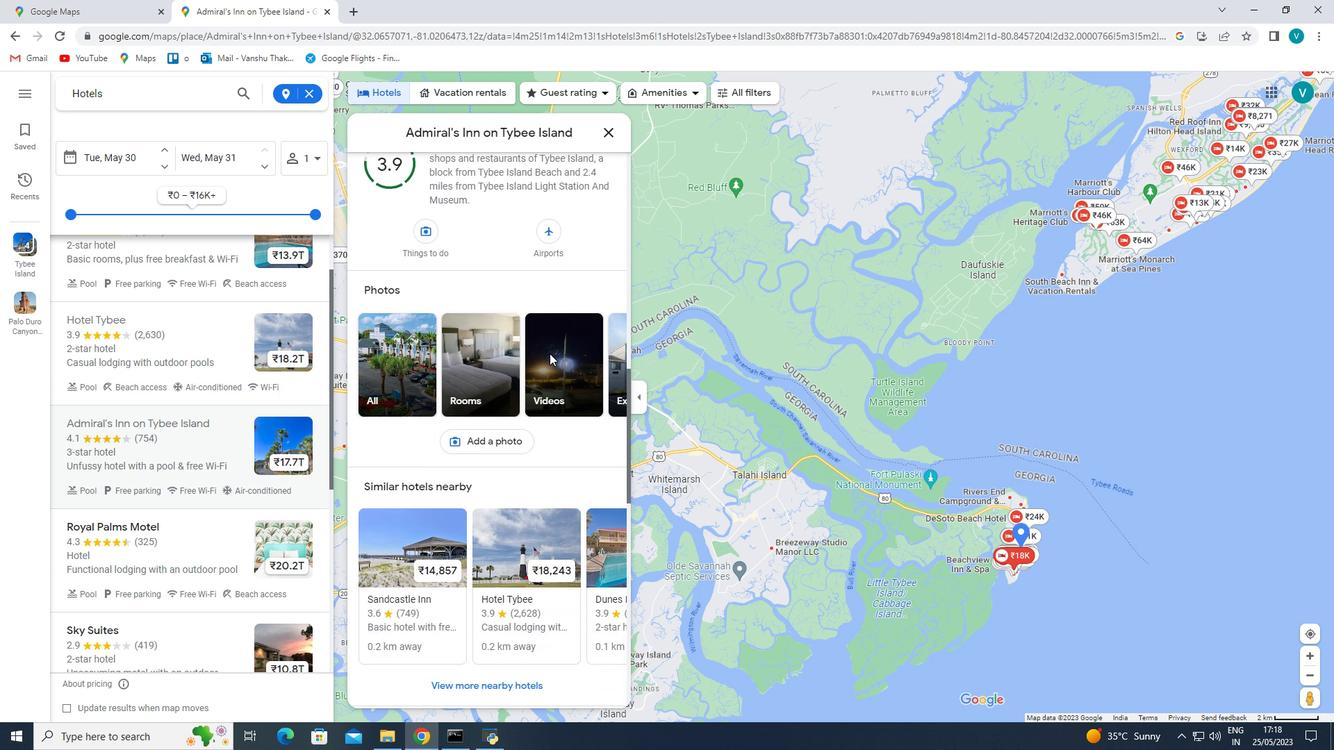 
Action: Mouse scrolled (549, 352) with delta (0, 0)
Screenshot: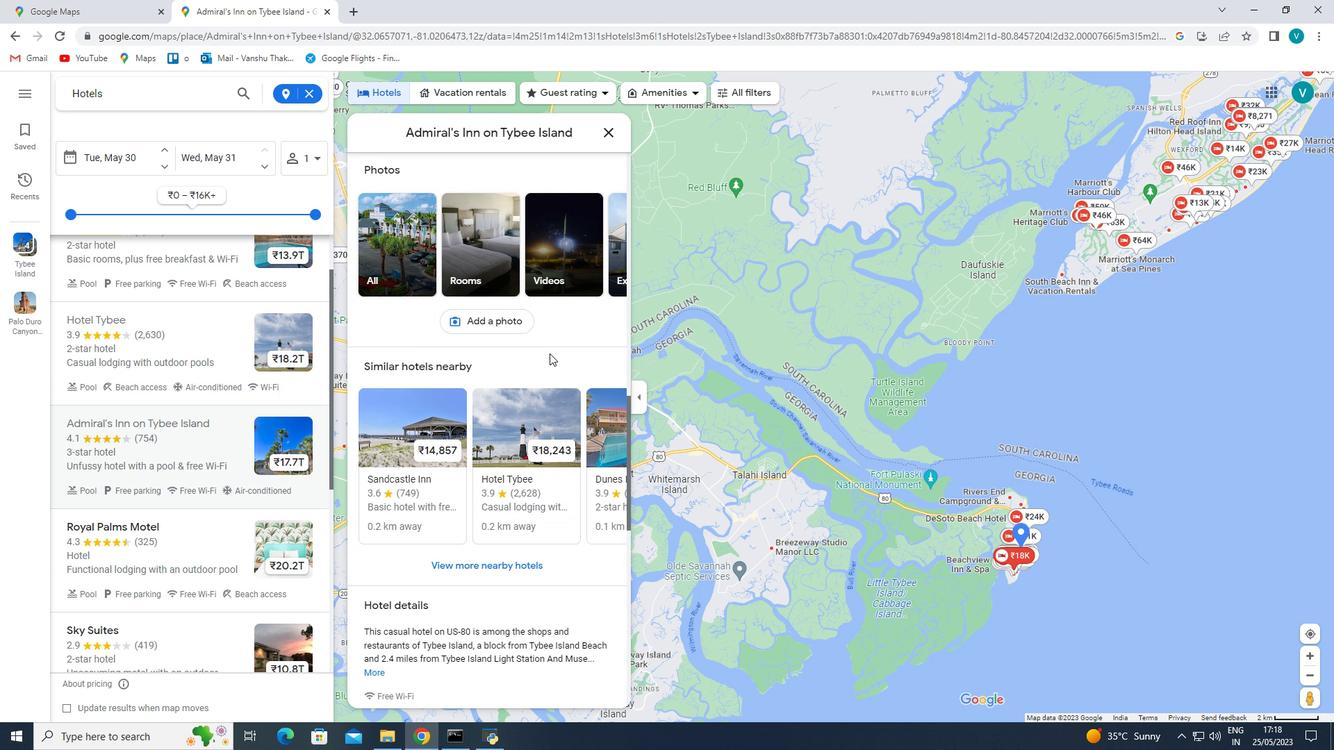 
Action: Mouse scrolled (549, 352) with delta (0, 0)
Screenshot: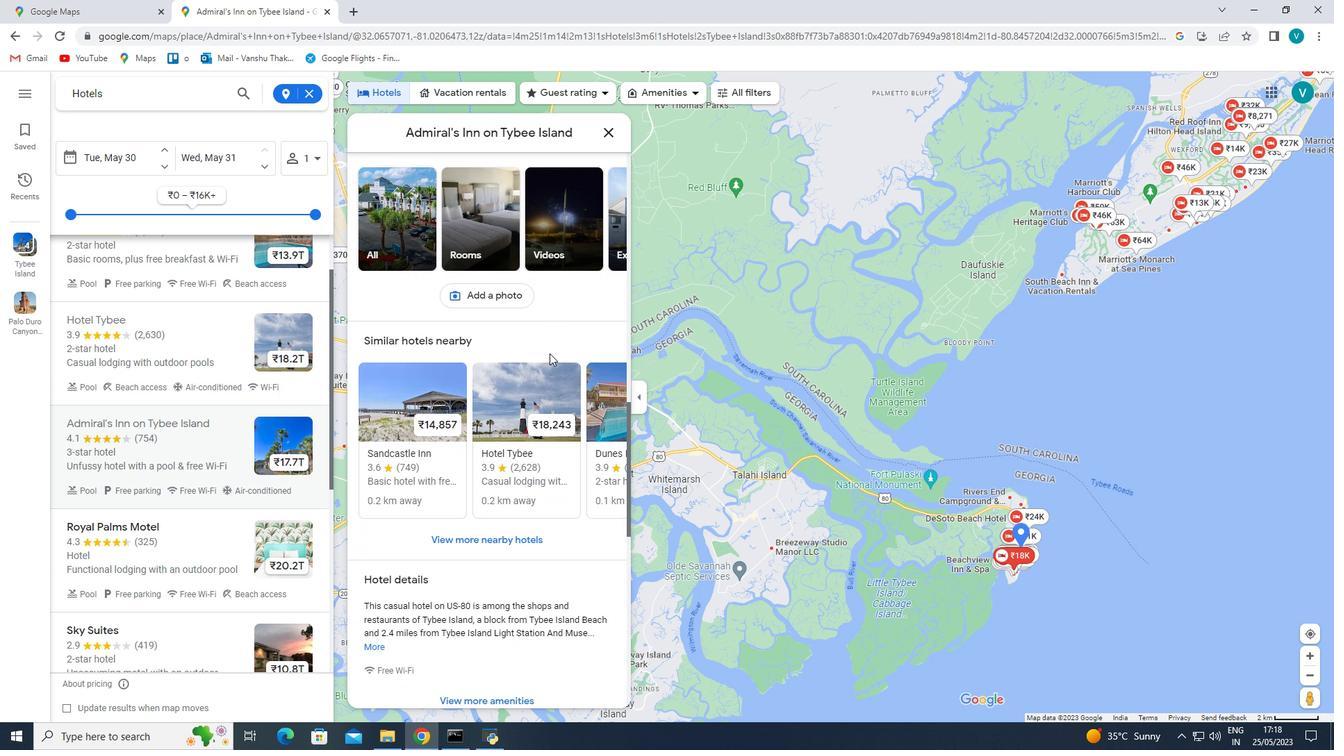 
Action: Mouse scrolled (549, 352) with delta (0, 0)
Screenshot: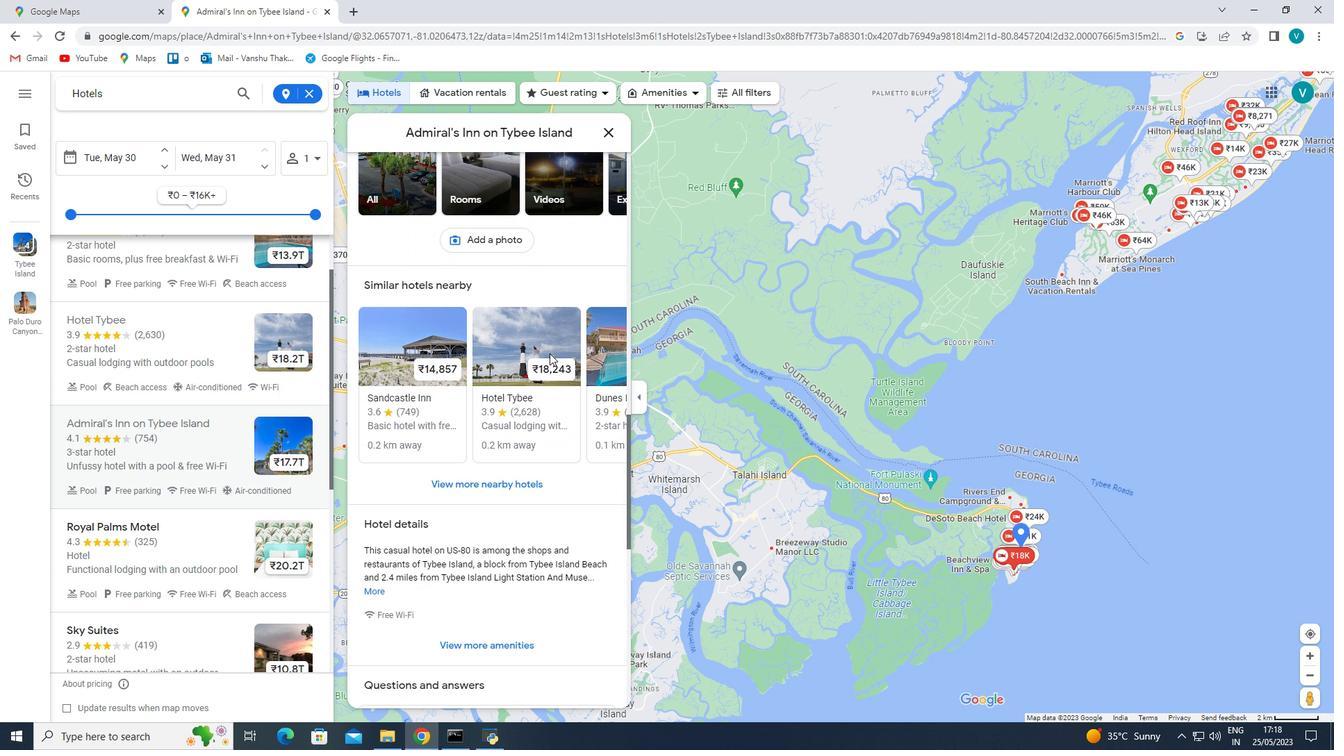 
Action: Mouse scrolled (549, 352) with delta (0, 0)
Screenshot: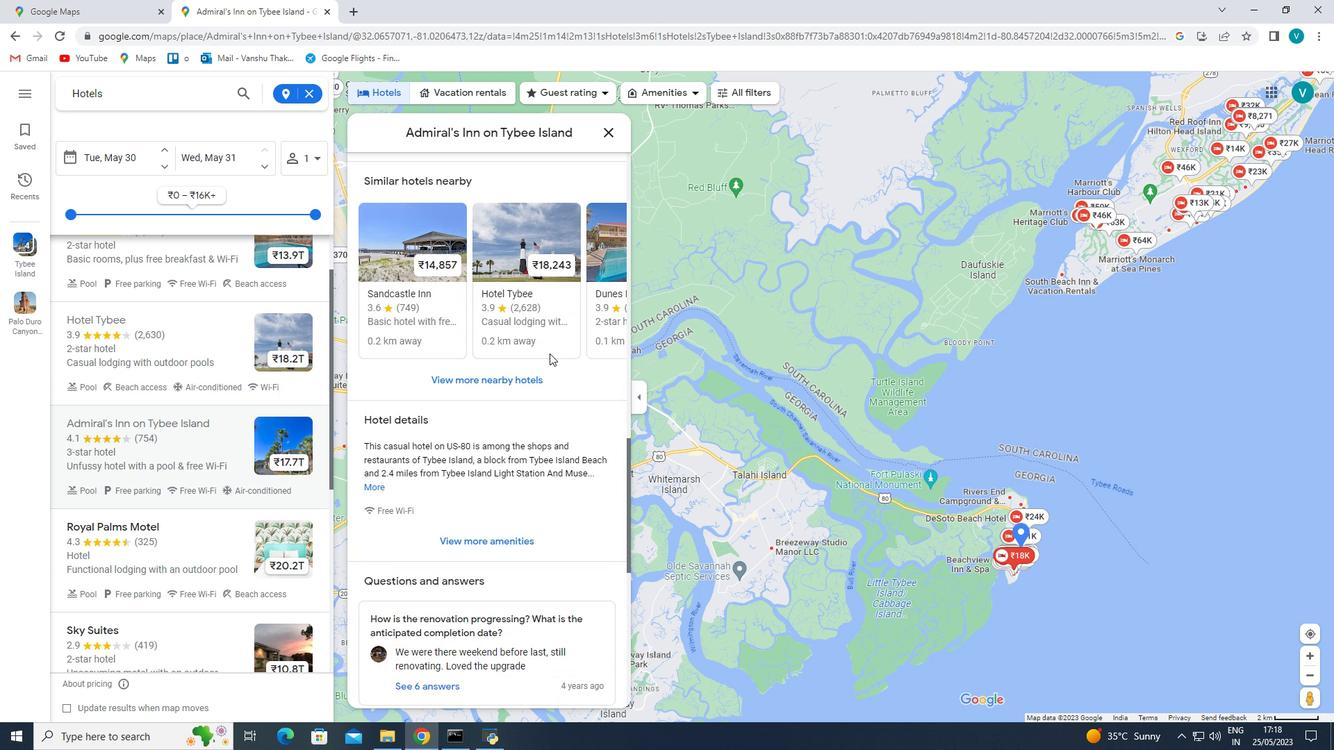 
Action: Mouse scrolled (549, 352) with delta (0, 0)
Screenshot: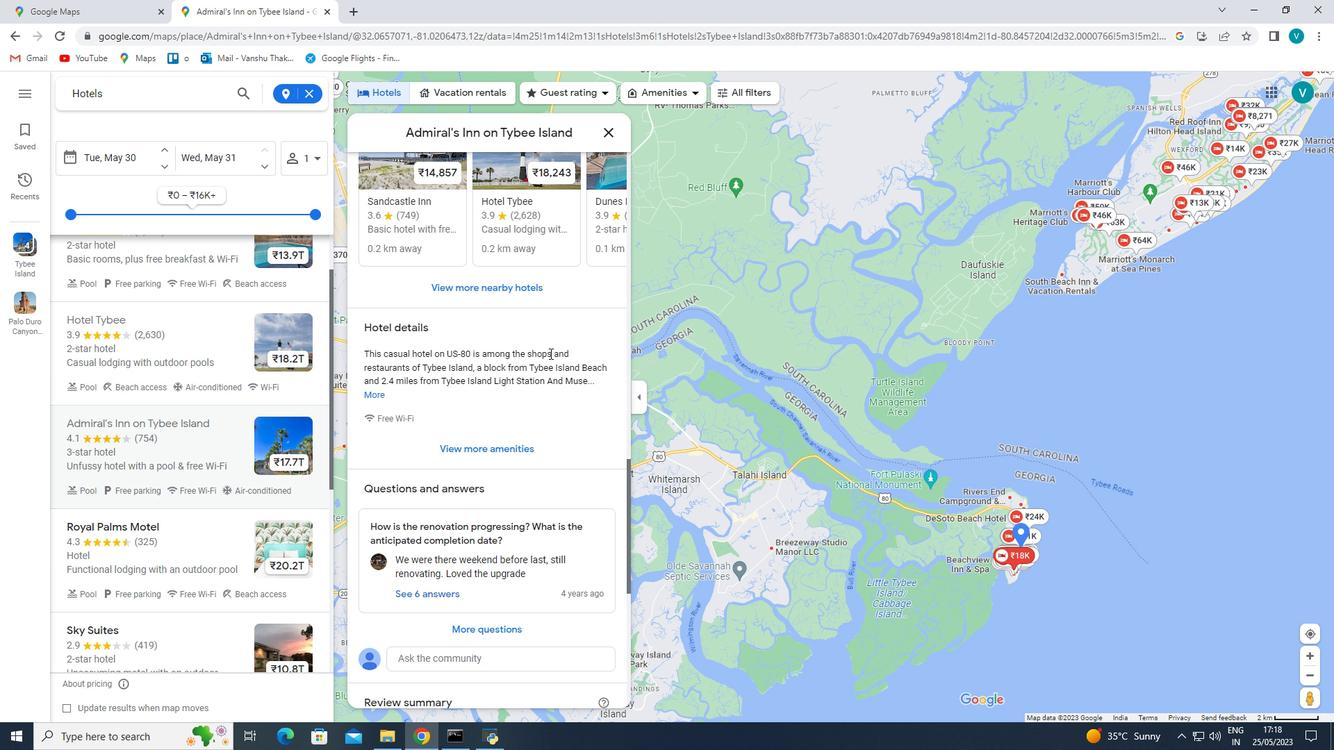 
Action: Mouse scrolled (549, 352) with delta (0, 0)
Screenshot: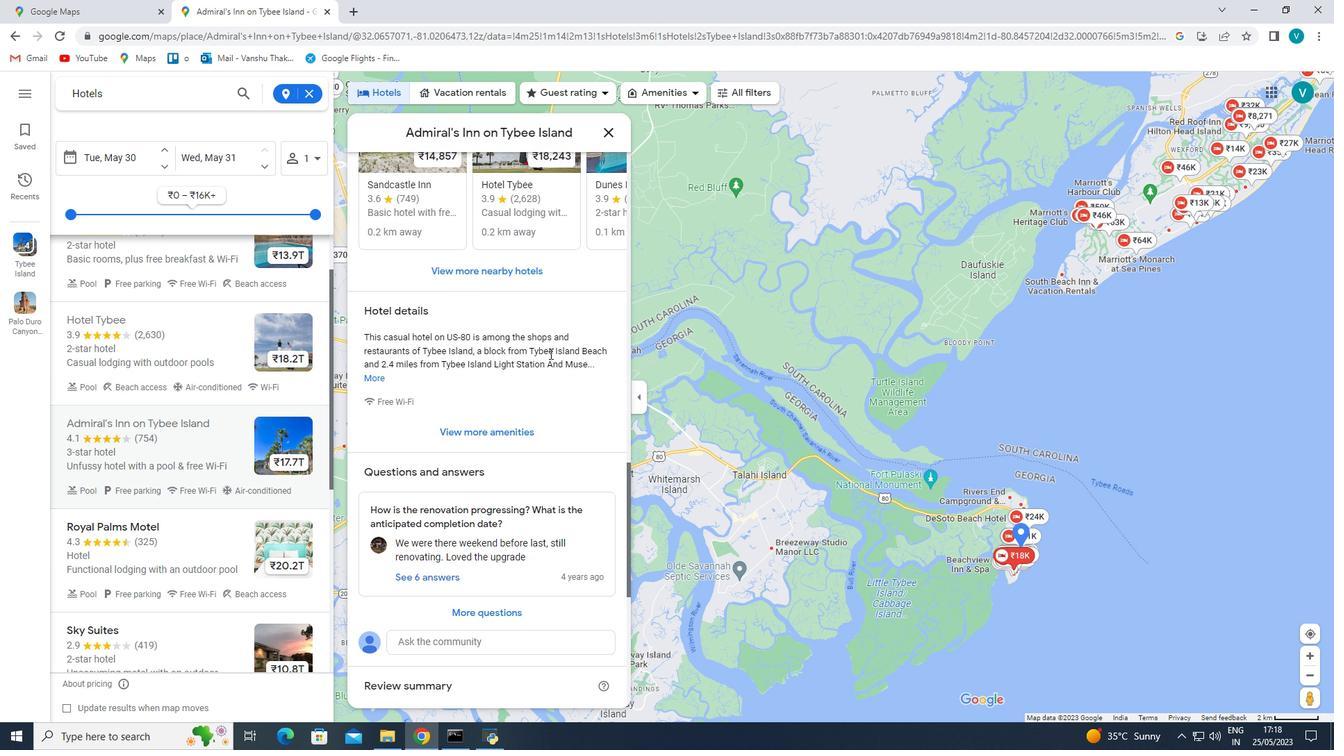
Action: Mouse scrolled (549, 352) with delta (0, 0)
Screenshot: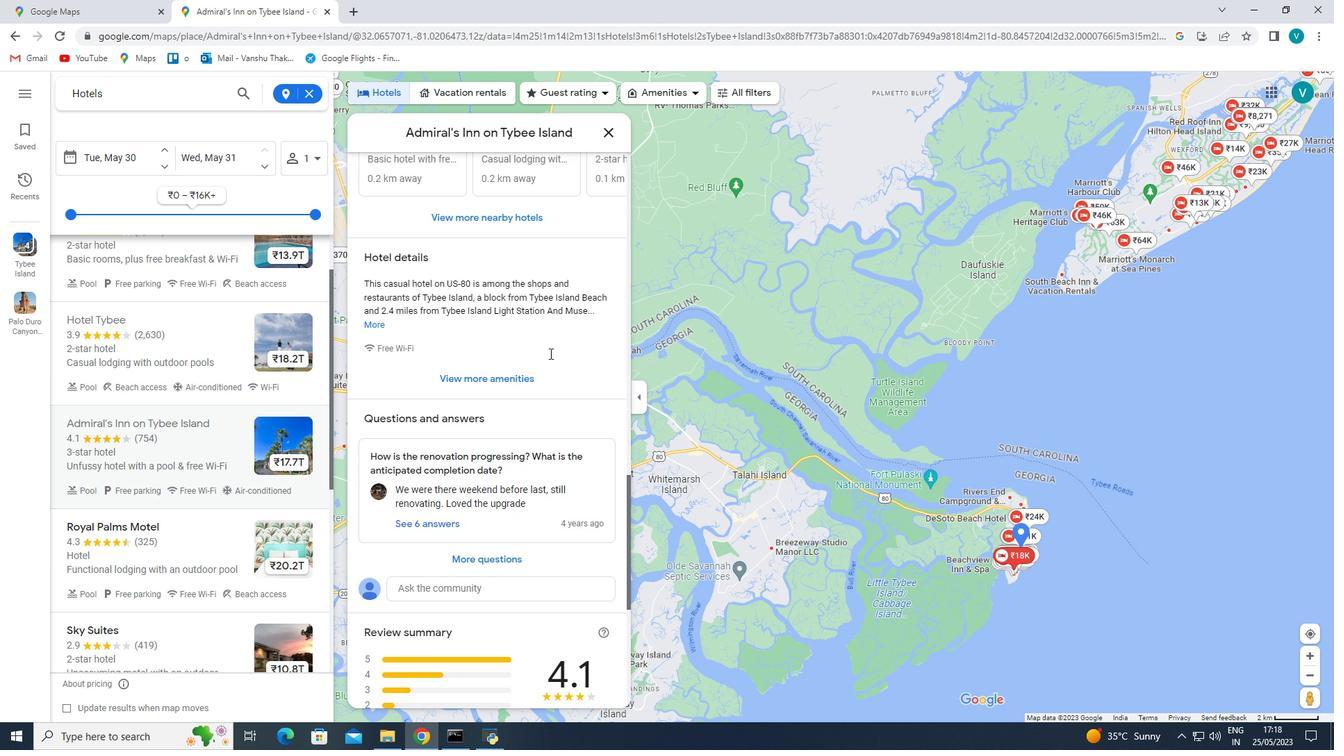 
Action: Mouse scrolled (549, 352) with delta (0, 0)
Screenshot: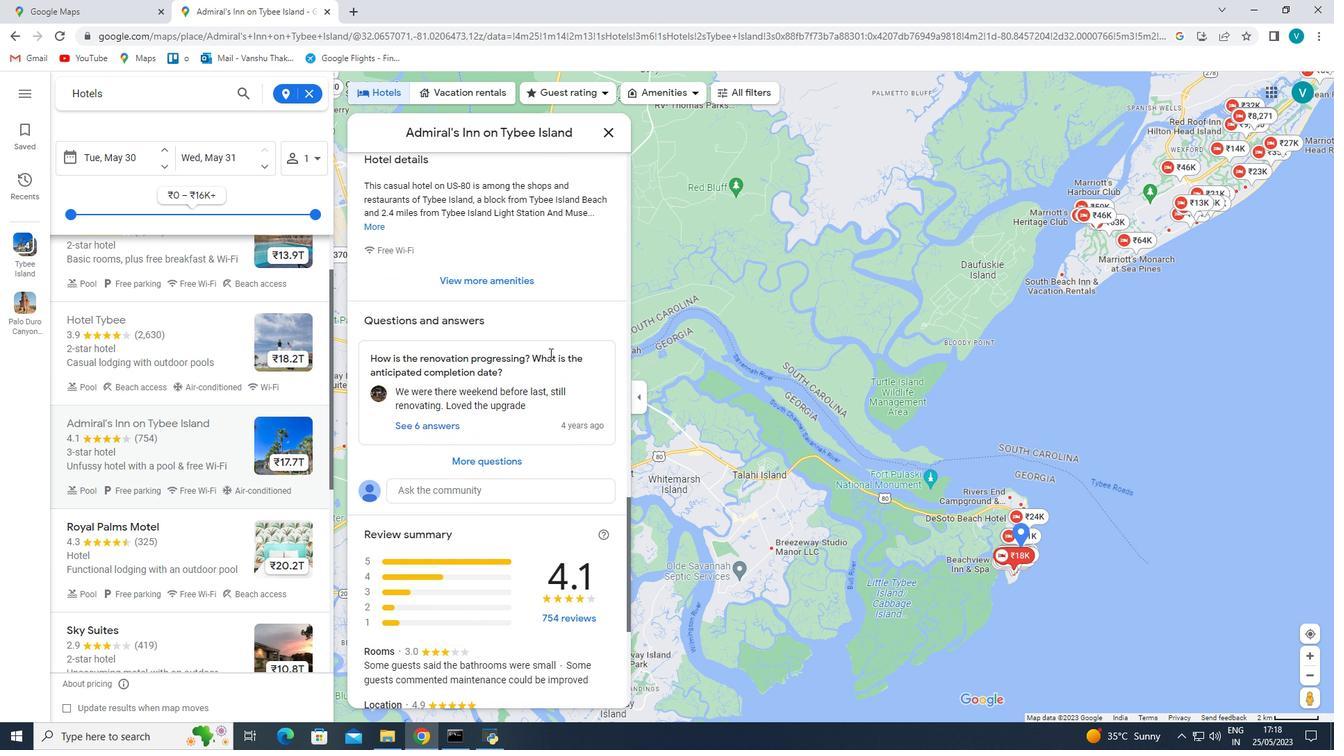 
Action: Mouse scrolled (549, 352) with delta (0, 0)
Screenshot: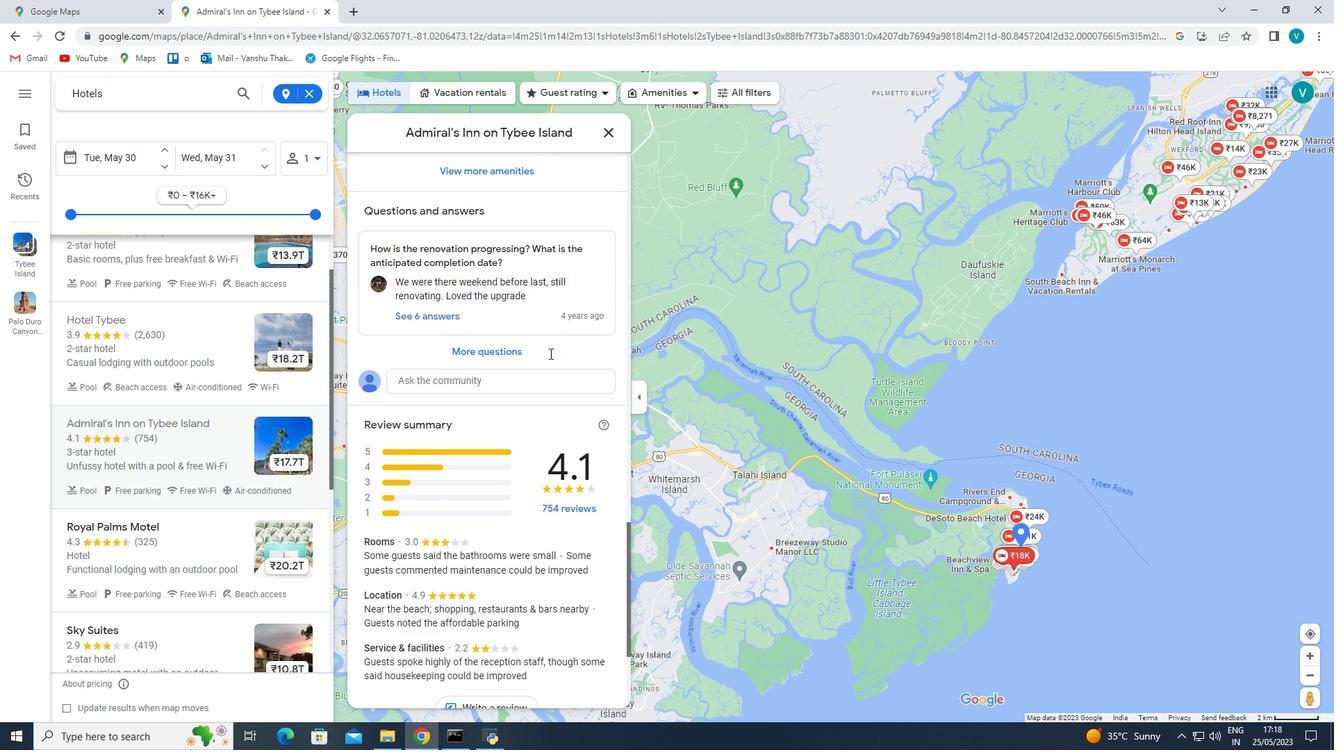 
Action: Mouse scrolled (549, 352) with delta (0, 0)
Screenshot: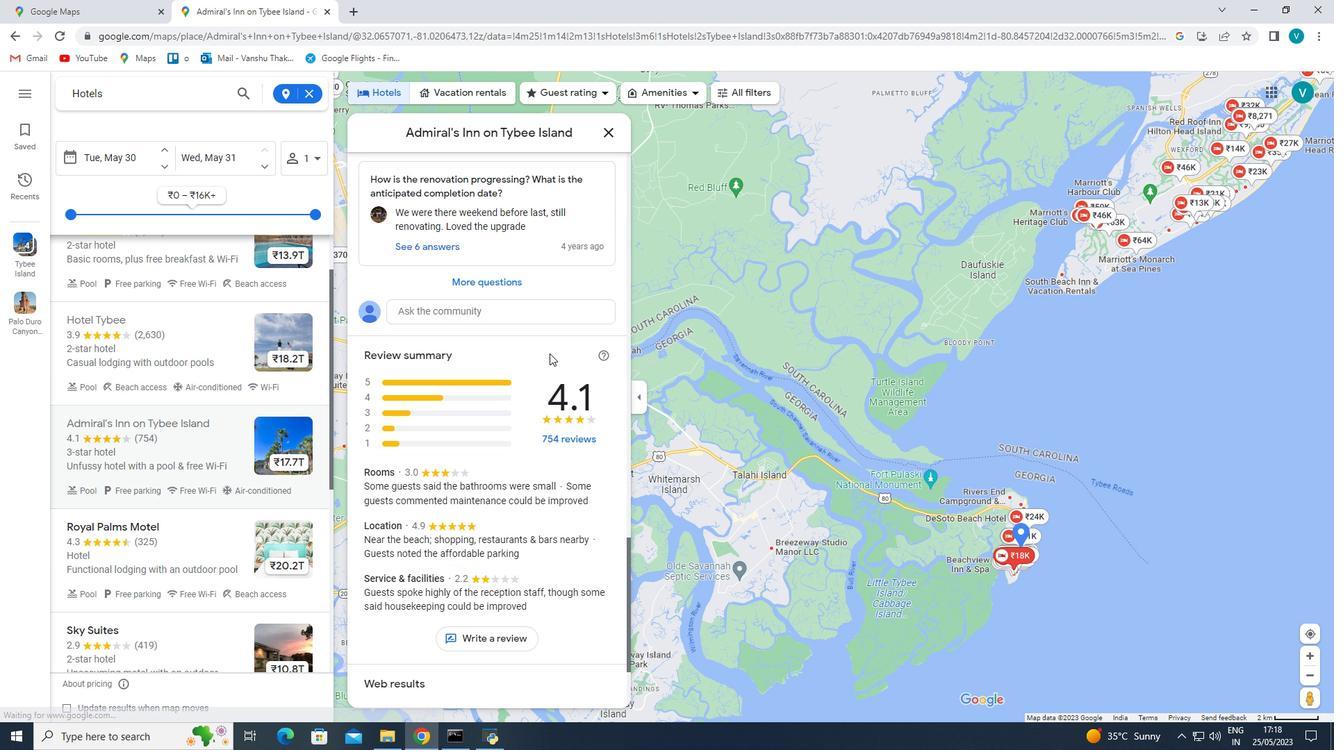 
Action: Mouse scrolled (549, 352) with delta (0, 0)
Screenshot: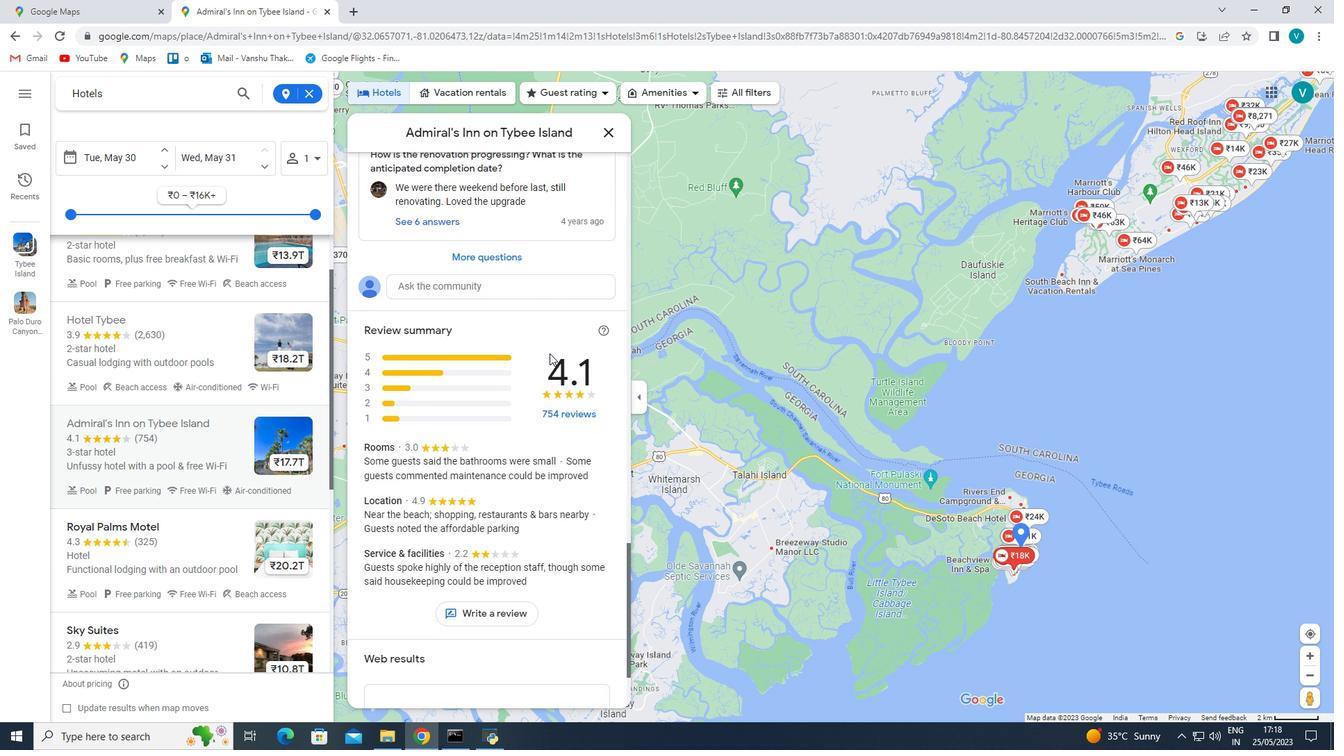 
Action: Mouse scrolled (549, 352) with delta (0, 0)
Screenshot: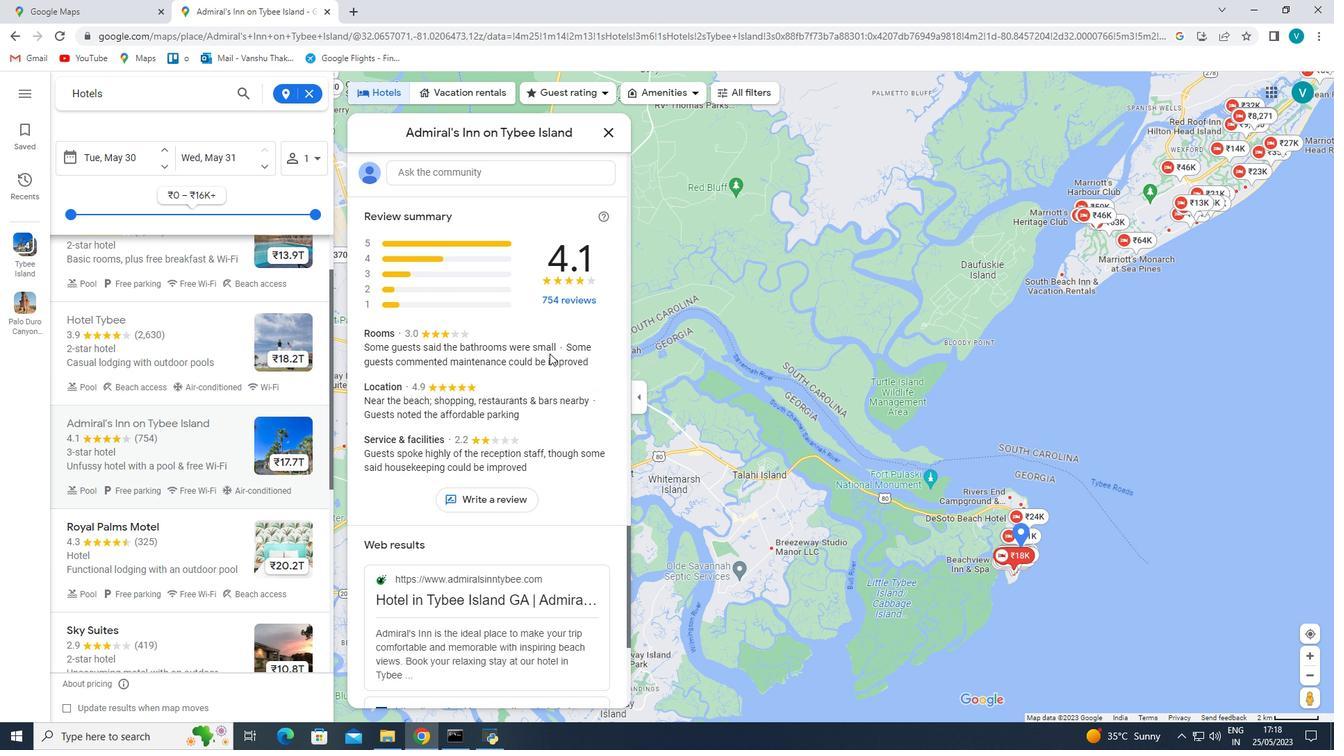 
Action: Mouse scrolled (549, 352) with delta (0, 0)
Screenshot: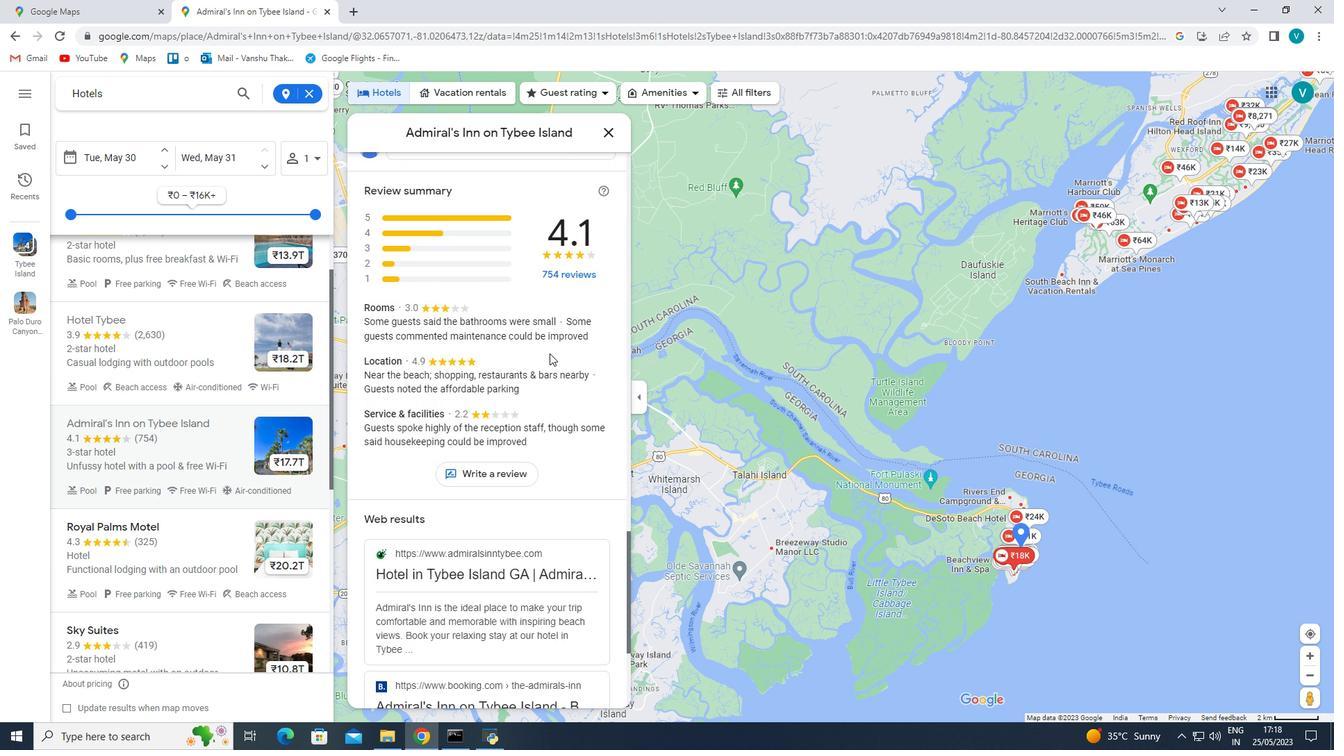 
Action: Mouse scrolled (549, 352) with delta (0, 0)
Screenshot: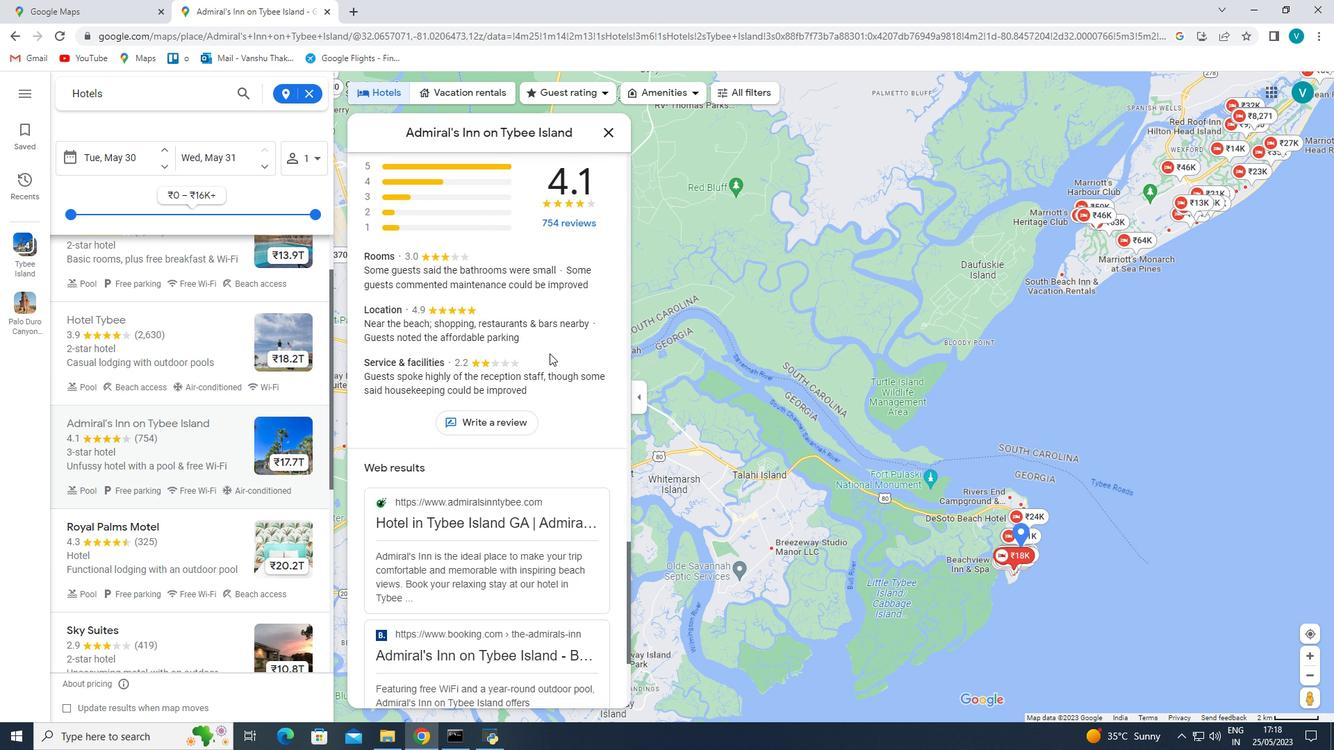
Action: Mouse scrolled (549, 352) with delta (0, 0)
Screenshot: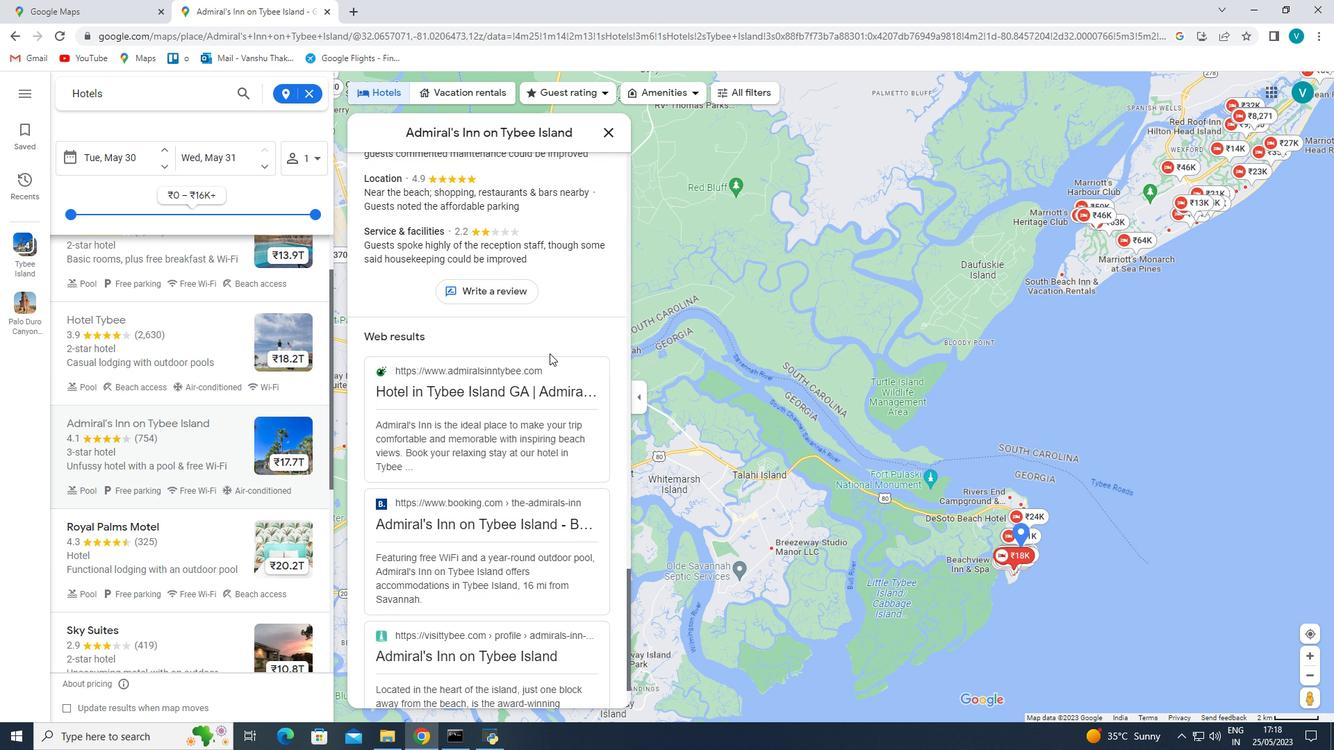 
Action: Mouse scrolled (549, 352) with delta (0, 0)
Screenshot: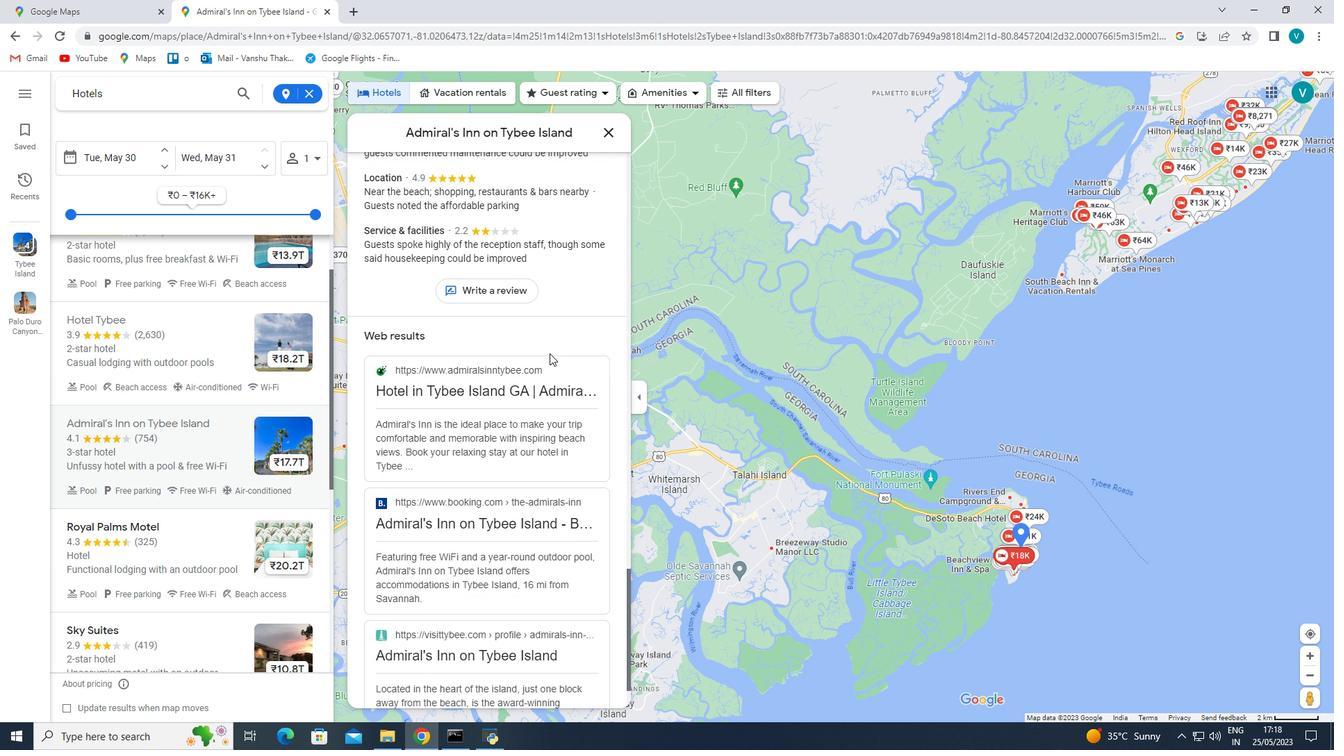 
Action: Mouse scrolled (549, 352) with delta (0, 0)
Screenshot: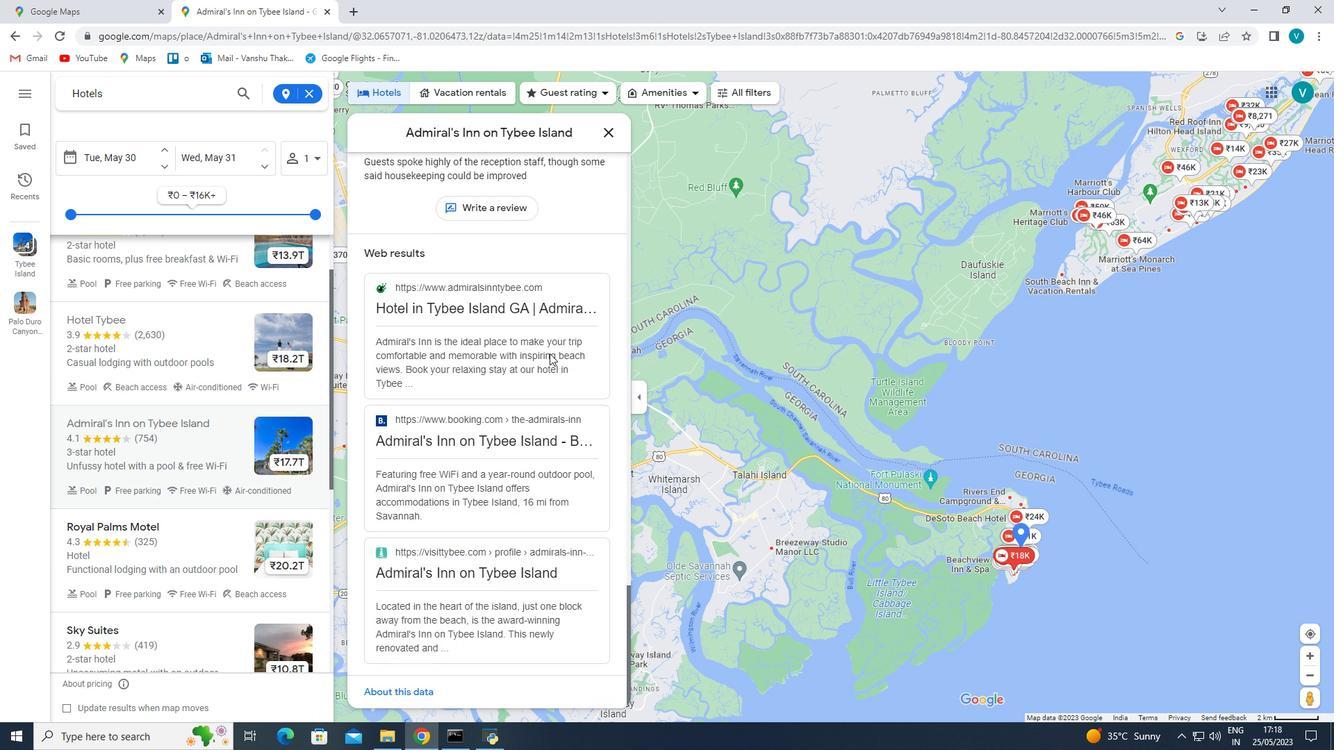 
Action: Mouse scrolled (549, 352) with delta (0, 0)
Screenshot: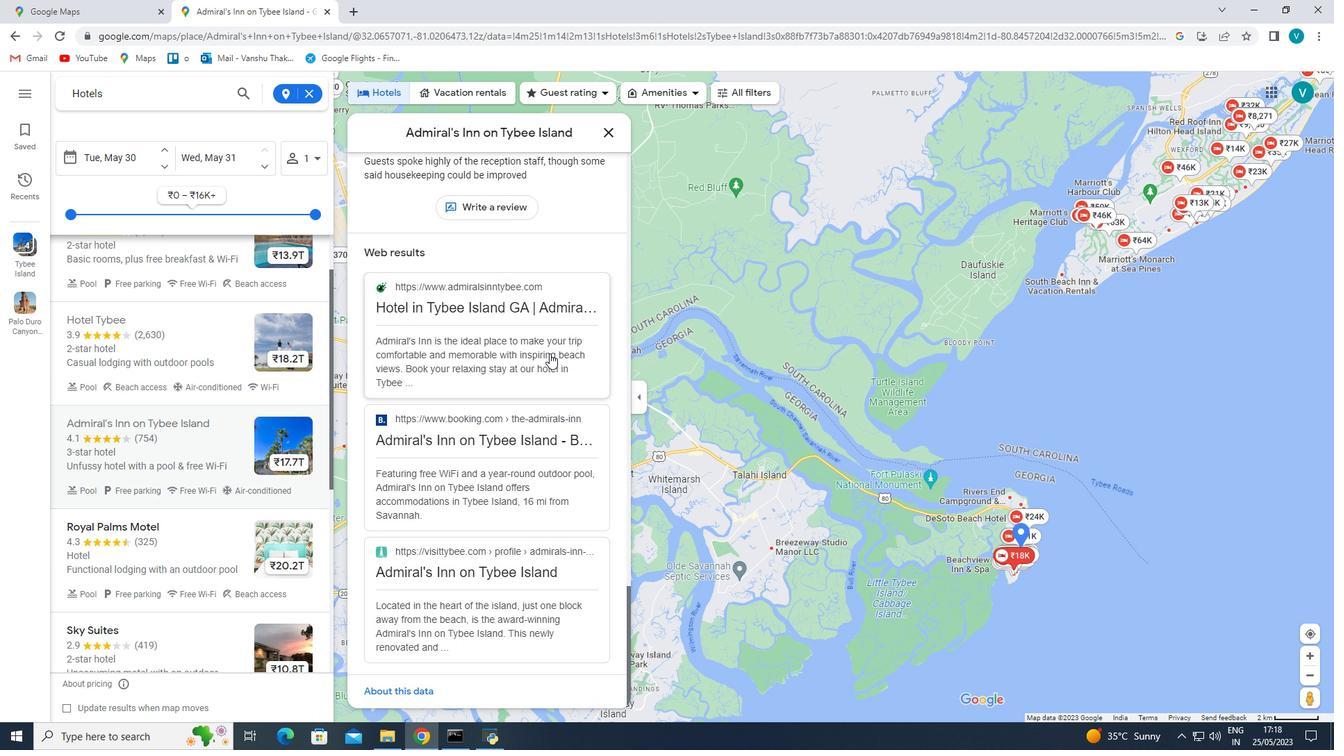 
Action: Mouse scrolled (549, 352) with delta (0, 0)
Screenshot: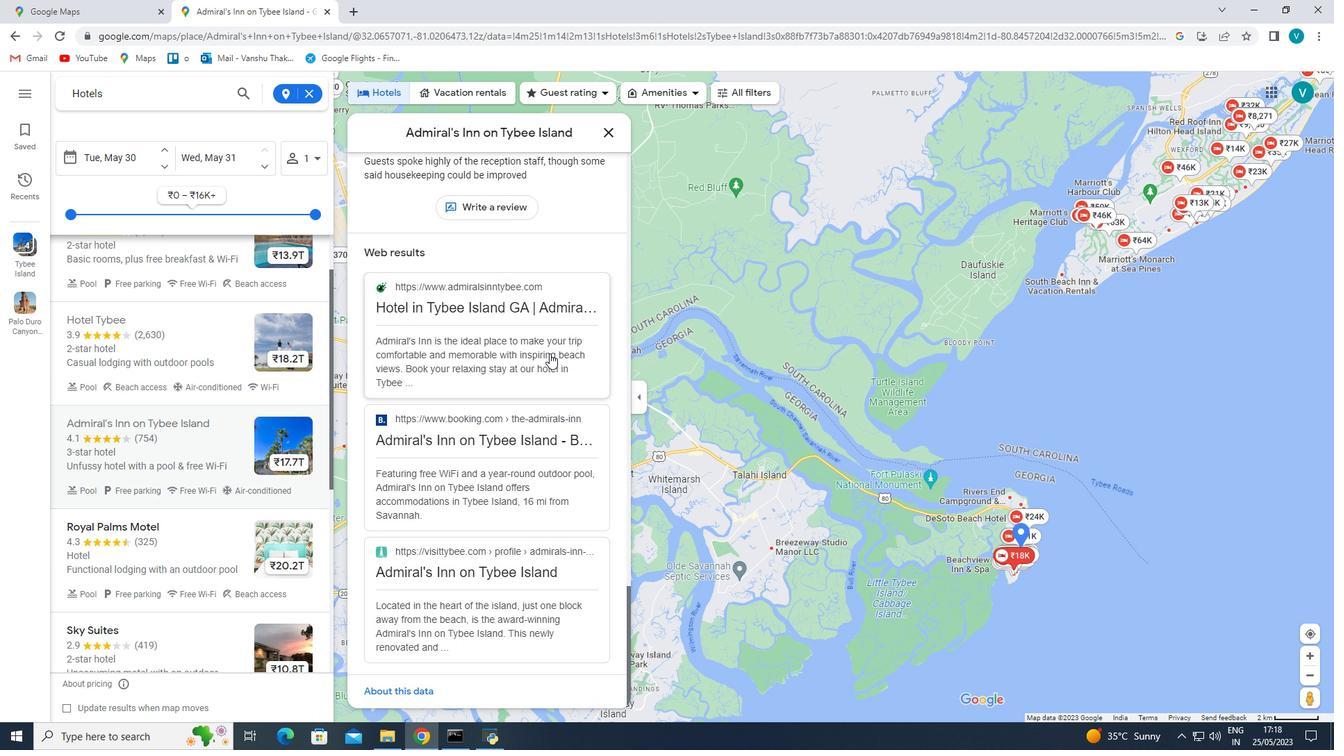 
Action: Mouse scrolled (549, 352) with delta (0, 0)
Screenshot: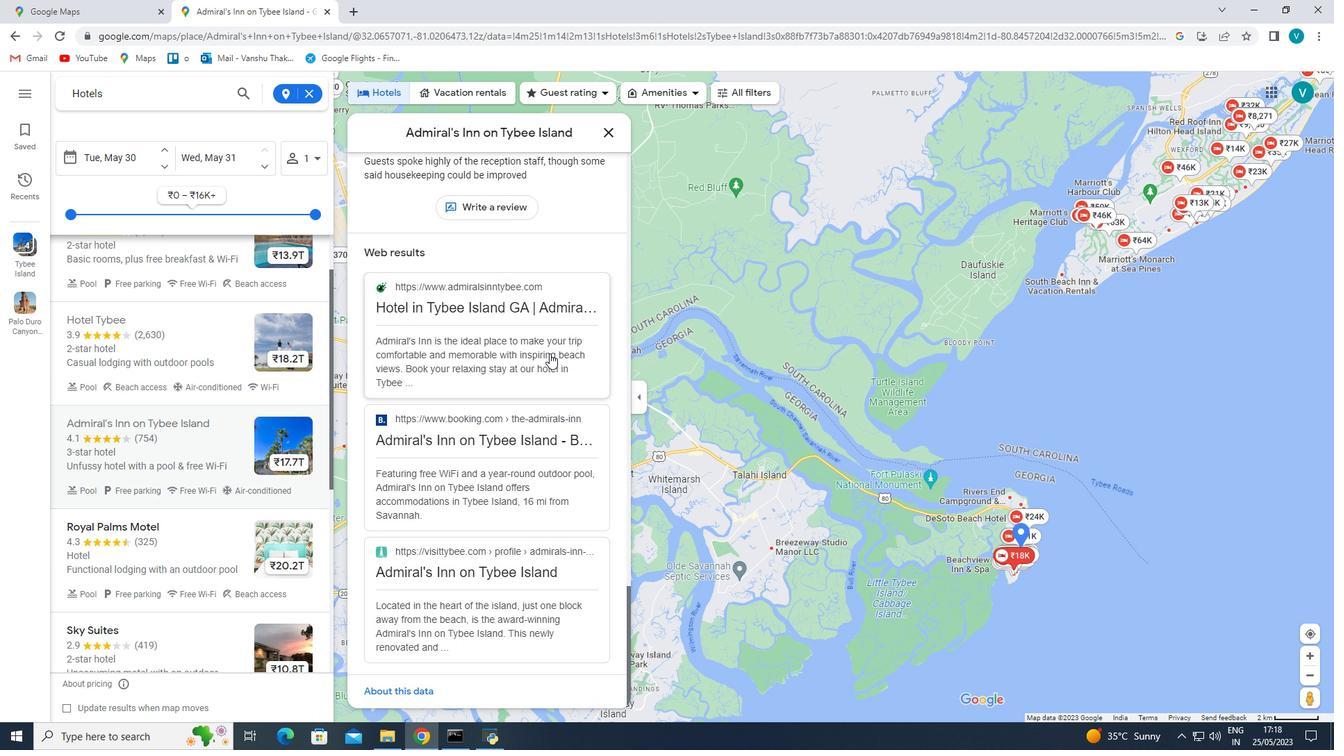 
Action: Mouse scrolled (549, 352) with delta (0, 0)
Screenshot: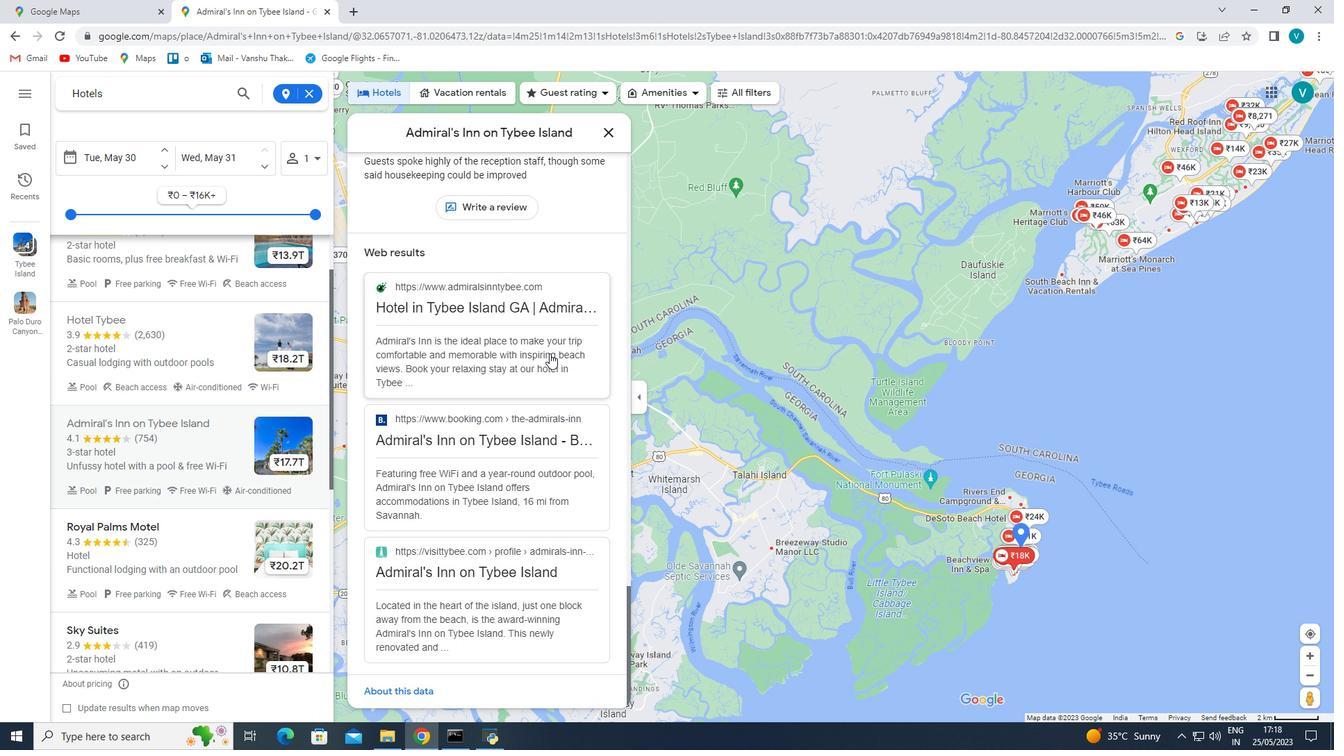 
Action: Mouse moved to (211, 424)
Screenshot: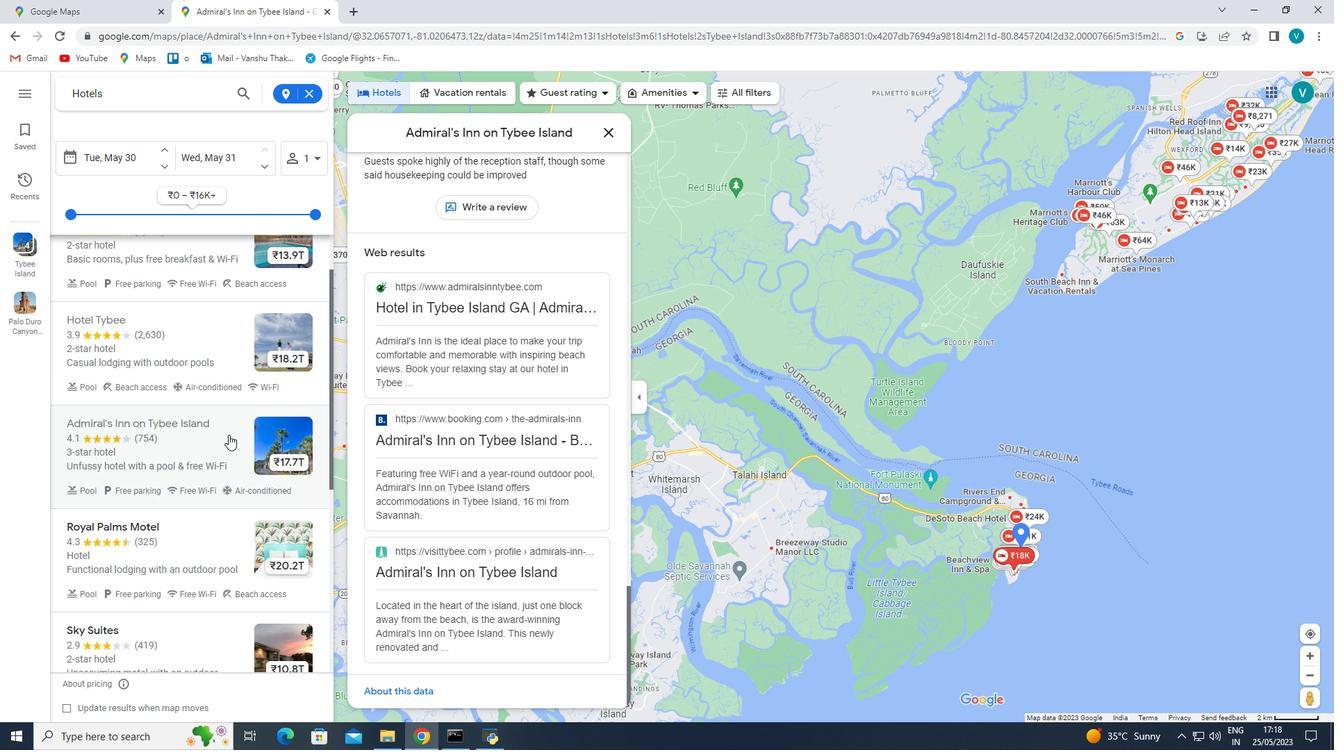 
Action: Mouse scrolled (211, 423) with delta (0, 0)
Screenshot: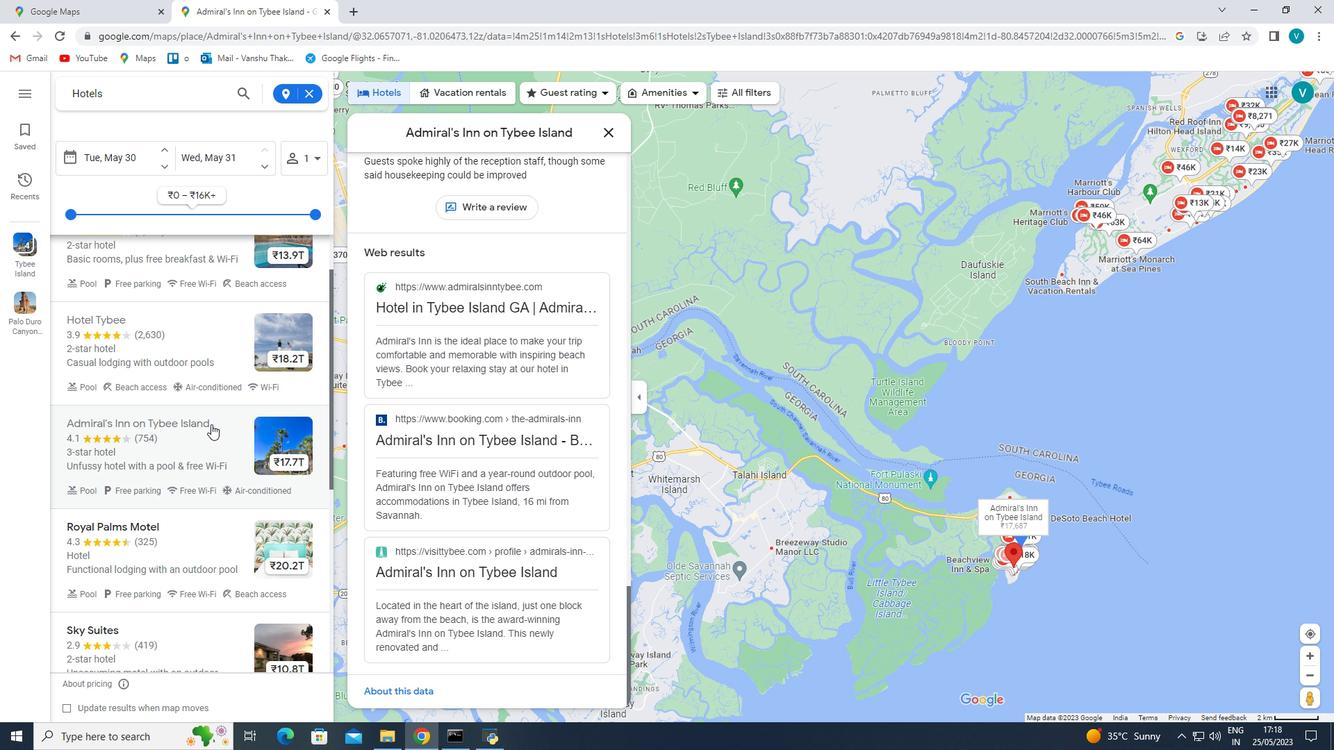 
Action: Mouse scrolled (211, 423) with delta (0, 0)
Screenshot: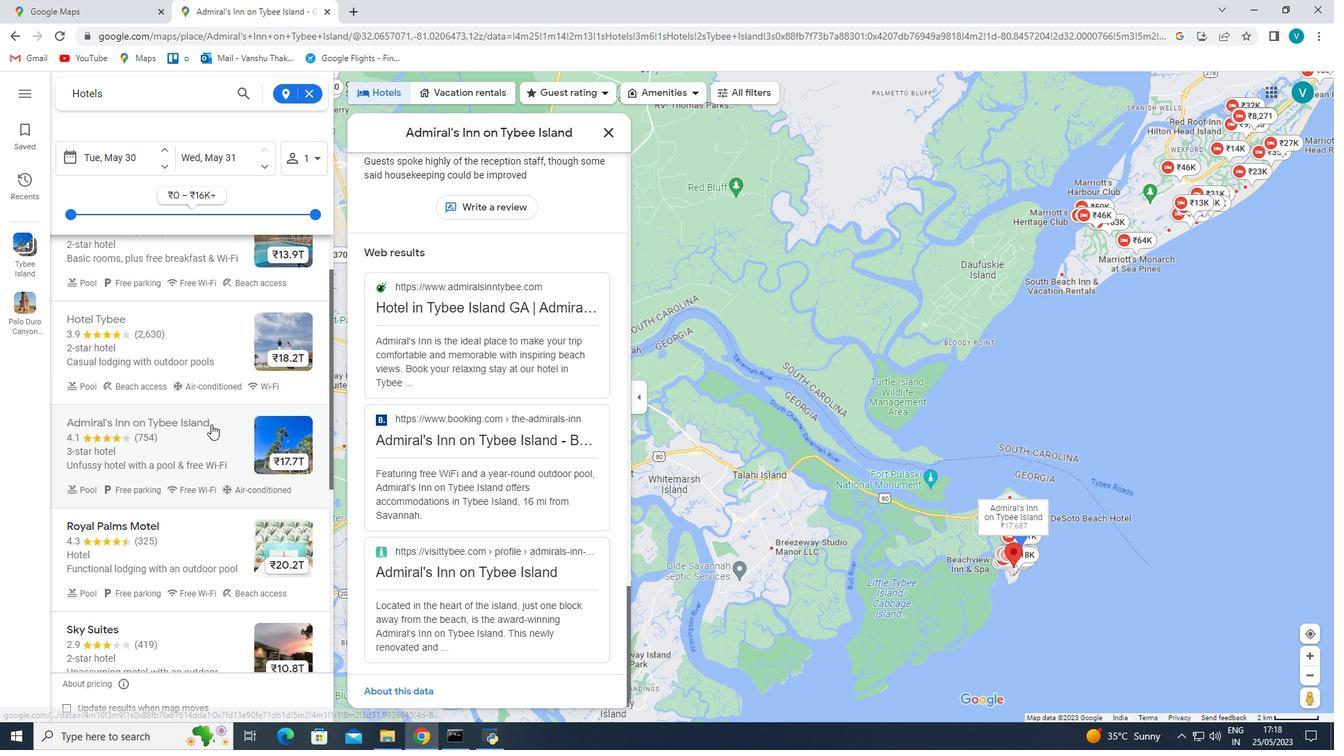 
Action: Mouse moved to (216, 409)
Screenshot: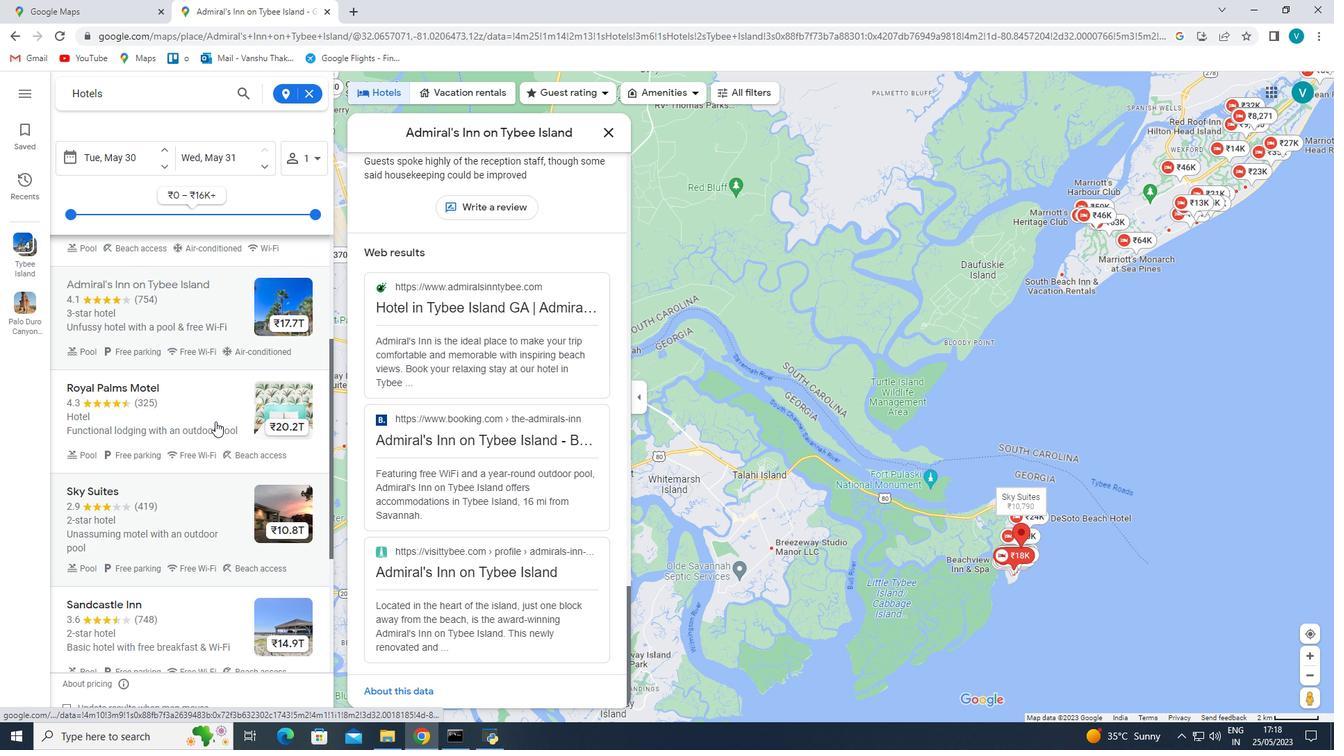 
Action: Mouse pressed left at (216, 409)
Screenshot: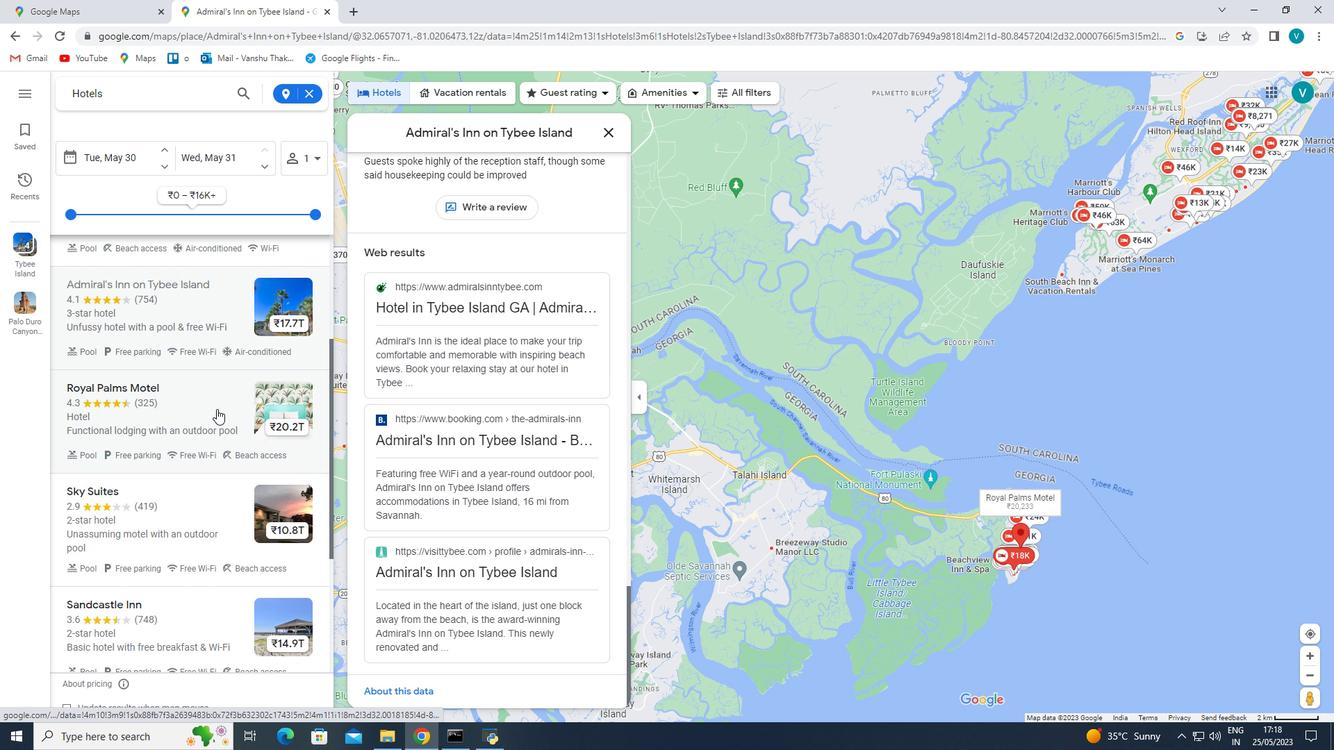 
Action: Mouse moved to (560, 303)
Screenshot: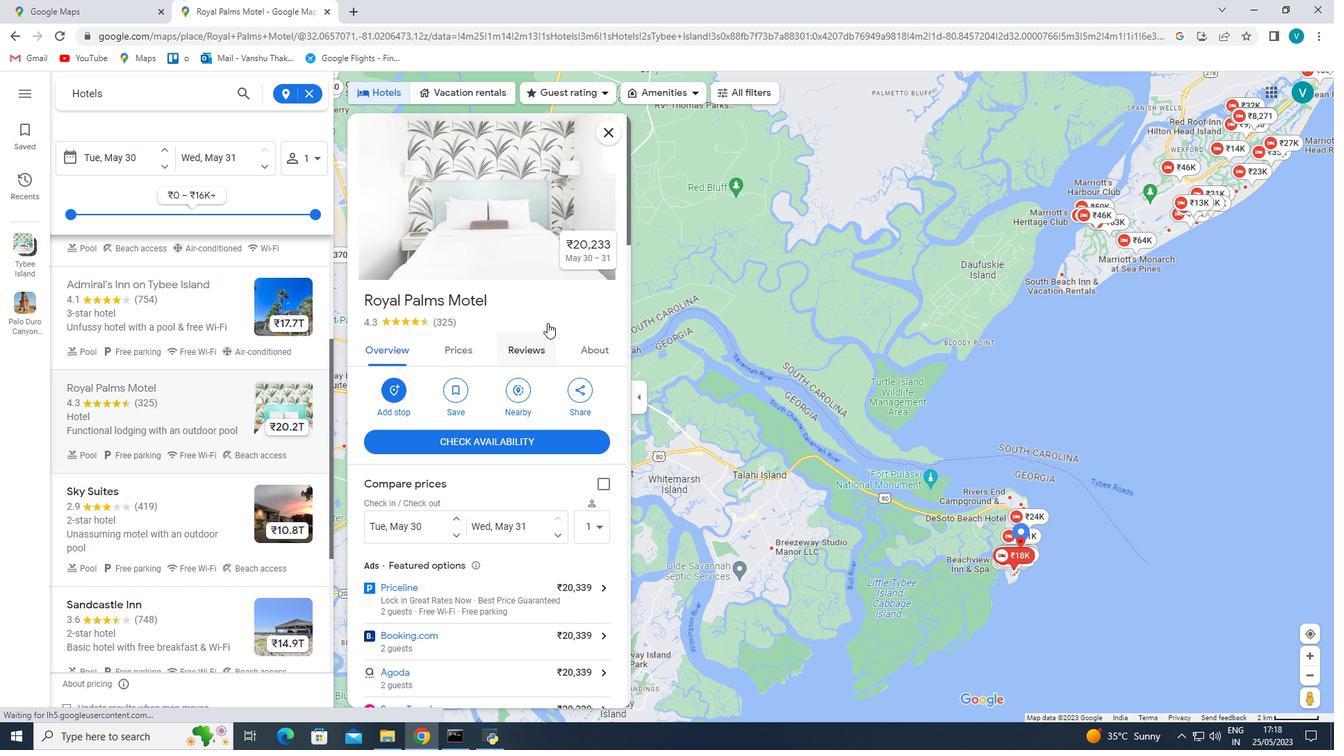 
Action: Mouse scrolled (560, 302) with delta (0, 0)
Screenshot: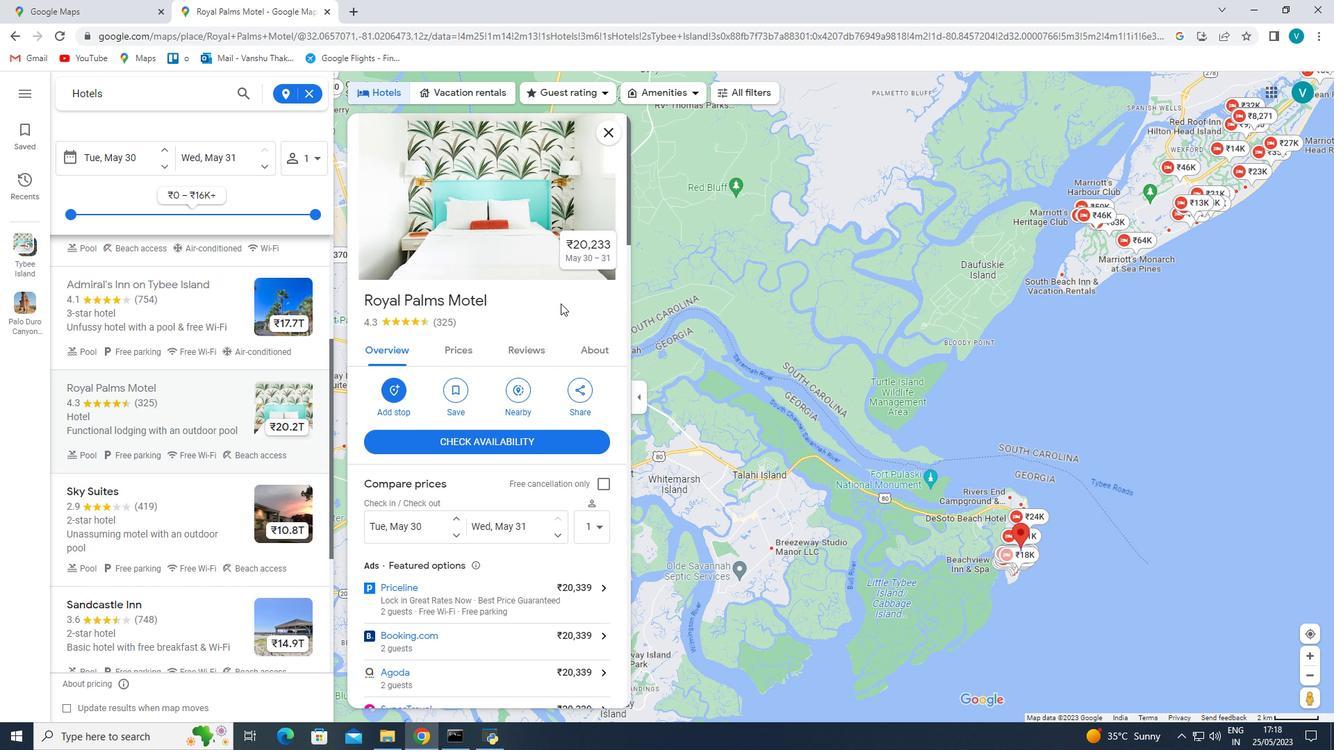 
Action: Mouse scrolled (560, 302) with delta (0, 0)
Screenshot: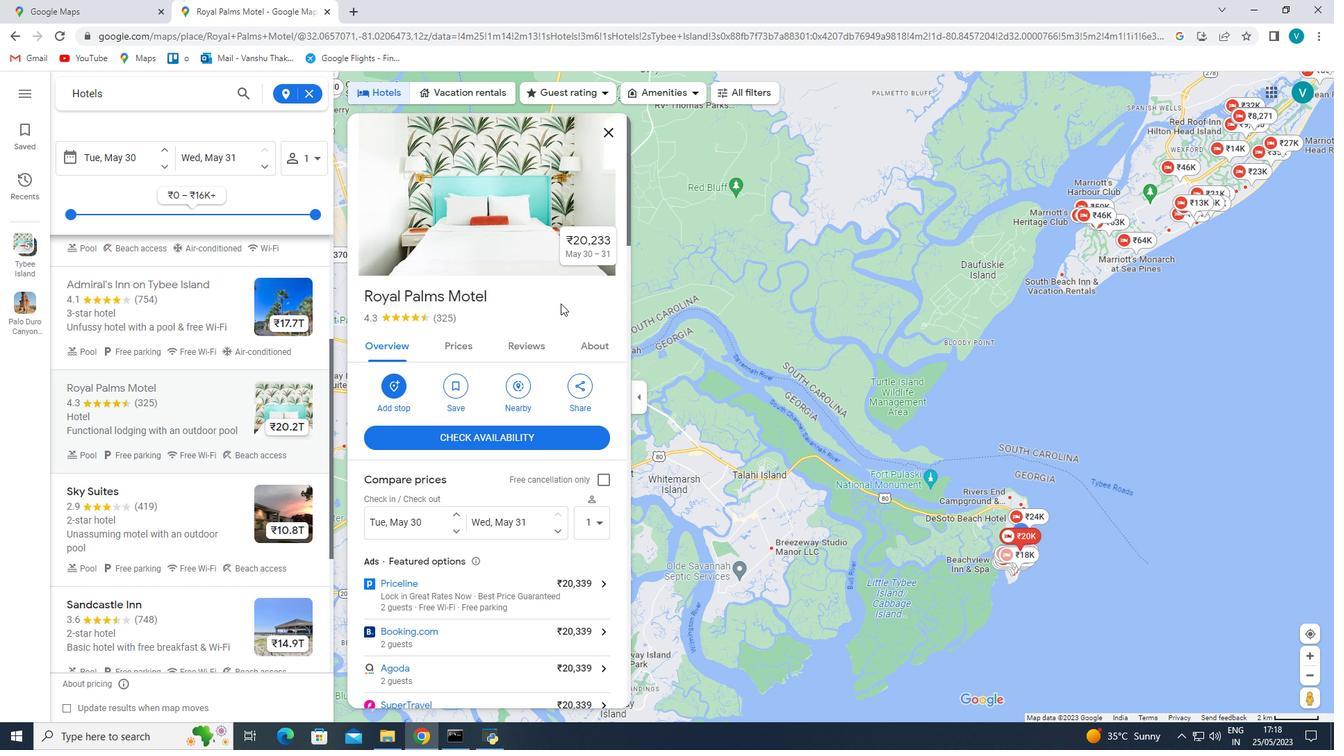
Action: Mouse scrolled (560, 302) with delta (0, 0)
Screenshot: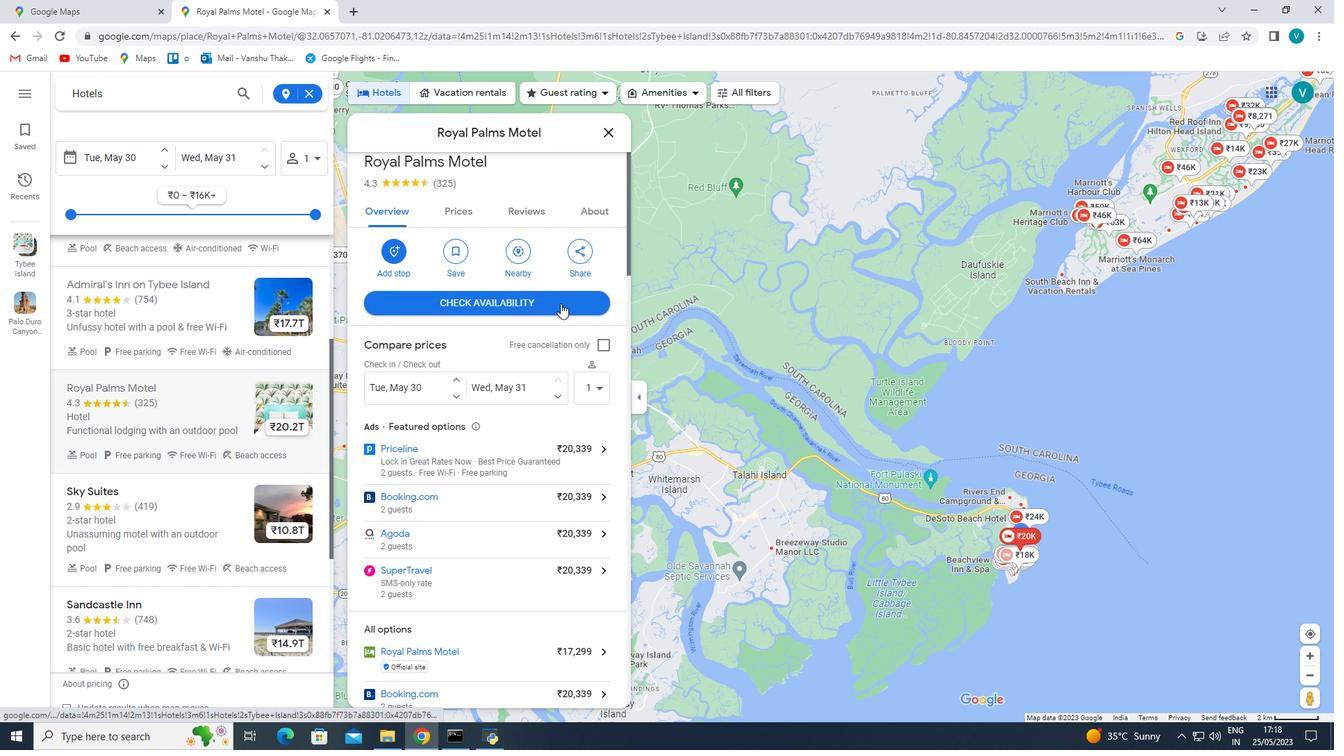 
Action: Mouse scrolled (560, 302) with delta (0, 0)
Screenshot: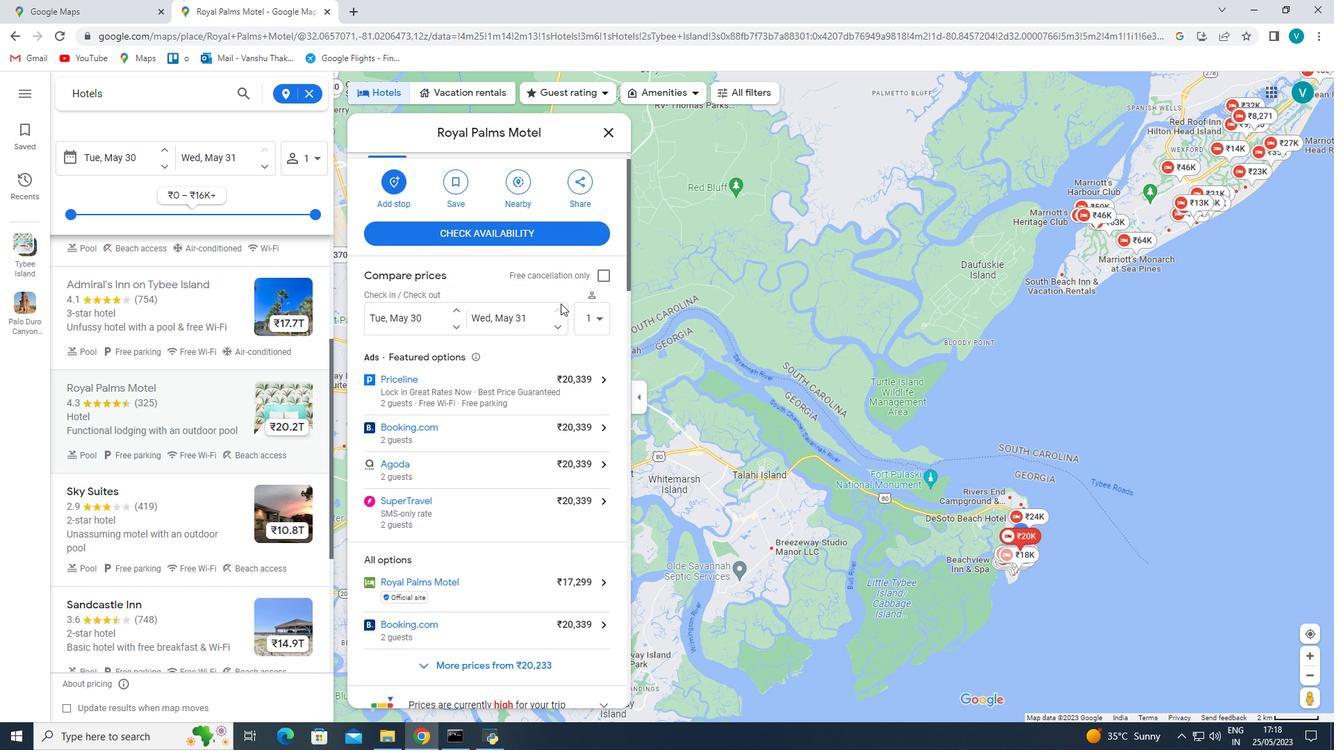 
Action: Mouse scrolled (560, 302) with delta (0, 0)
Screenshot: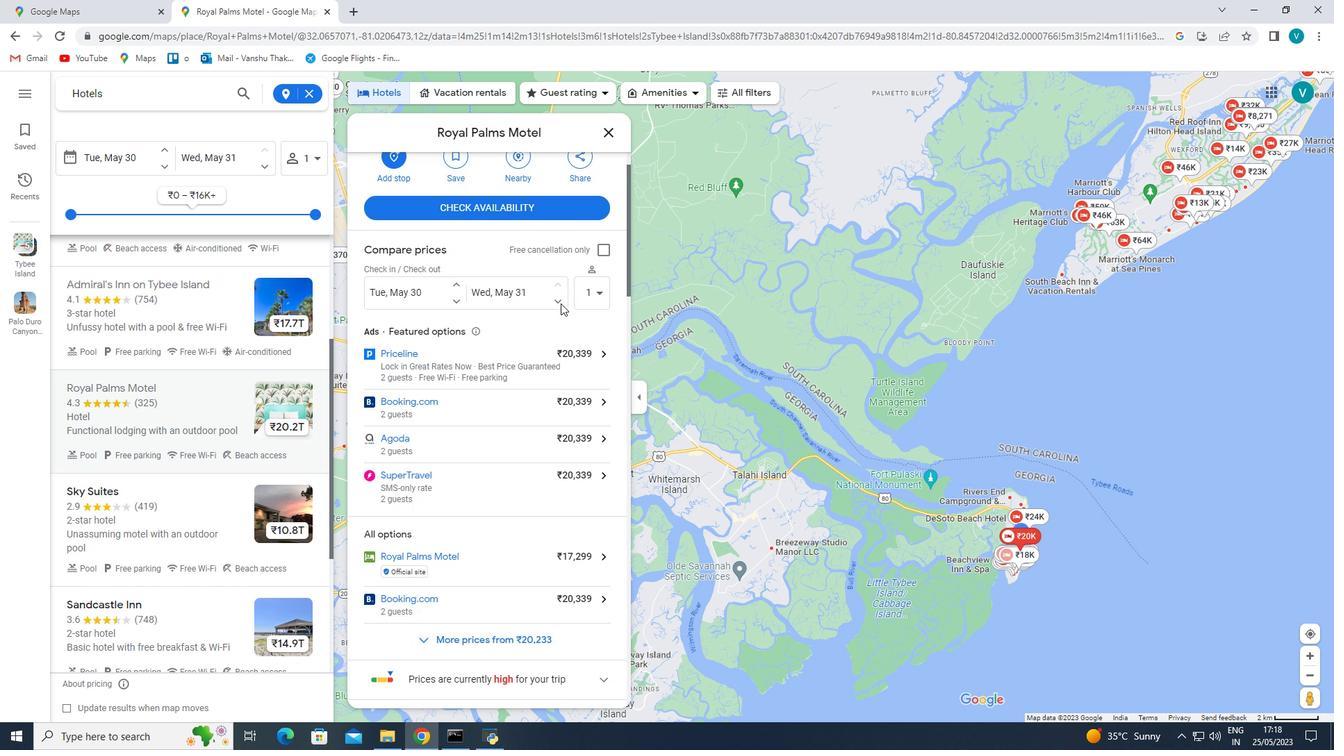 
Action: Mouse scrolled (560, 302) with delta (0, 0)
Screenshot: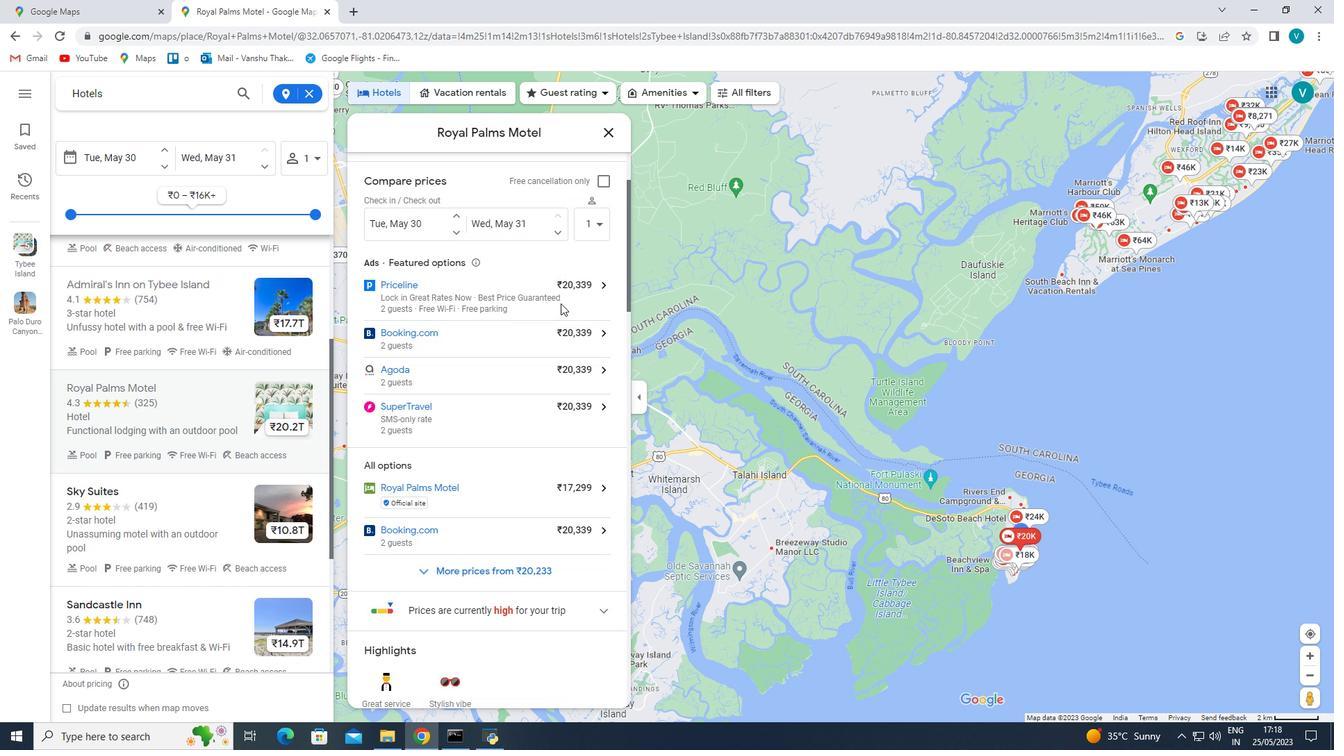 
Action: Mouse scrolled (560, 302) with delta (0, 0)
Screenshot: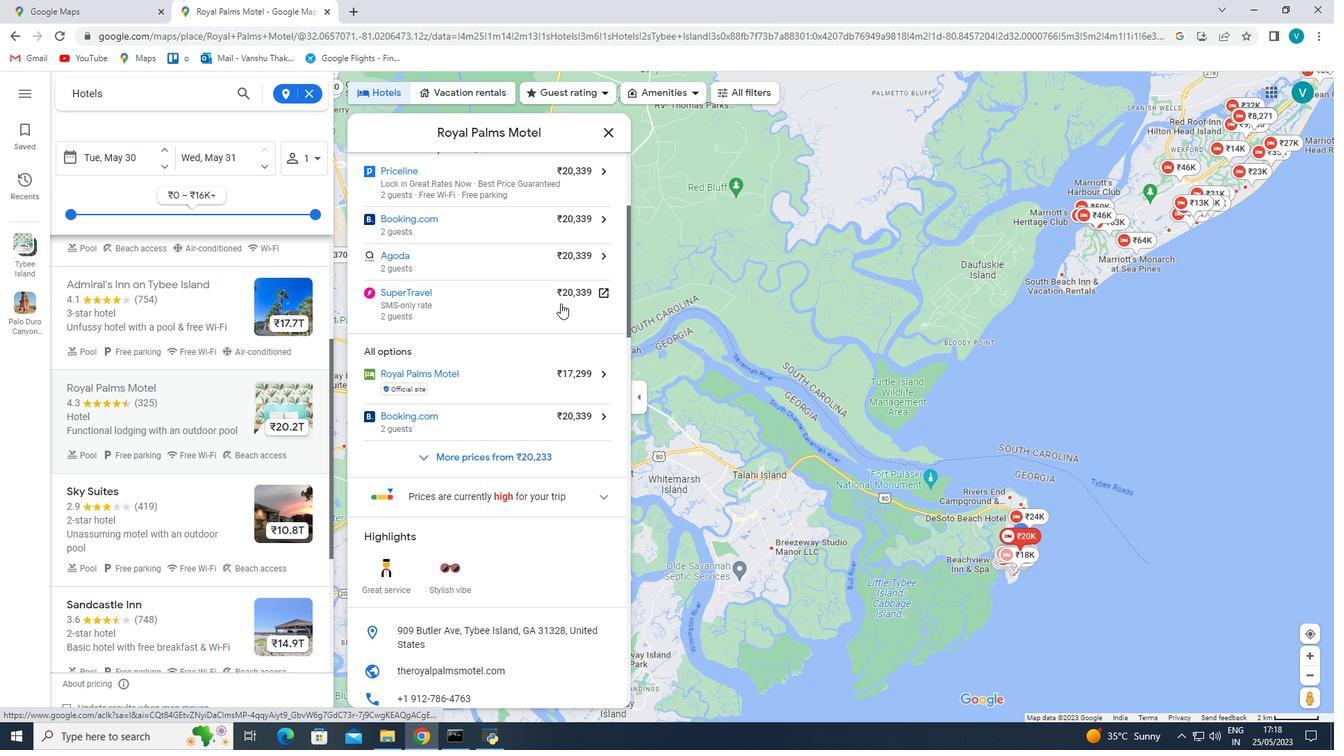 
Action: Mouse scrolled (560, 302) with delta (0, 0)
Screenshot: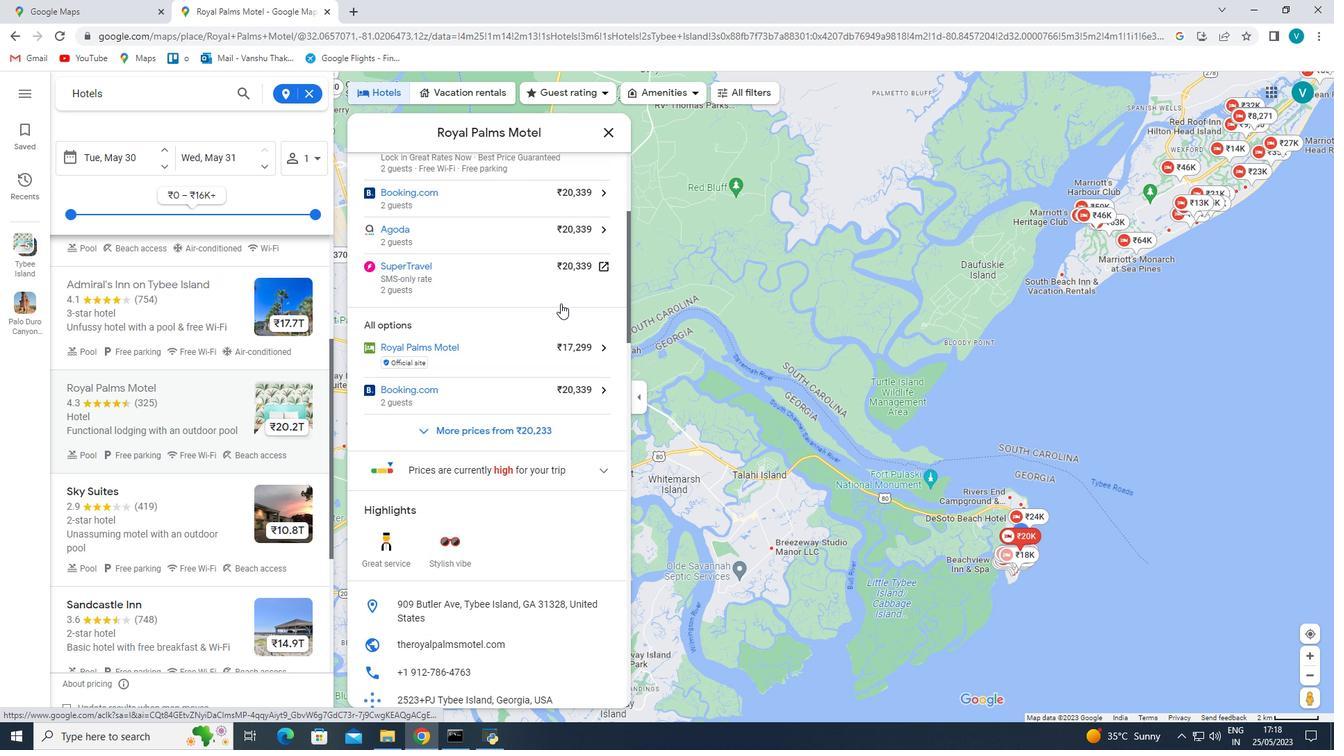 
Action: Mouse scrolled (560, 302) with delta (0, 0)
Screenshot: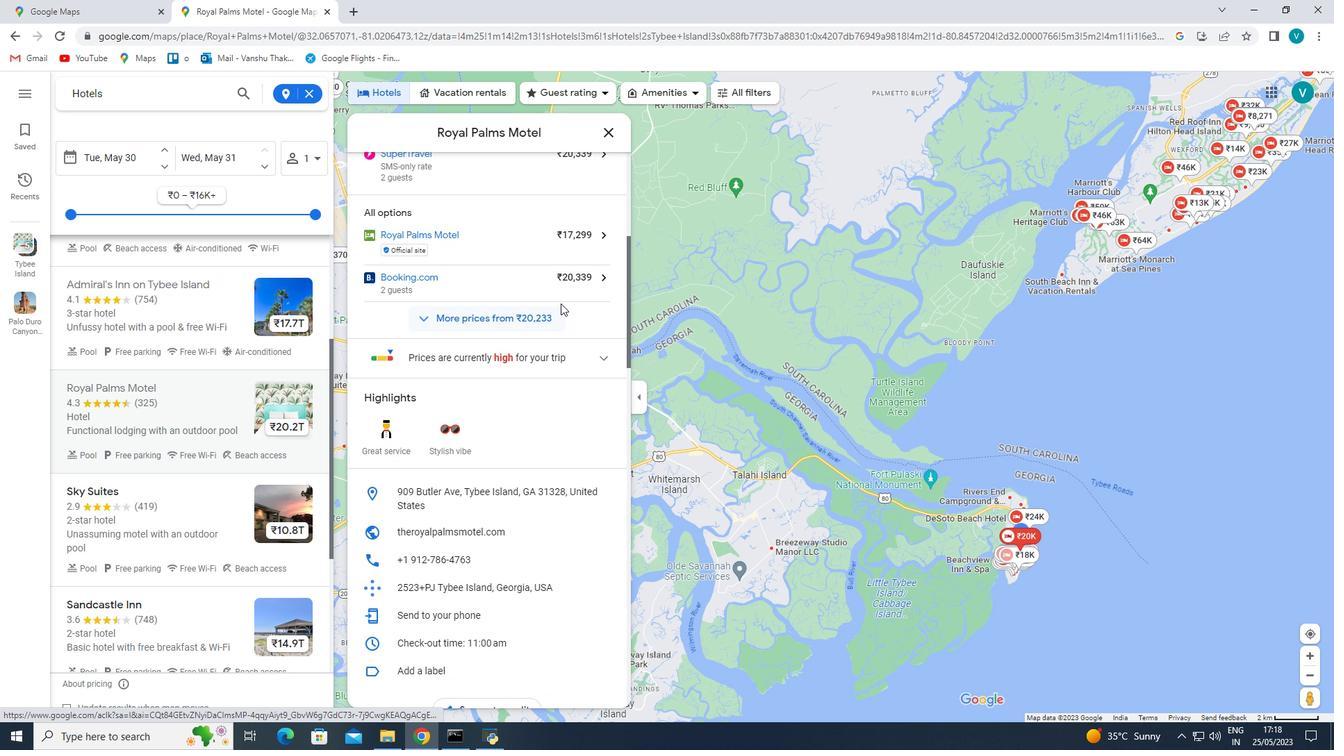 
Action: Mouse scrolled (560, 302) with delta (0, 0)
Screenshot: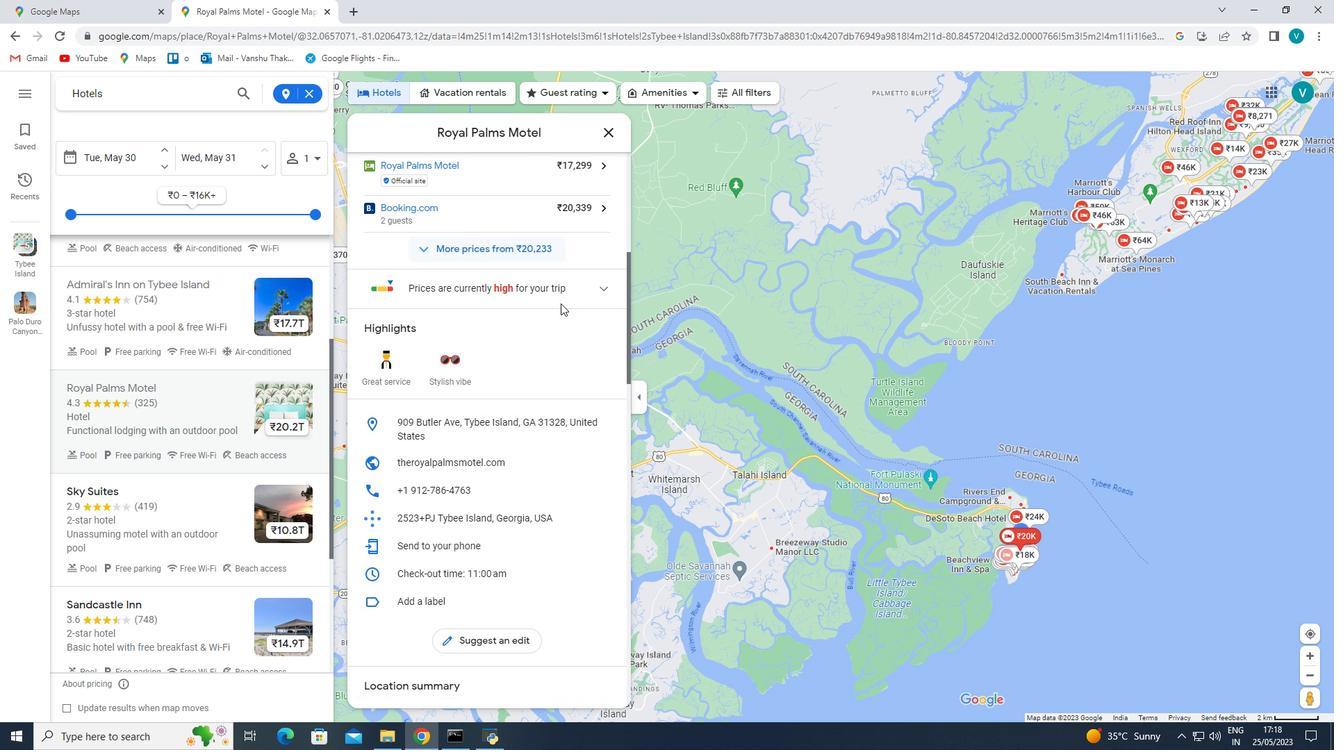 
Action: Mouse scrolled (560, 302) with delta (0, 0)
Screenshot: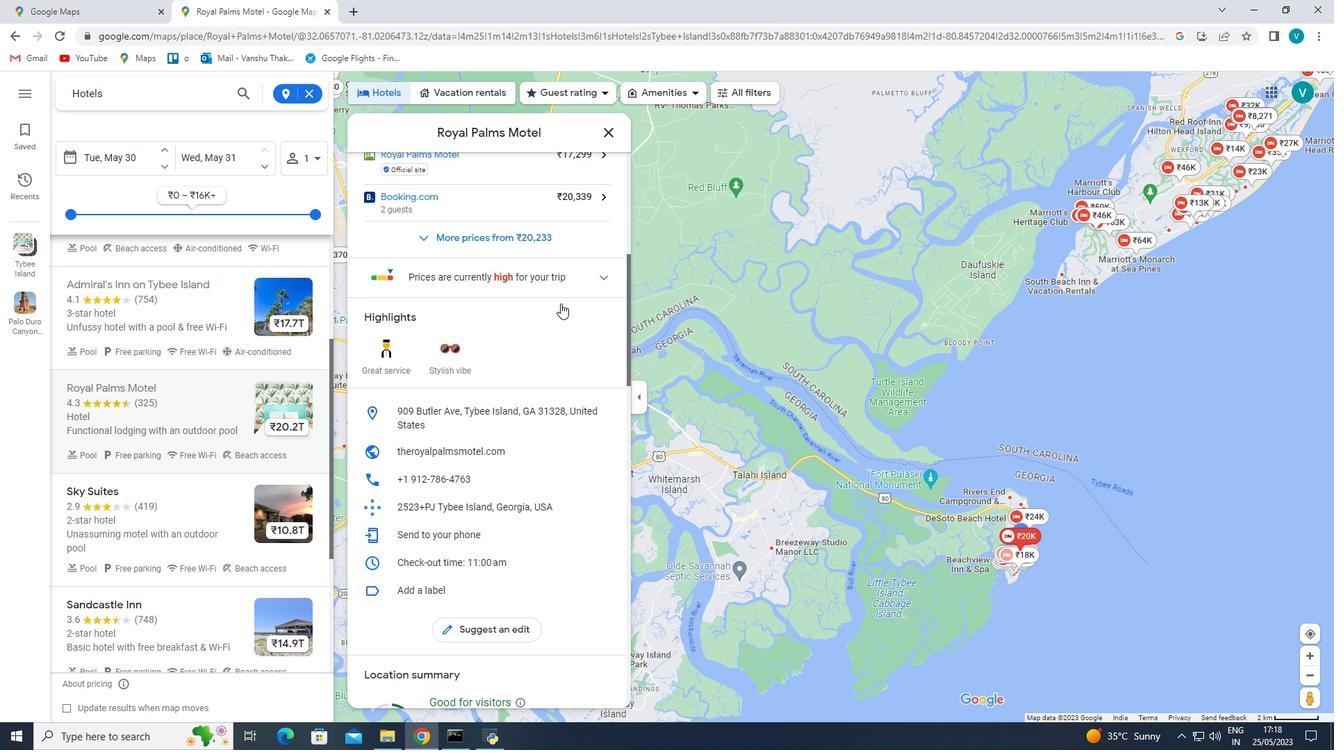 
Action: Mouse scrolled (560, 302) with delta (0, 0)
Screenshot: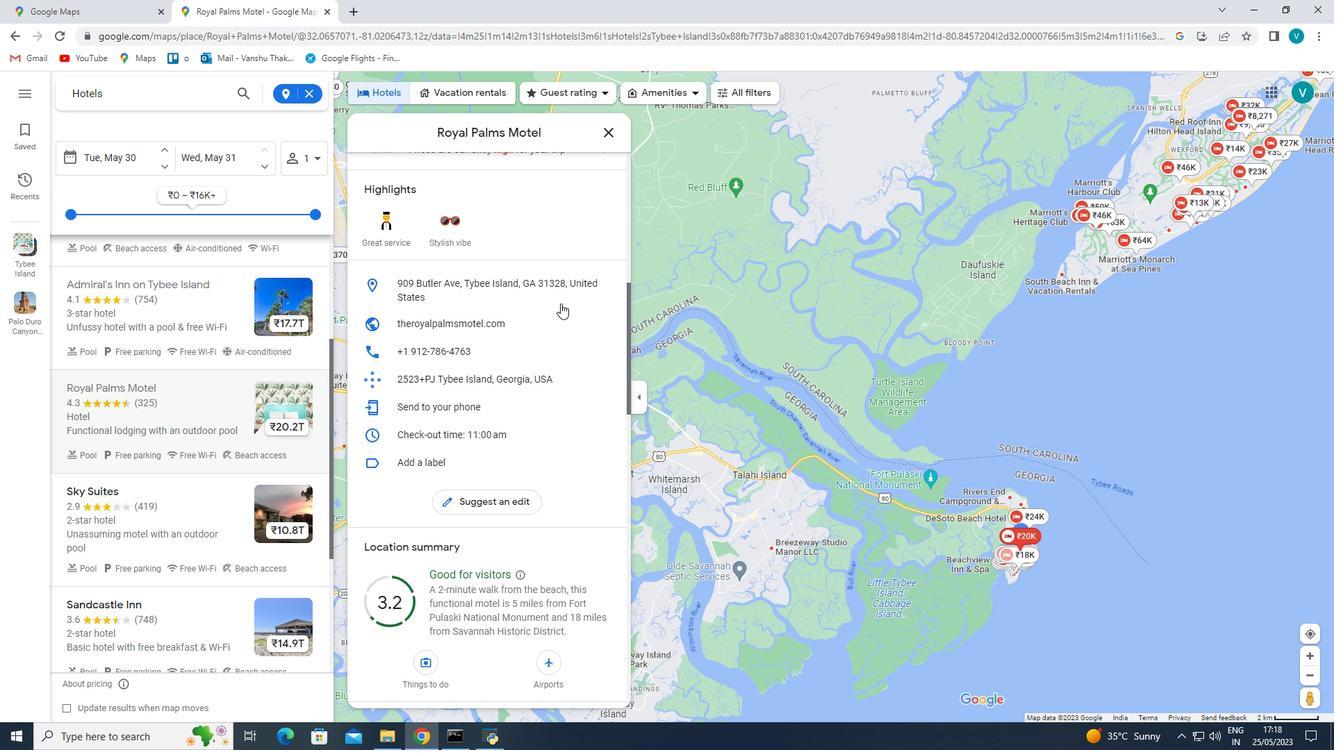 
Action: Mouse scrolled (560, 302) with delta (0, 0)
Screenshot: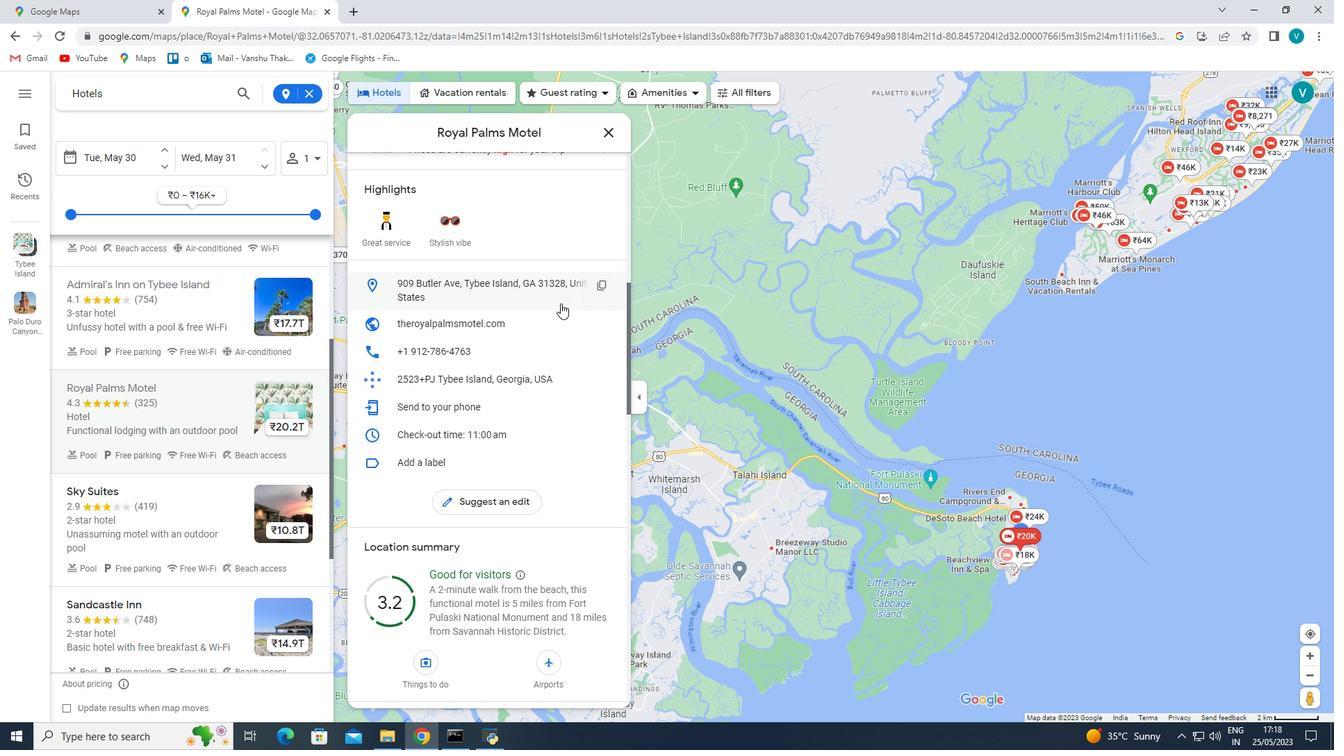 
Action: Mouse scrolled (560, 302) with delta (0, 0)
Screenshot: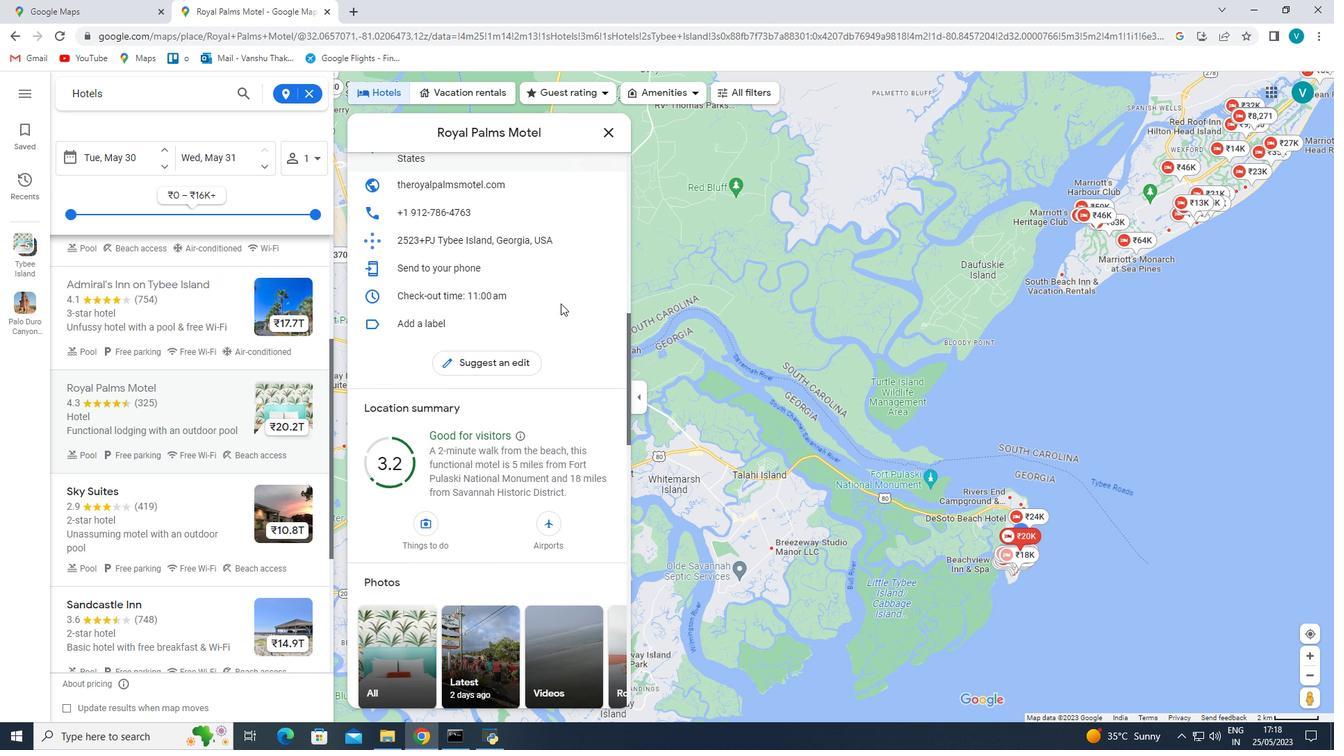 
Action: Mouse scrolled (560, 302) with delta (0, 0)
Screenshot: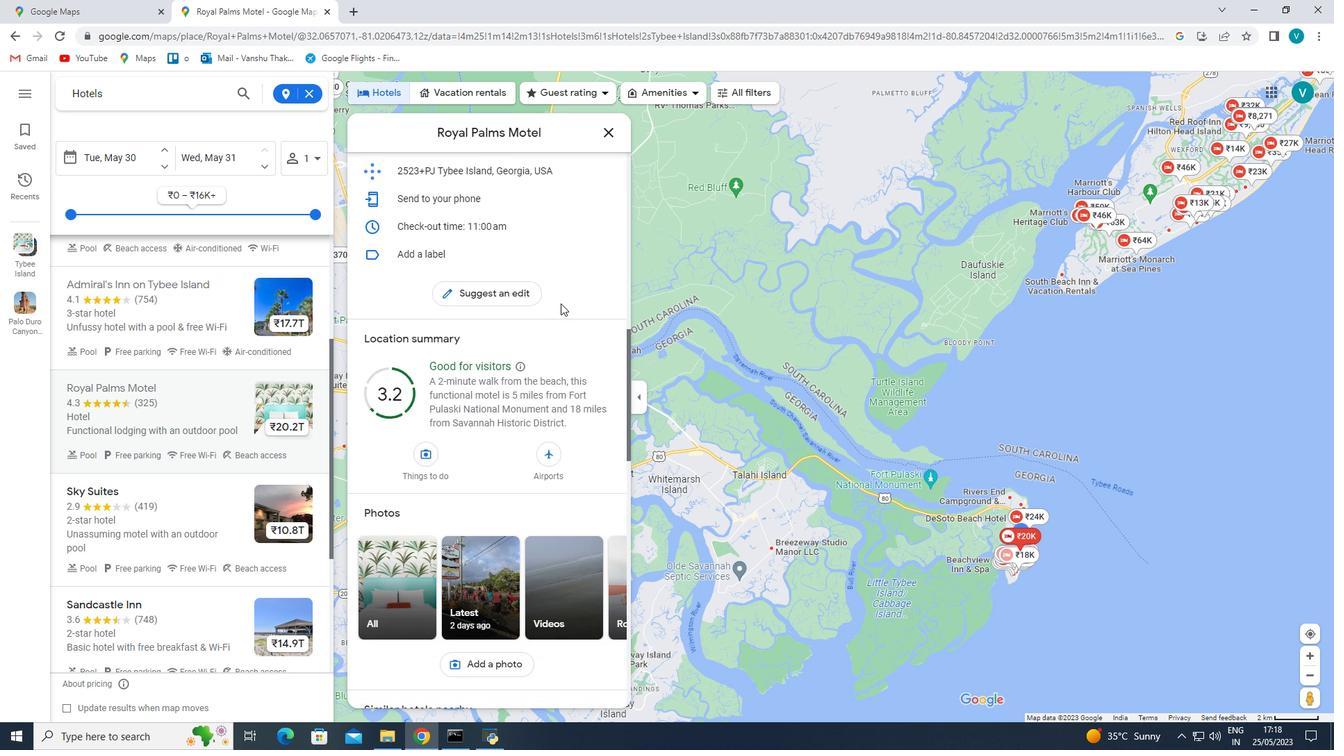 
Action: Mouse scrolled (560, 302) with delta (0, 0)
Screenshot: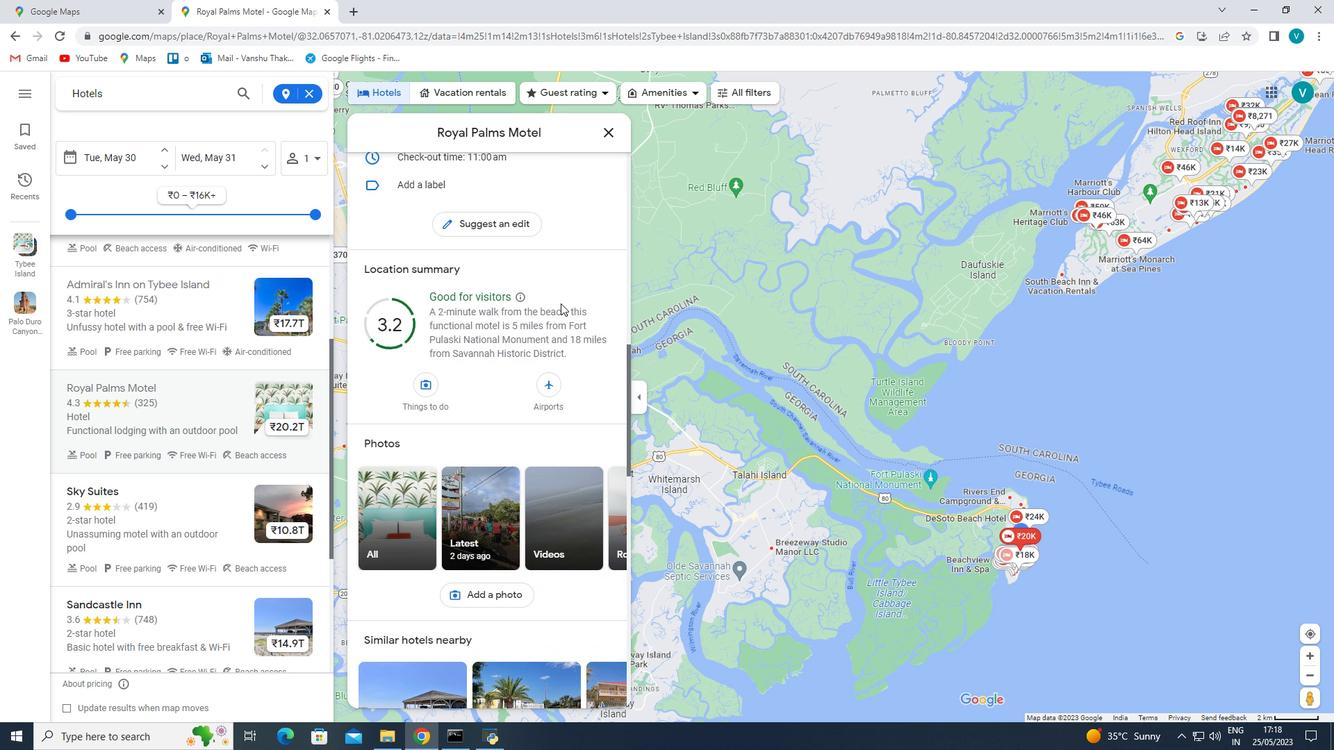 
Action: Mouse scrolled (560, 302) with delta (0, 0)
Screenshot: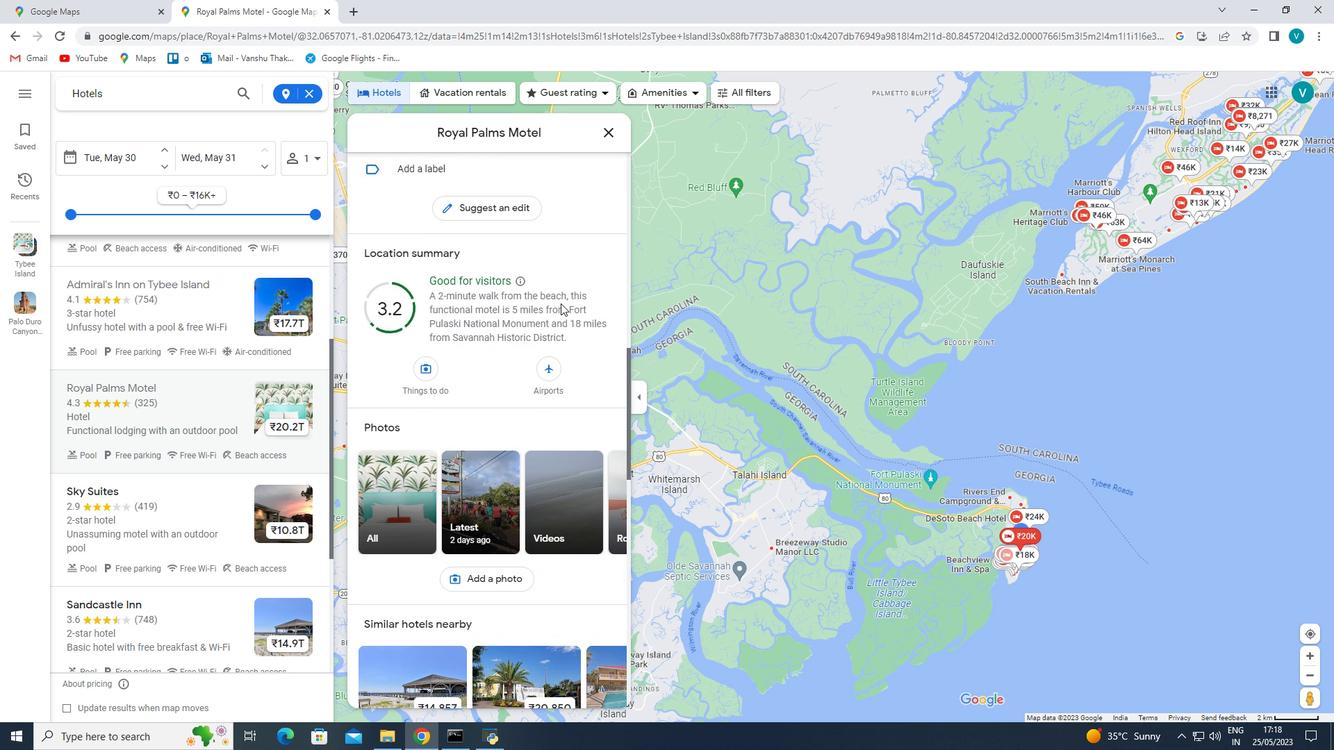 
Action: Mouse scrolled (560, 302) with delta (0, 0)
Screenshot: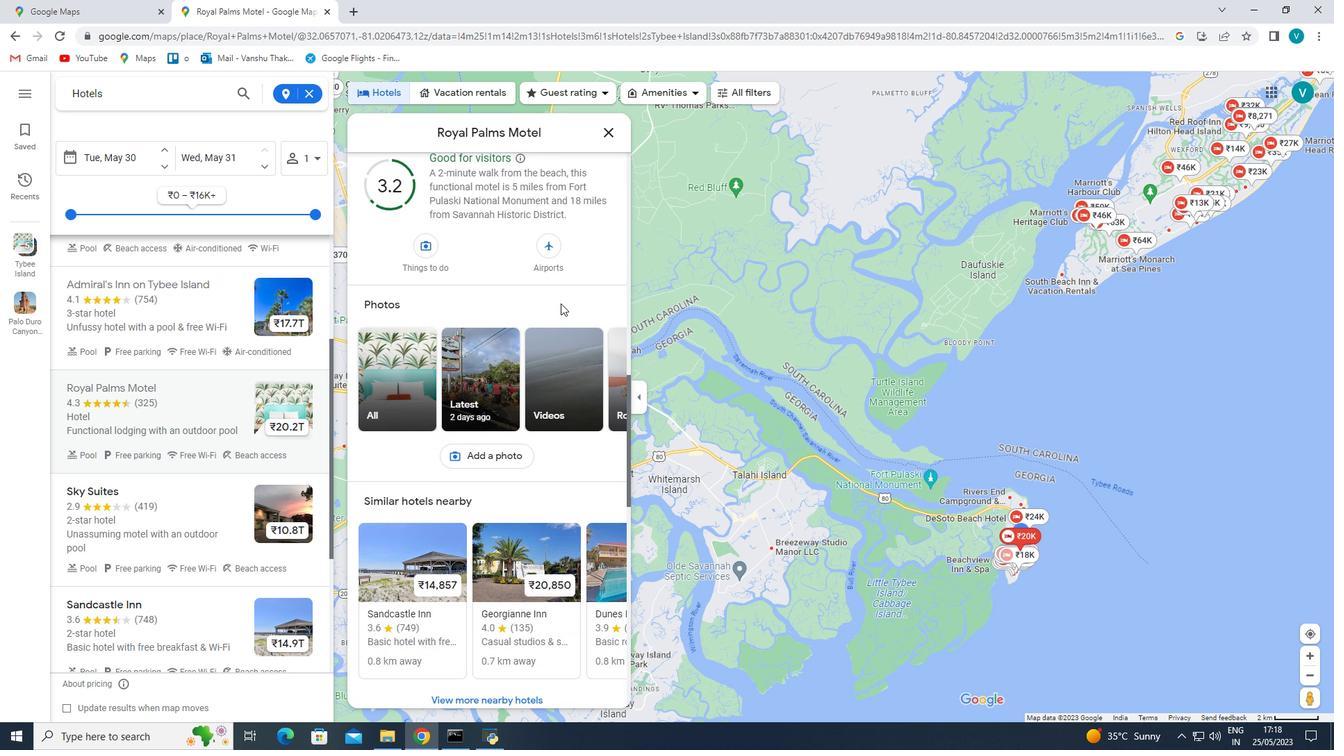 
Action: Mouse scrolled (560, 302) with delta (0, 0)
Screenshot: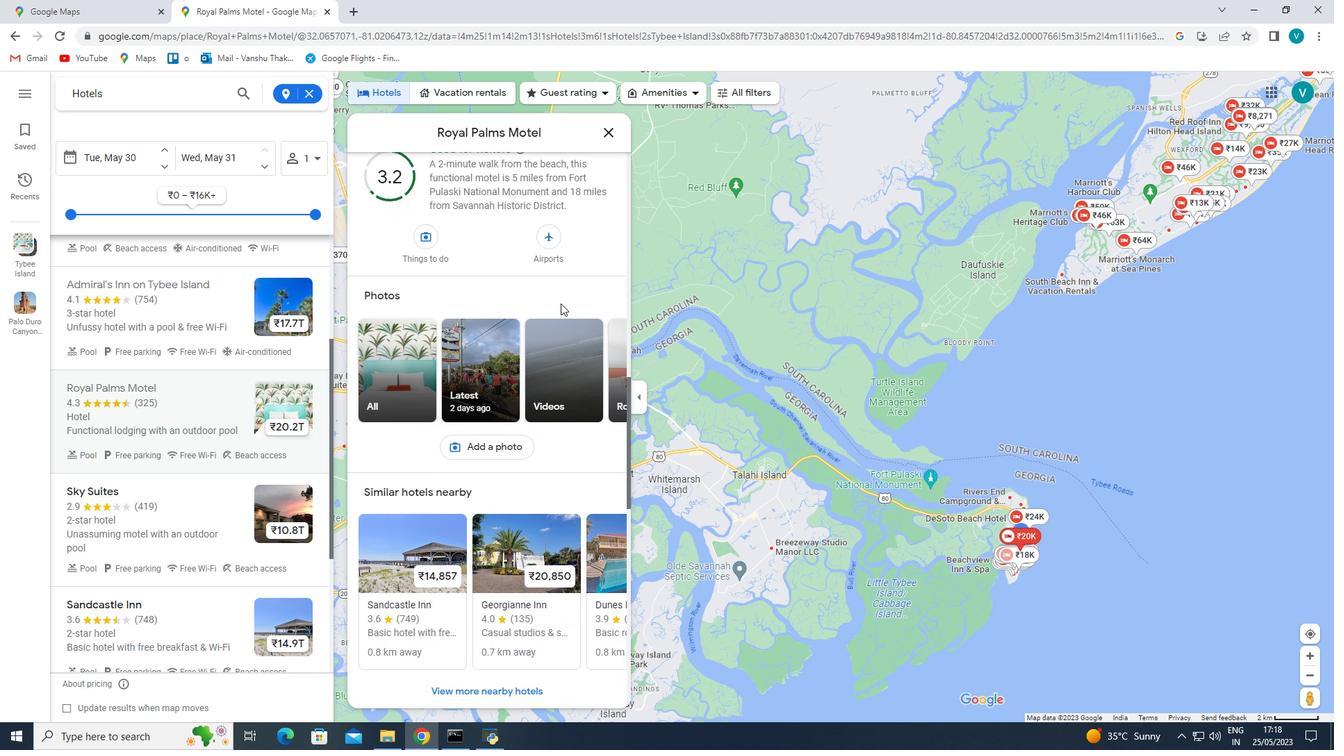
Action: Mouse scrolled (560, 302) with delta (0, 0)
Screenshot: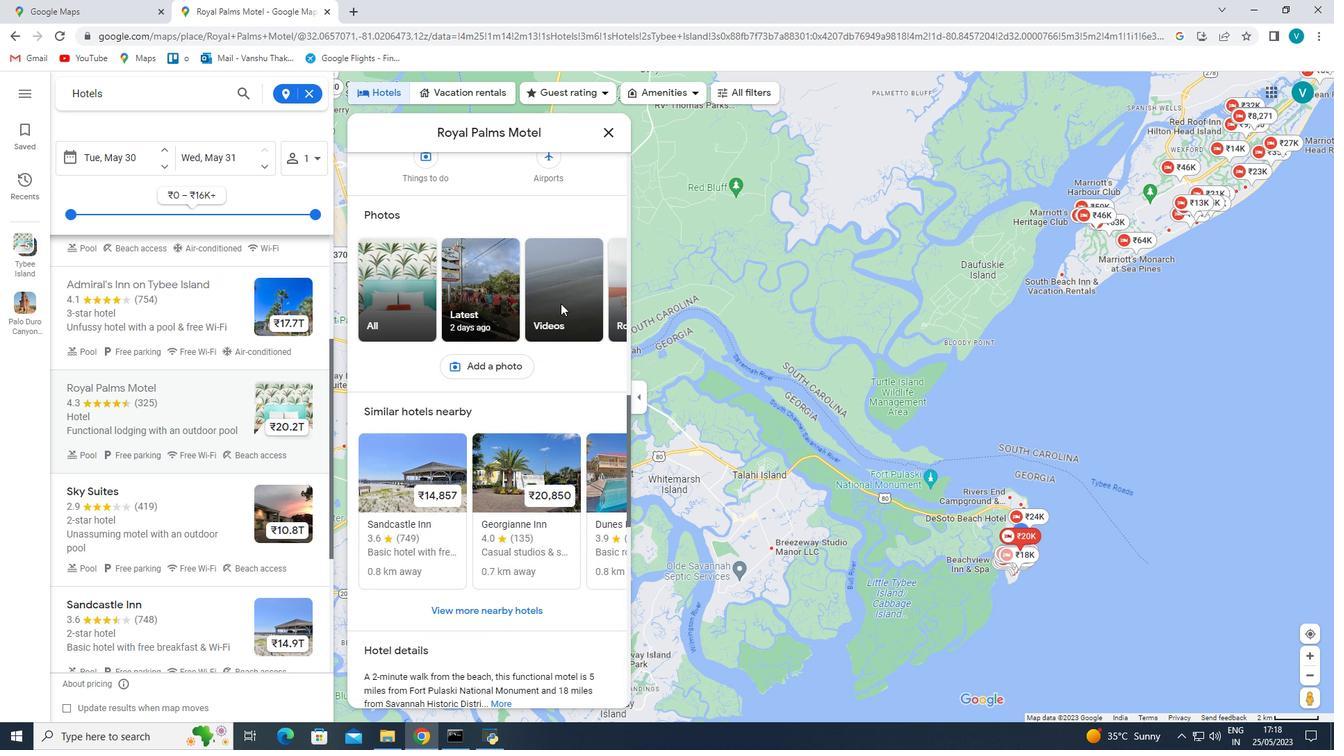 
Action: Mouse scrolled (560, 302) with delta (0, 0)
Screenshot: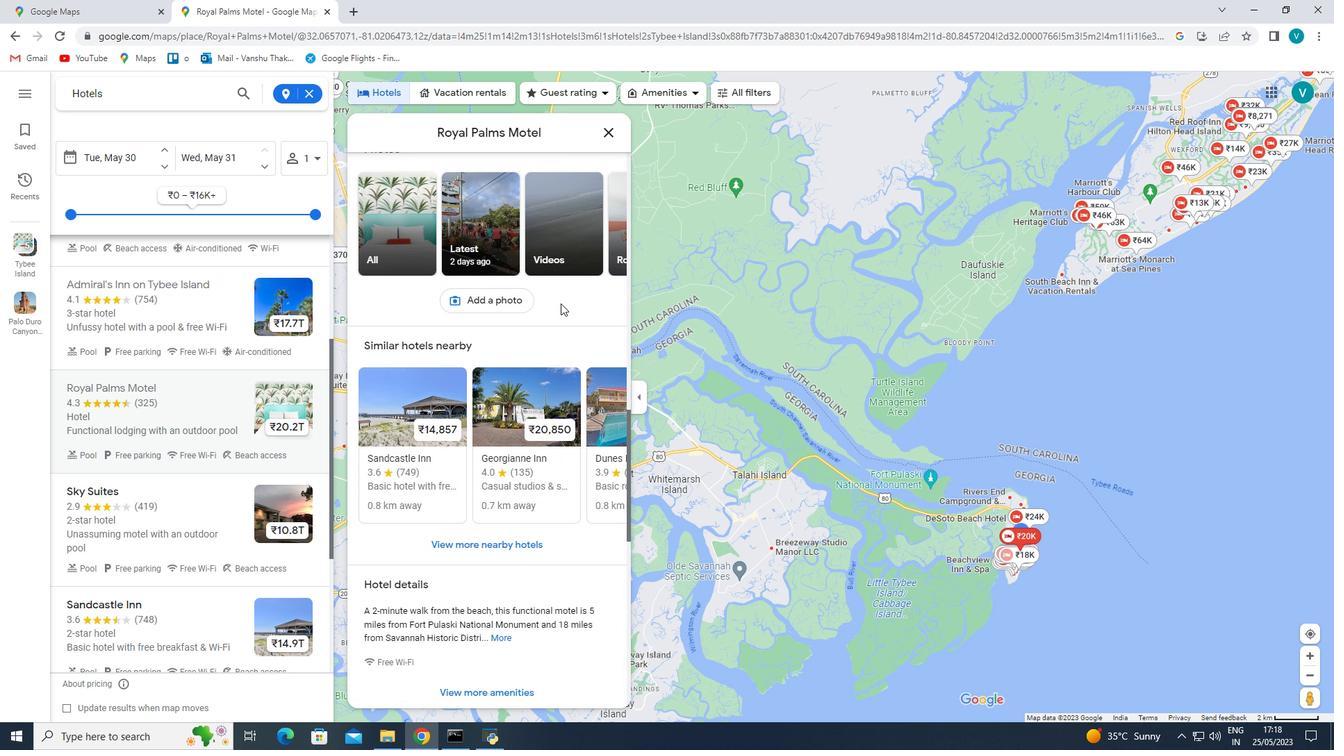 
Action: Mouse scrolled (560, 302) with delta (0, 0)
Screenshot: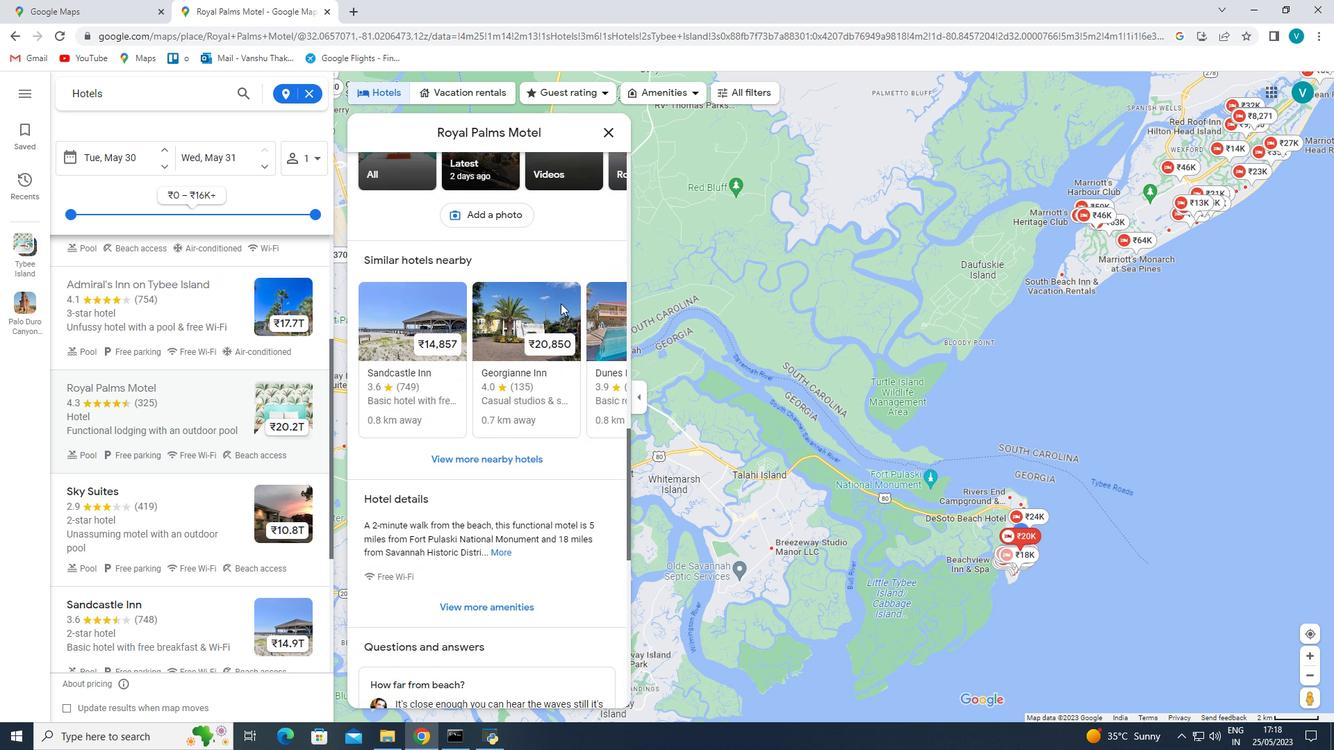 
Action: Mouse scrolled (560, 302) with delta (0, 0)
Screenshot: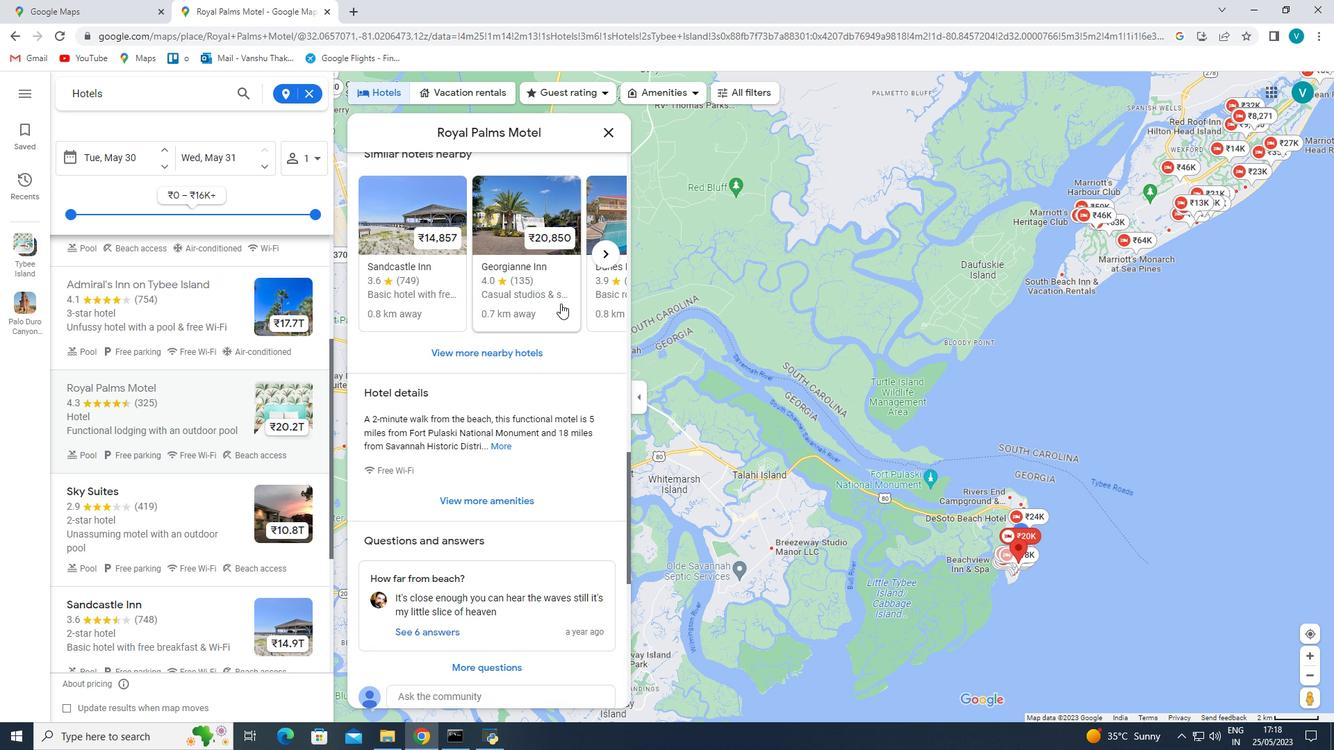 
Action: Mouse scrolled (560, 302) with delta (0, 0)
Screenshot: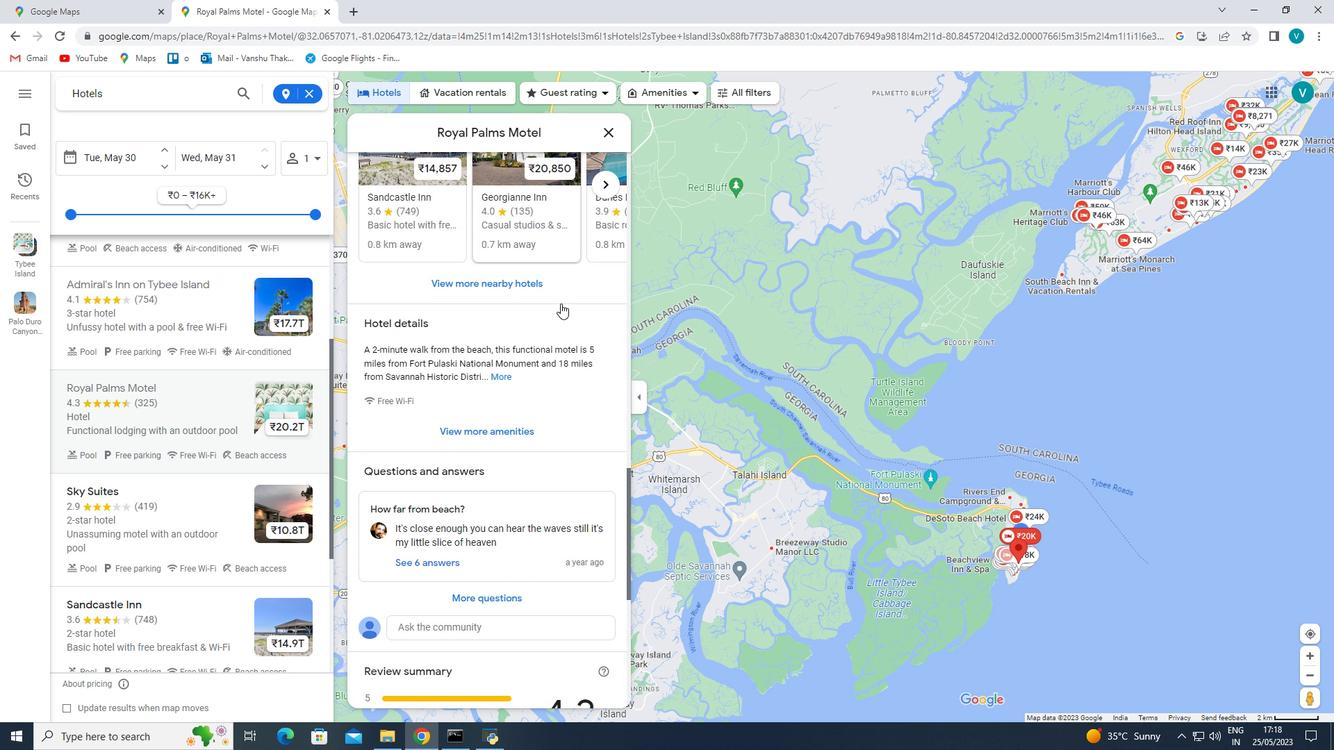 
Action: Mouse scrolled (560, 302) with delta (0, 0)
Screenshot: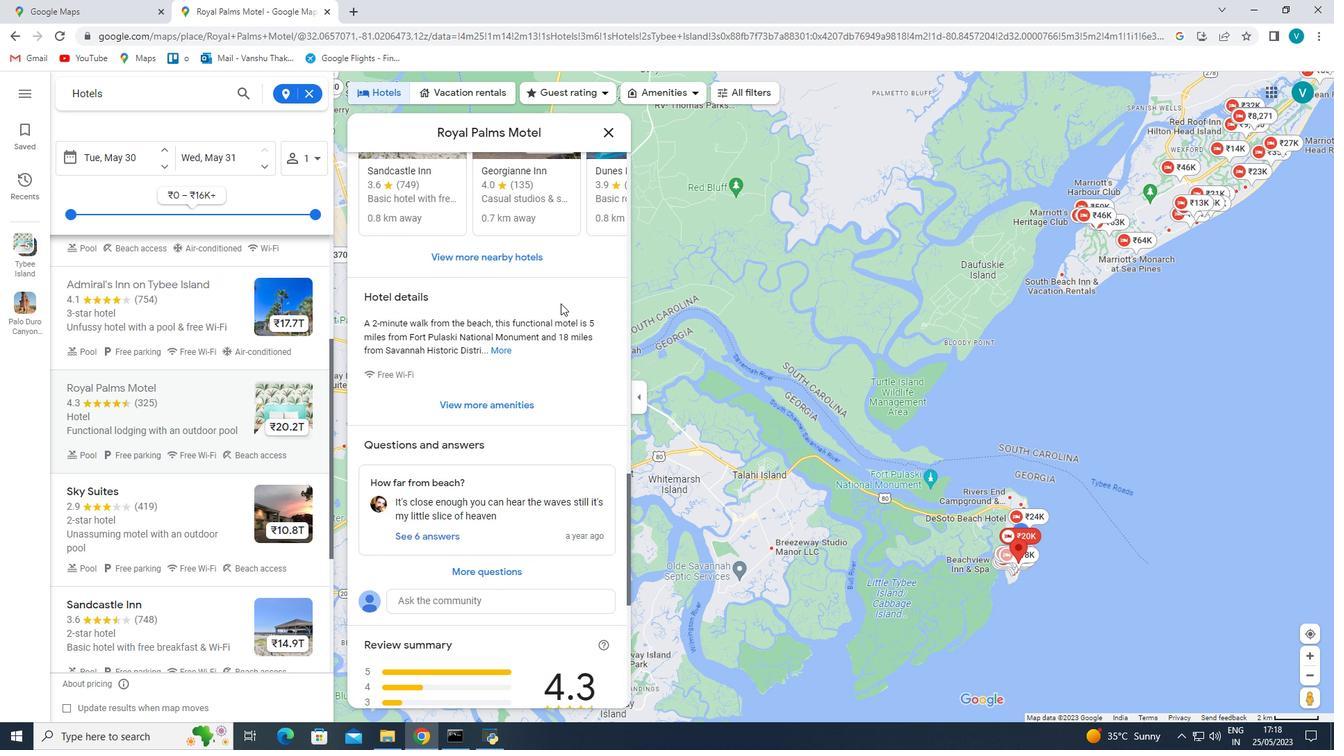 
Action: Mouse scrolled (560, 302) with delta (0, 0)
Screenshot: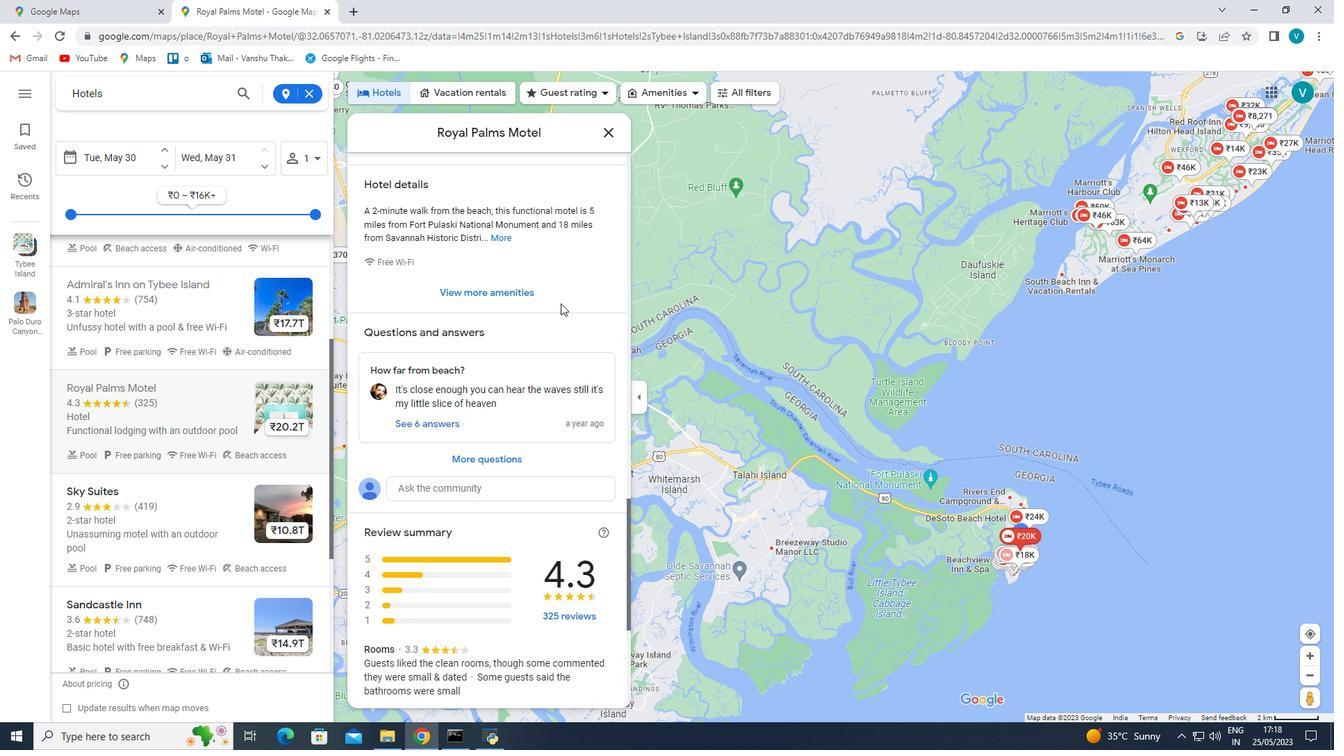 
Action: Mouse scrolled (560, 302) with delta (0, 0)
Screenshot: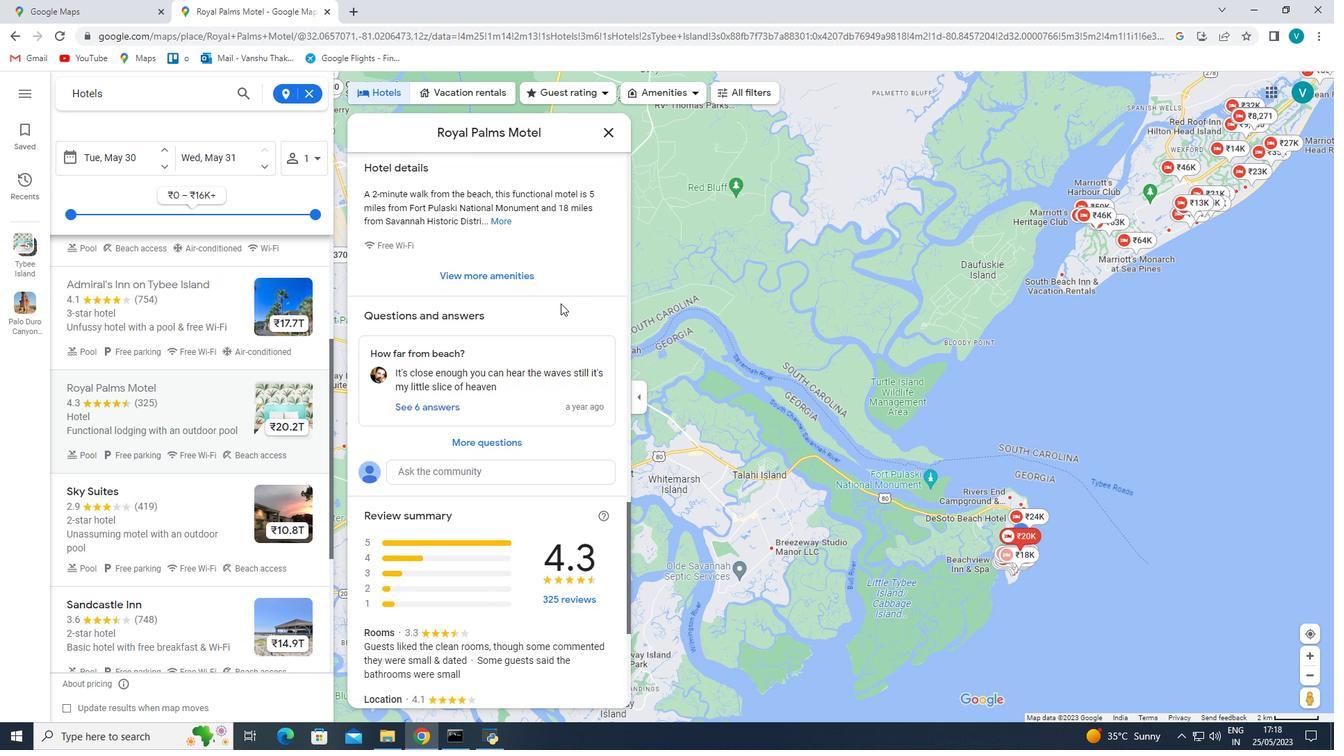 
Action: Mouse scrolled (560, 302) with delta (0, 0)
Screenshot: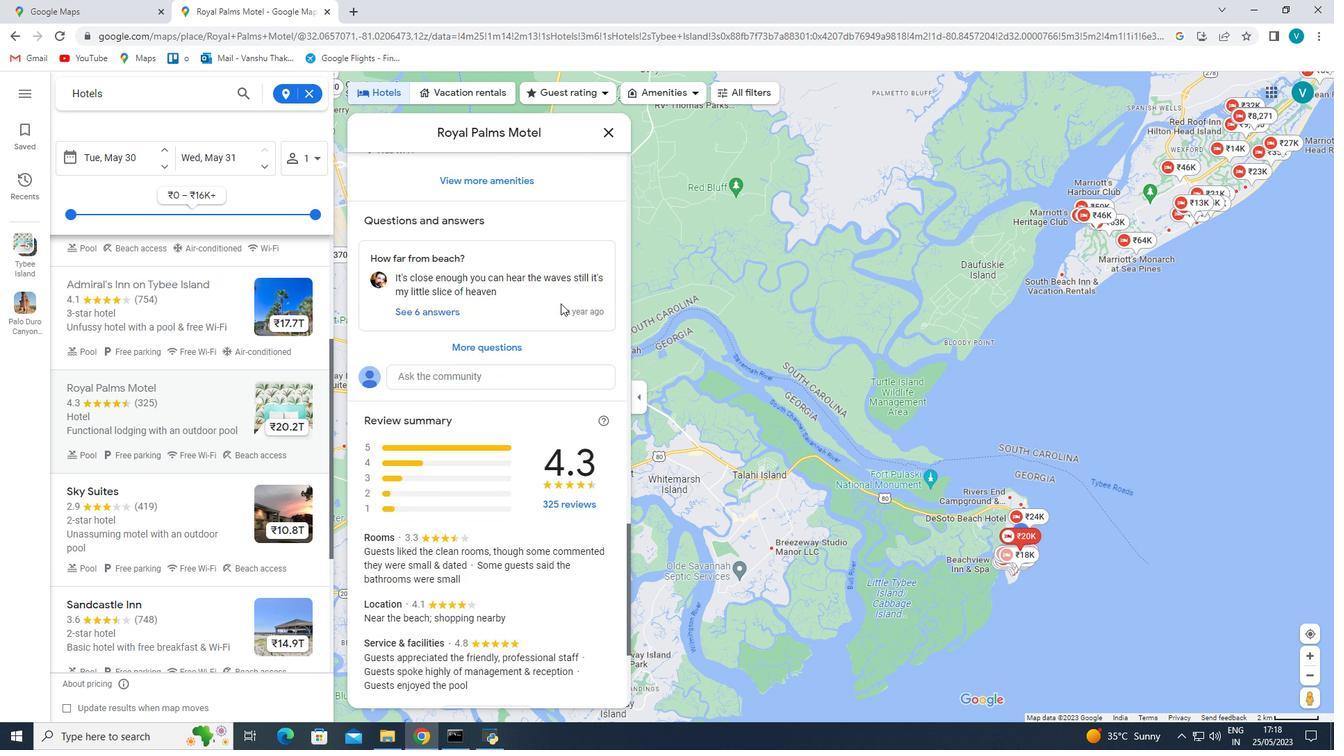 
Action: Mouse scrolled (560, 302) with delta (0, 0)
Screenshot: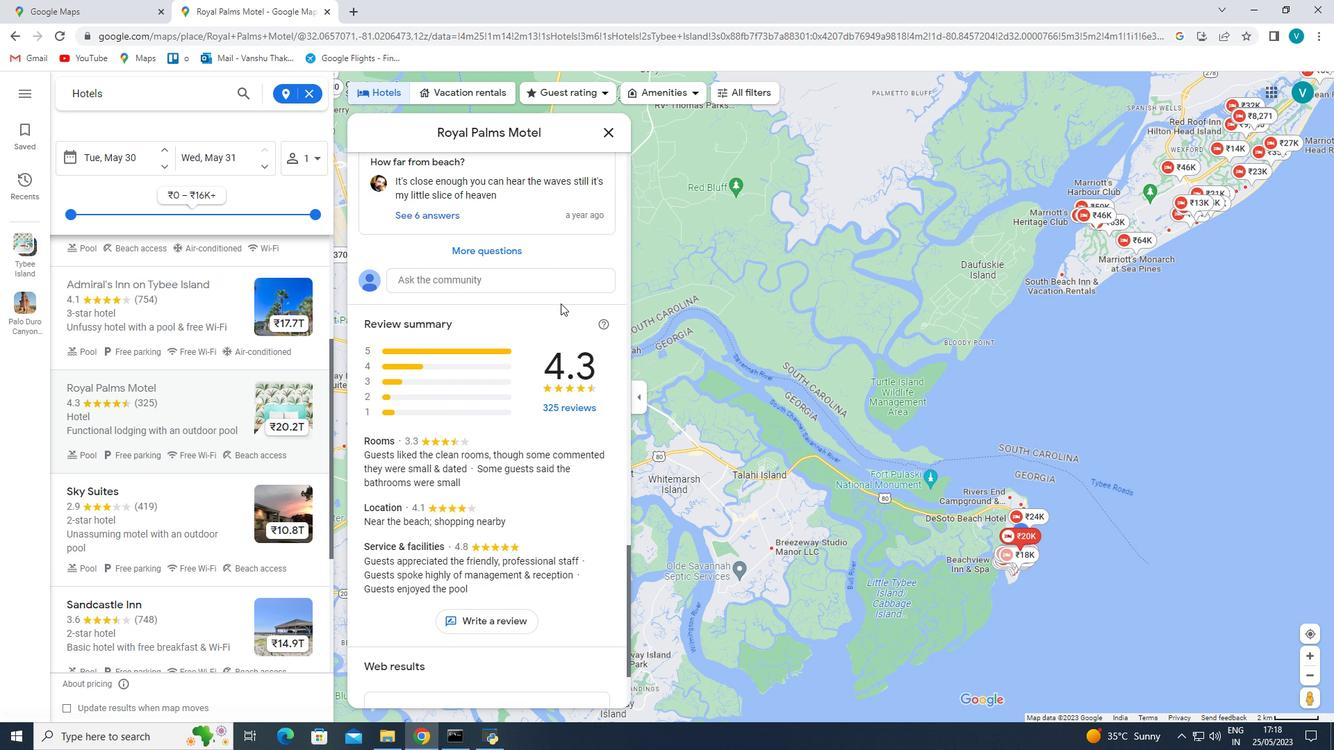
Action: Mouse scrolled (560, 302) with delta (0, 0)
Screenshot: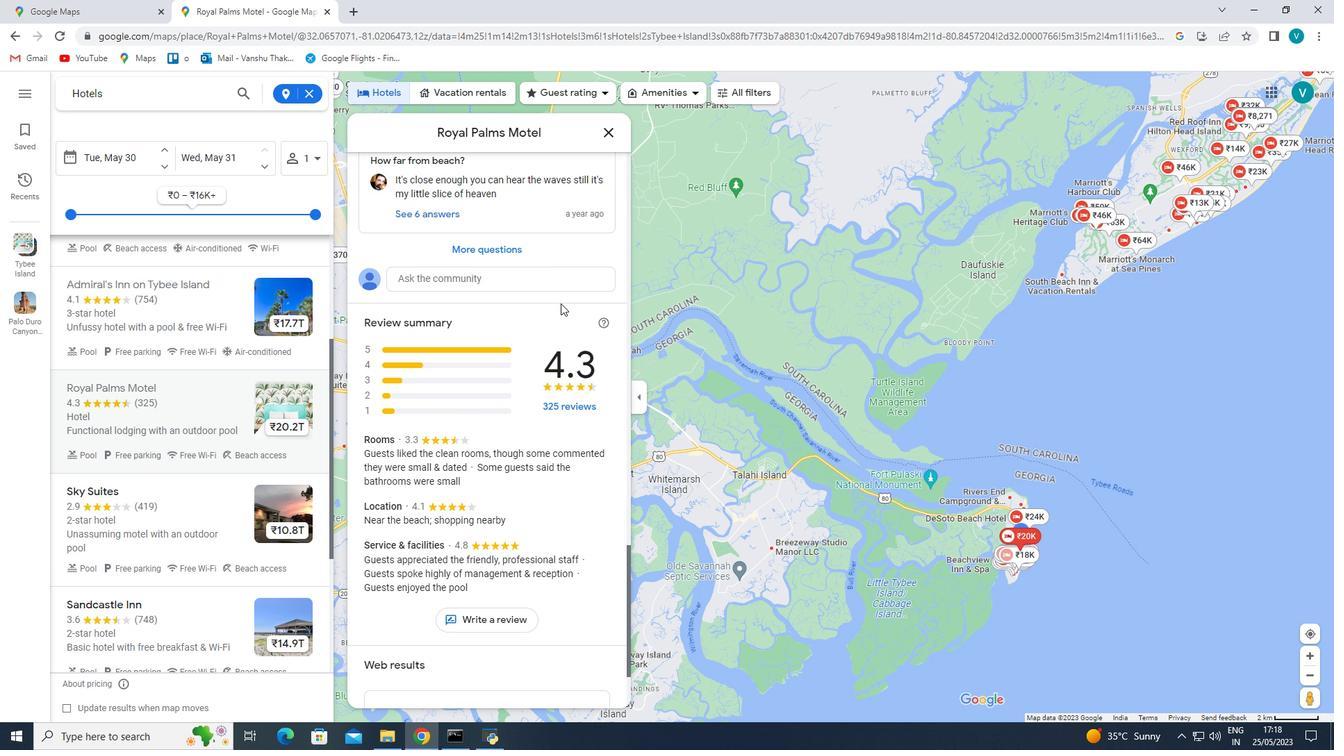 
Action: Mouse scrolled (560, 302) with delta (0, 0)
Screenshot: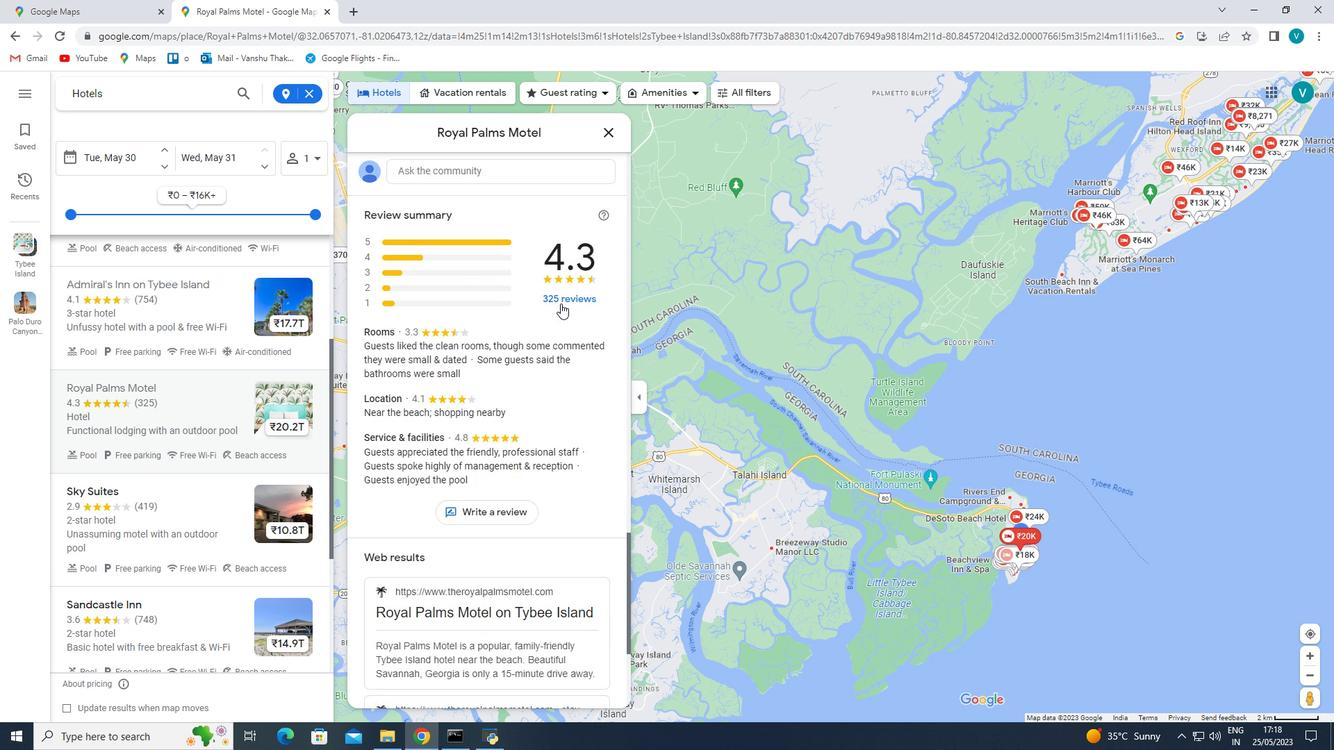 
Action: Mouse moved to (520, 391)
Screenshot: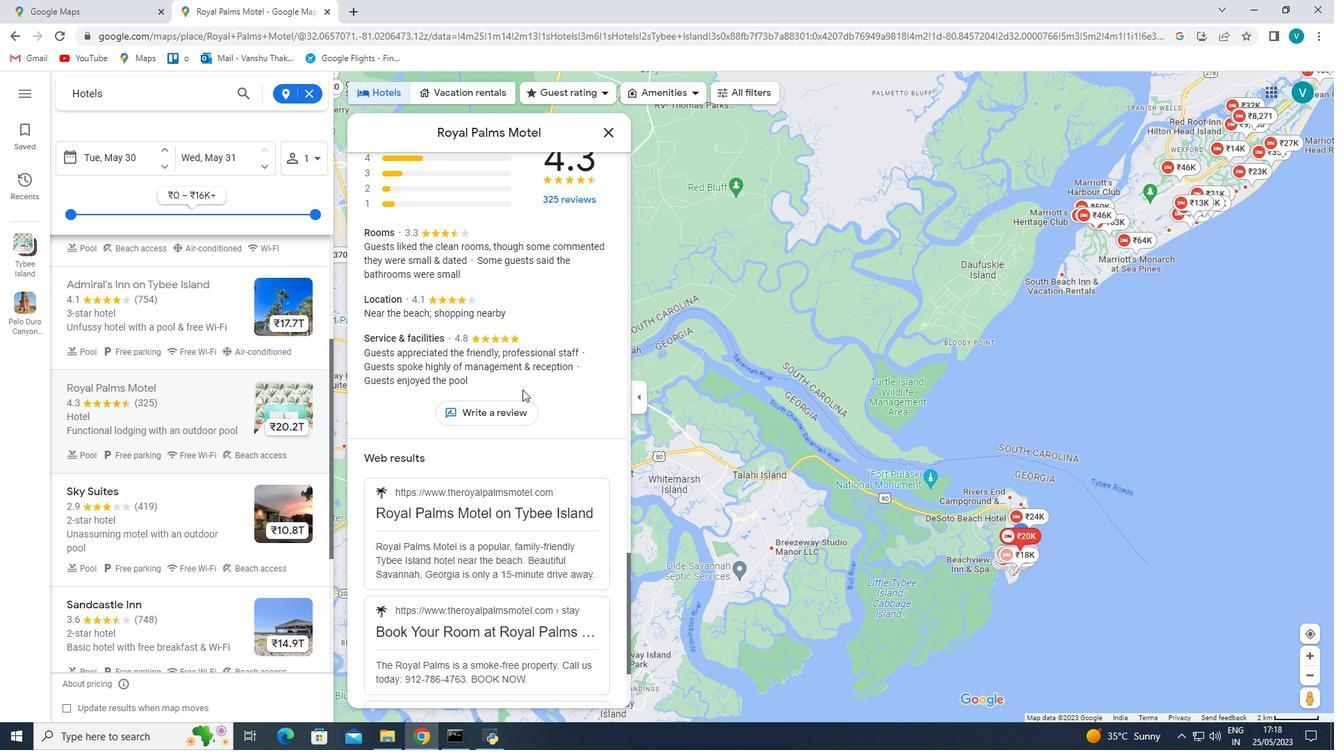 
Action: Mouse scrolled (520, 391) with delta (0, 0)
Screenshot: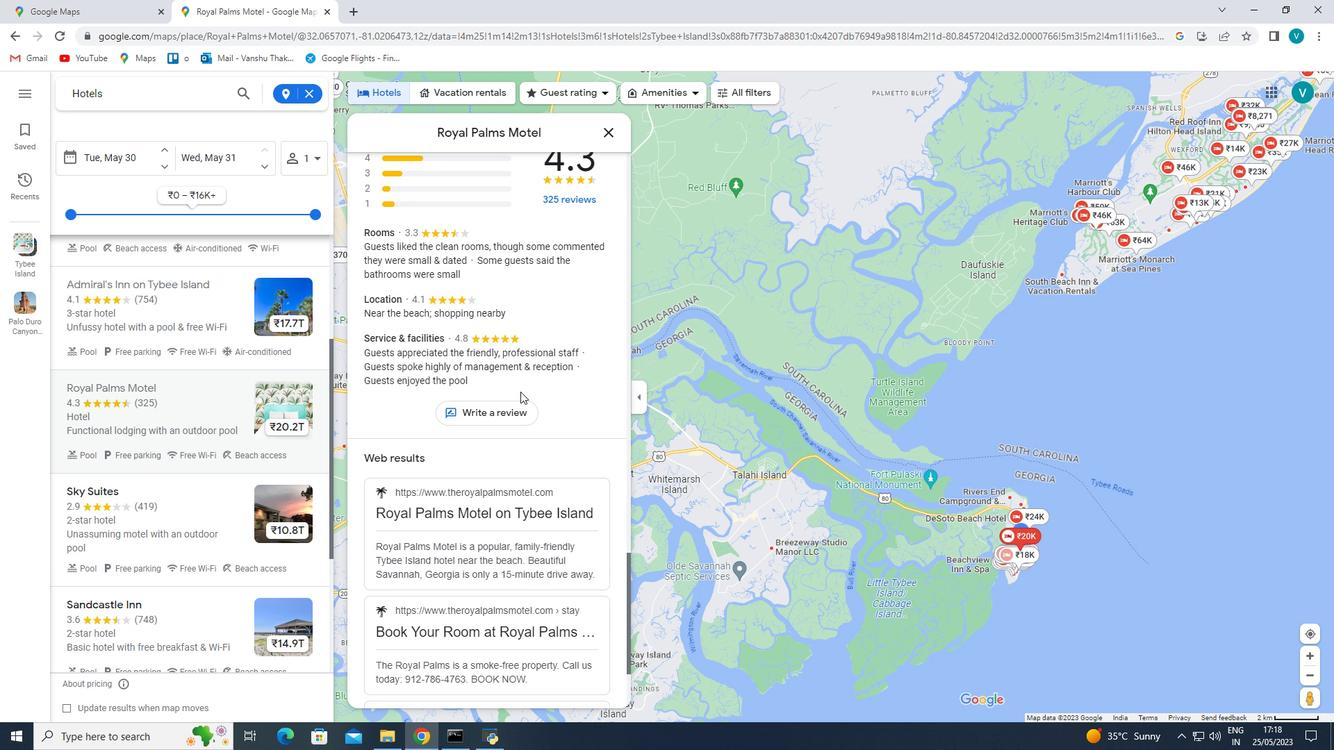 
Action: Mouse scrolled (520, 391) with delta (0, 0)
Screenshot: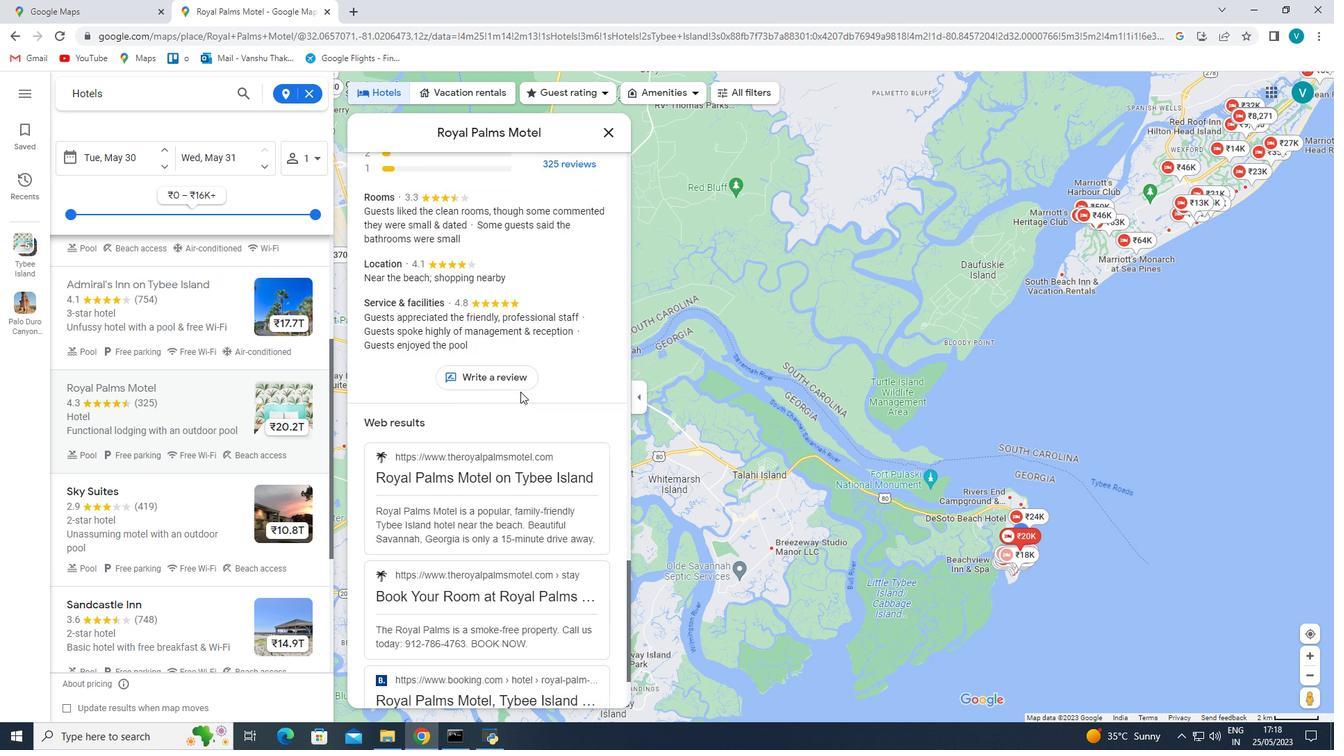 
Action: Mouse scrolled (520, 391) with delta (0, 0)
Screenshot: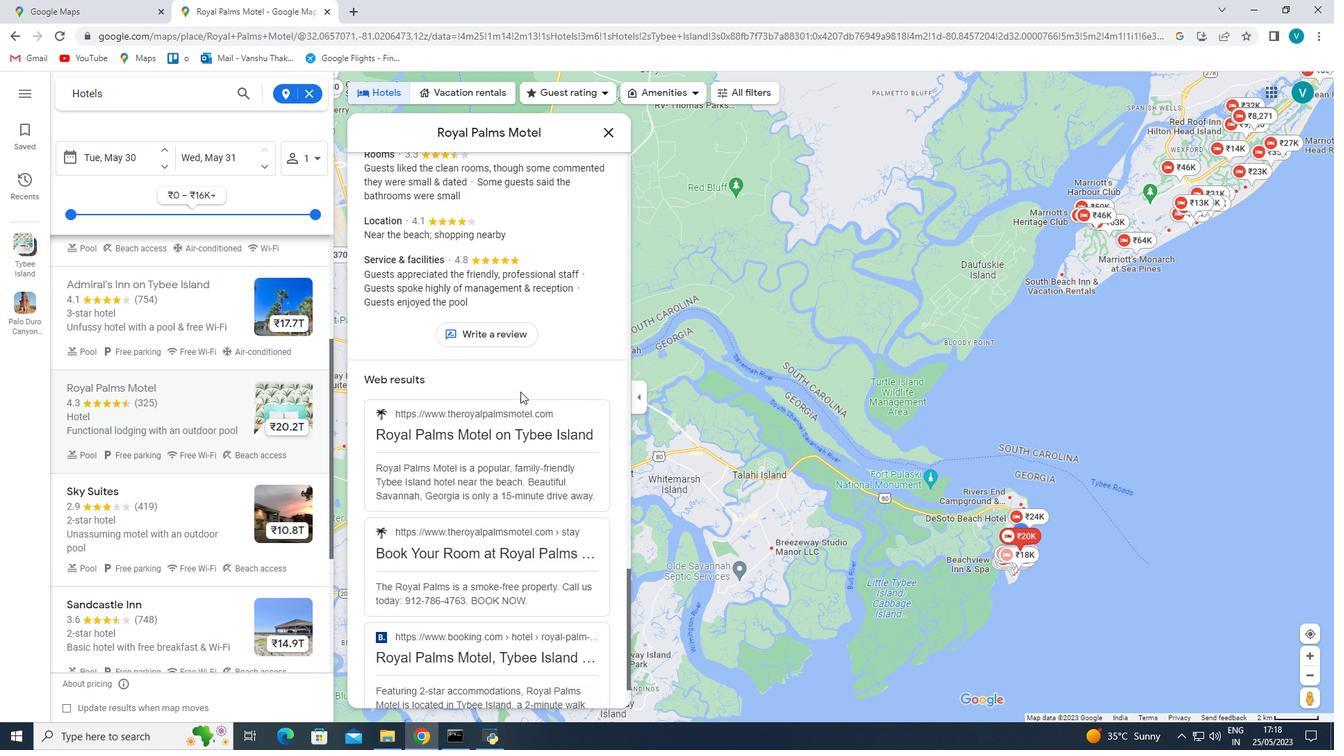 
Action: Mouse scrolled (520, 391) with delta (0, 0)
Screenshot: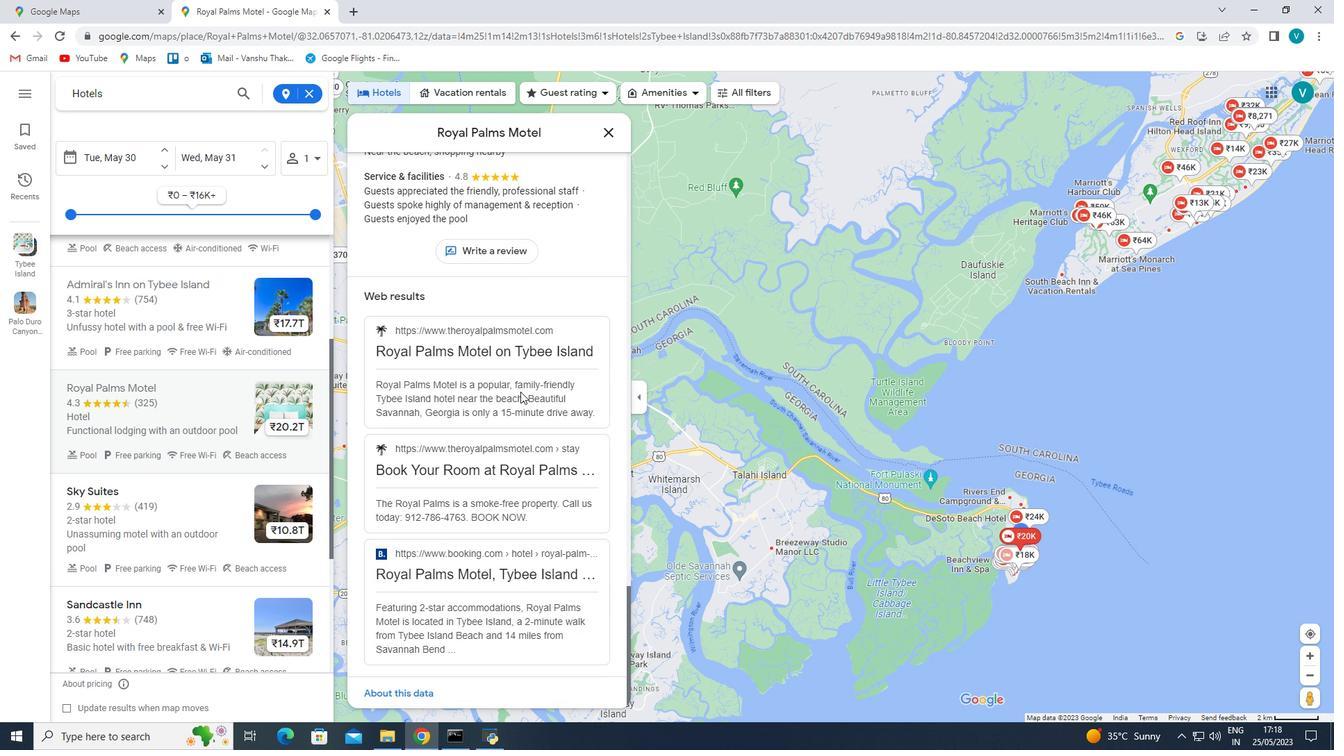 
Action: Mouse moved to (520, 393)
Screenshot: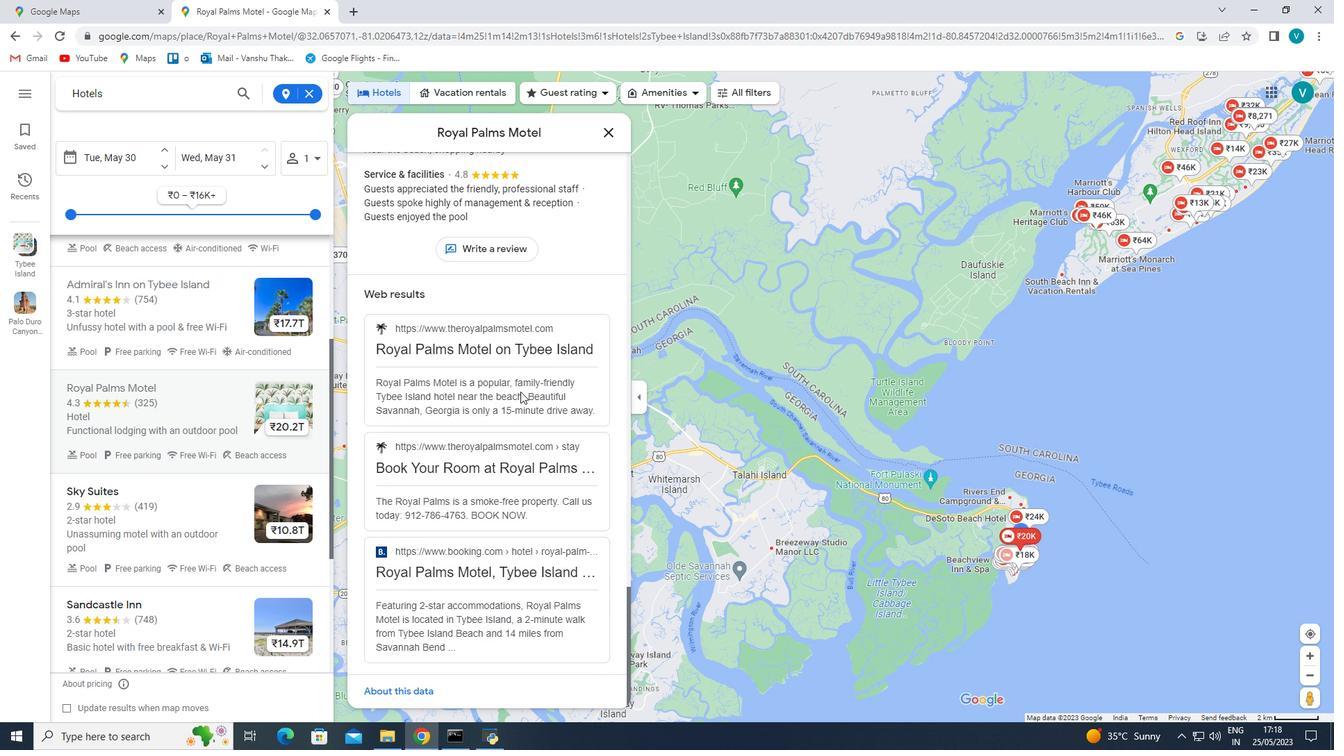 
Action: Mouse scrolled (520, 393) with delta (0, 0)
Screenshot: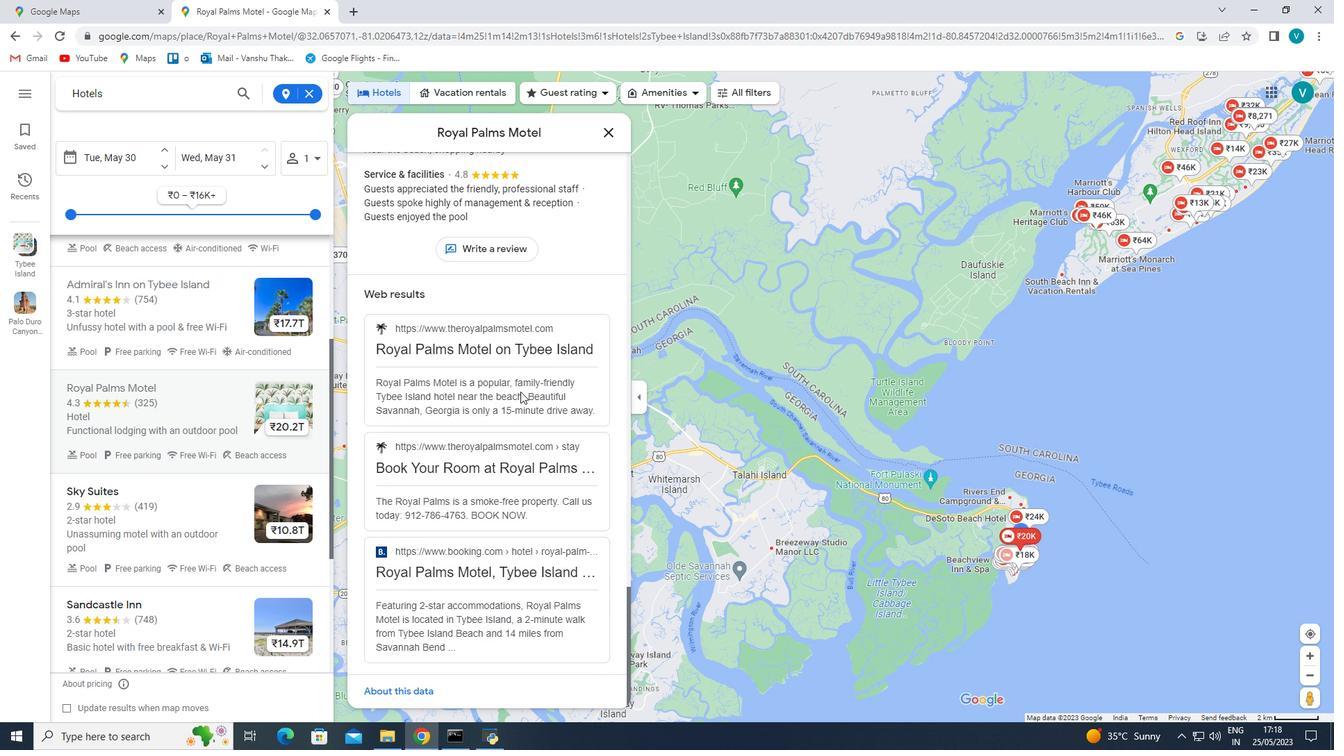 
Action: Mouse moved to (212, 508)
Screenshot: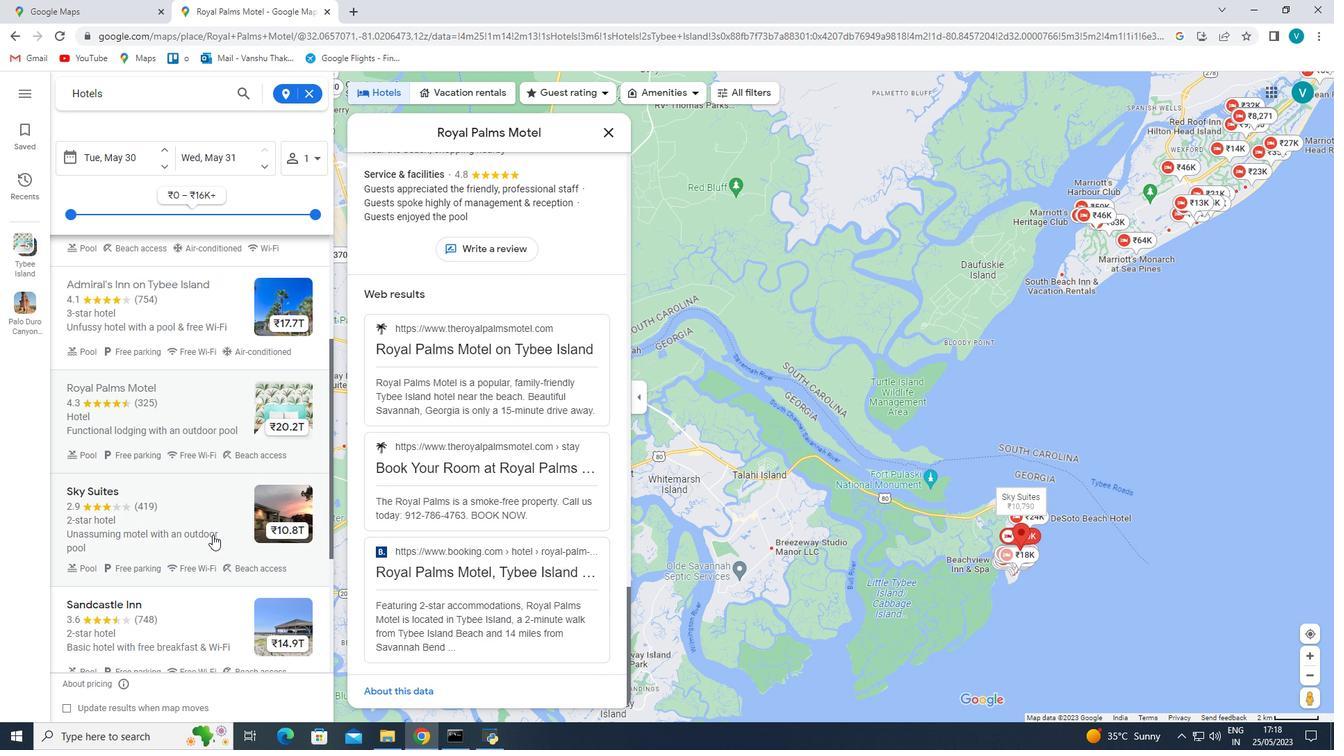 
Action: Mouse pressed left at (212, 508)
Screenshot: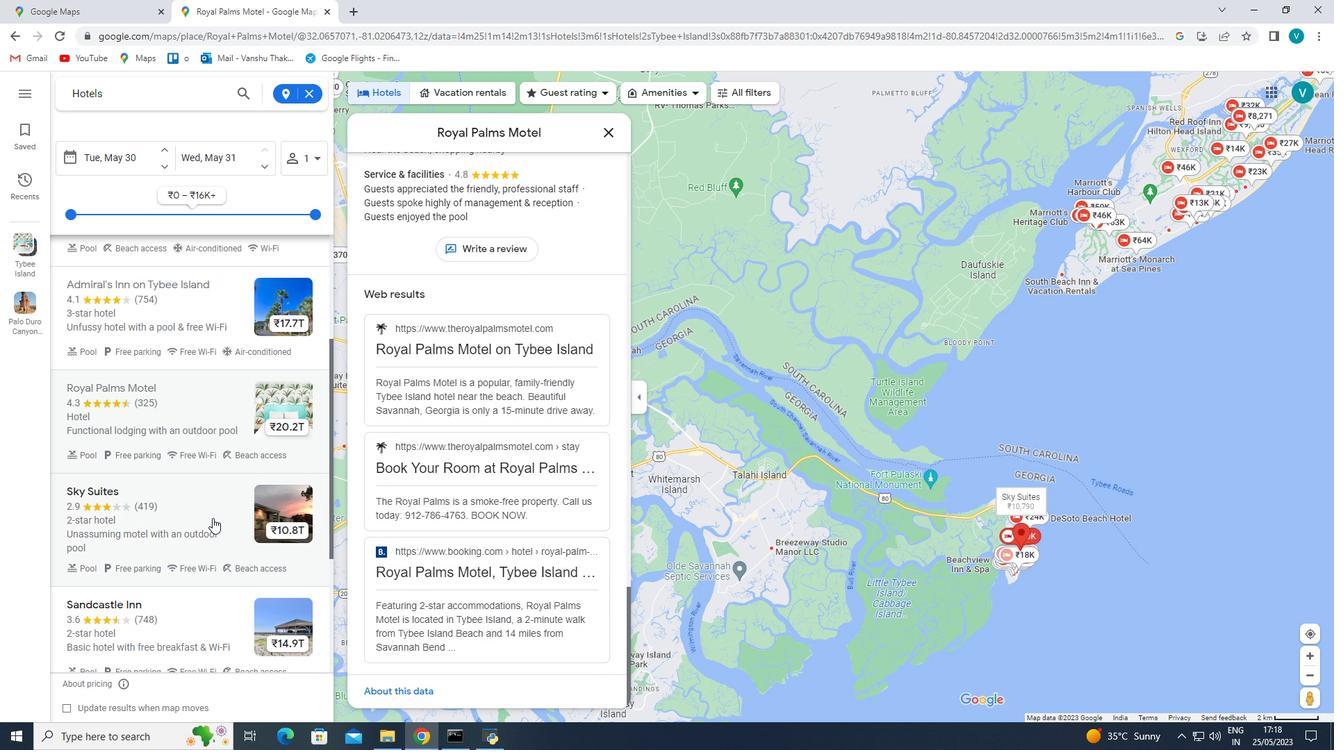
Action: Mouse scrolled (212, 507) with delta (0, 0)
Screenshot: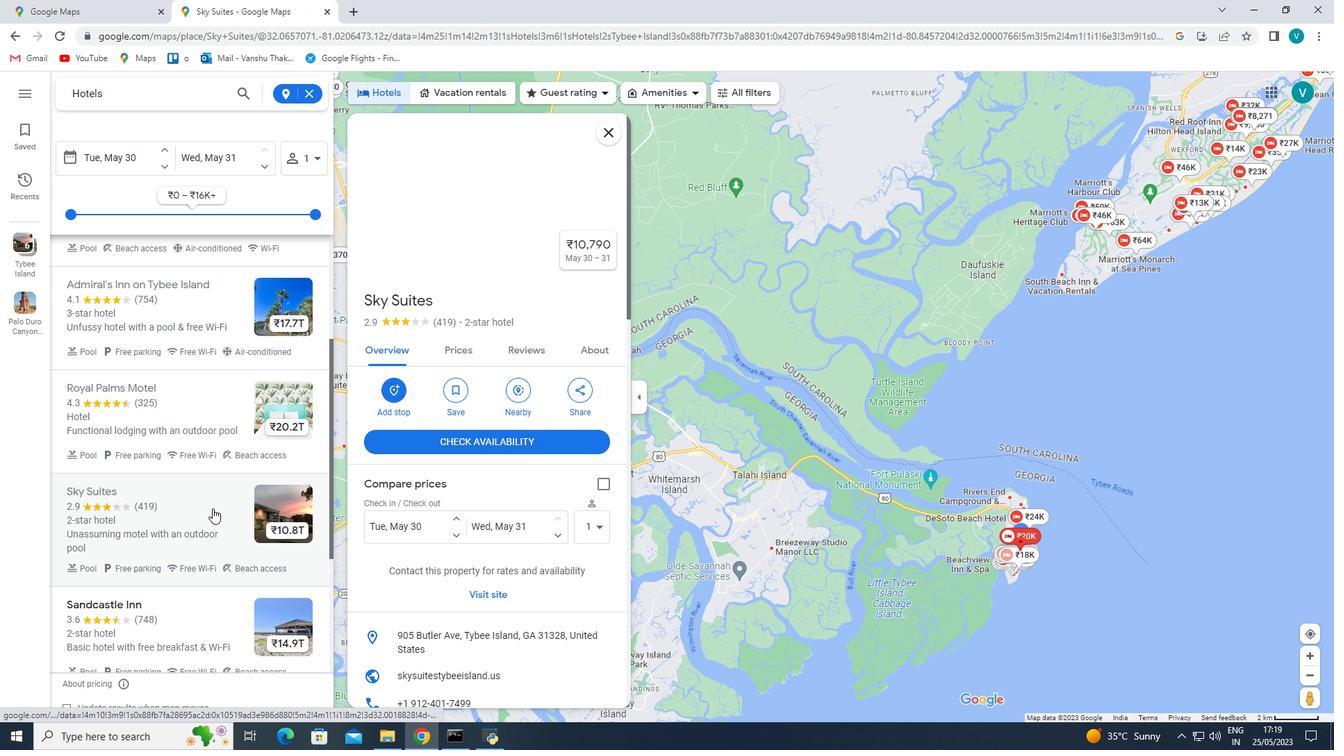 
Action: Mouse scrolled (212, 507) with delta (0, 0)
Screenshot: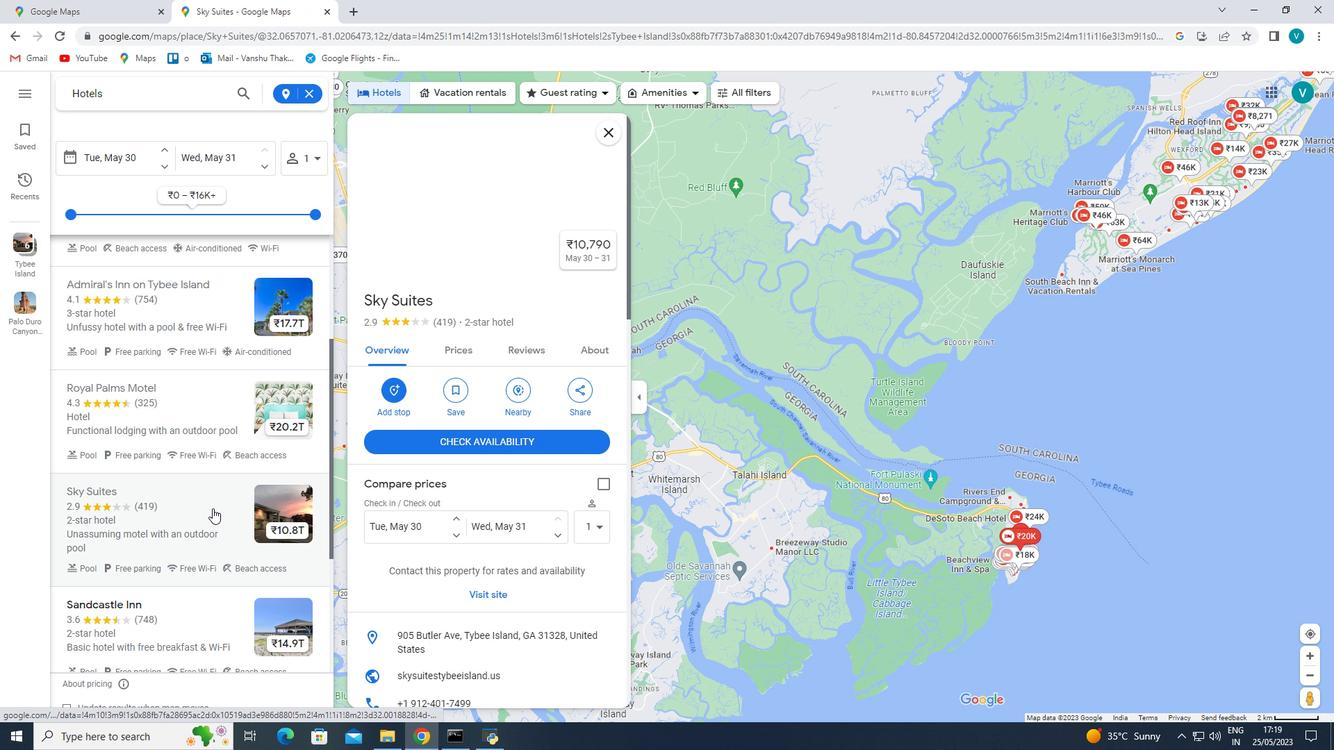 
Action: Mouse scrolled (212, 507) with delta (0, 0)
Screenshot: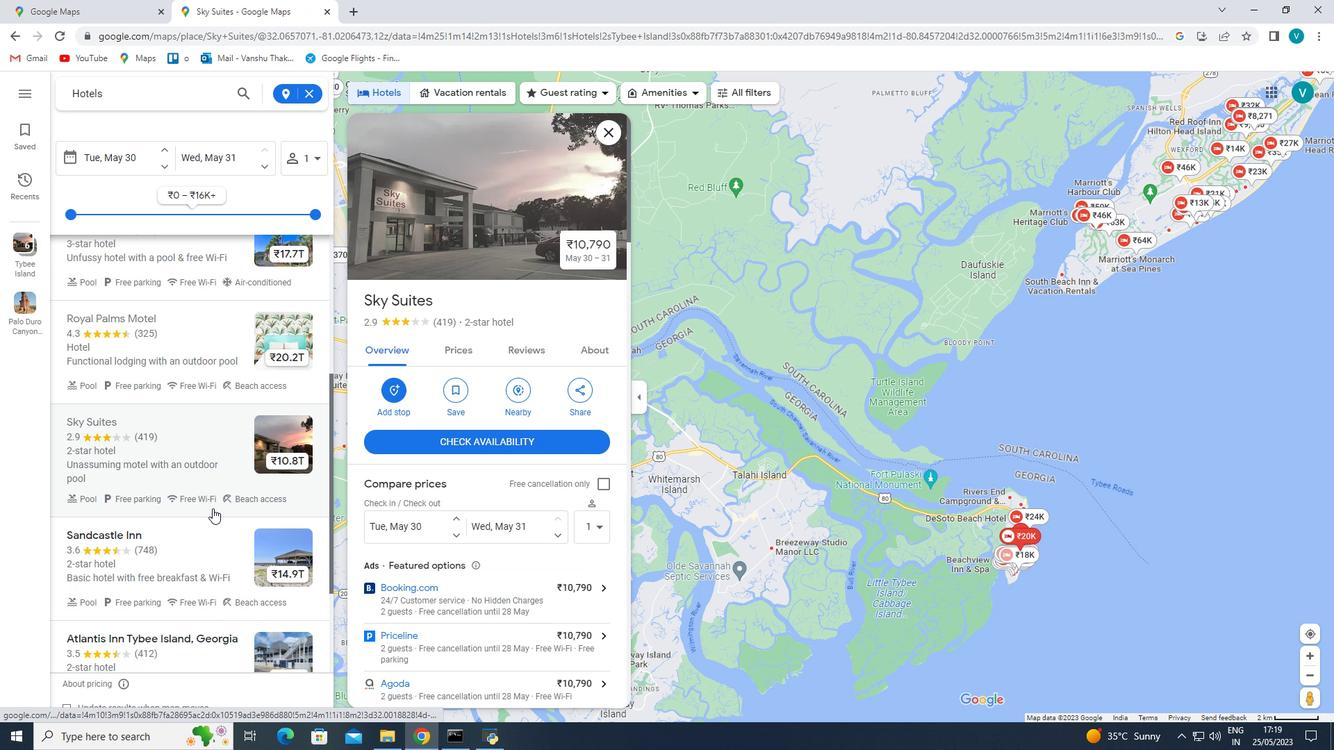 
Action: Mouse moved to (560, 317)
Screenshot: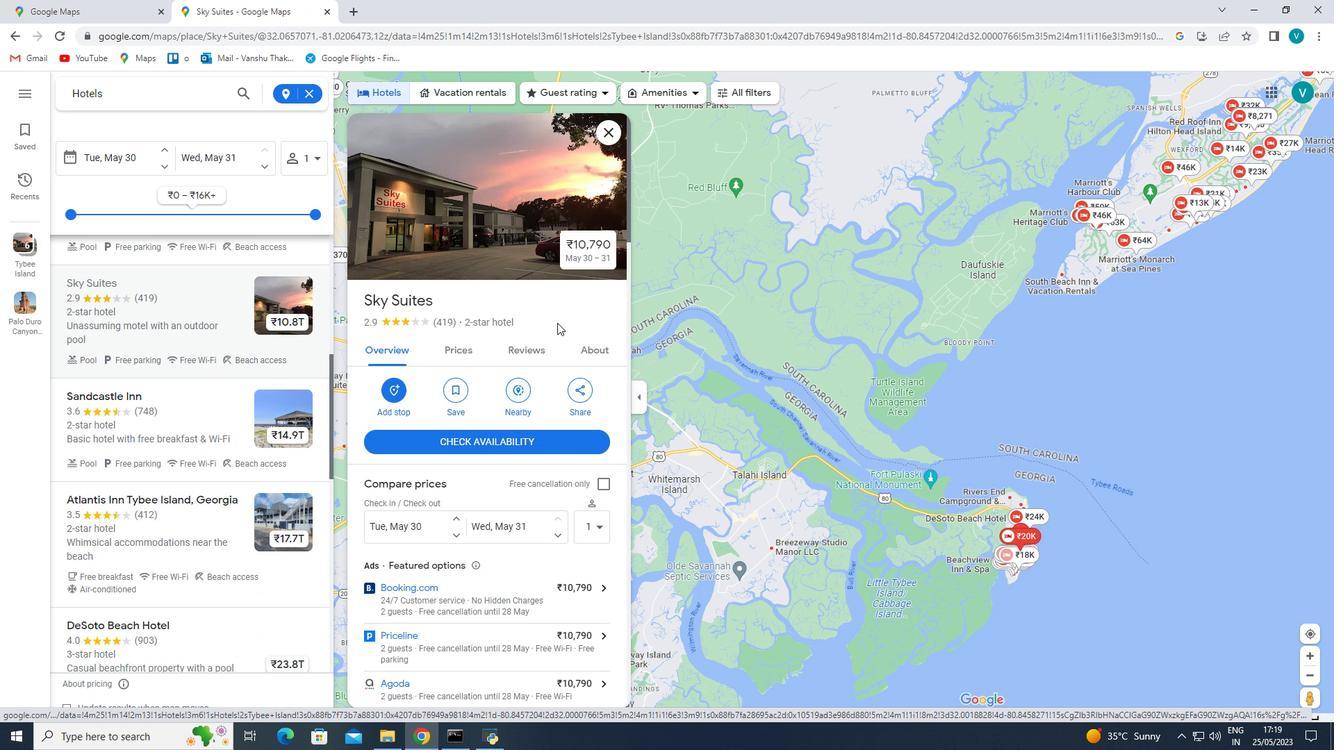 
Action: Mouse scrolled (560, 316) with delta (0, 0)
Screenshot: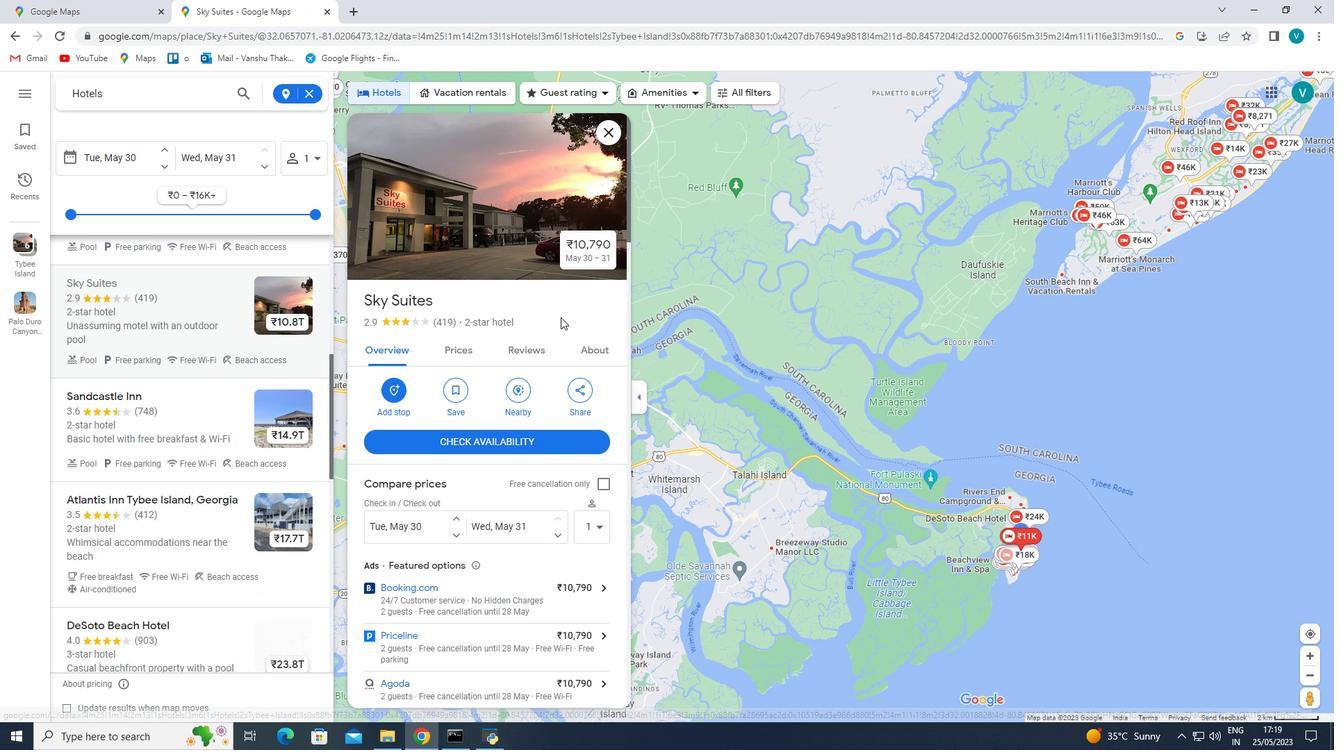 
Action: Mouse scrolled (560, 316) with delta (0, 0)
Screenshot: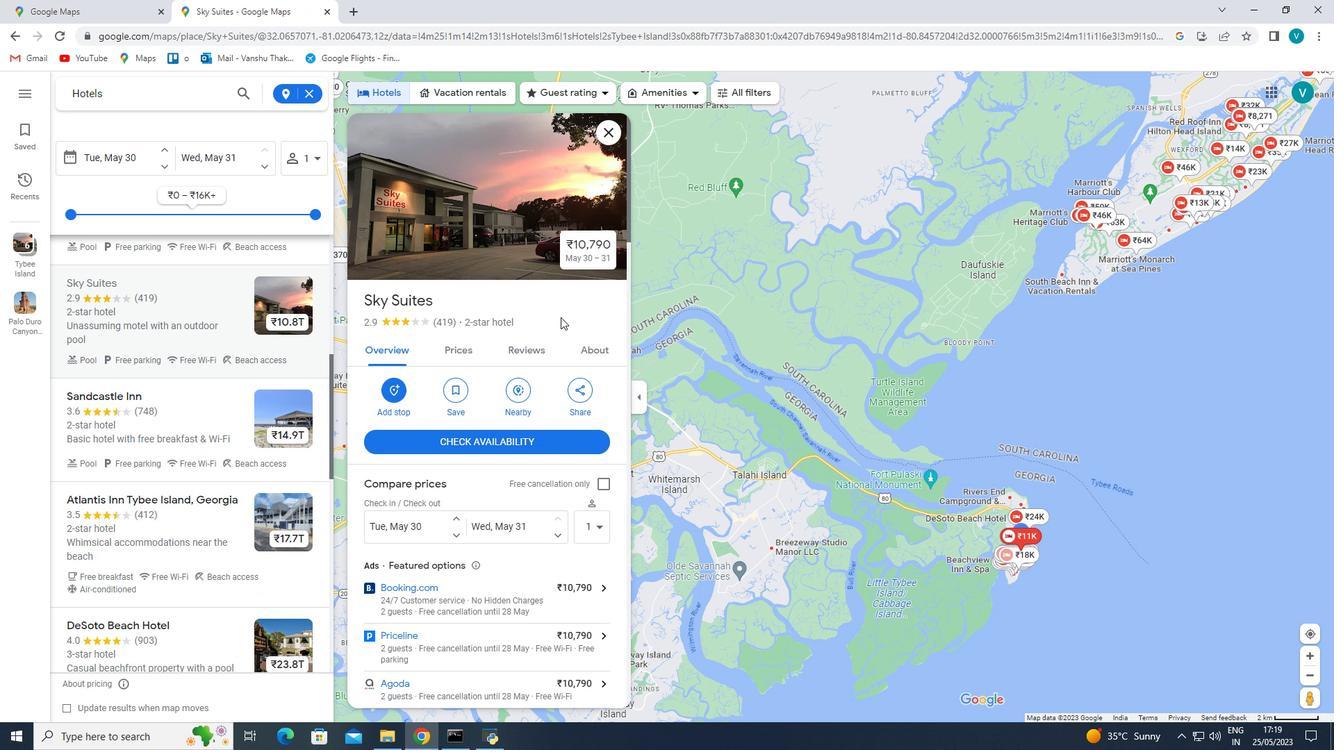 
Action: Mouse scrolled (560, 316) with delta (0, 0)
Screenshot: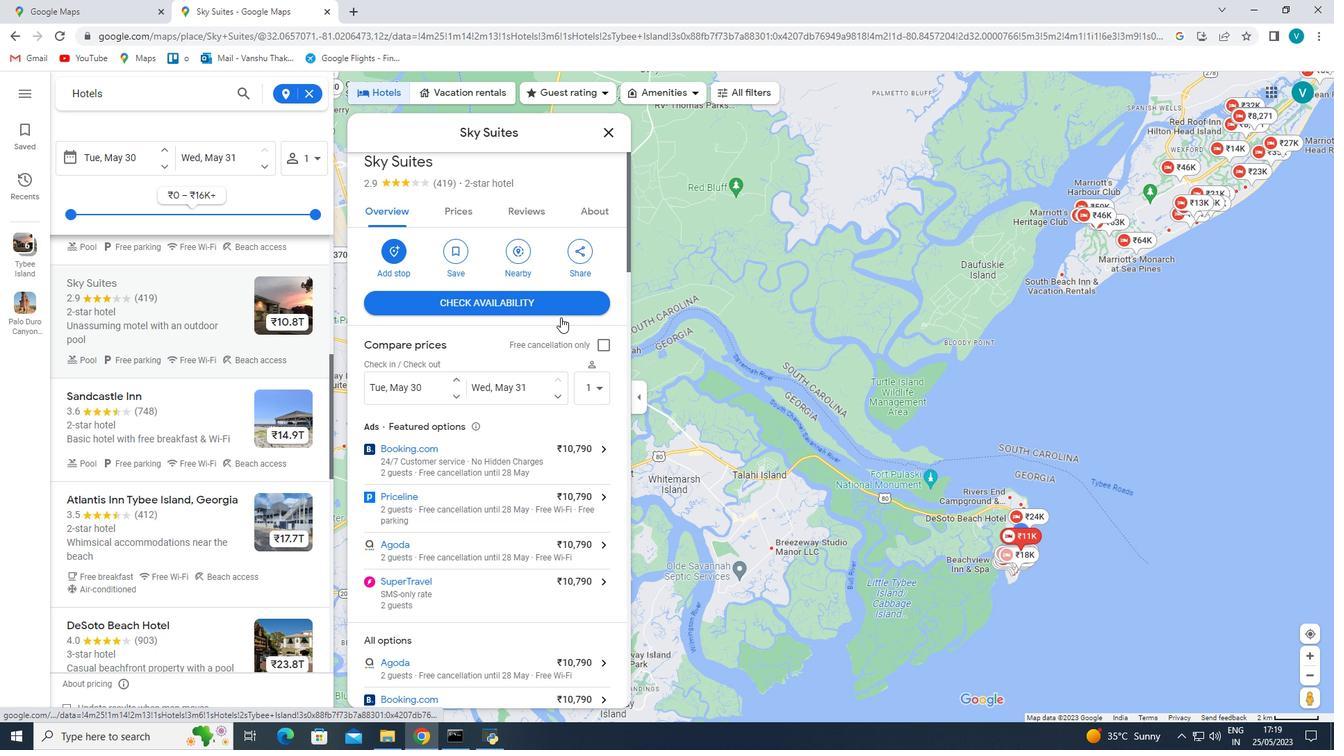 
Action: Mouse scrolled (560, 316) with delta (0, 0)
Screenshot: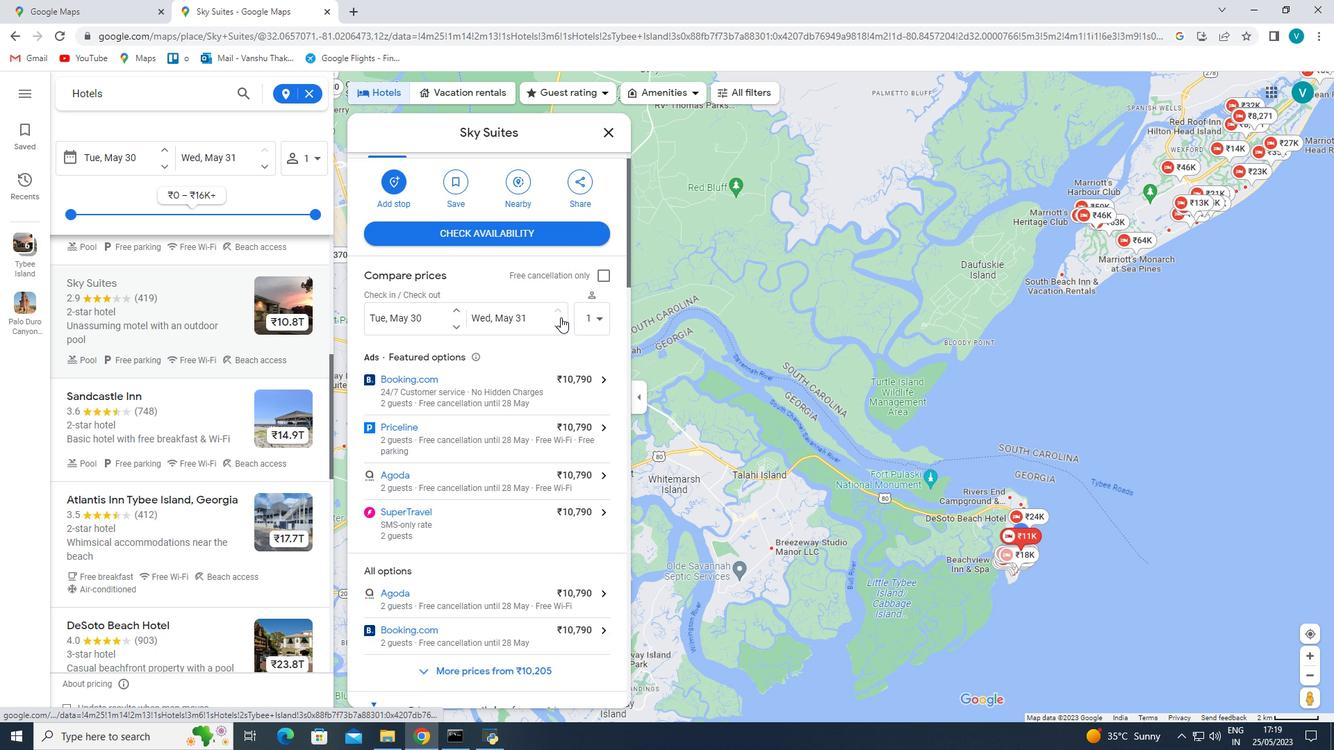 
Action: Mouse scrolled (560, 316) with delta (0, 0)
Screenshot: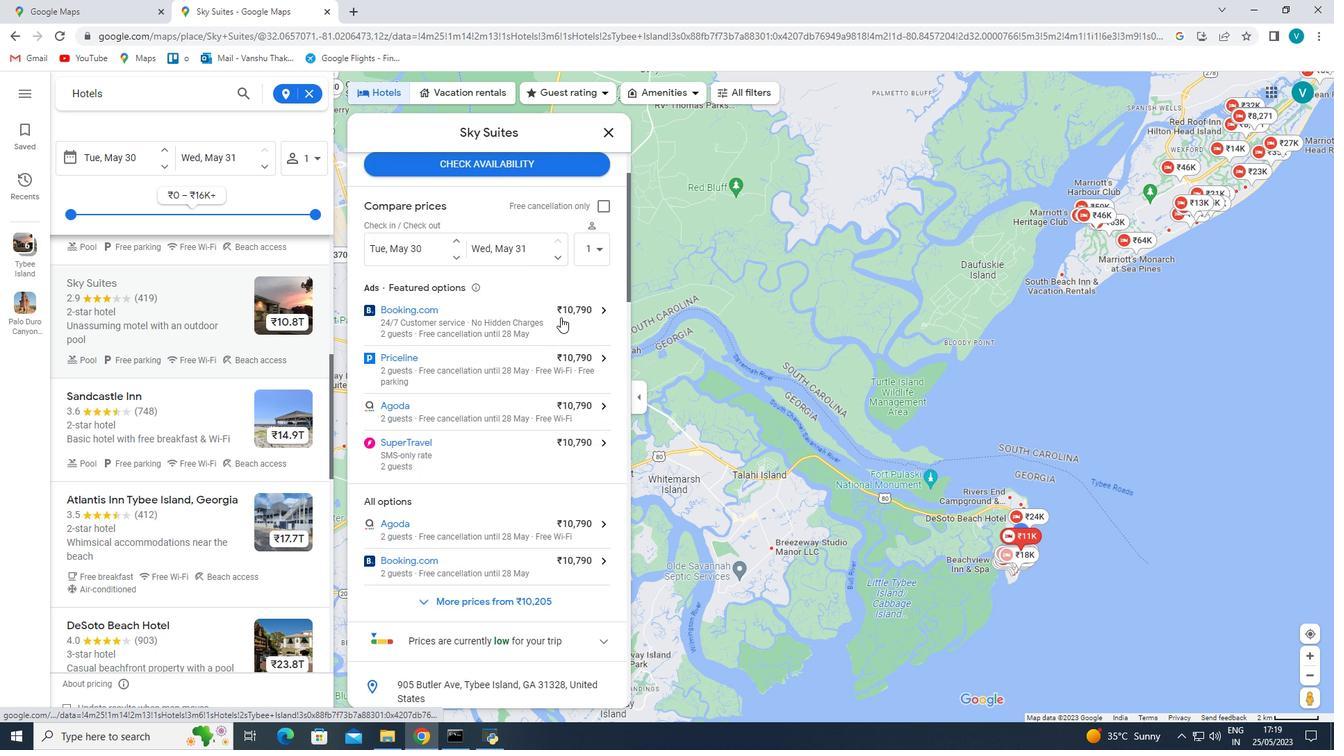 
Action: Mouse scrolled (560, 316) with delta (0, 0)
Screenshot: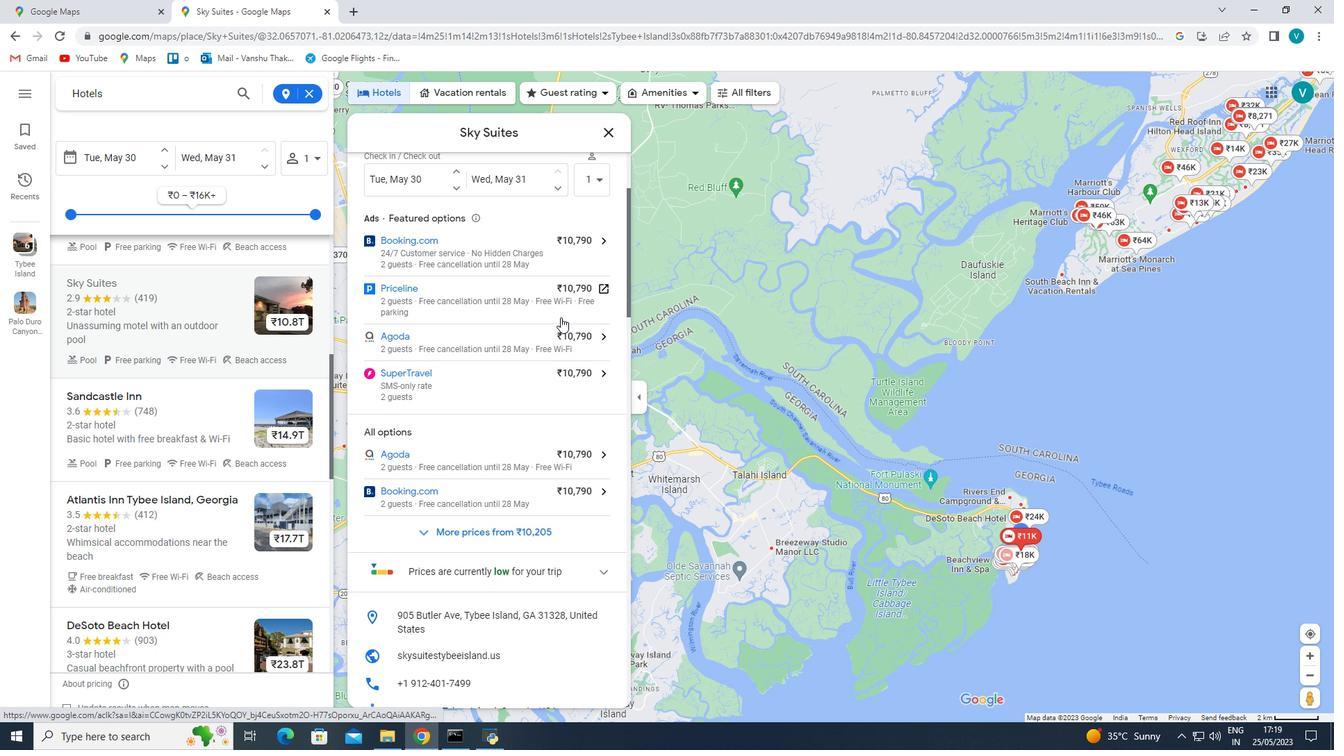 
Action: Mouse scrolled (560, 316) with delta (0, 0)
Screenshot: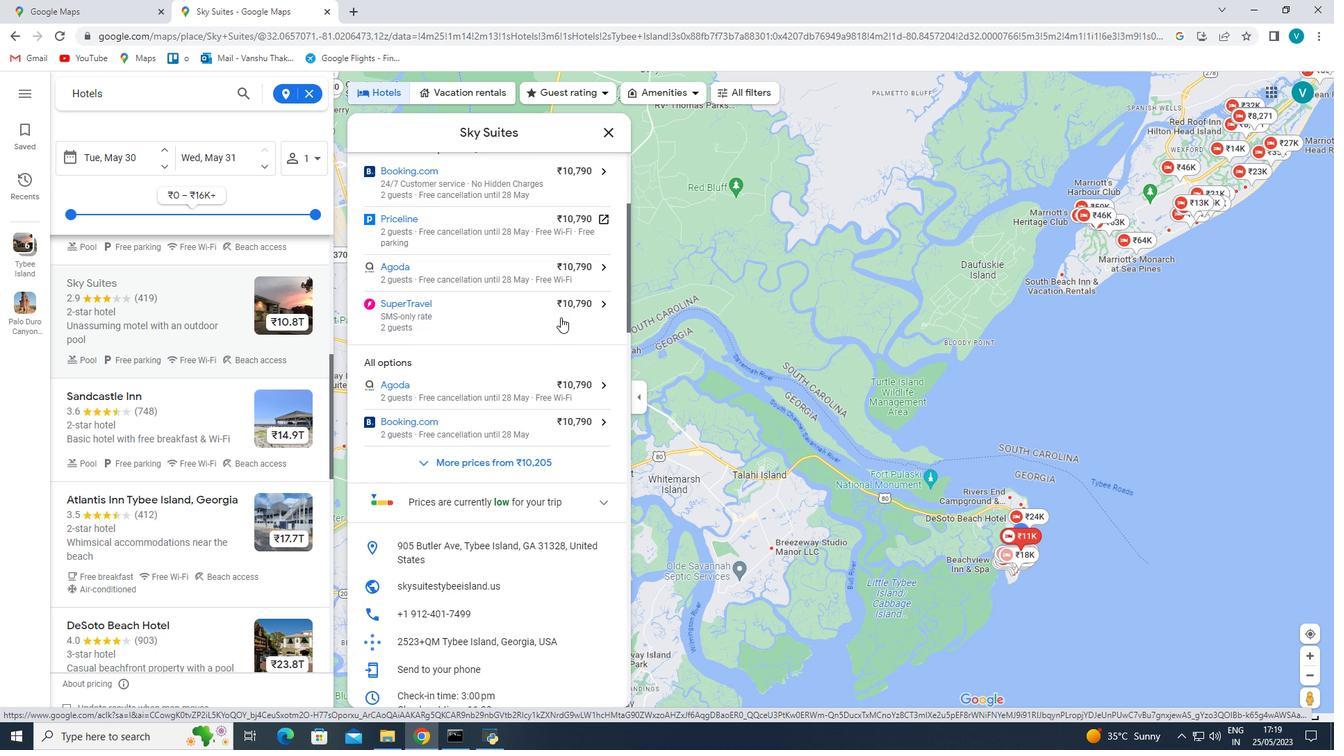 
Action: Mouse scrolled (560, 316) with delta (0, 0)
Screenshot: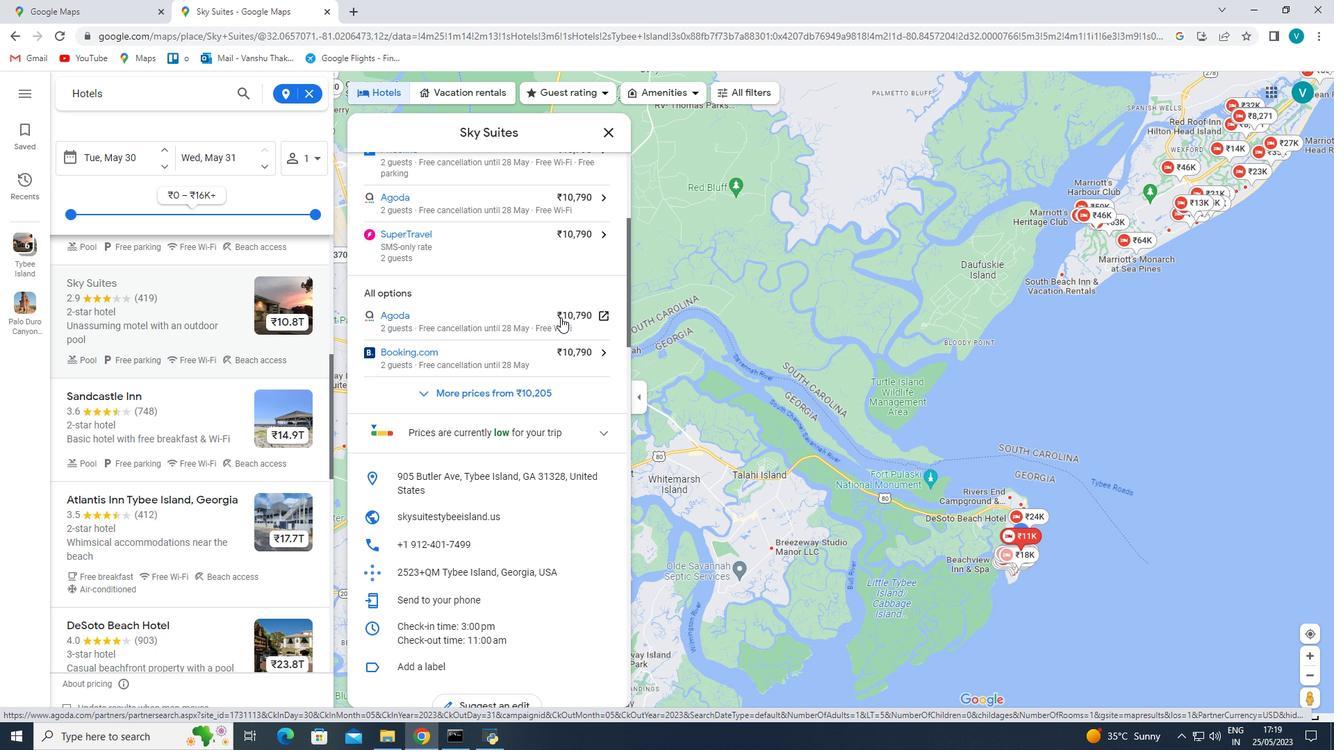 
Action: Mouse scrolled (560, 316) with delta (0, 0)
Screenshot: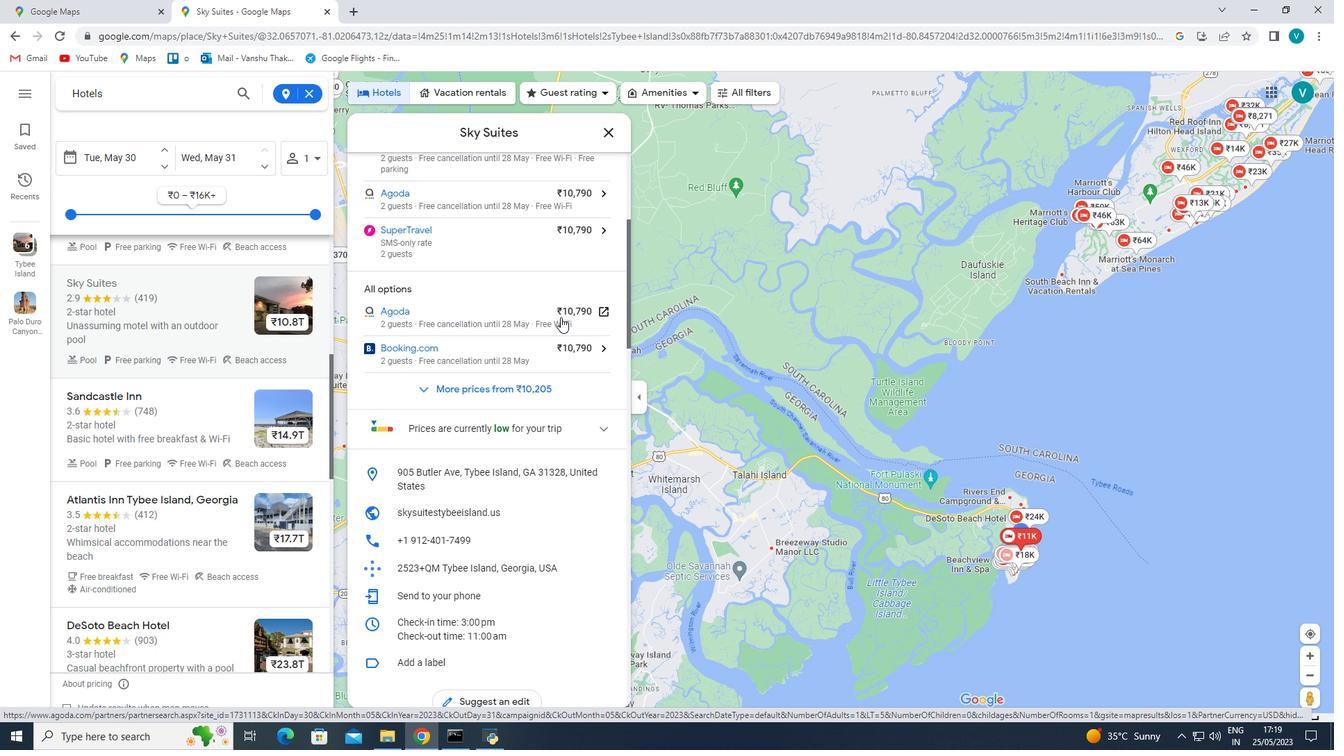 
Action: Mouse scrolled (560, 316) with delta (0, 0)
Screenshot: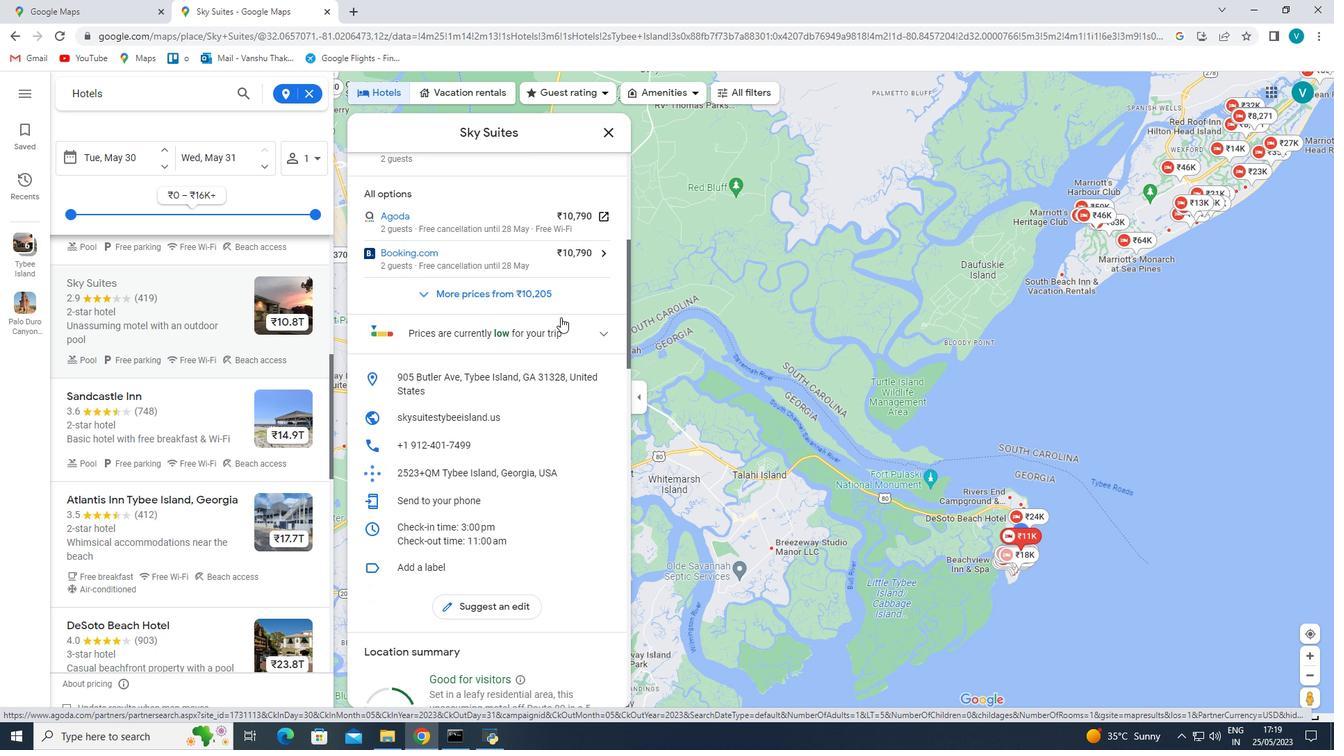 
Action: Mouse scrolled (560, 316) with delta (0, 0)
Screenshot: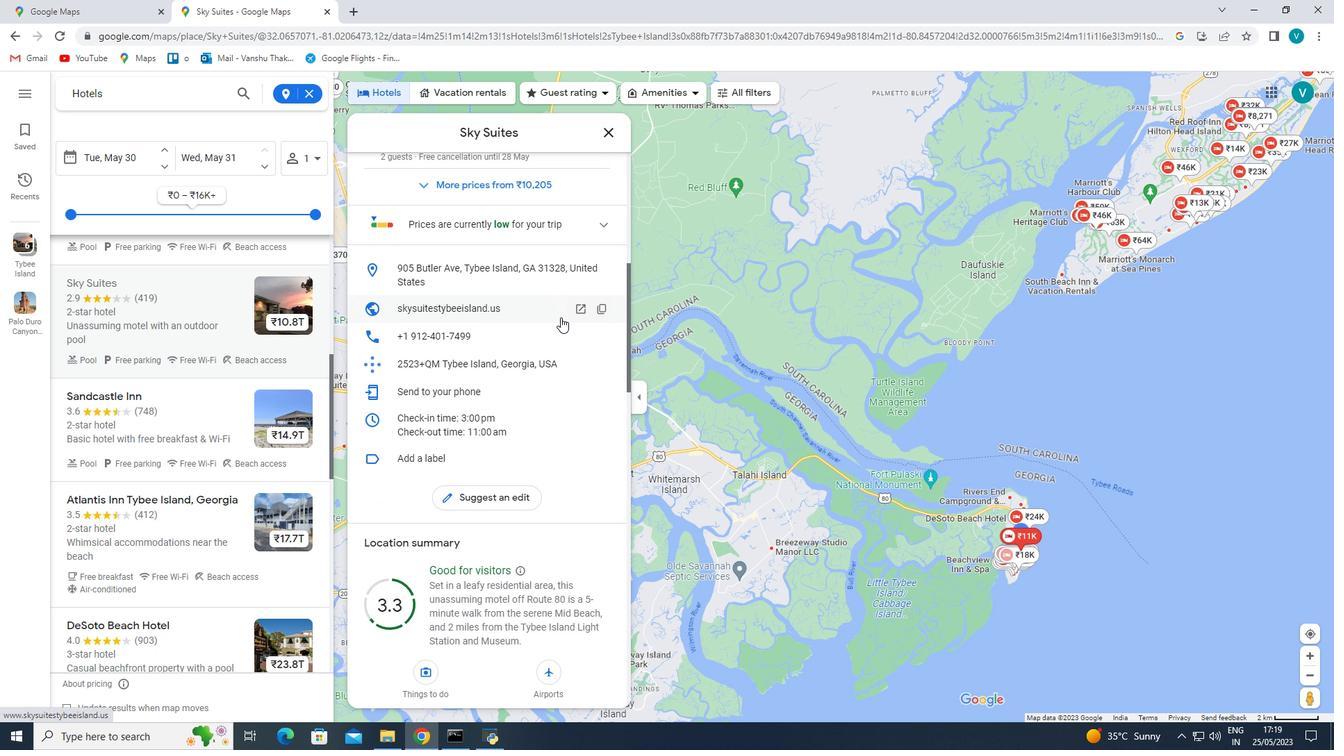 
Action: Mouse scrolled (560, 316) with delta (0, 0)
Screenshot: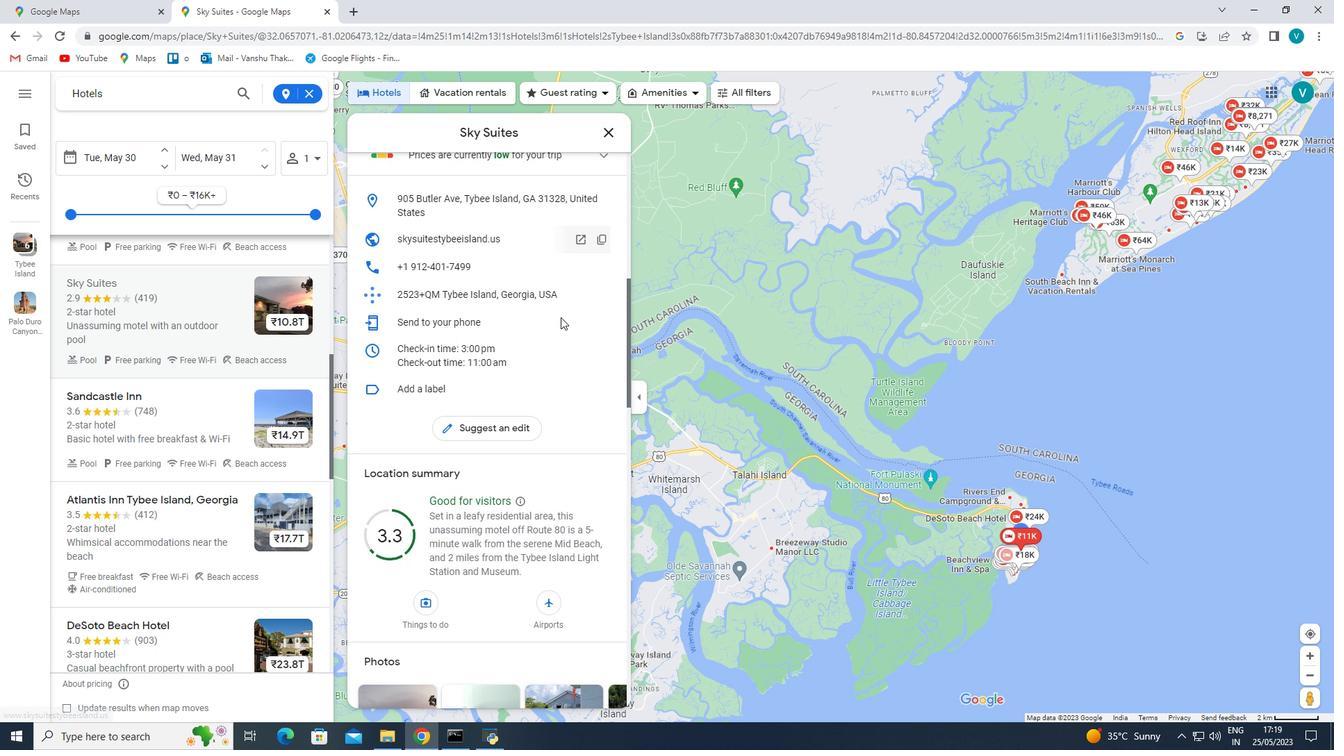 
Action: Mouse scrolled (560, 316) with delta (0, 0)
Screenshot: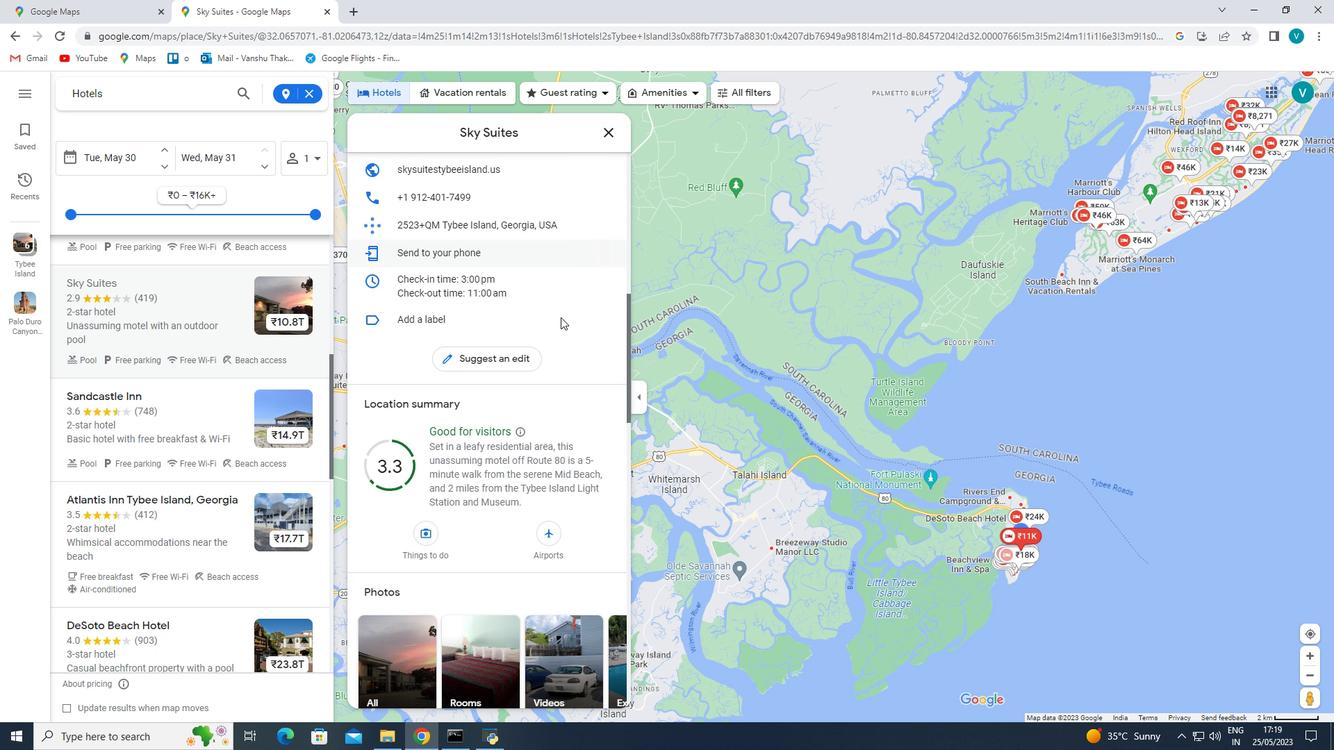 
Action: Mouse scrolled (560, 316) with delta (0, 0)
Screenshot: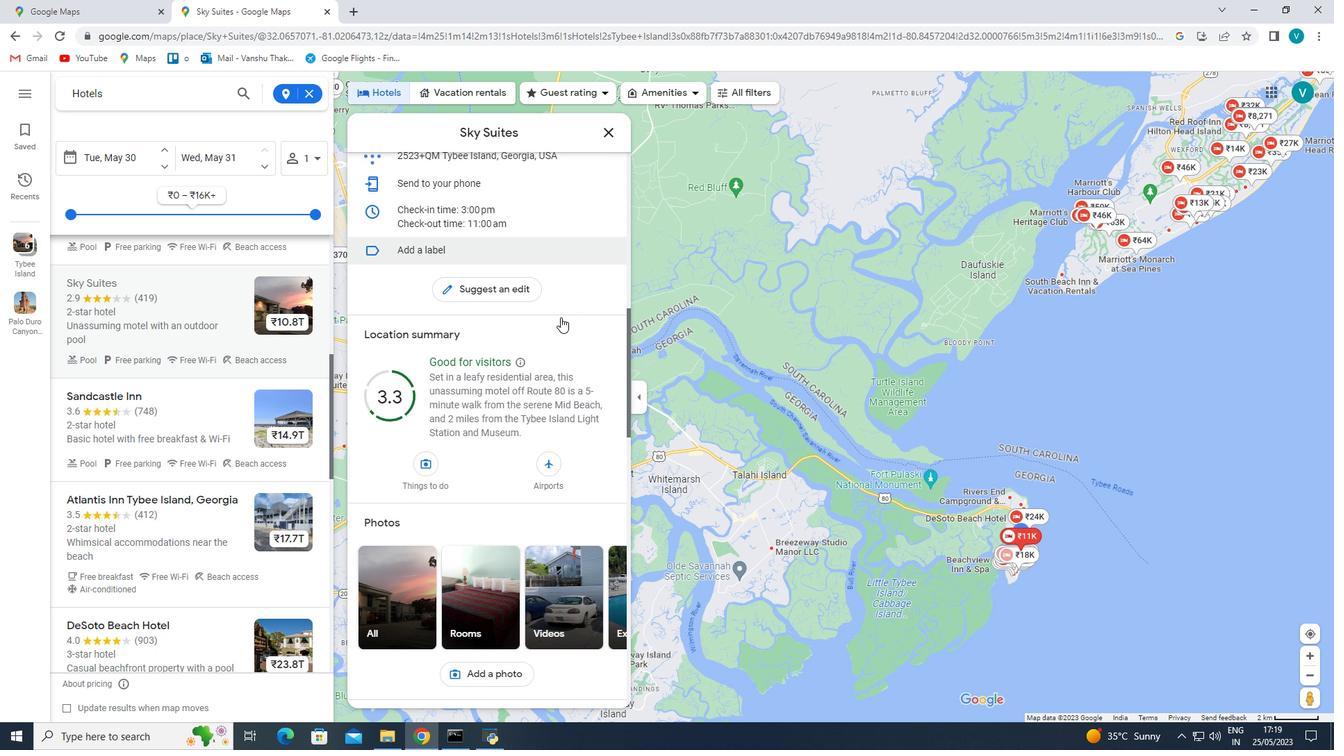 
Action: Mouse scrolled (560, 316) with delta (0, 0)
Screenshot: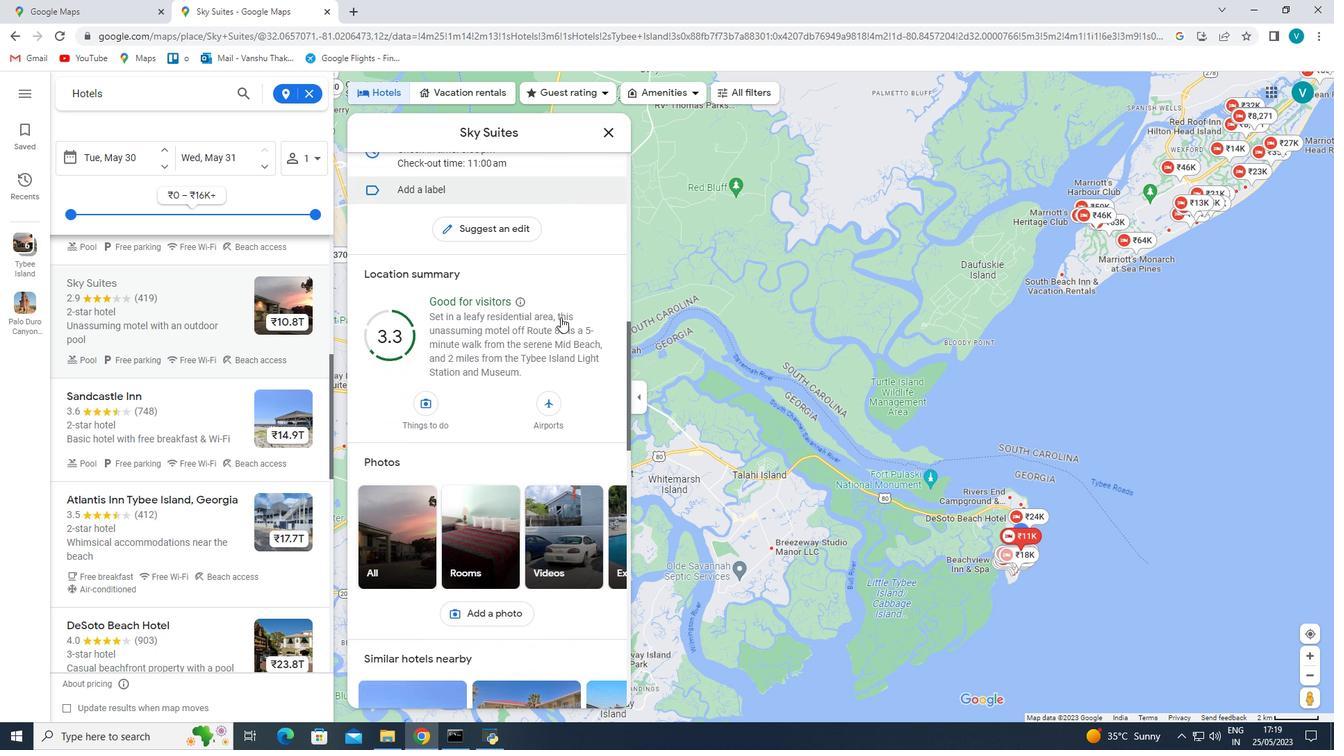 
Action: Mouse scrolled (560, 316) with delta (0, 0)
Screenshot: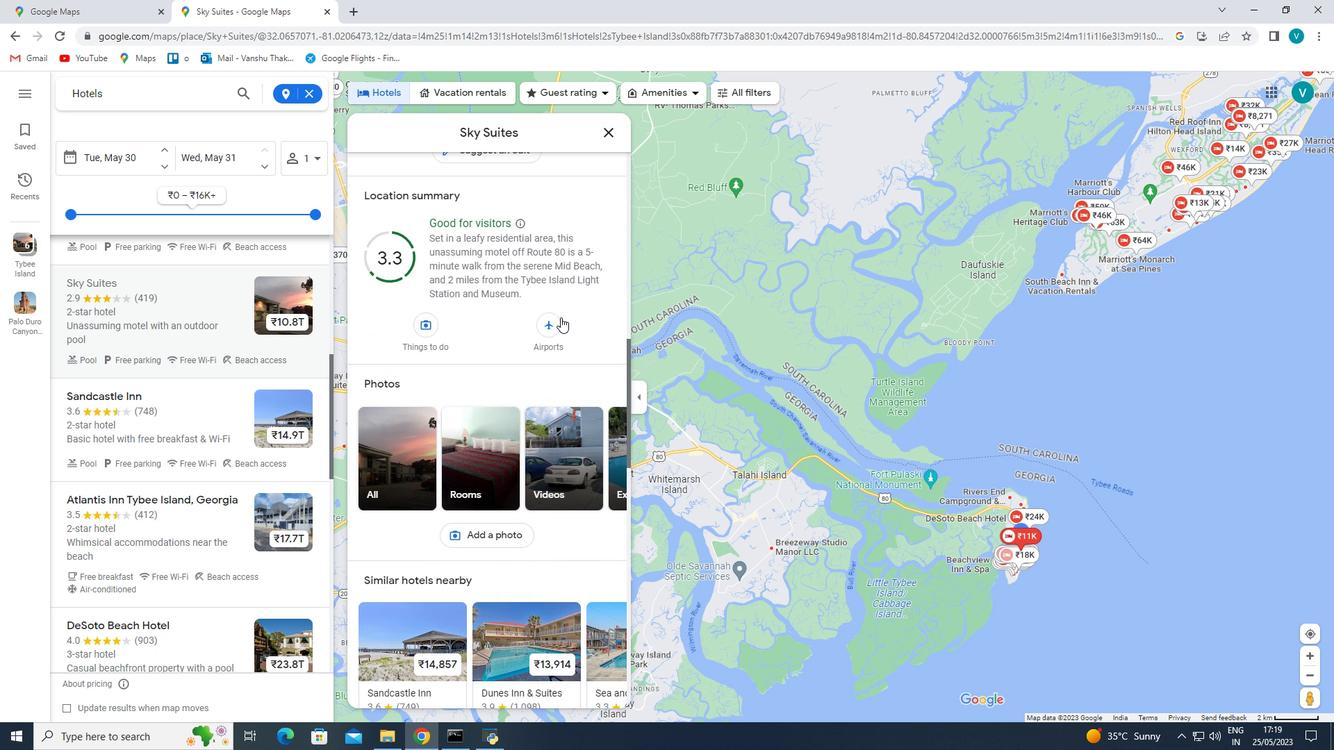 
Action: Mouse scrolled (560, 316) with delta (0, 0)
Screenshot: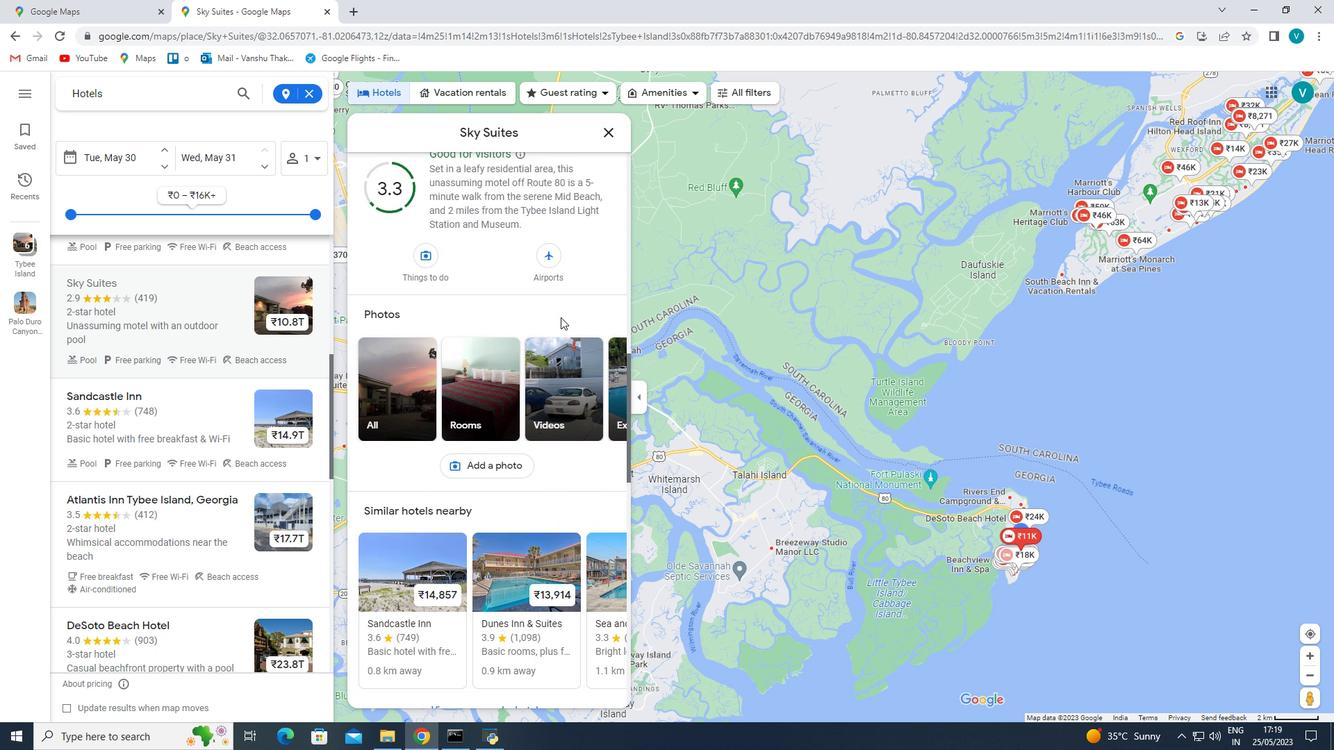 
Action: Mouse scrolled (560, 316) with delta (0, 0)
Screenshot: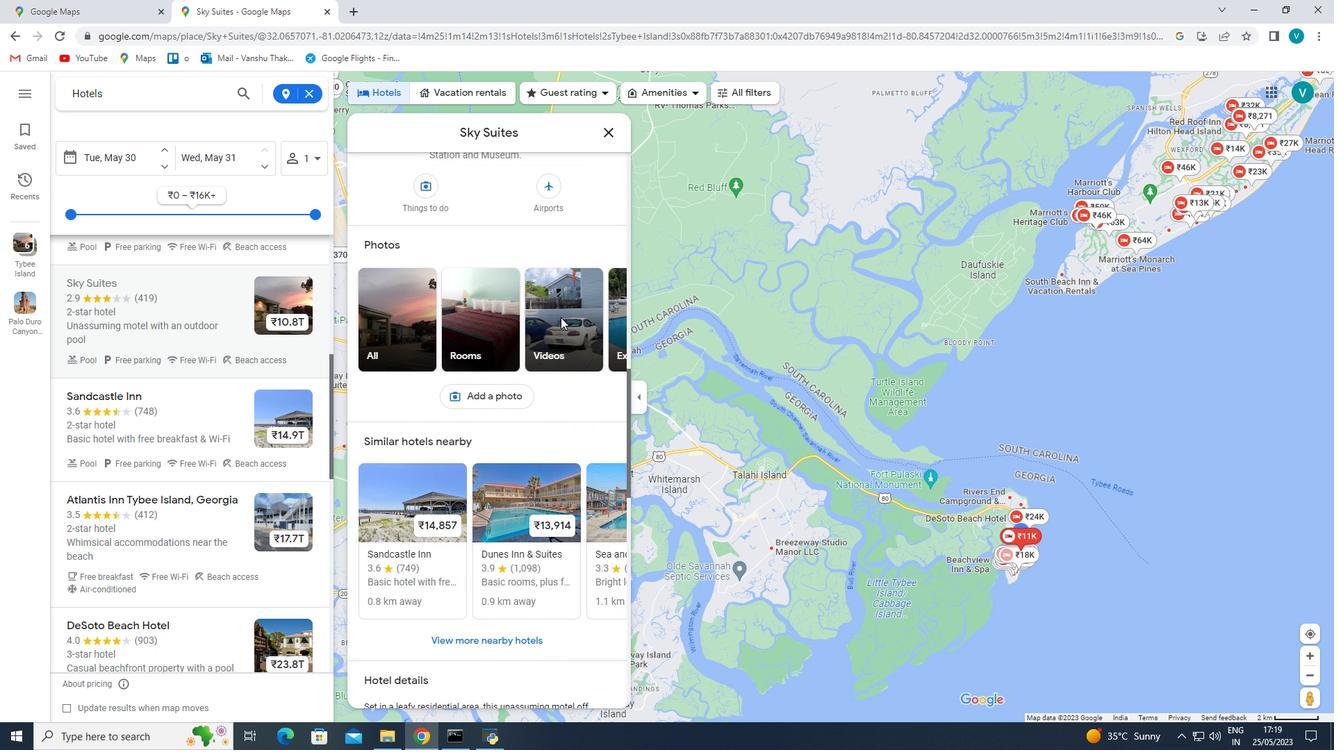 
Action: Mouse scrolled (560, 316) with delta (0, 0)
Screenshot: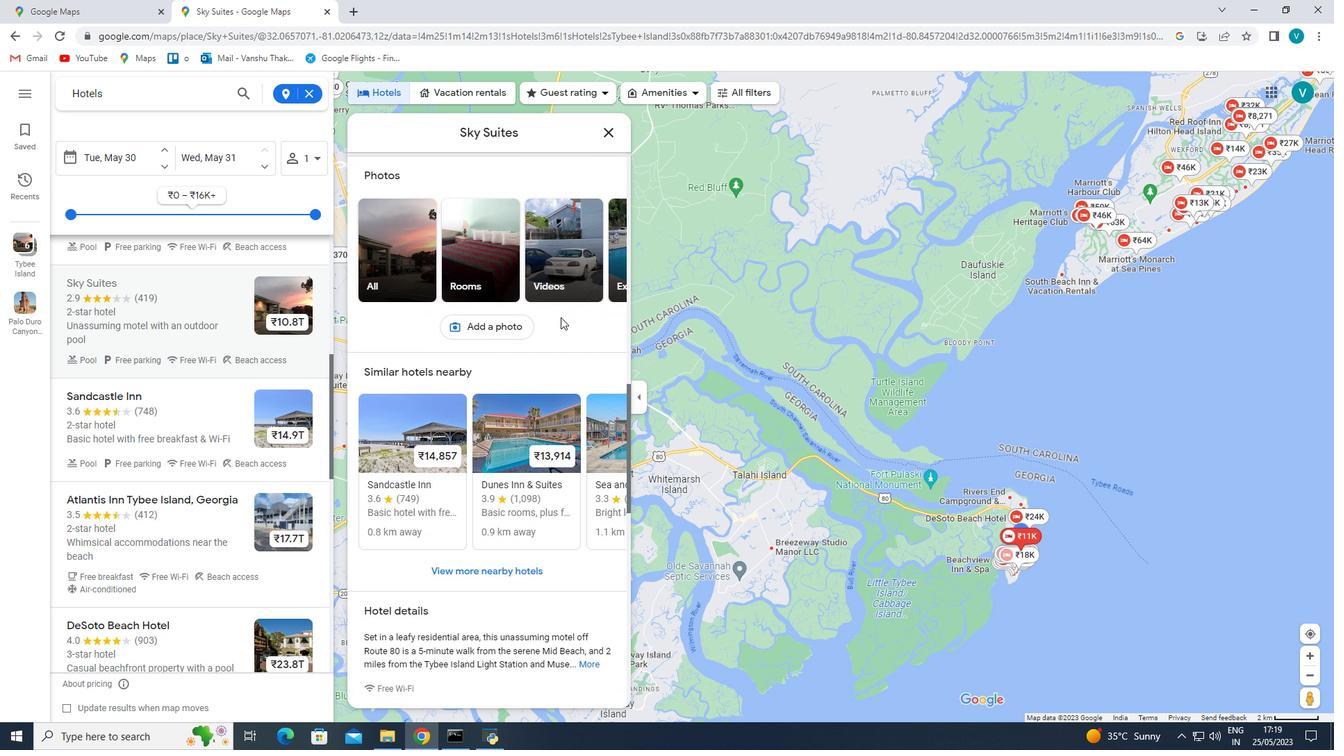 
Action: Mouse scrolled (560, 316) with delta (0, 0)
Screenshot: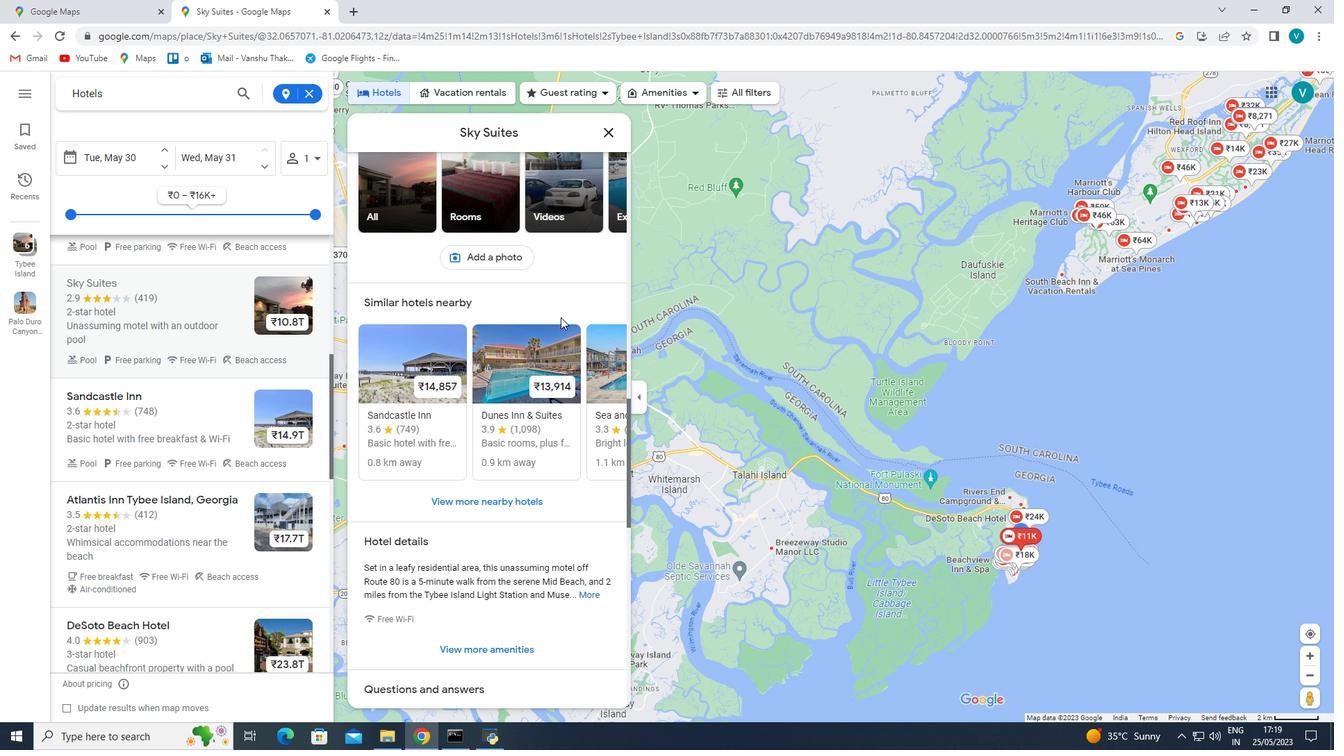 
Action: Mouse scrolled (560, 316) with delta (0, 0)
Screenshot: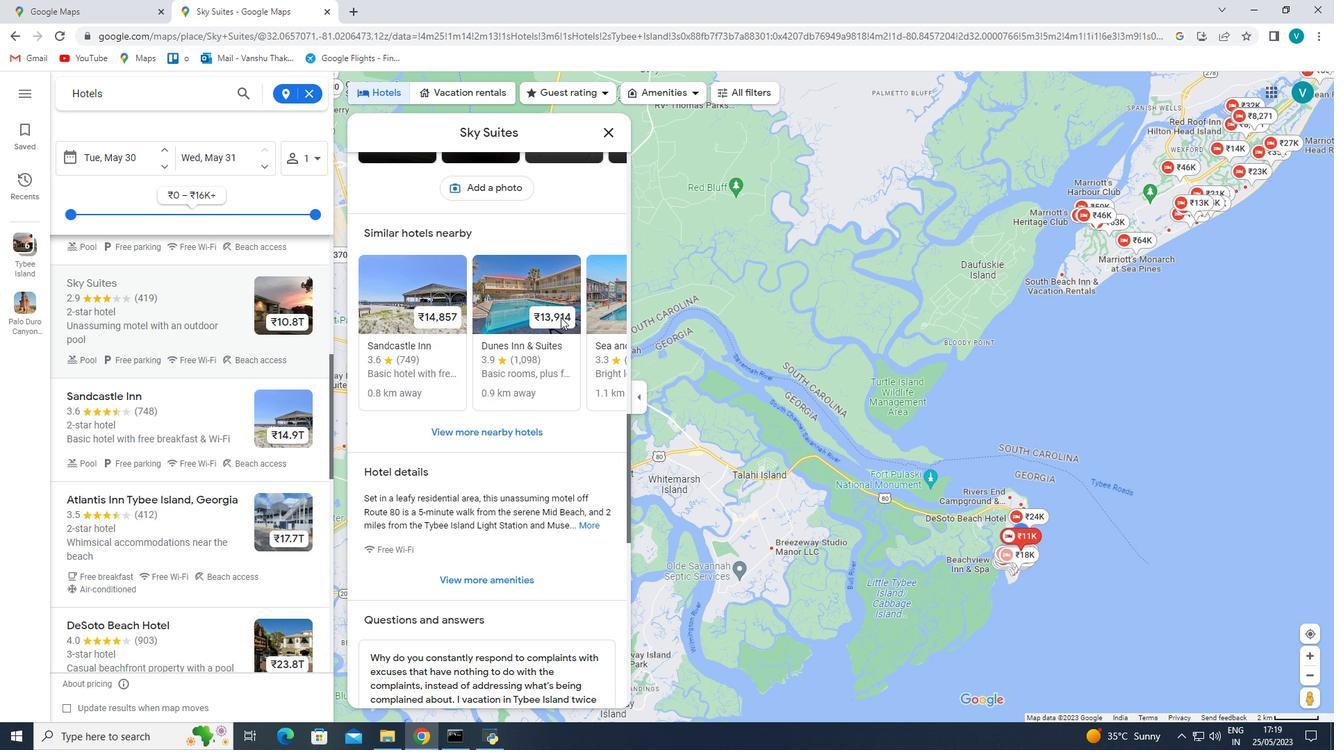
Action: Mouse scrolled (560, 316) with delta (0, 0)
Screenshot: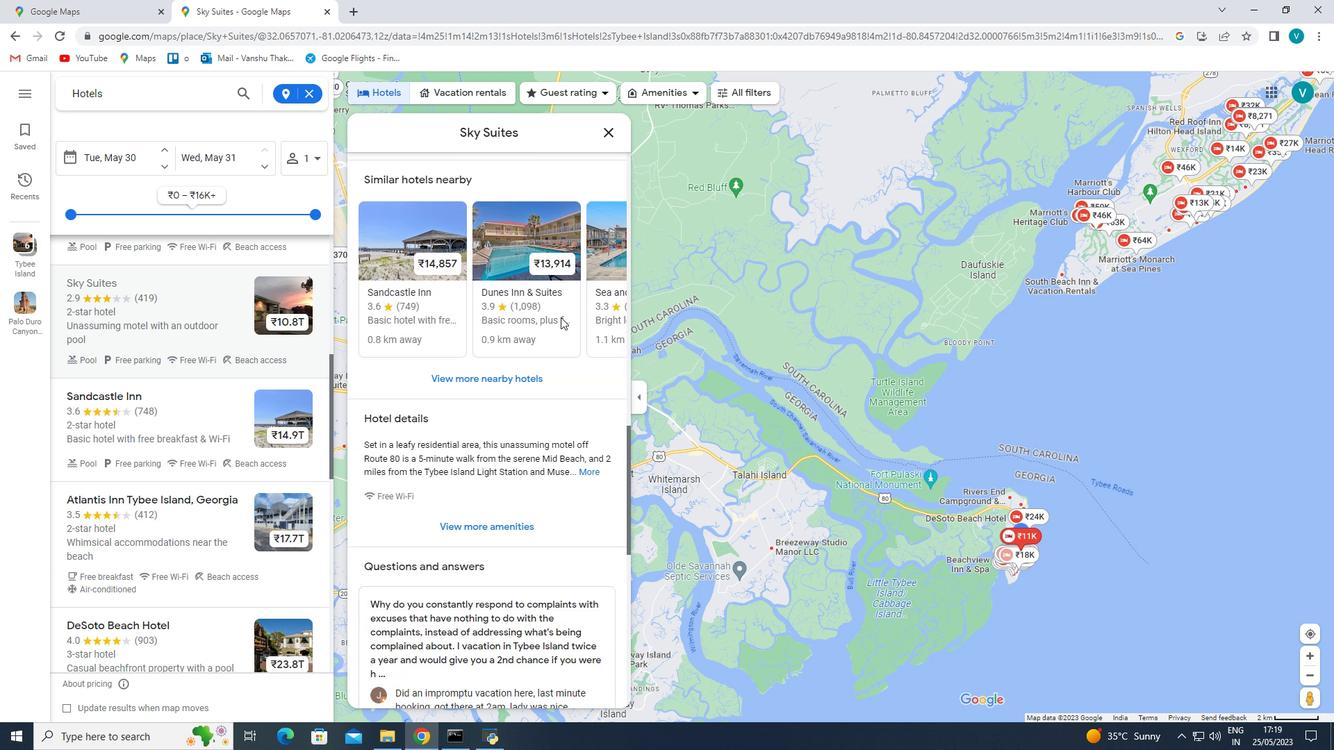 
Action: Mouse scrolled (560, 316) with delta (0, 0)
Screenshot: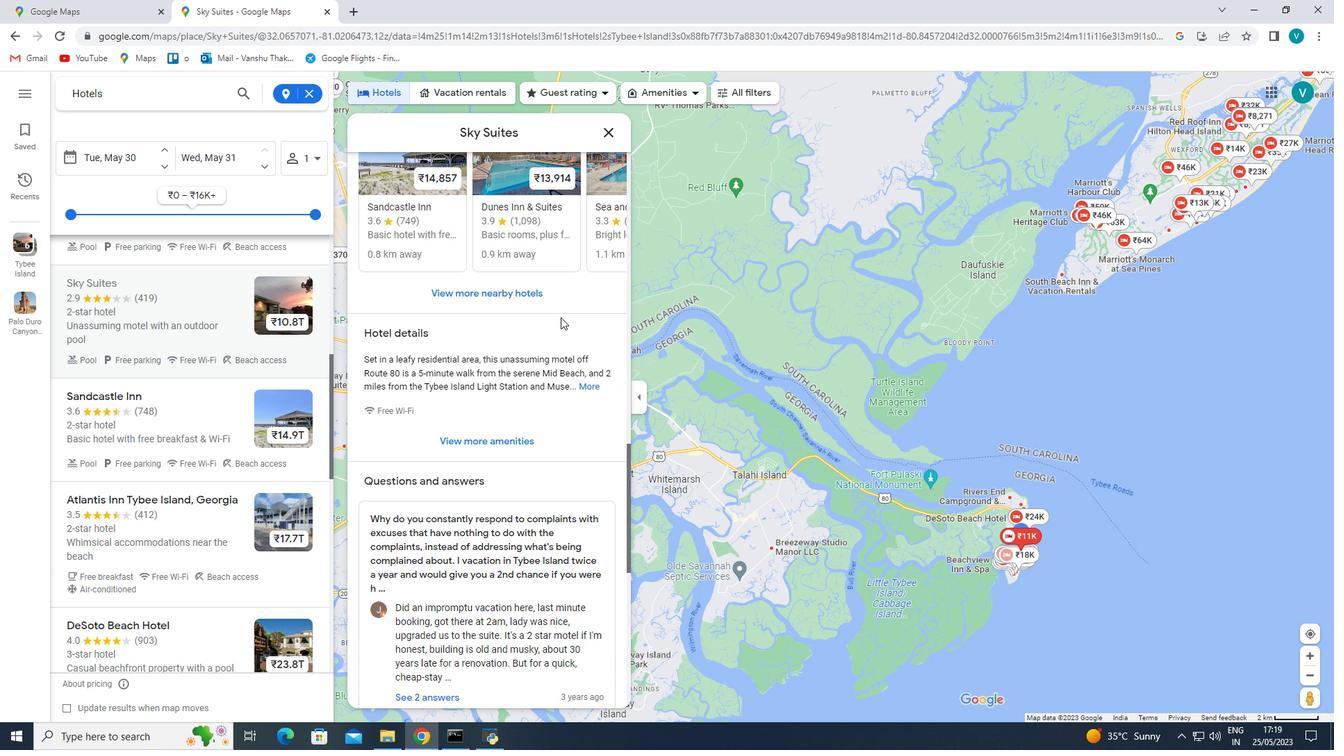 
Action: Mouse scrolled (560, 316) with delta (0, 0)
Screenshot: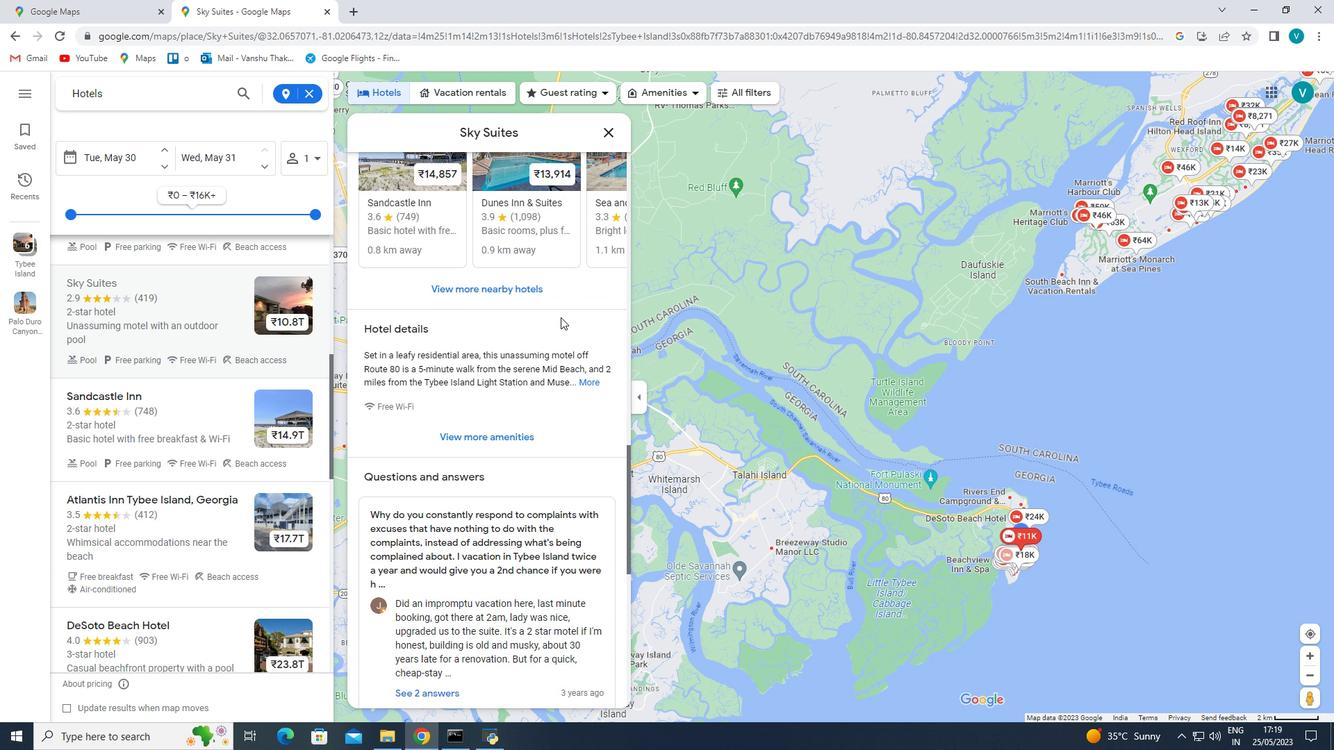 
Action: Mouse scrolled (560, 316) with delta (0, 0)
Screenshot: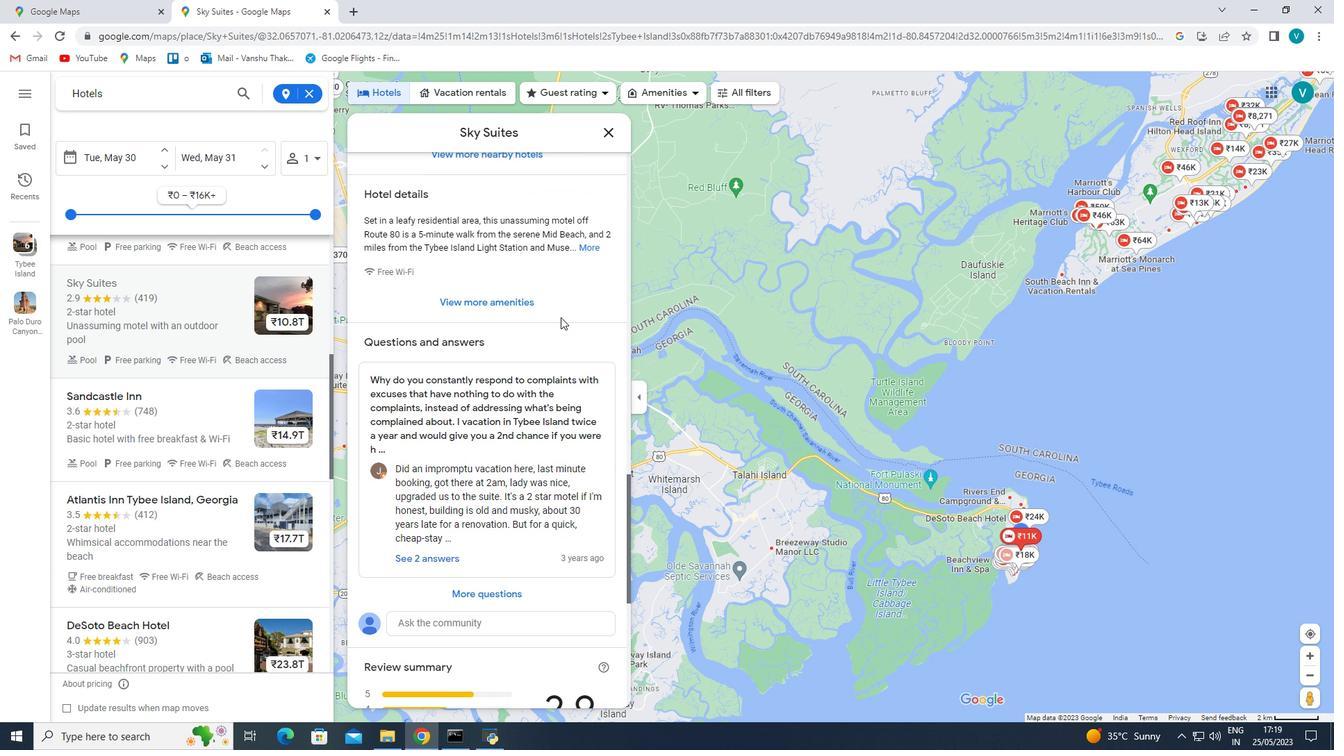
Action: Mouse scrolled (560, 316) with delta (0, 0)
Screenshot: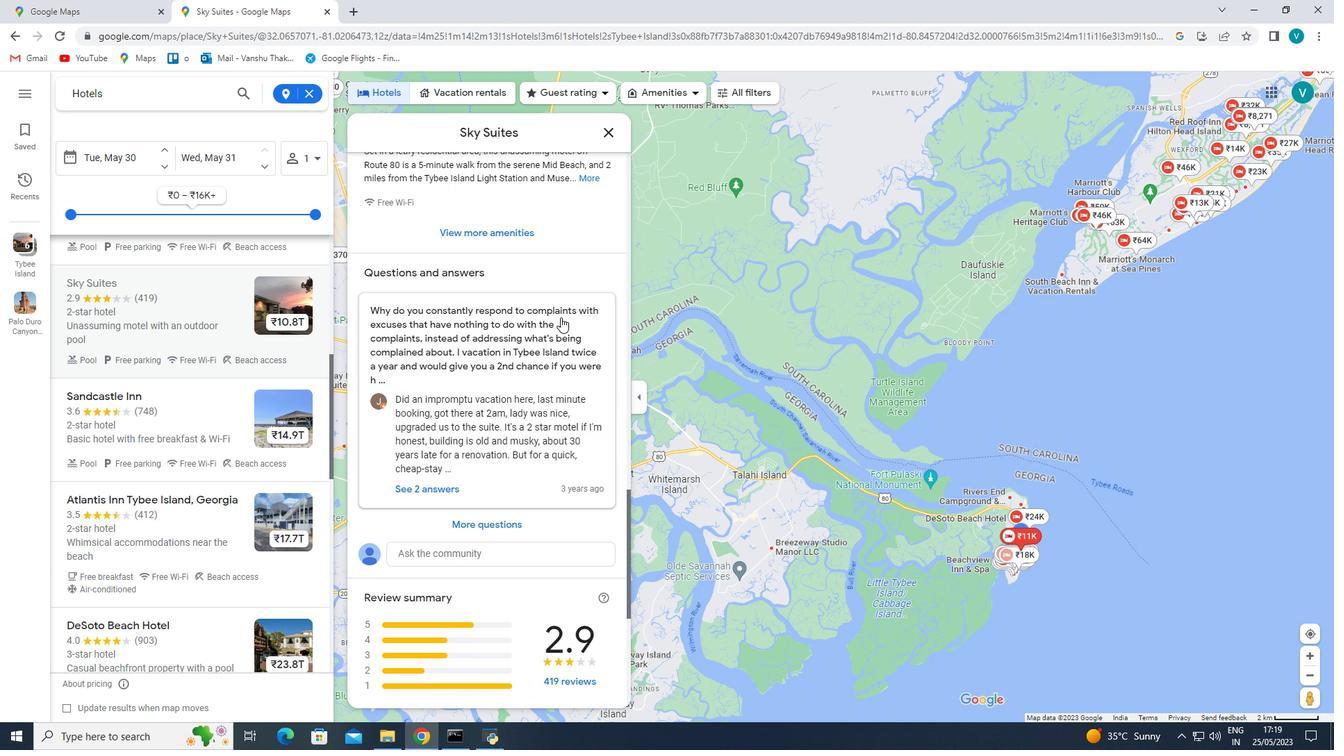 
Action: Mouse scrolled (560, 316) with delta (0, 0)
Screenshot: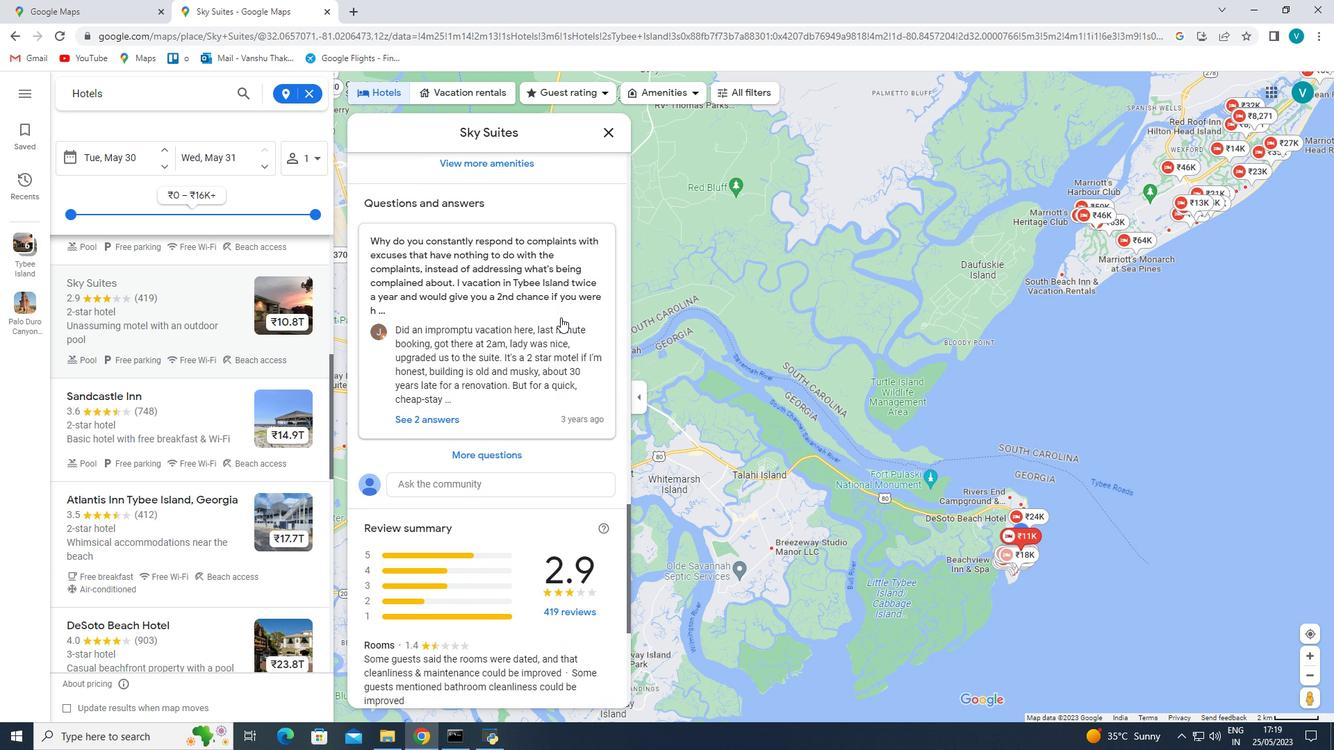
Action: Mouse scrolled (560, 316) with delta (0, 0)
Screenshot: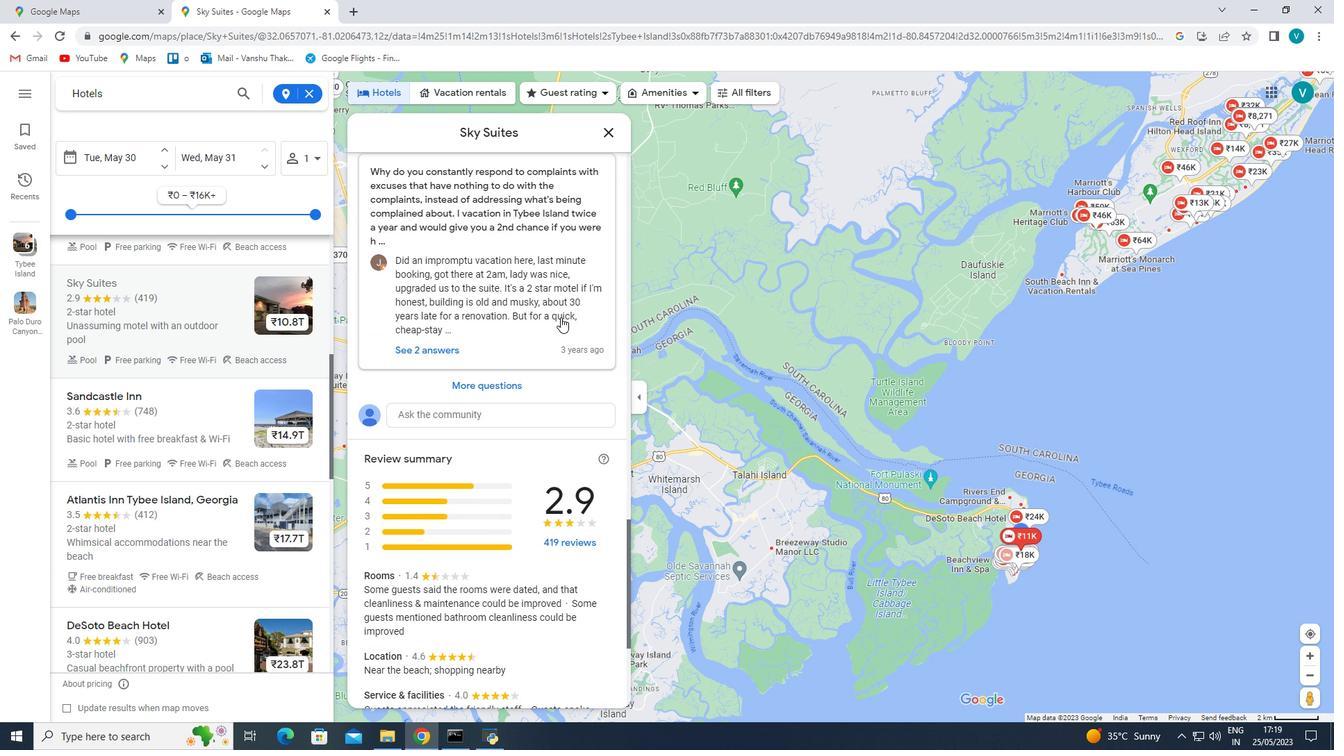 
Action: Mouse scrolled (560, 316) with delta (0, 0)
Screenshot: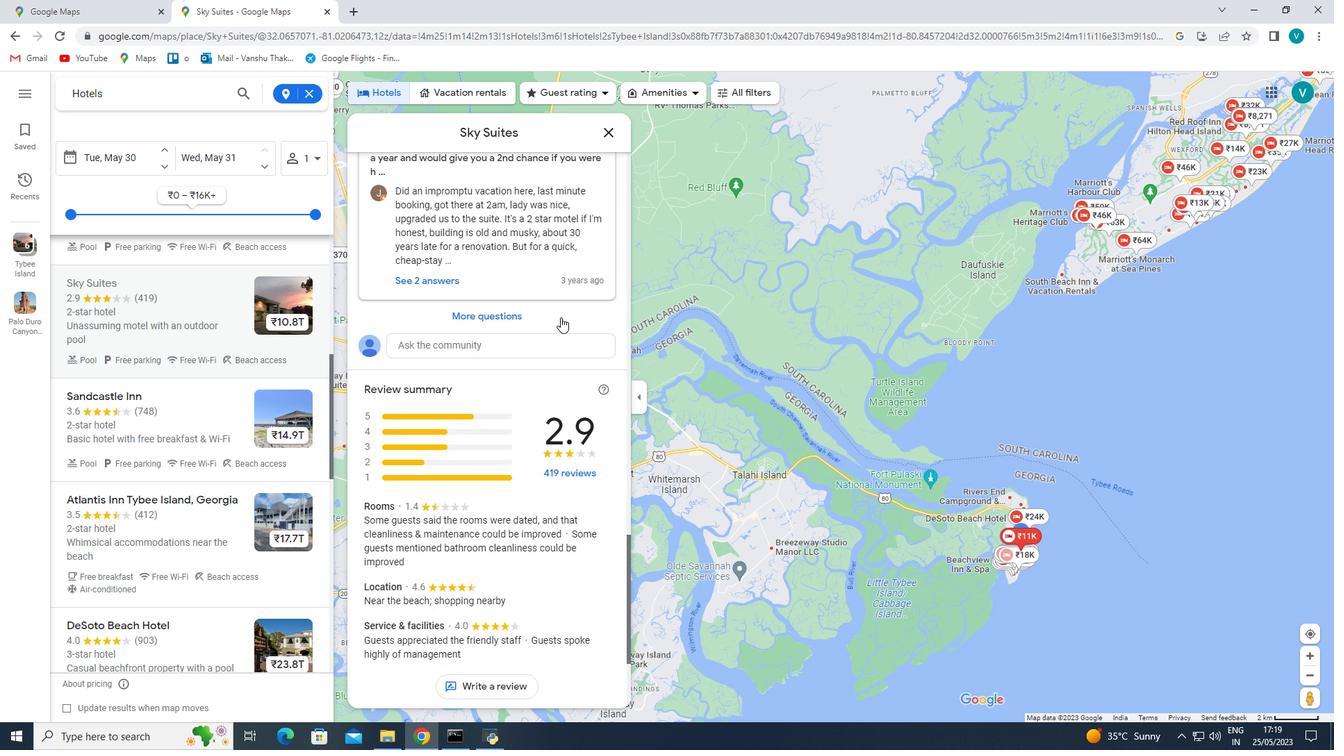 
Action: Mouse scrolled (560, 316) with delta (0, 0)
Screenshot: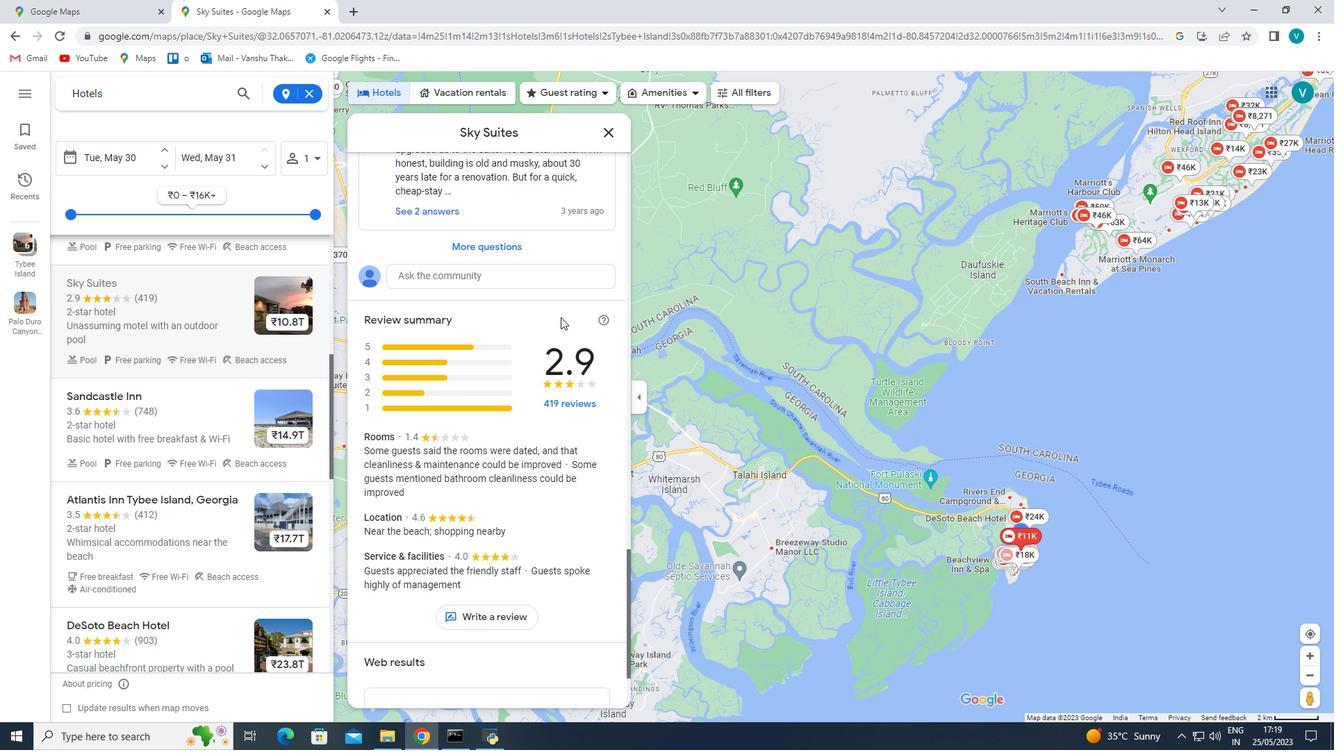 
Action: Mouse scrolled (560, 316) with delta (0, 0)
Screenshot: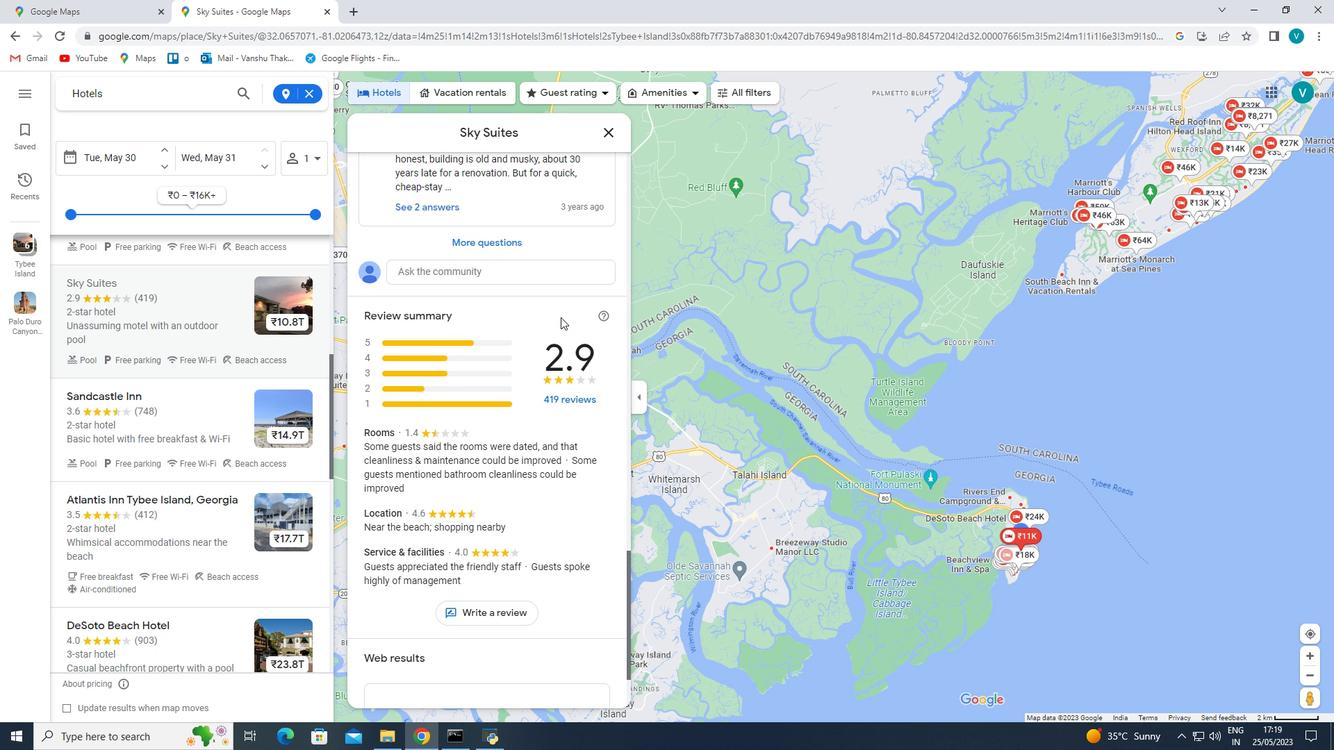 
Action: Mouse scrolled (560, 316) with delta (0, 0)
Screenshot: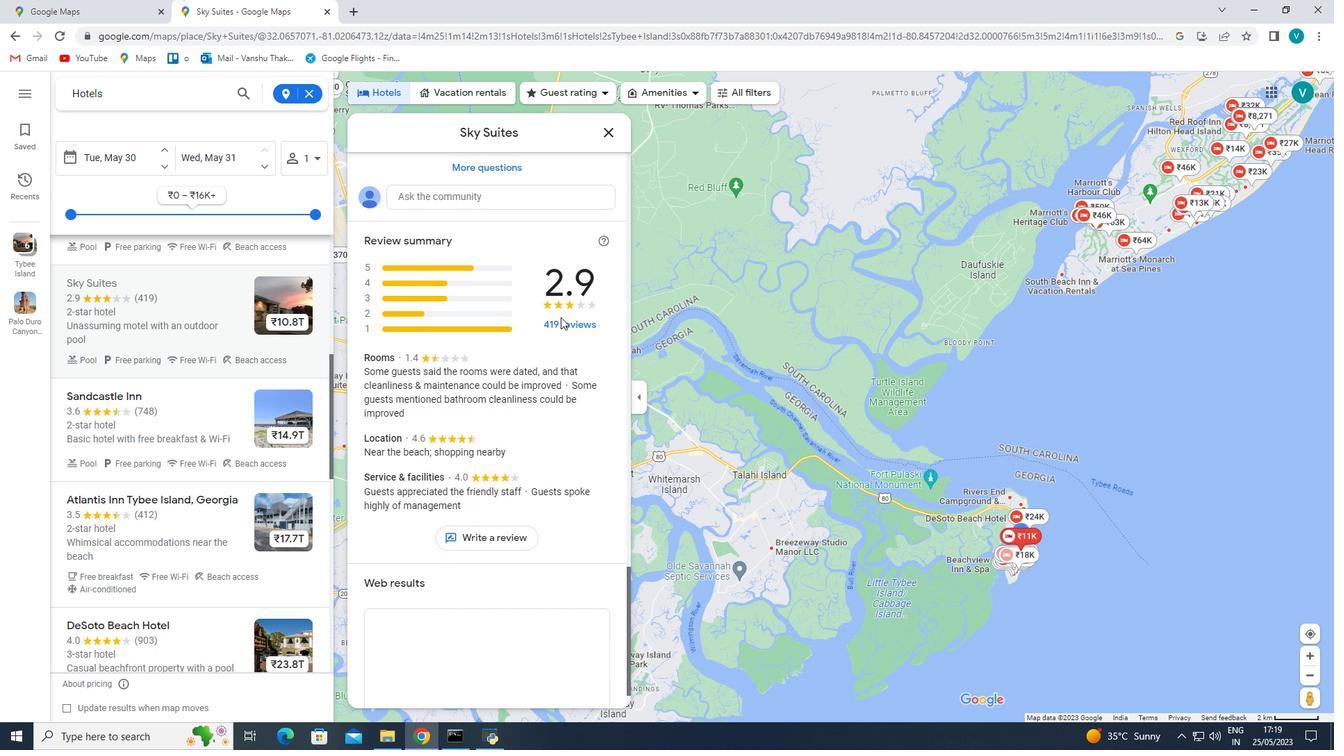 
Action: Mouse scrolled (560, 316) with delta (0, 0)
Screenshot: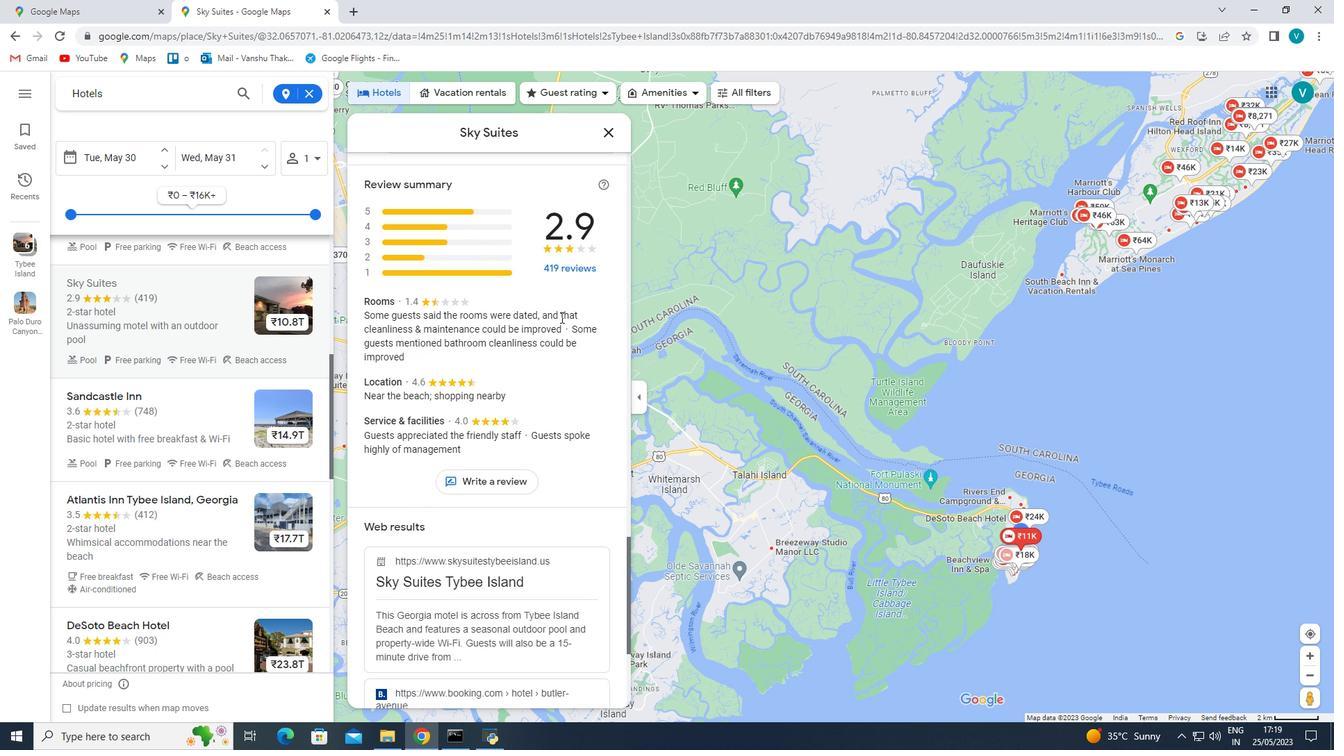 
Action: Mouse scrolled (560, 316) with delta (0, 0)
Screenshot: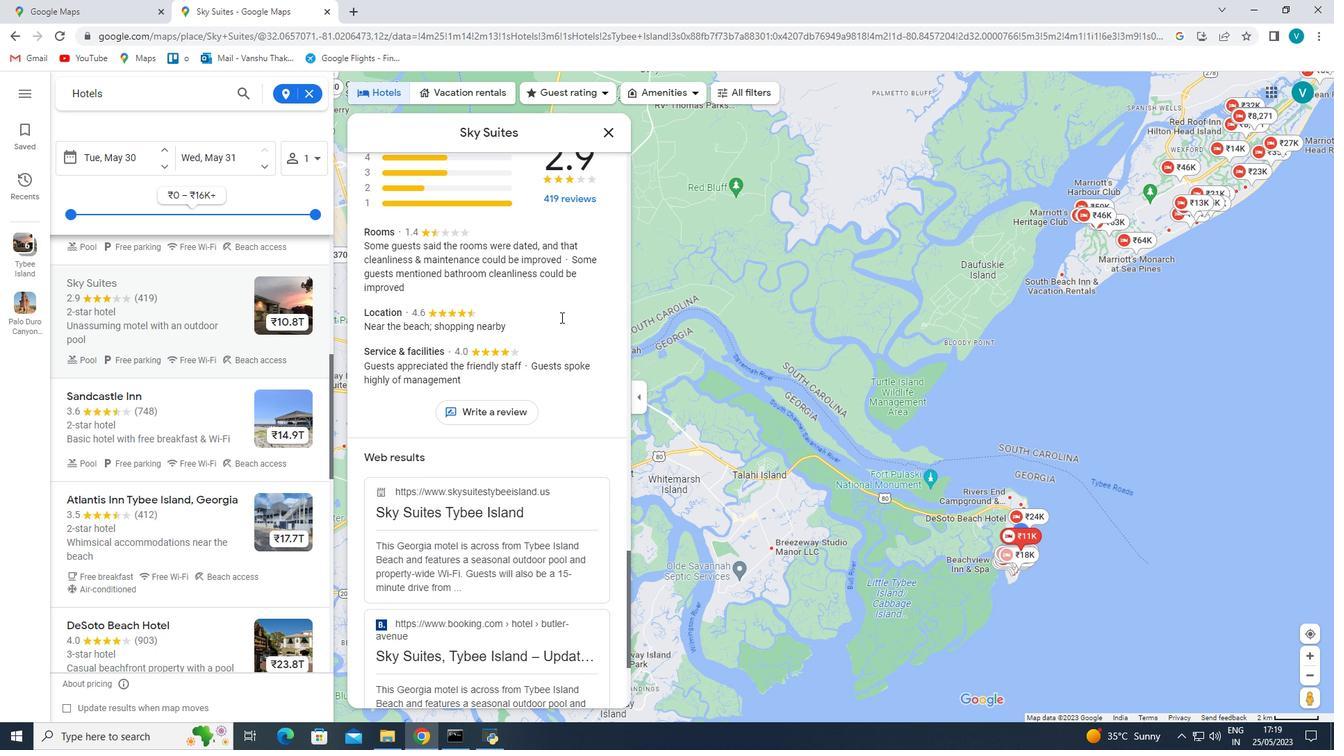 
Action: Mouse scrolled (560, 316) with delta (0, 0)
Screenshot: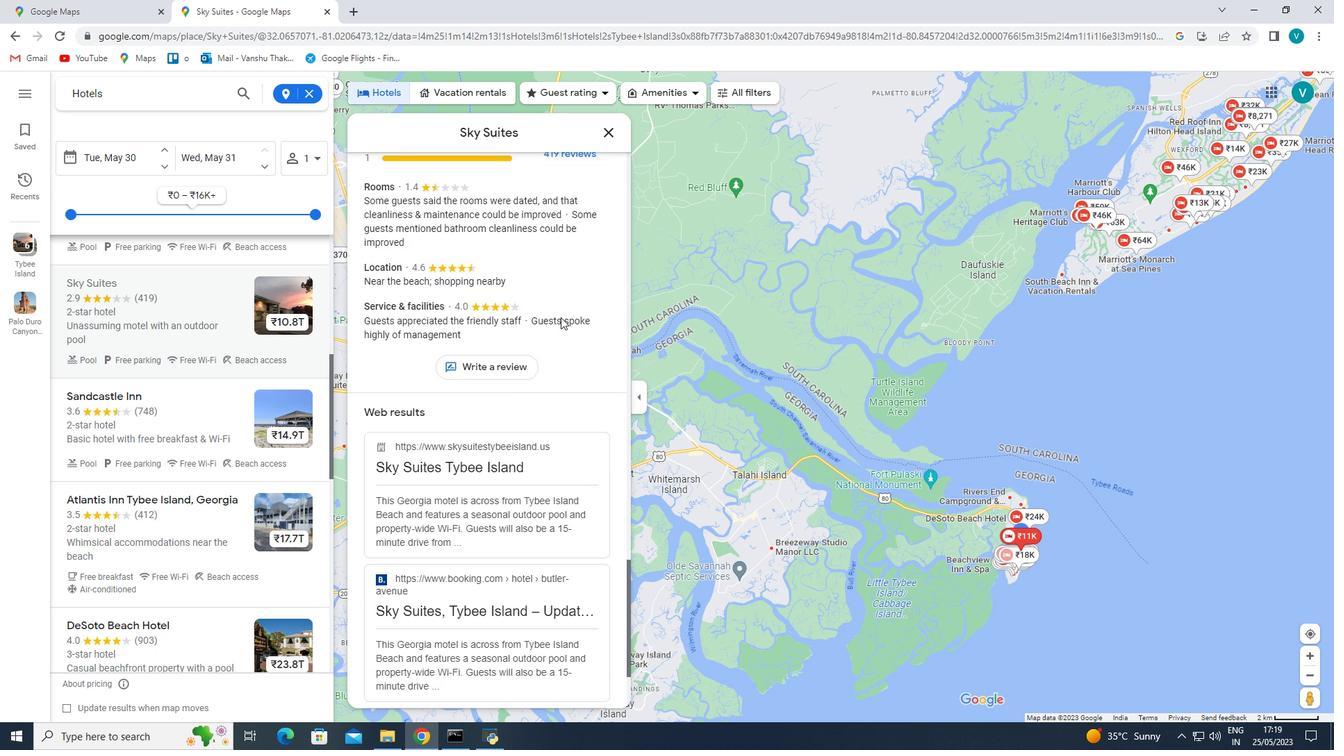 
Action: Mouse scrolled (560, 316) with delta (0, 0)
Screenshot: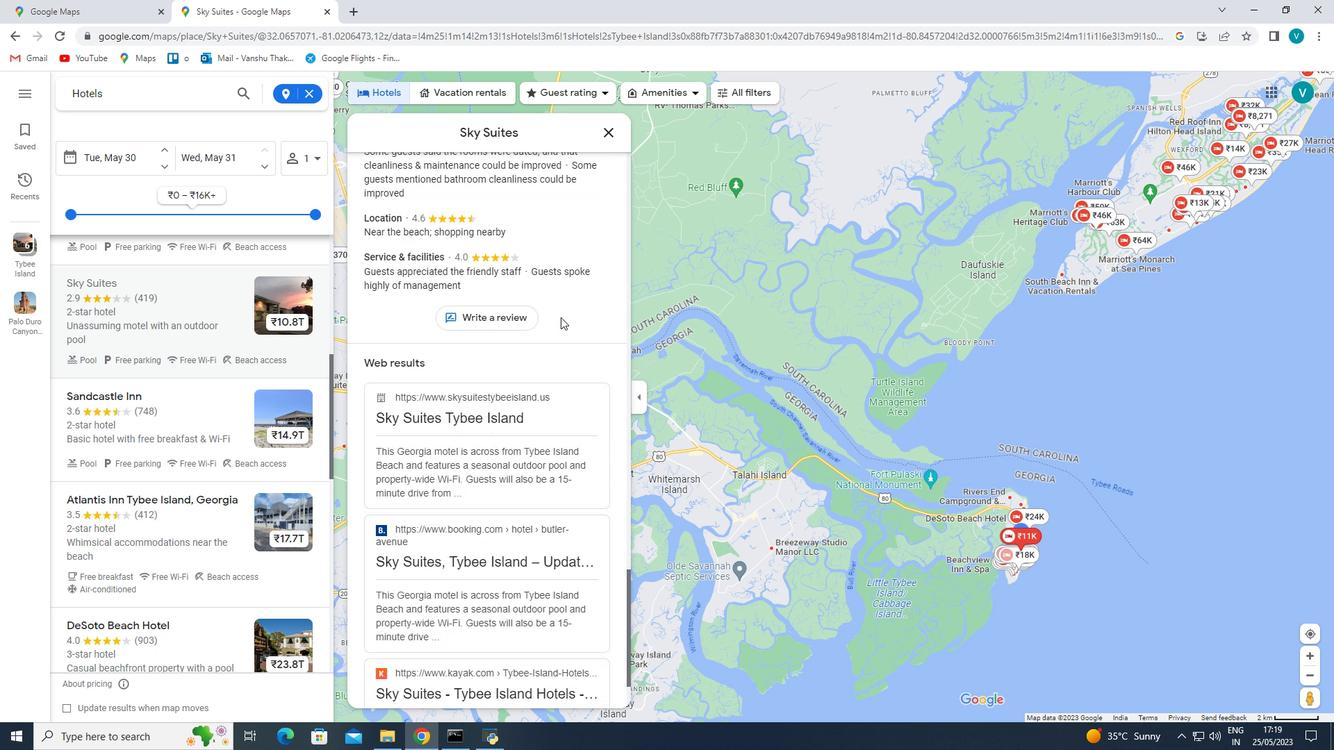 
Action: Mouse scrolled (560, 316) with delta (0, 0)
Screenshot: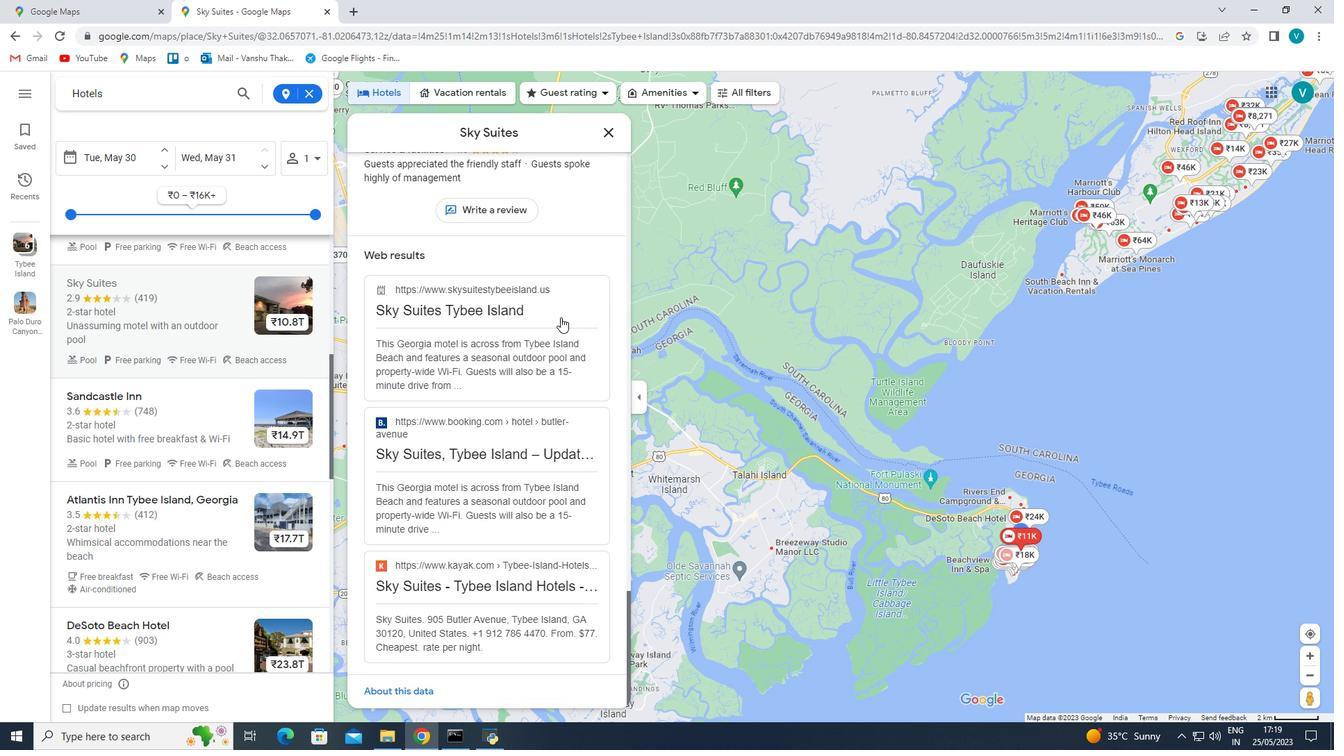 
Action: Mouse scrolled (560, 316) with delta (0, 0)
Screenshot: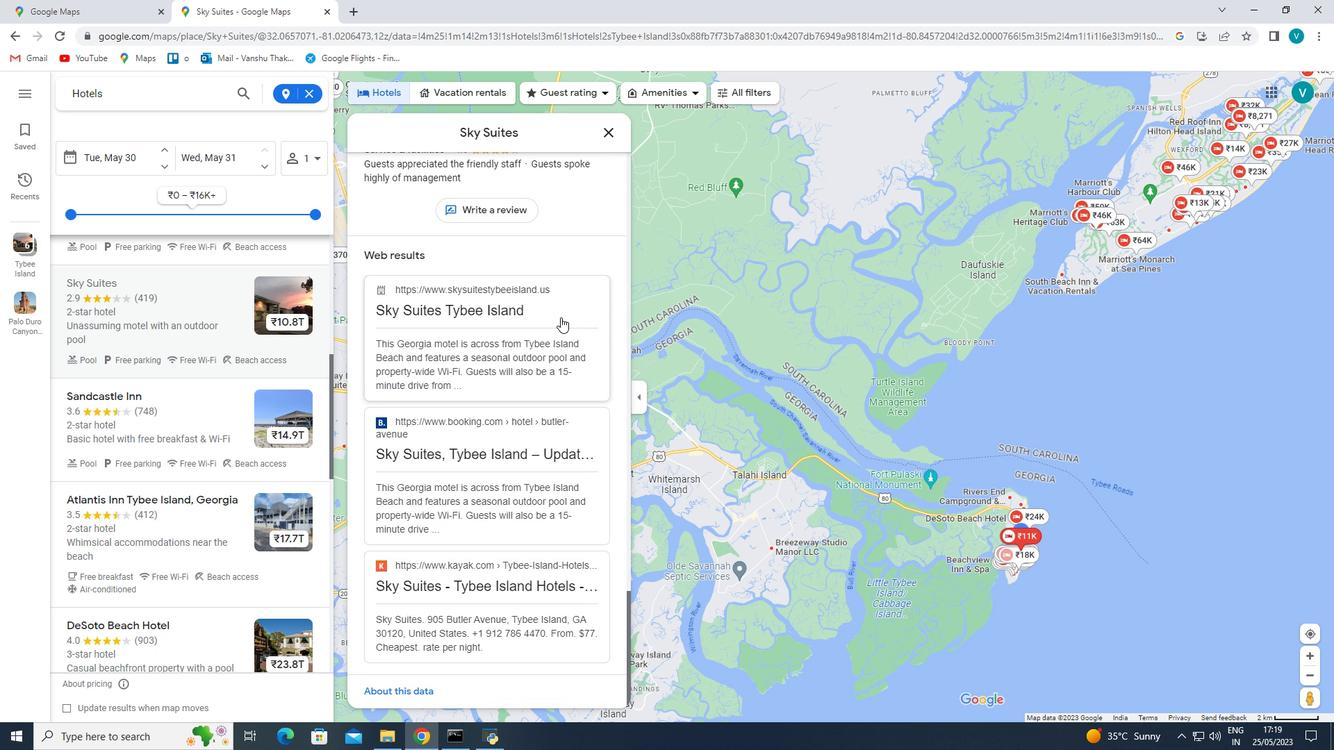 
Action: Mouse scrolled (560, 316) with delta (0, 0)
Screenshot: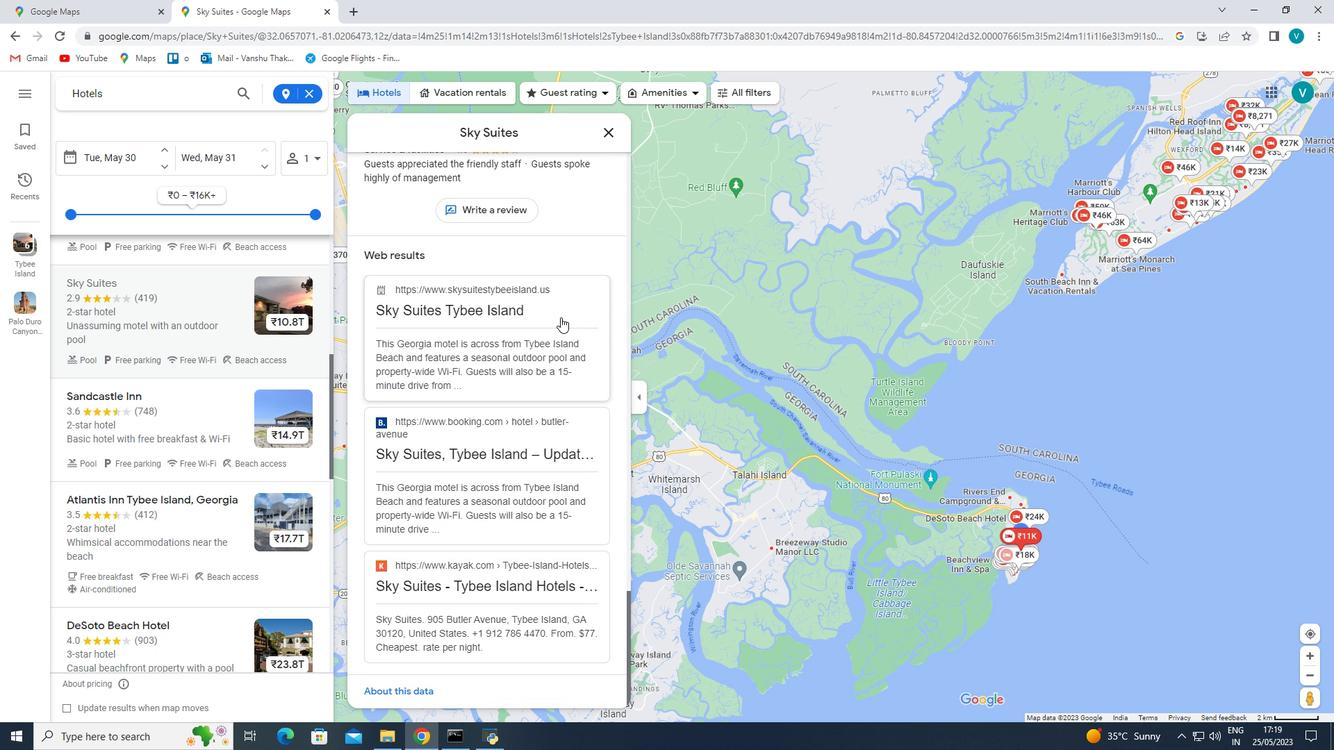 
Action: Mouse moved to (202, 416)
Screenshot: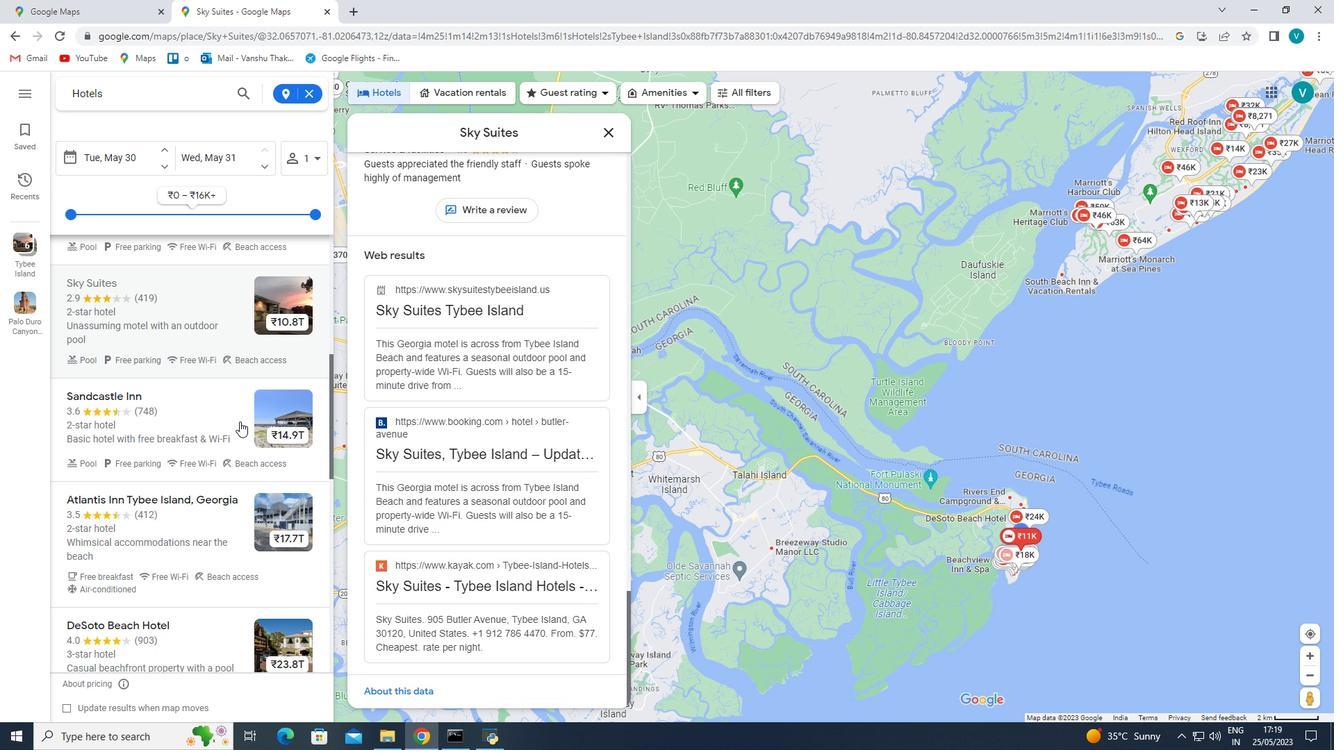 
Action: Mouse pressed left at (202, 416)
